 Task: Use indoor maps to help me locate the LEGO Store within Rockefeller Center.
Action: Mouse moved to (94, 69)
Screenshot: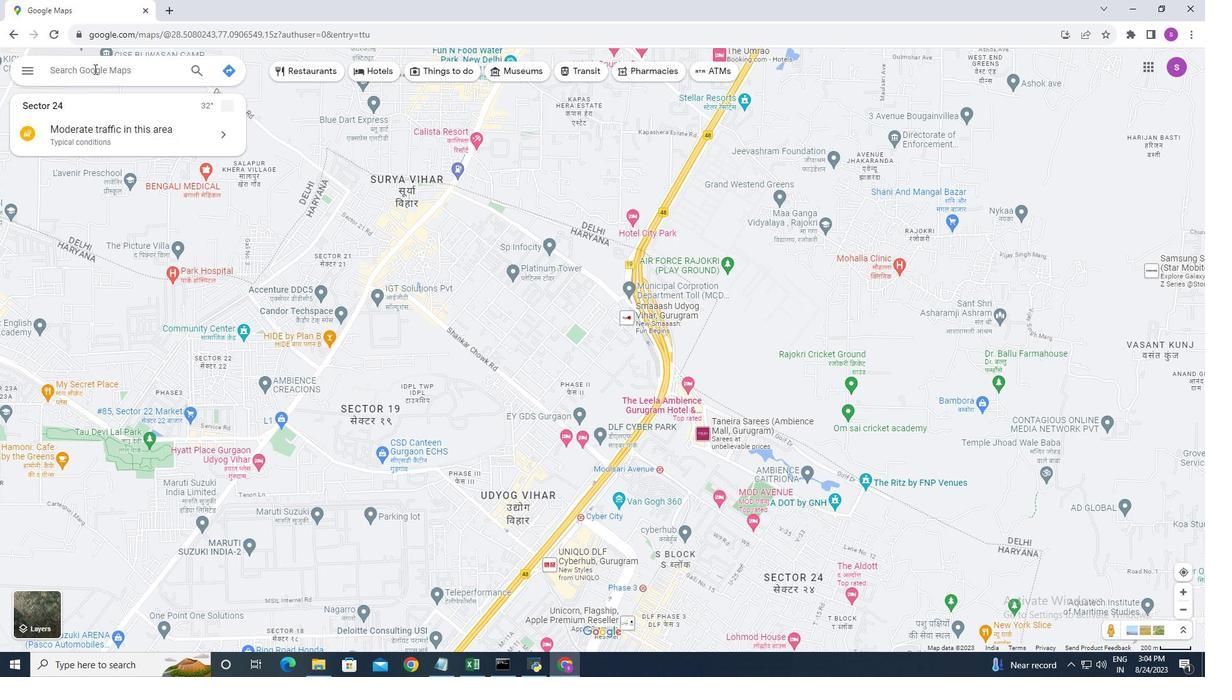 
Action: Mouse pressed left at (94, 69)
Screenshot: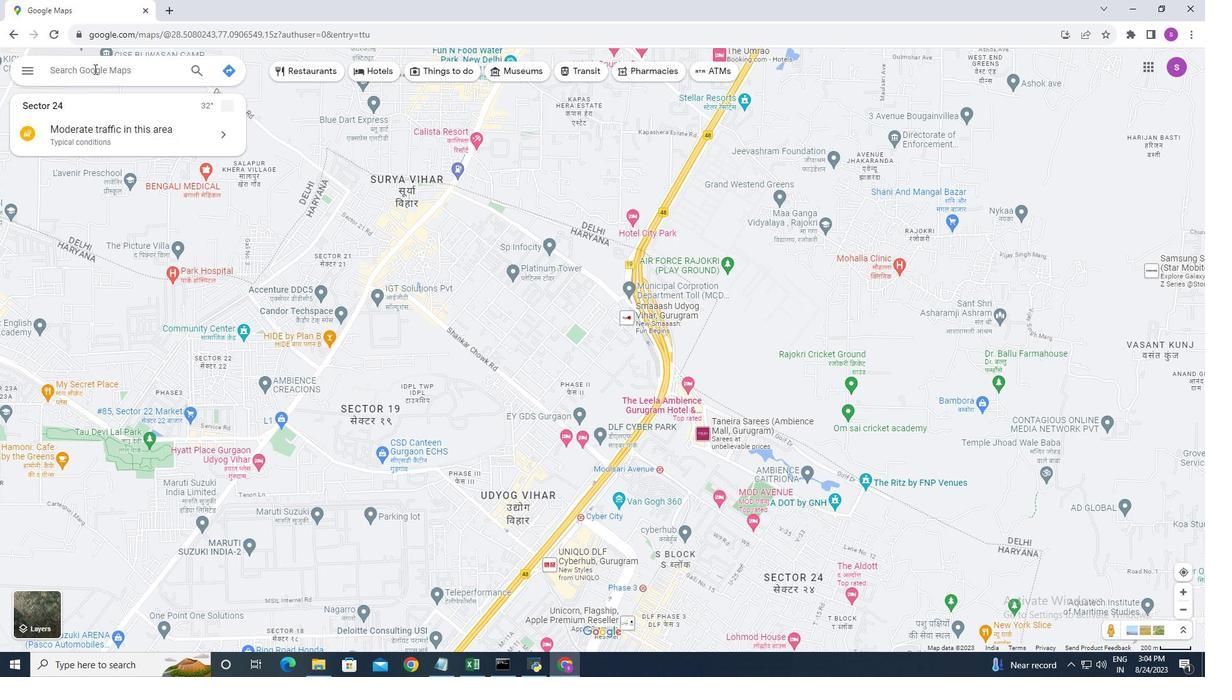 
Action: Key pressed <Key.shift>Rockefeller<Key.space><Key.shift>Center
Screenshot: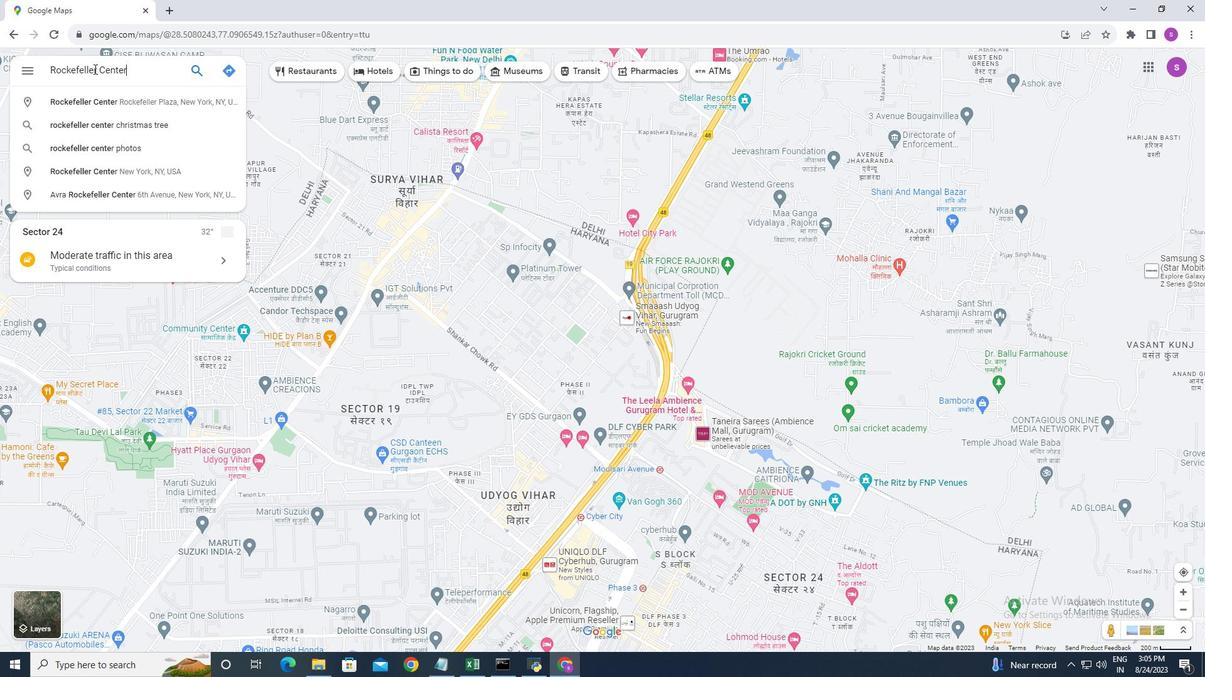 
Action: Mouse moved to (82, 153)
Screenshot: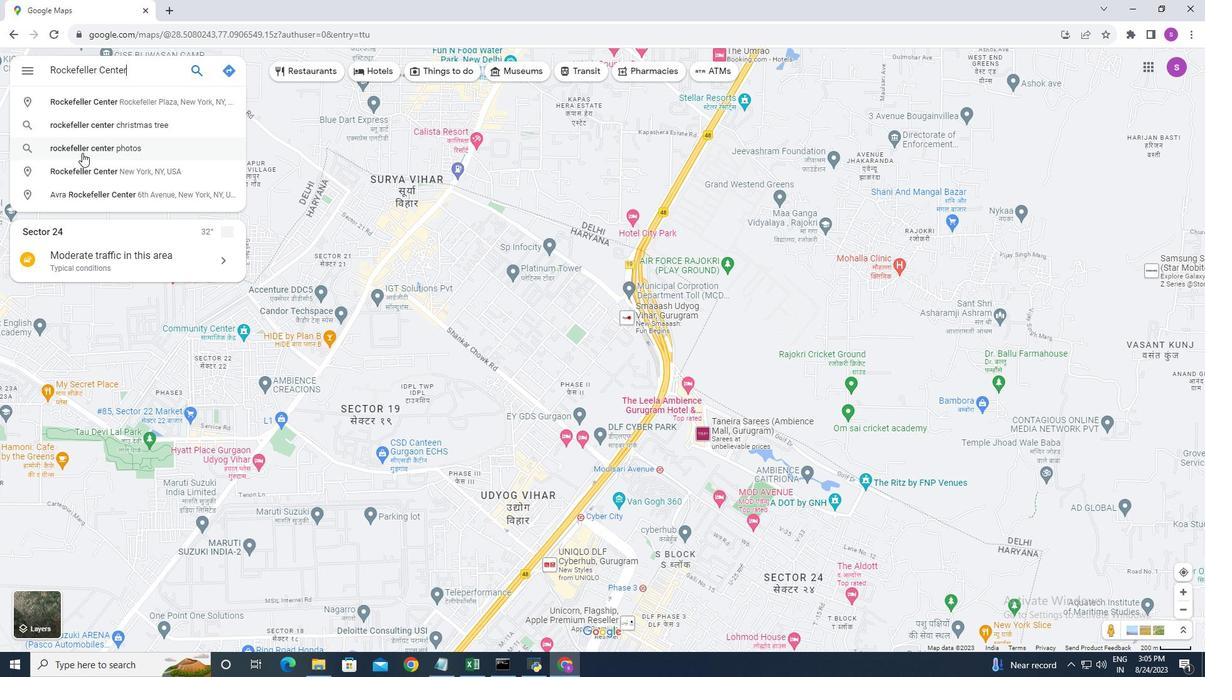 
Action: Key pressed <Key.space>
Screenshot: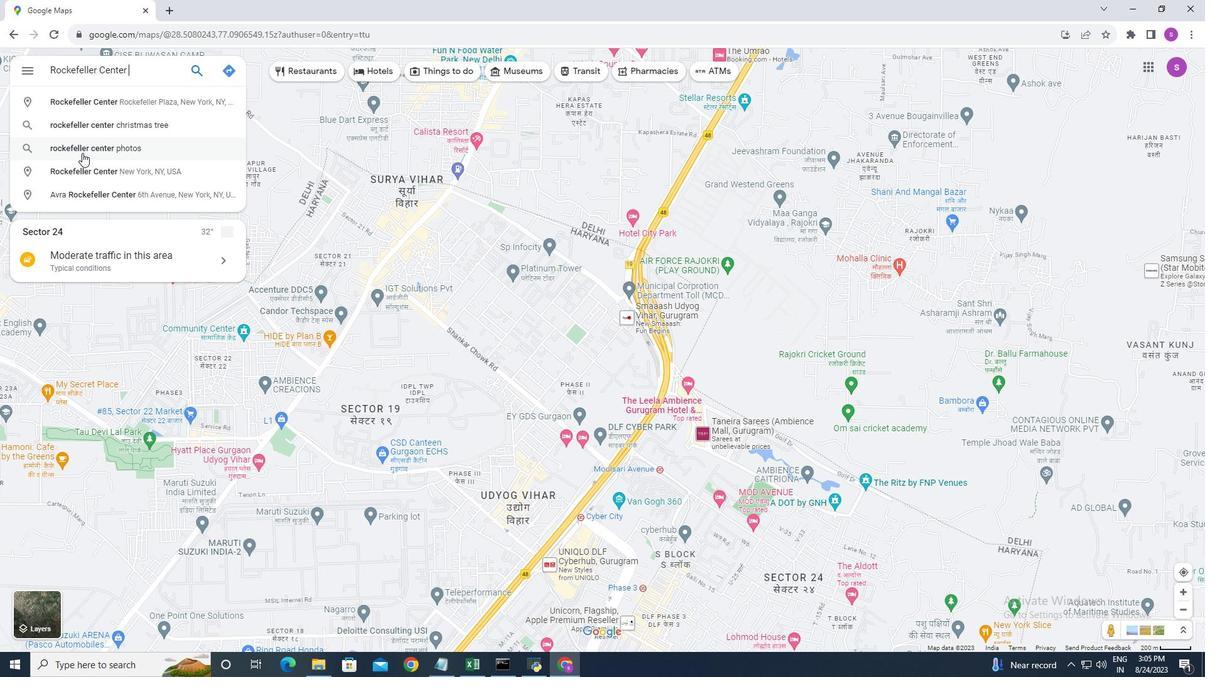 
Action: Mouse moved to (138, 173)
Screenshot: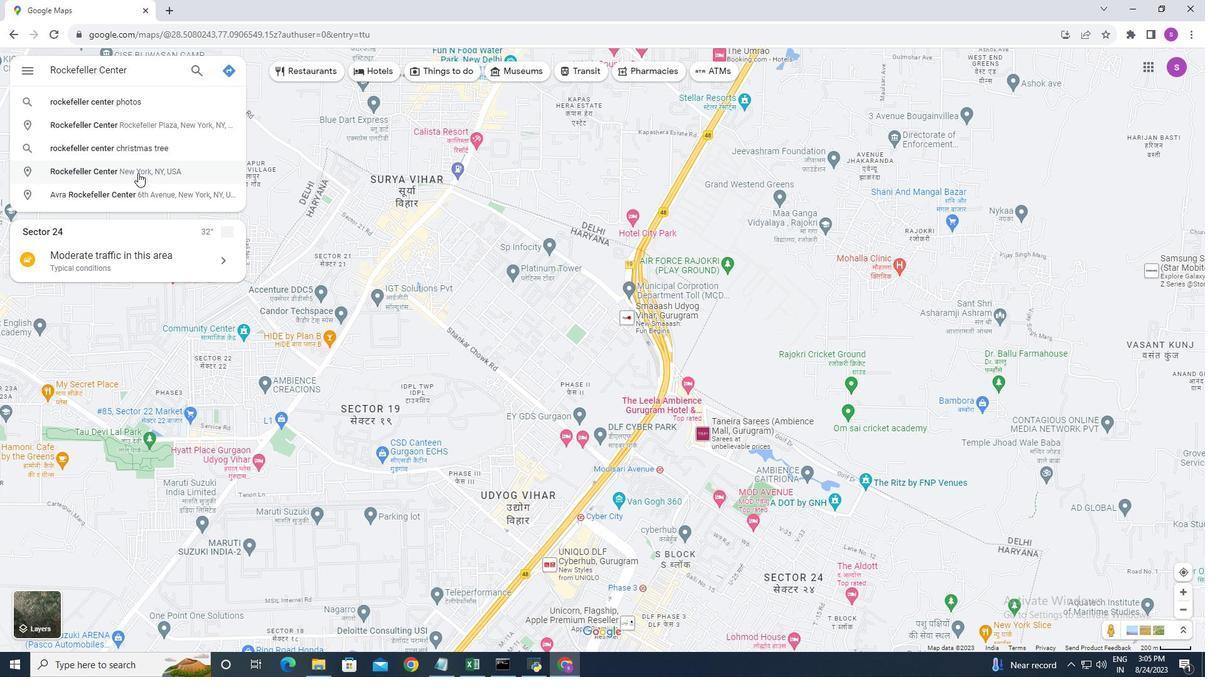 
Action: Mouse pressed left at (138, 173)
Screenshot: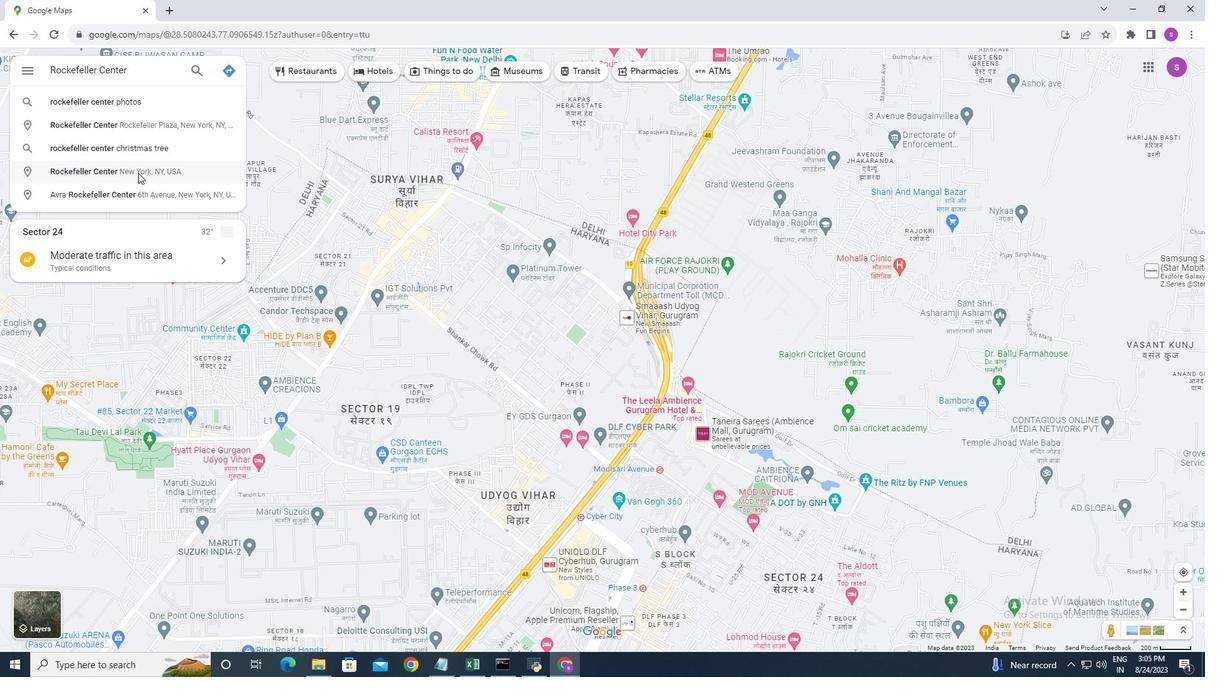 
Action: Mouse moved to (179, 70)
Screenshot: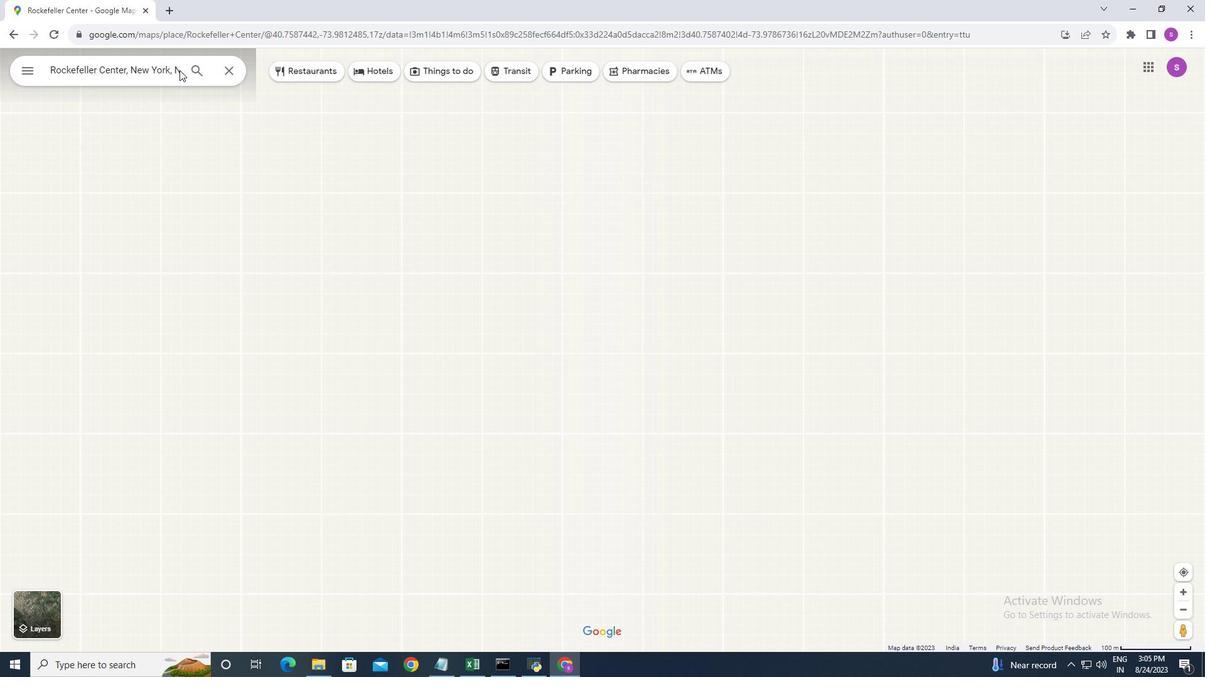 
Action: Mouse pressed left at (179, 70)
Screenshot: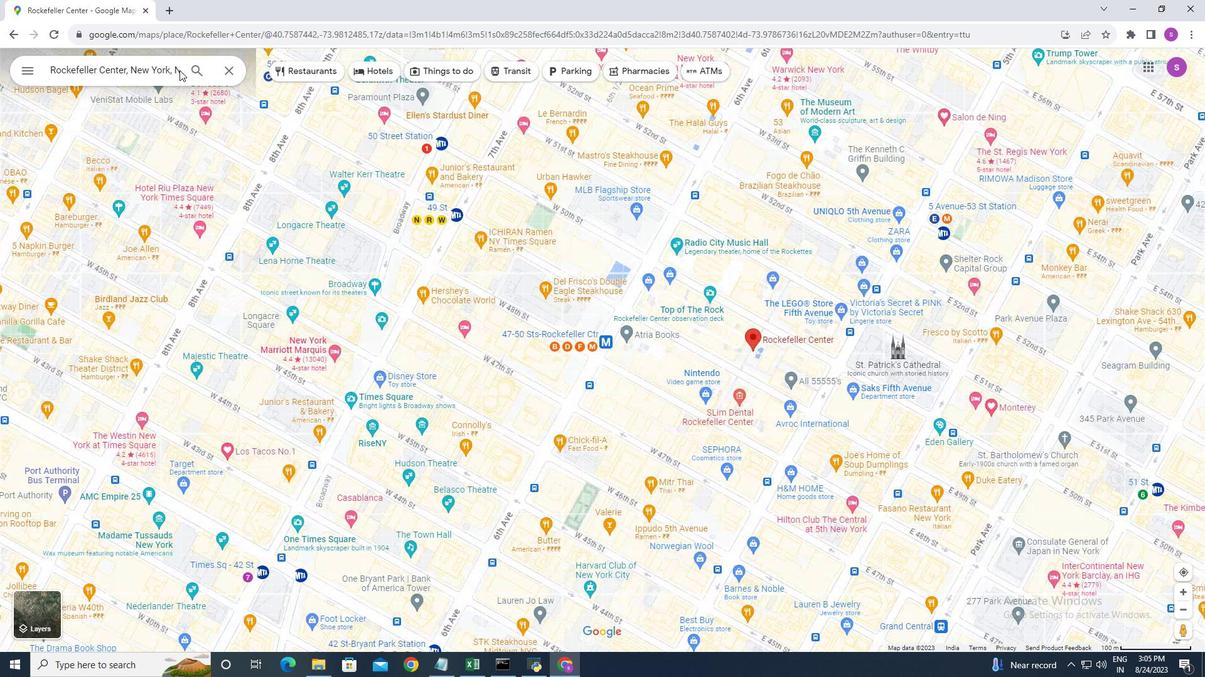 
Action: Mouse moved to (167, 67)
Screenshot: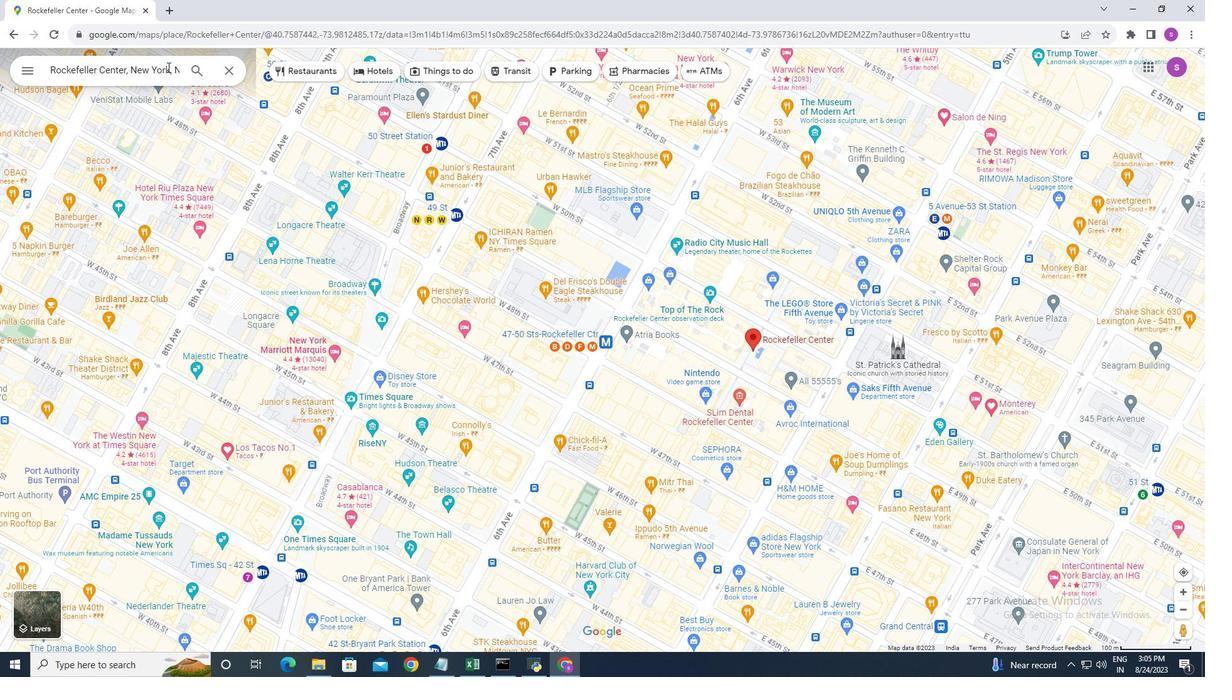 
Action: Mouse pressed left at (167, 67)
Screenshot: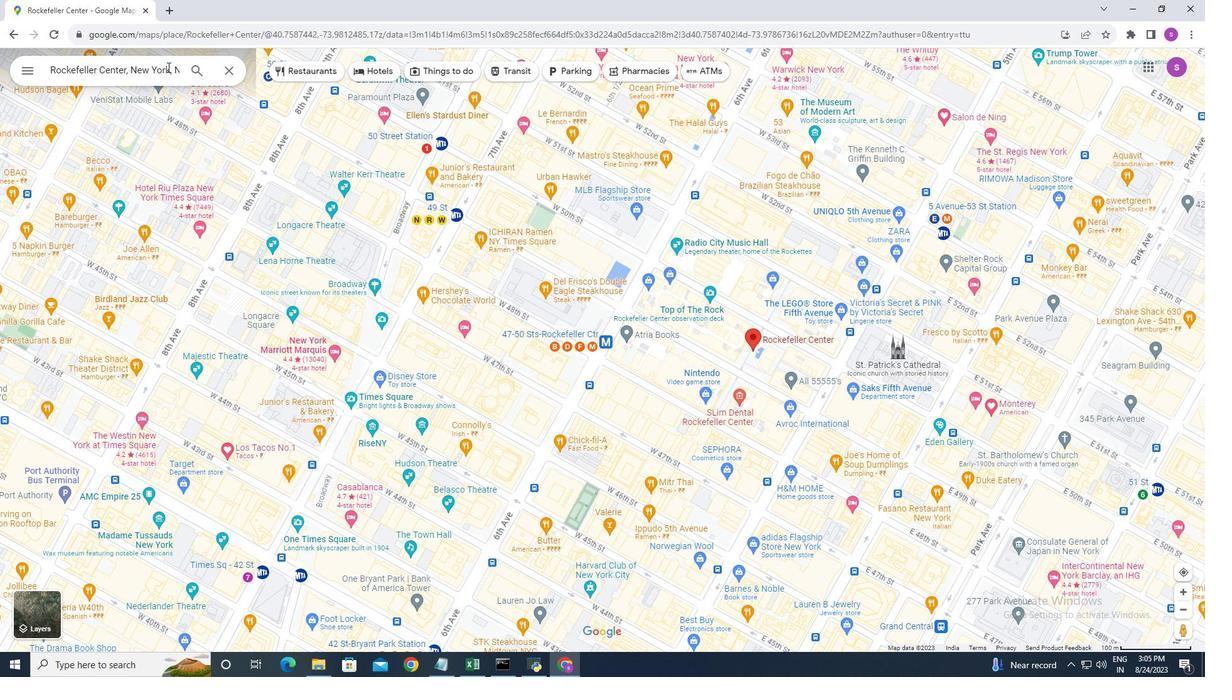 
Action: Mouse moved to (178, 70)
Screenshot: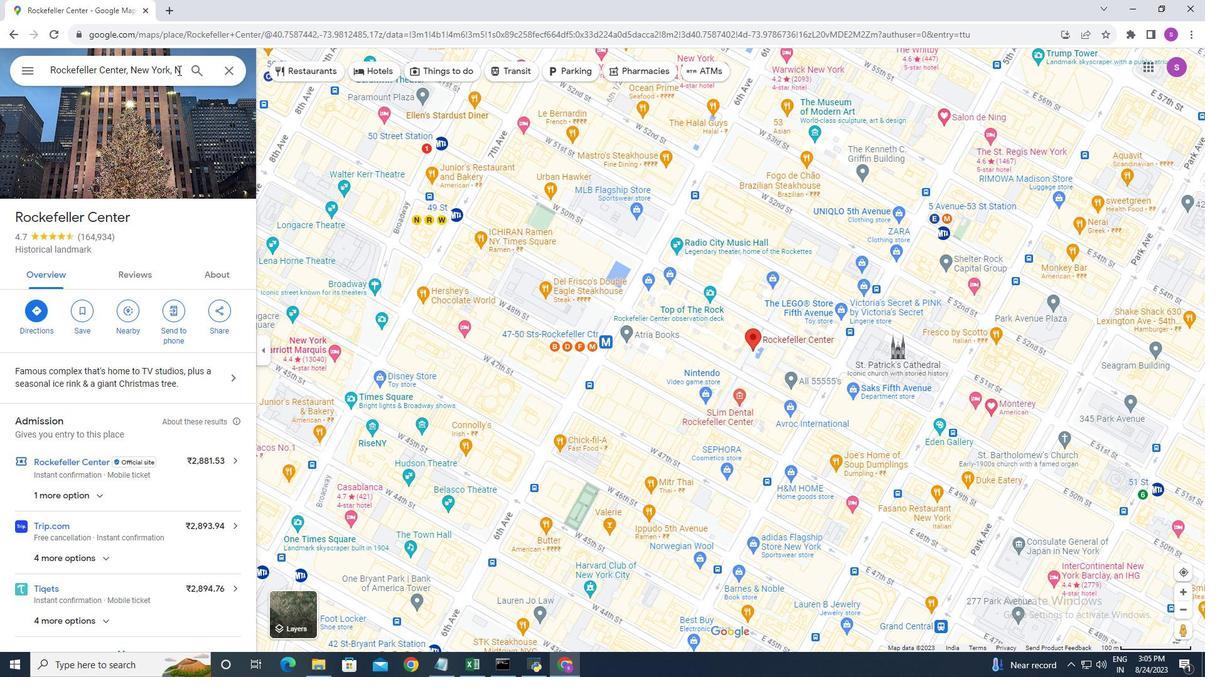 
Action: Mouse pressed left at (178, 70)
Screenshot: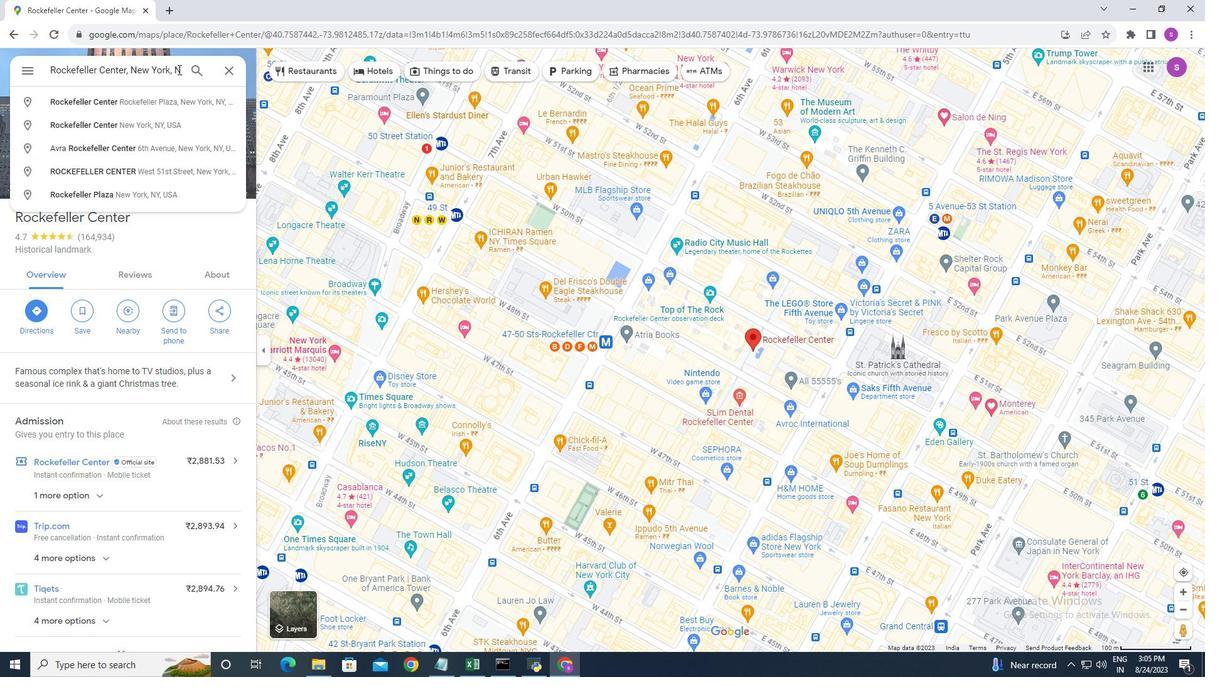 
Action: Mouse moved to (169, 69)
Screenshot: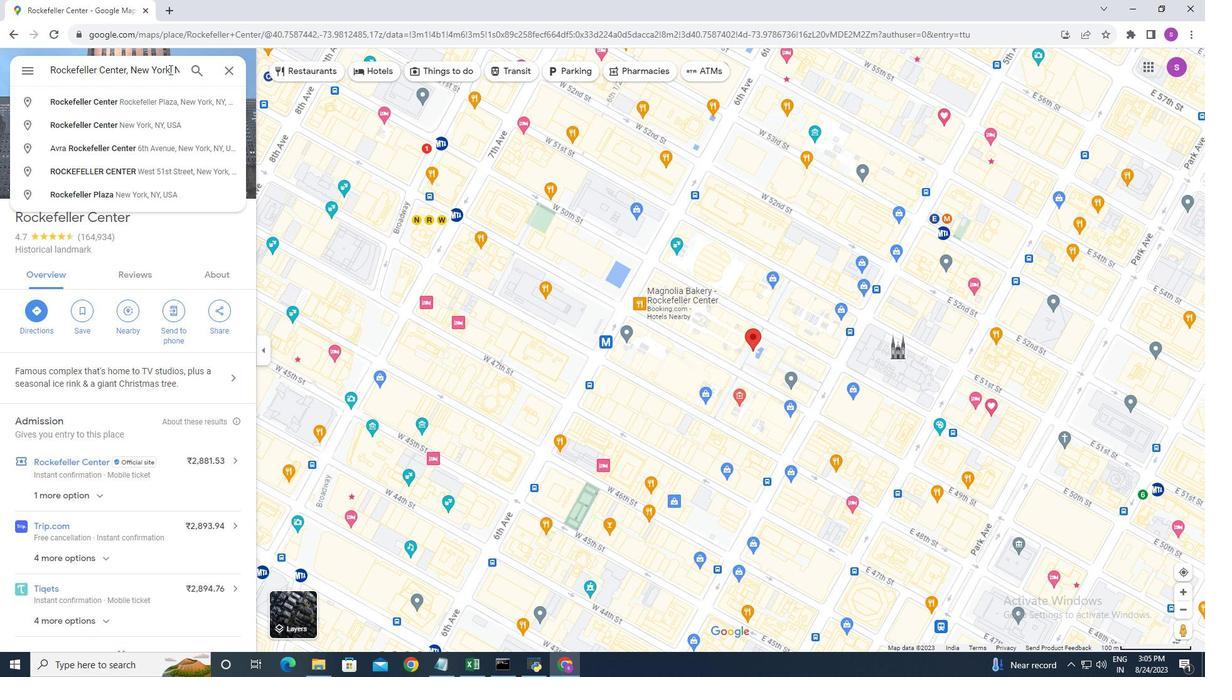 
Action: Mouse pressed left at (169, 69)
Screenshot: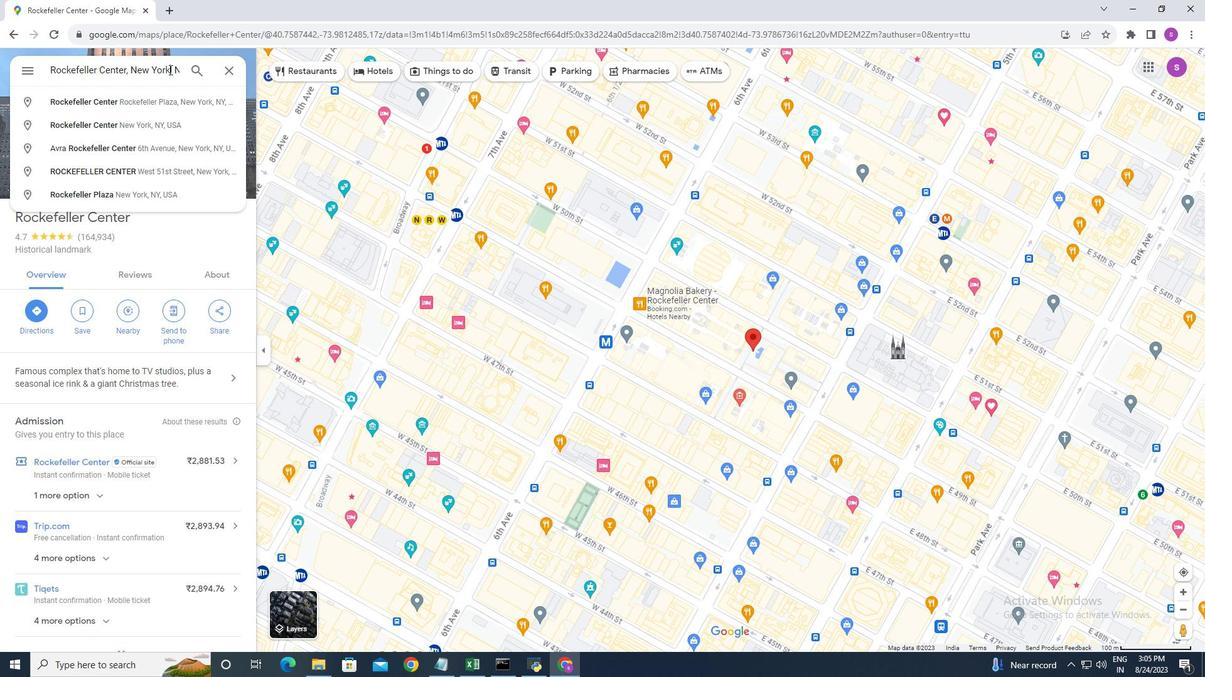 
Action: Mouse moved to (184, 69)
Screenshot: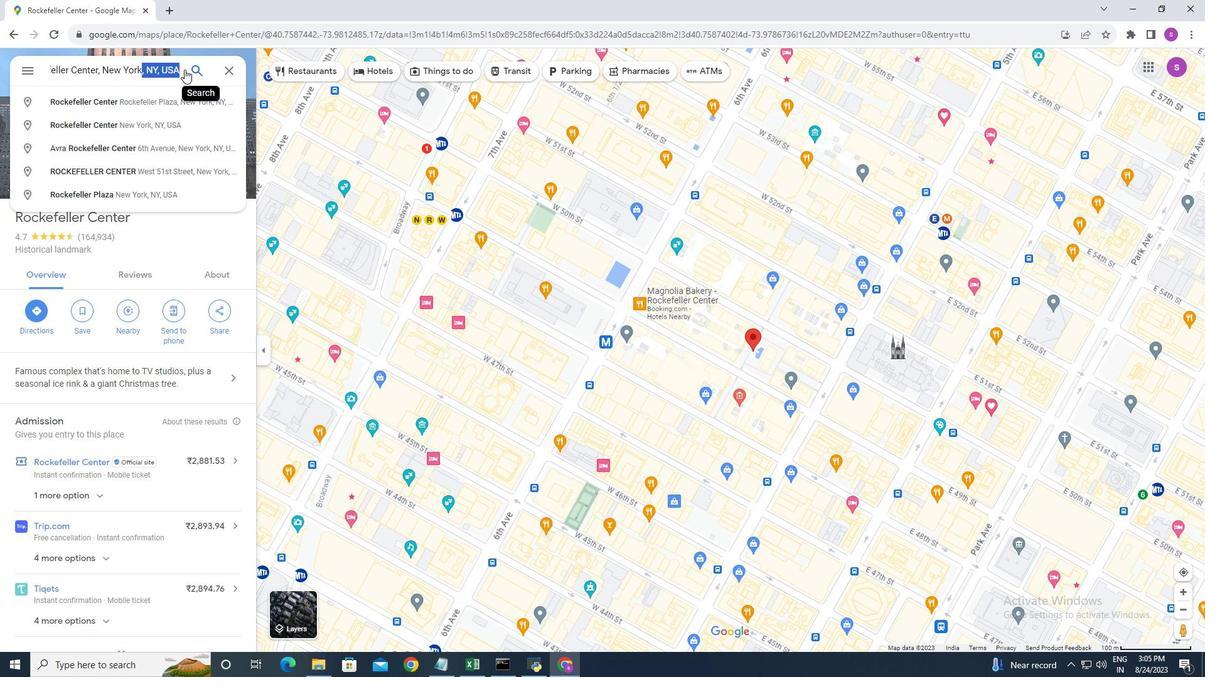 
Action: Mouse pressed left at (184, 69)
Screenshot: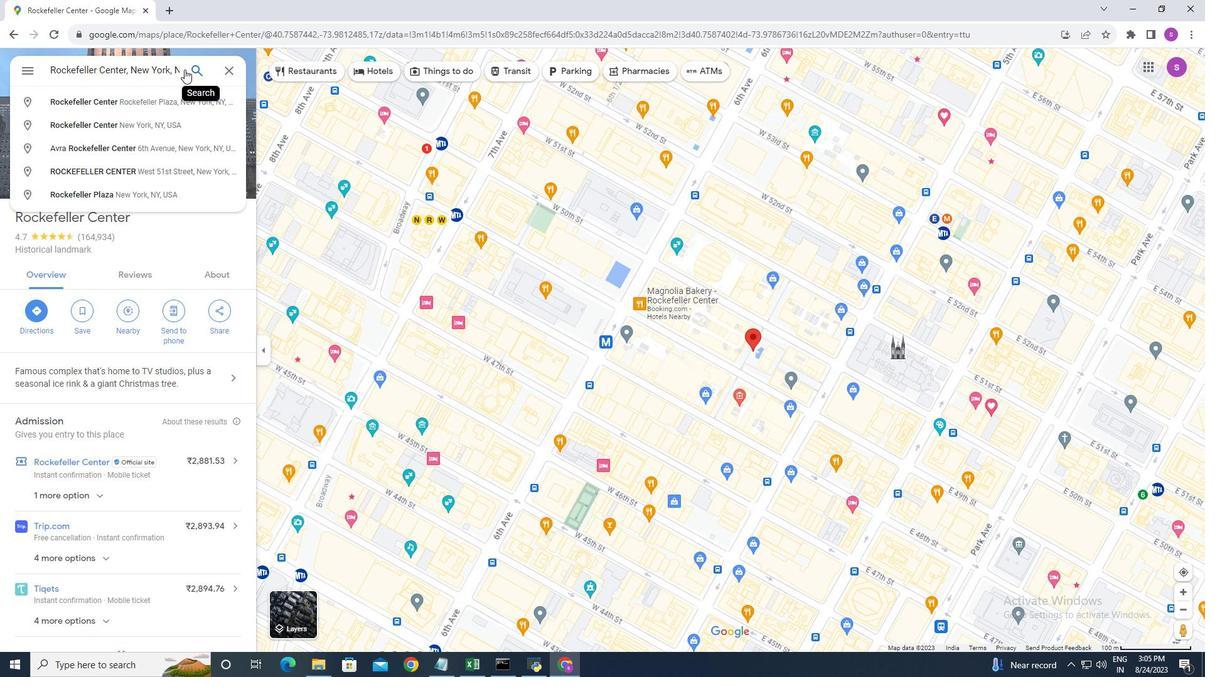 
Action: Mouse moved to (128, 70)
Screenshot: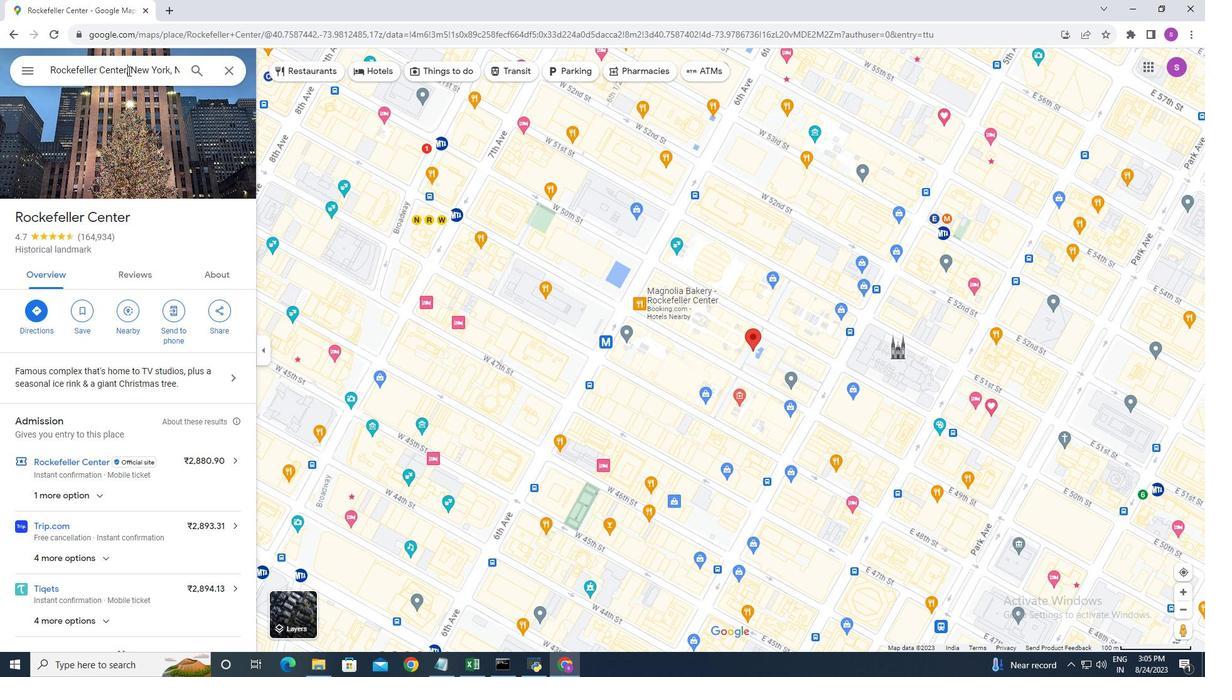 
Action: Mouse pressed left at (128, 70)
Screenshot: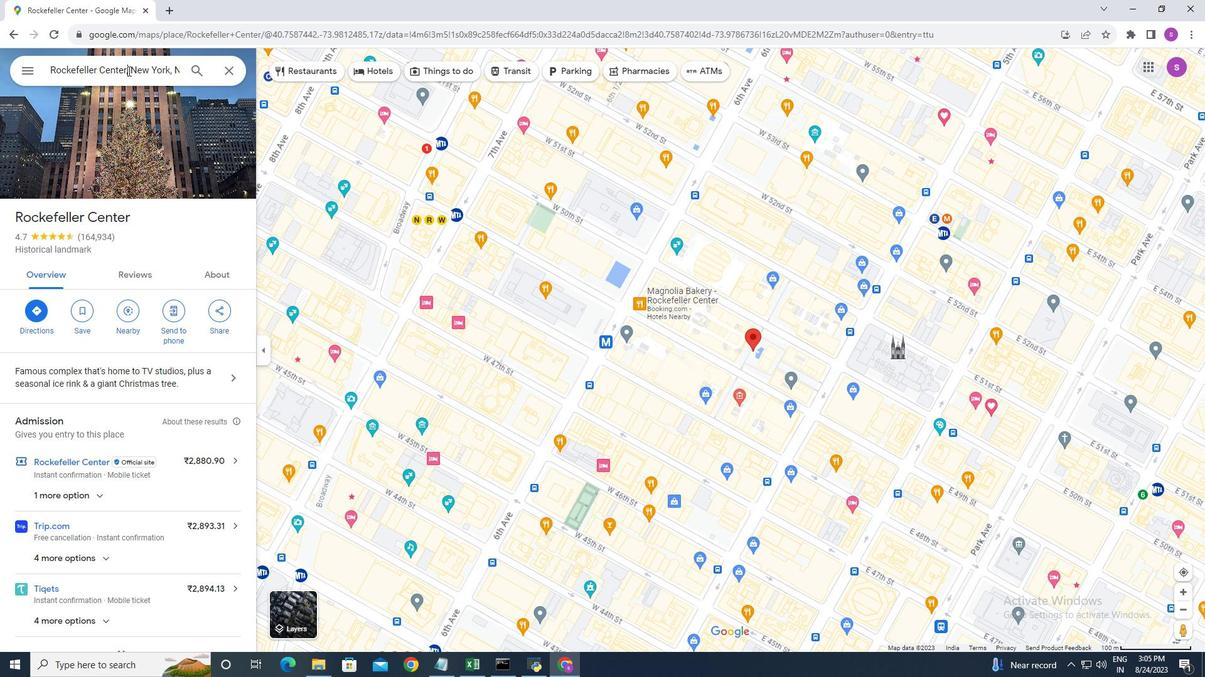 
Action: Mouse moved to (118, 300)
Screenshot: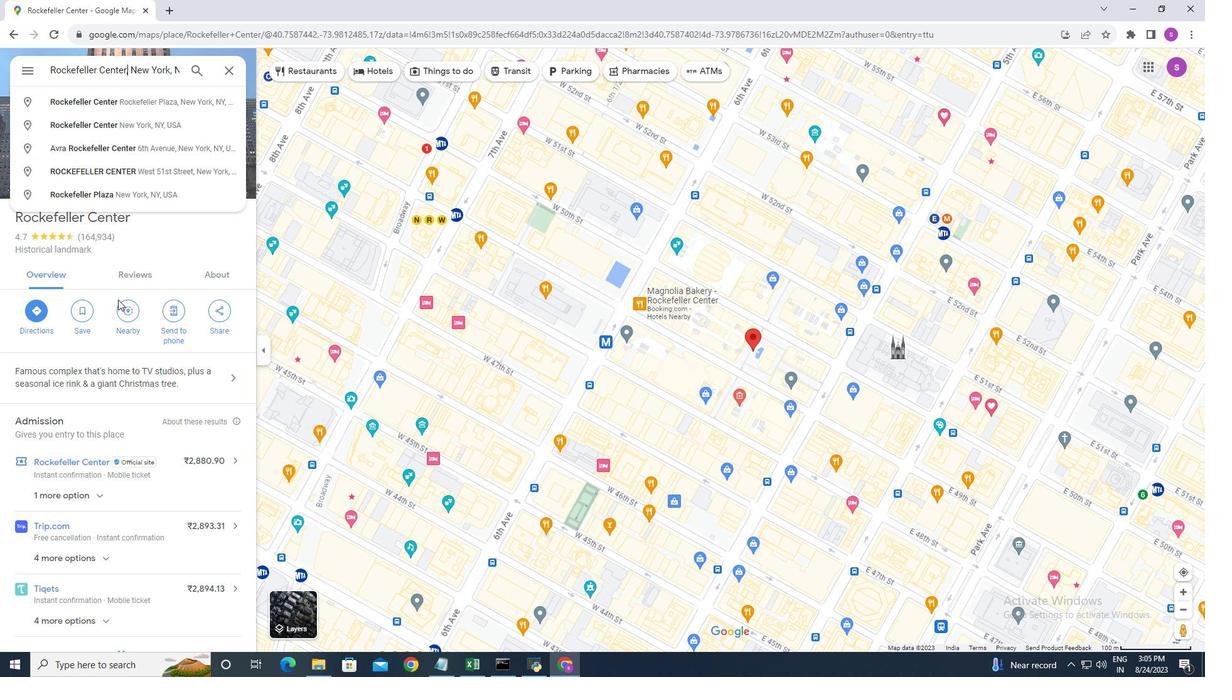 
Action: Key pressed <Key.space><Key.shift><Key.shift><Key.shift><Key.shift><Key.shift><Key.shift><Key.shift><Key.shift><Key.shift><Key.shift><Key.shift><Key.shift><Key.shift><Key.shift><Key.shift><Key.shift><Key.shift>L<Key.shift><Key.shift><Key.shift><Key.shift>EGO<Key.space><Key.shift><Key.shift><Key.shift><Key.shift><Key.shift><Key.shift>Store<Key.enter>
Screenshot: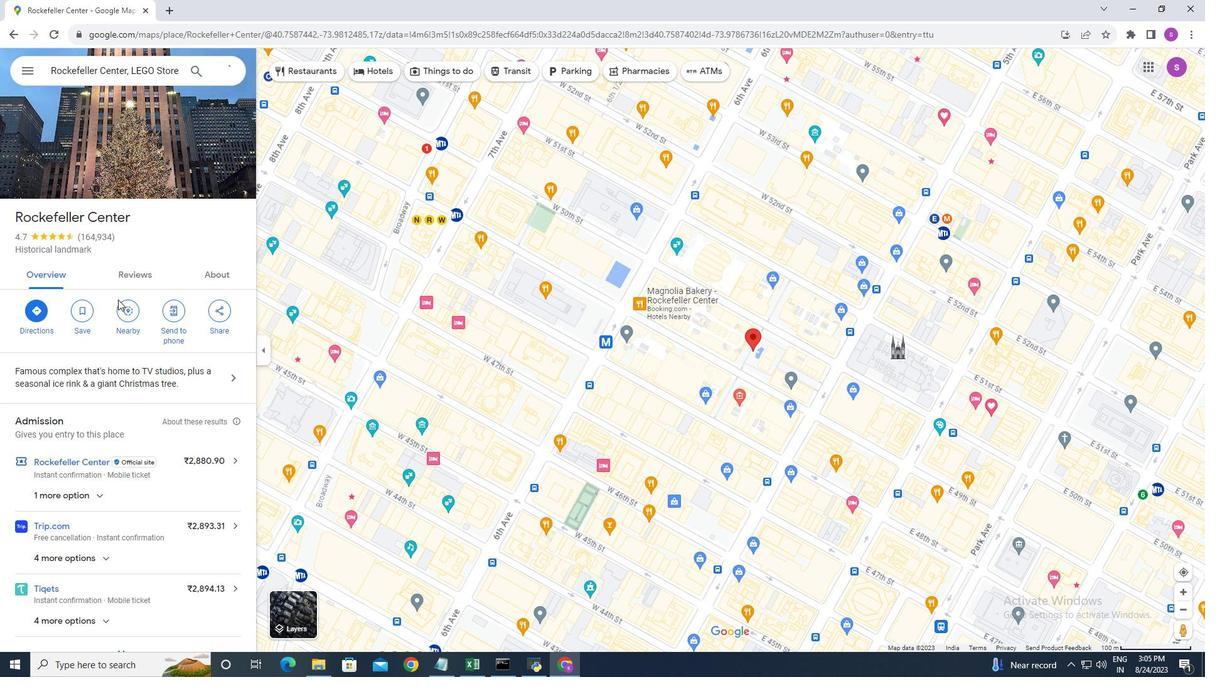 
Action: Mouse moved to (846, 177)
Screenshot: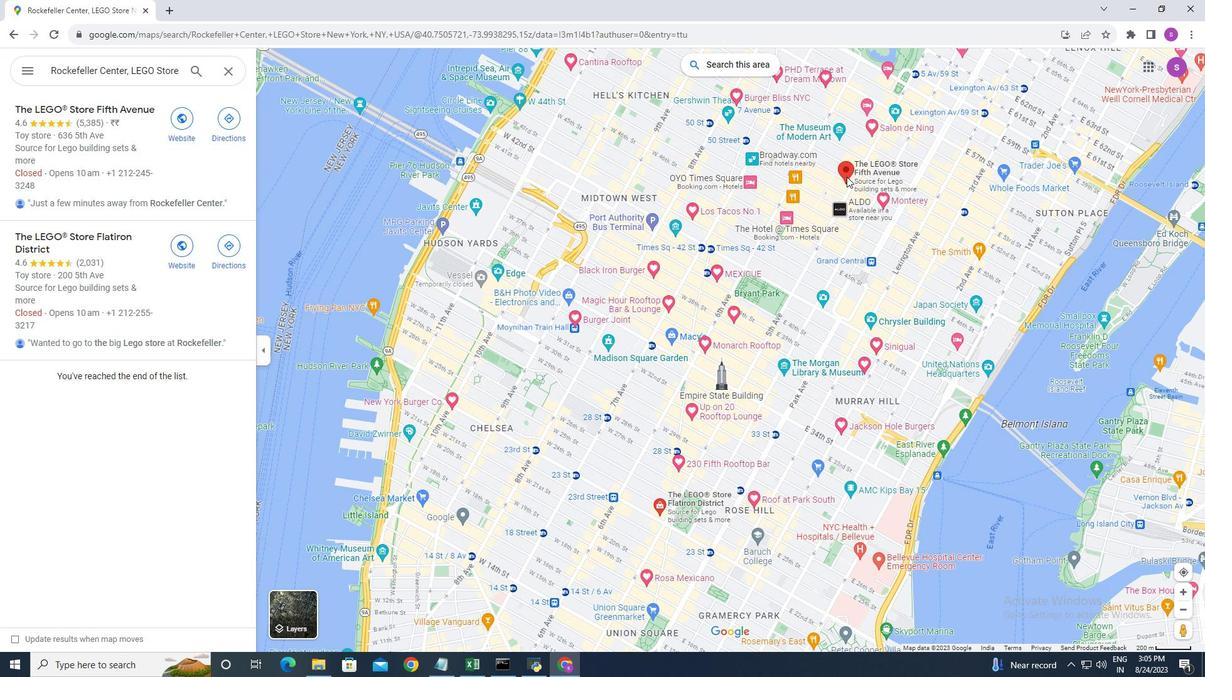 
Action: Mouse pressed left at (846, 177)
Screenshot: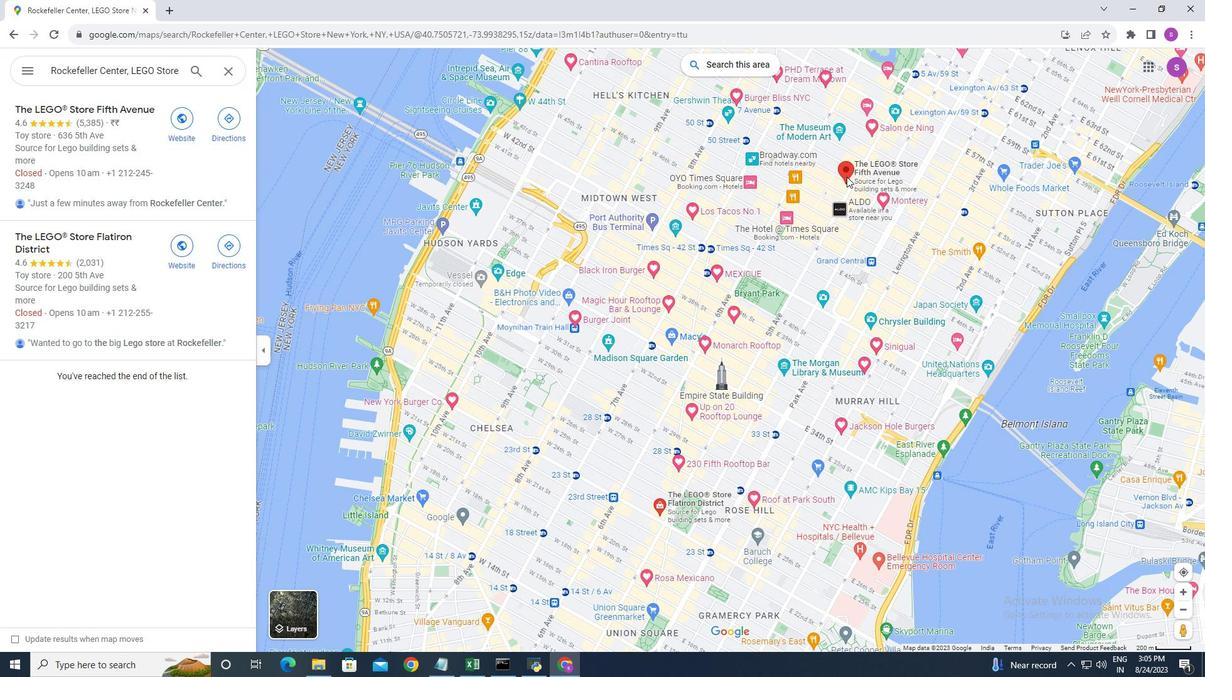 
Action: Mouse moved to (846, 177)
Screenshot: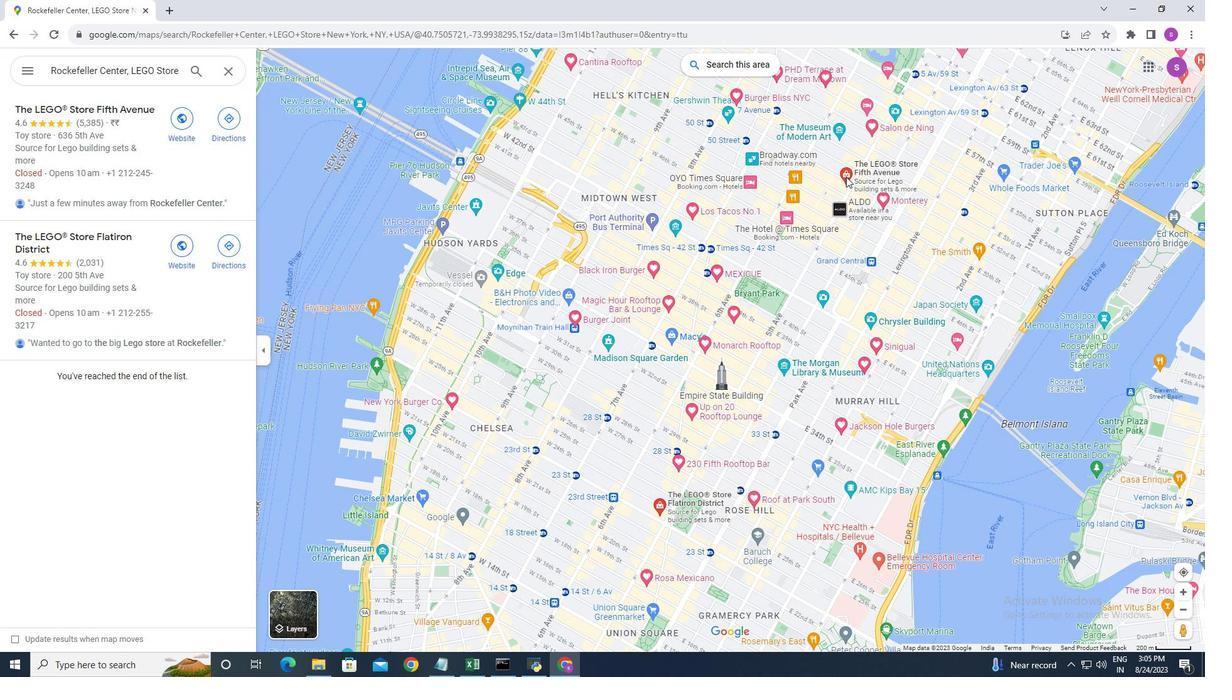 
Action: Mouse pressed left at (846, 177)
Screenshot: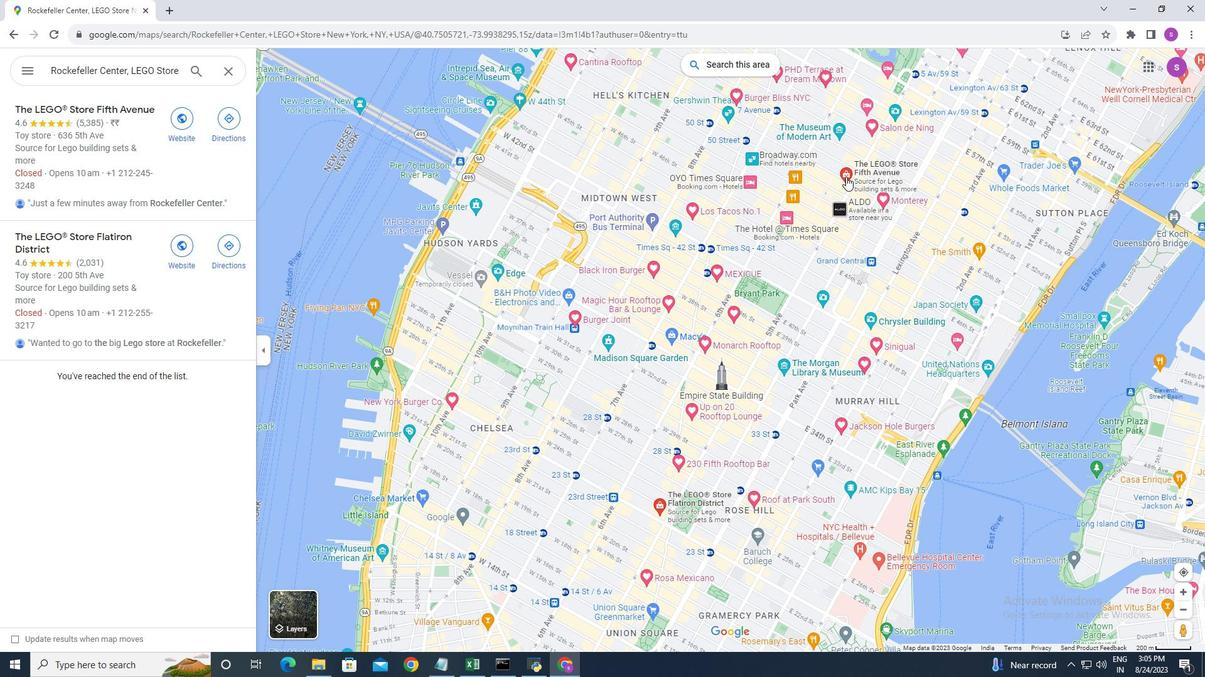 
Action: Mouse moved to (1180, 635)
Screenshot: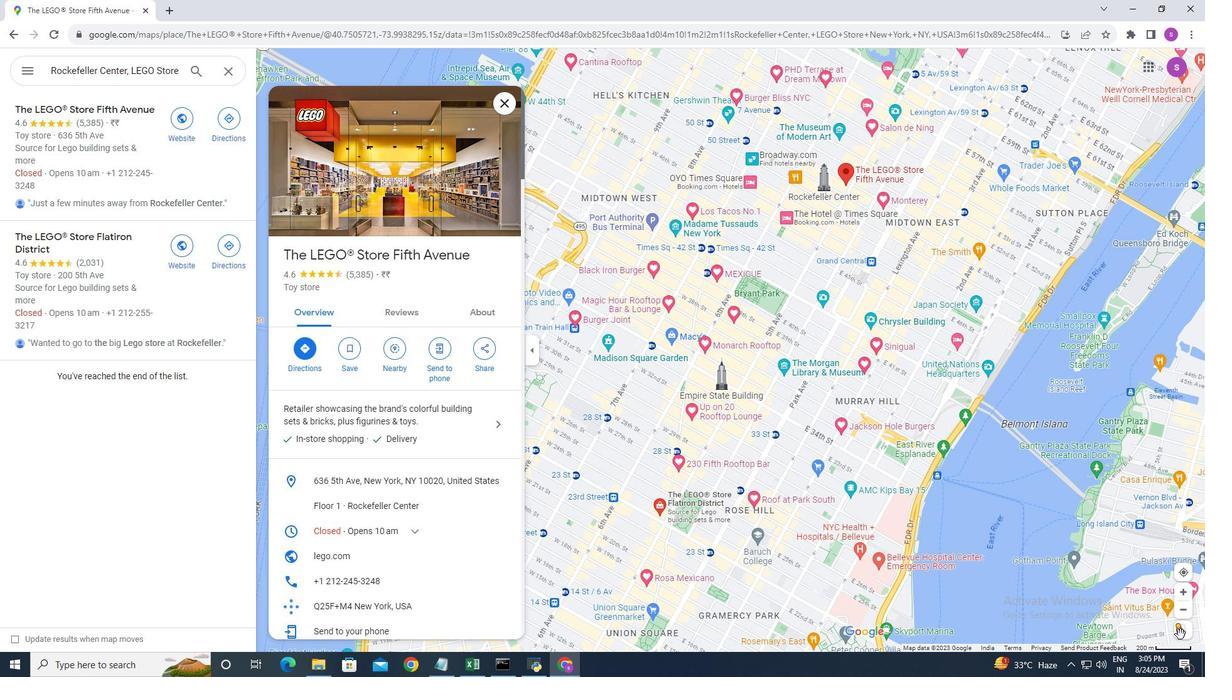 
Action: Mouse pressed left at (1180, 635)
Screenshot: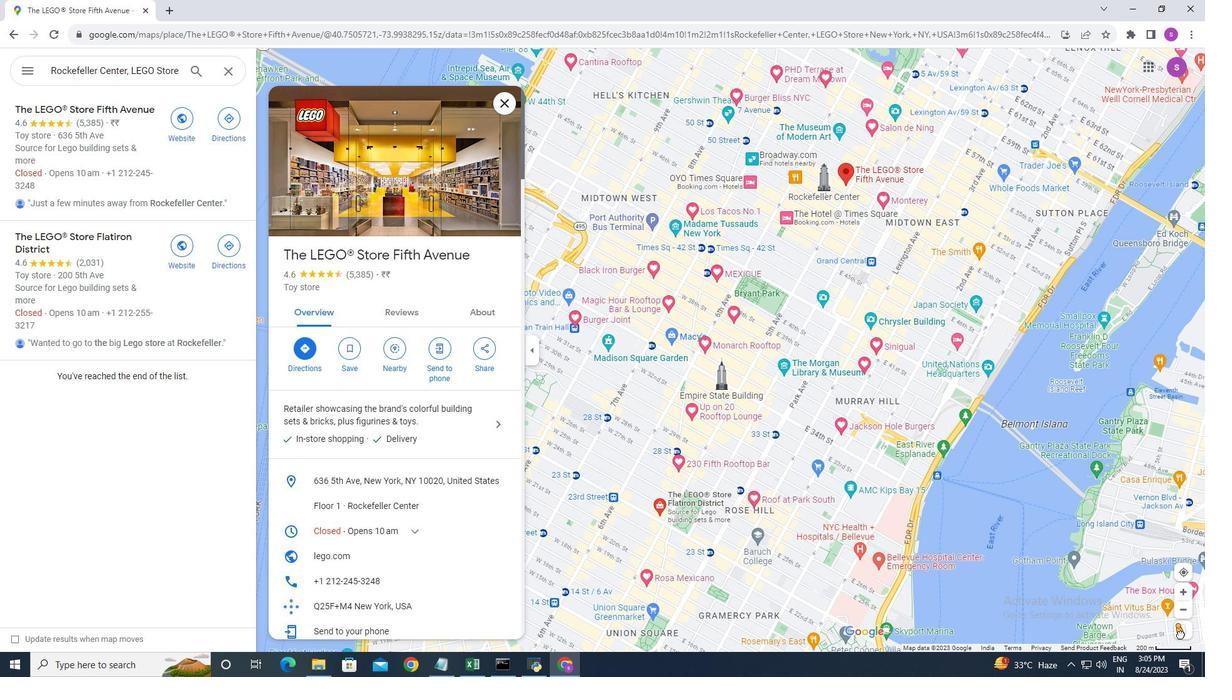
Action: Mouse moved to (848, 173)
Screenshot: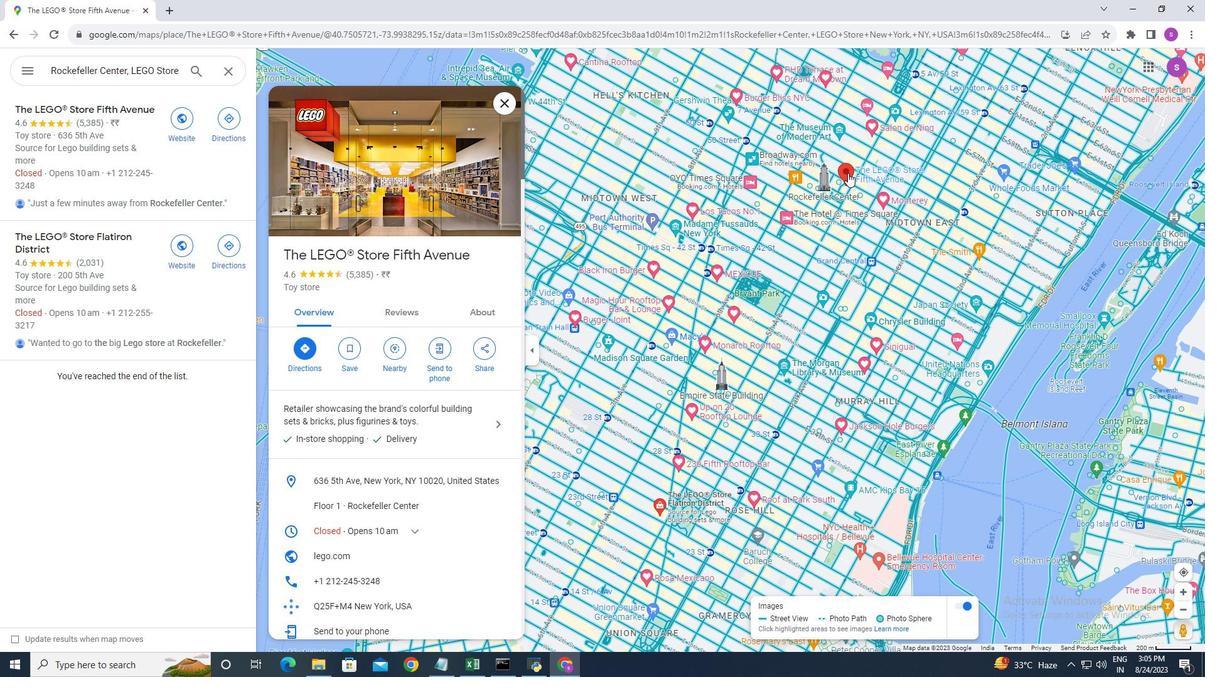 
Action: Mouse pressed left at (848, 173)
Screenshot: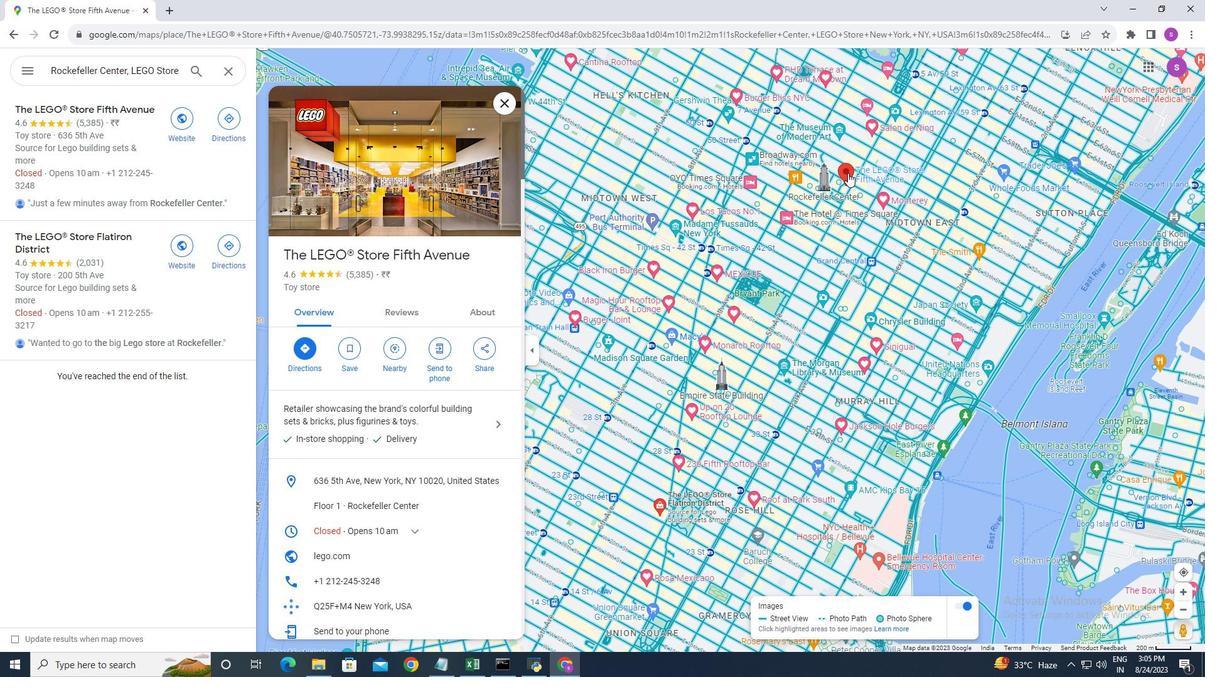 
Action: Mouse moved to (847, 185)
Screenshot: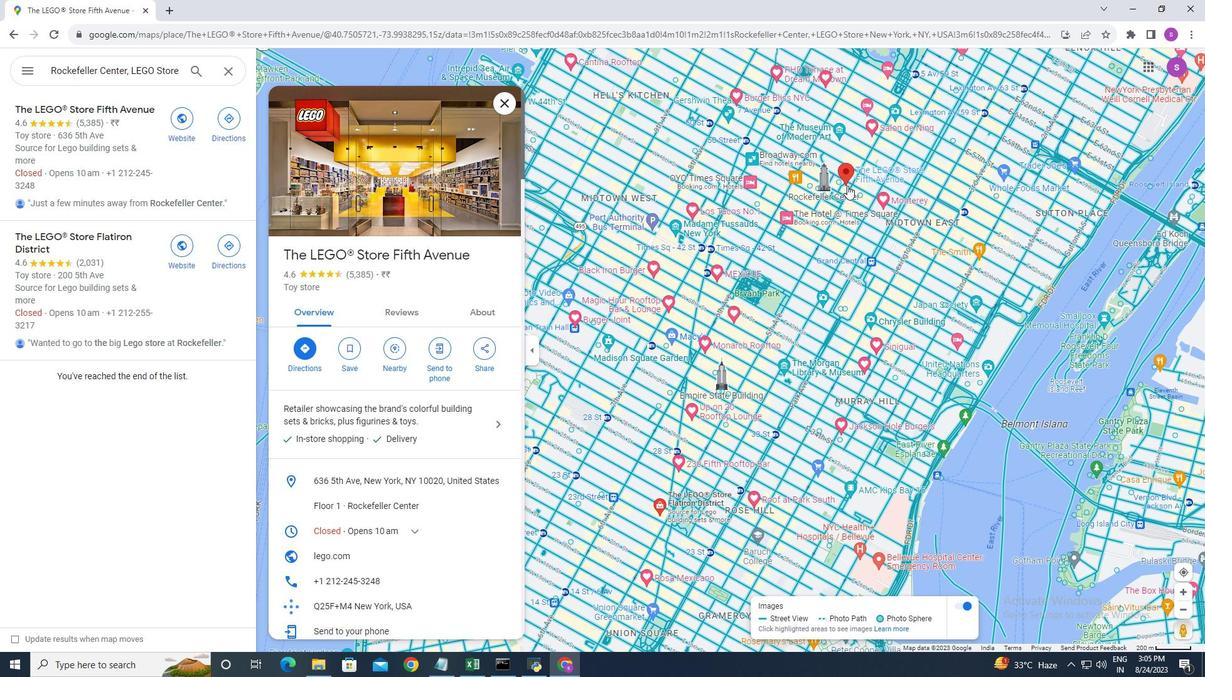 
Action: Mouse pressed left at (847, 185)
Screenshot: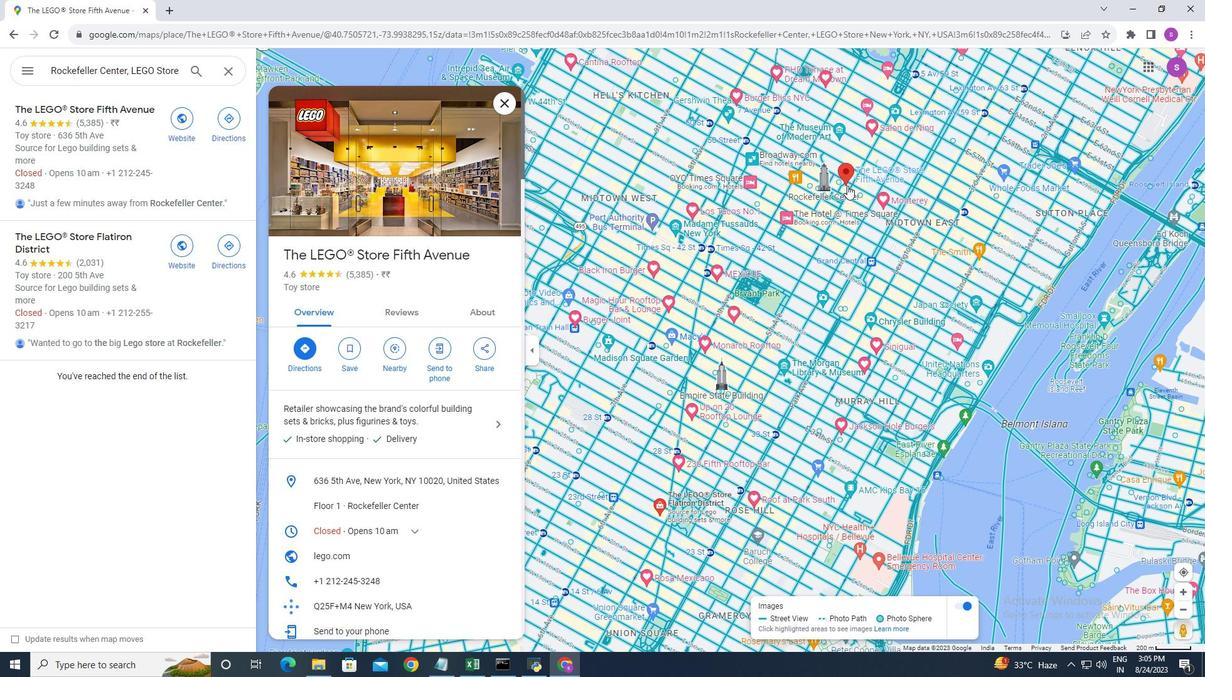 
Action: Mouse pressed left at (847, 185)
Screenshot: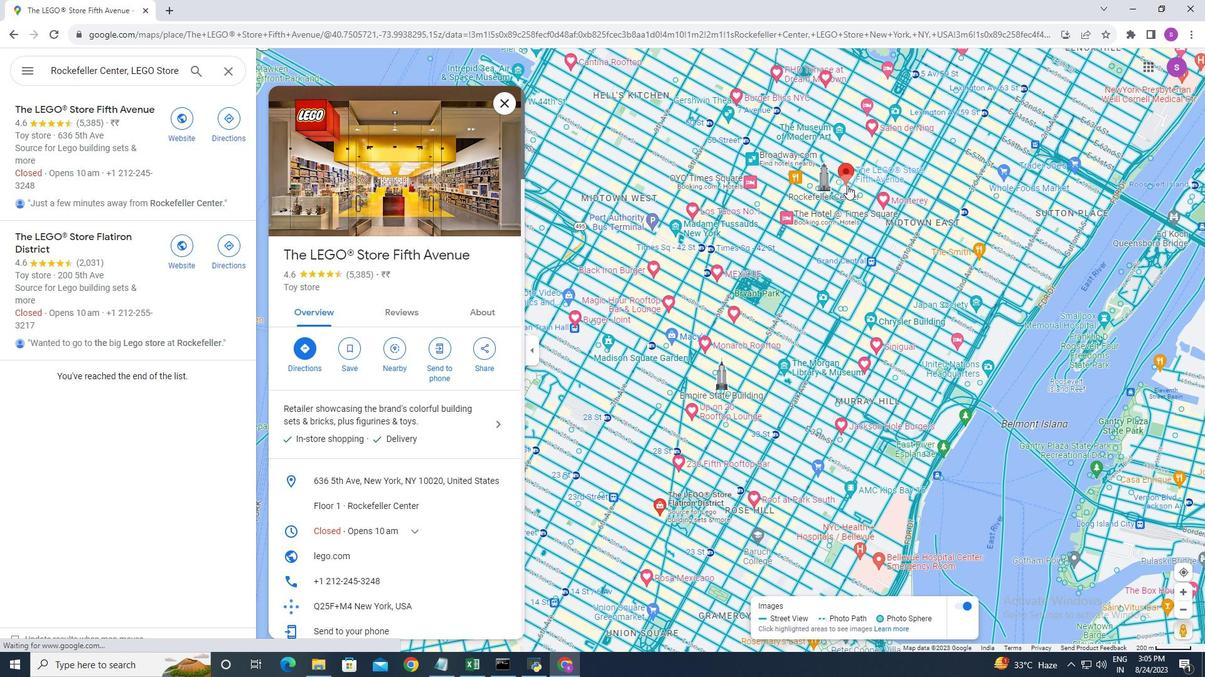 
Action: Mouse moved to (843, 184)
Screenshot: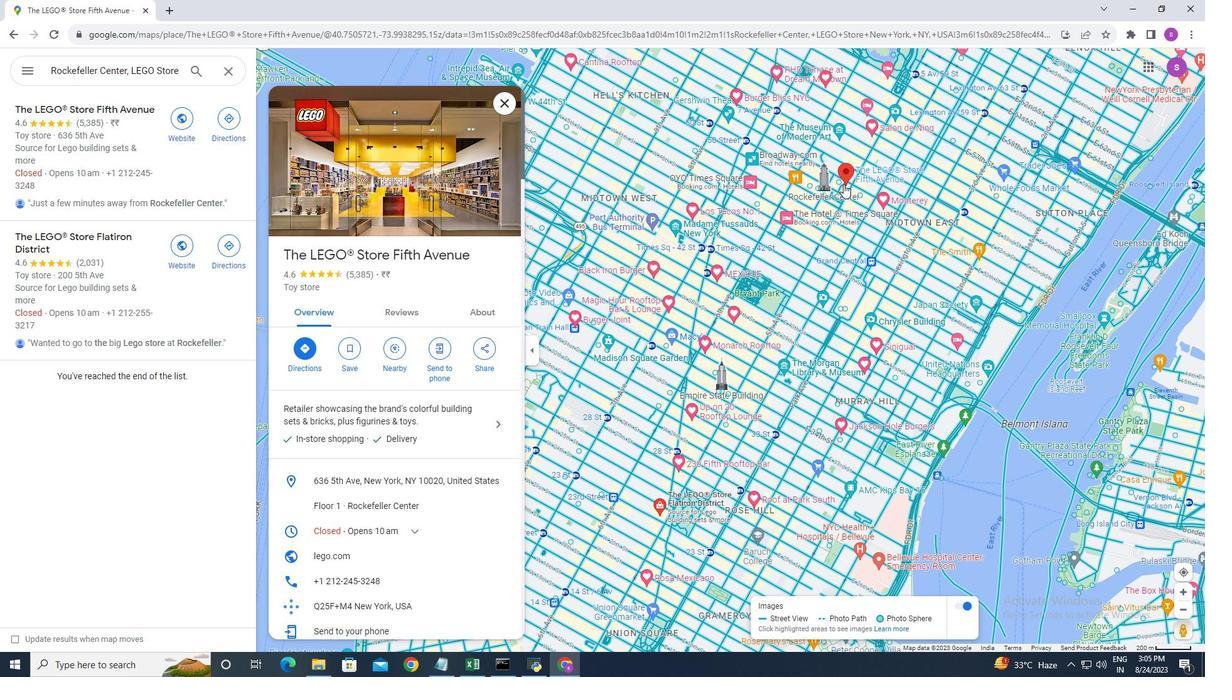 
Action: Mouse scrolled (843, 185) with delta (0, 0)
Screenshot: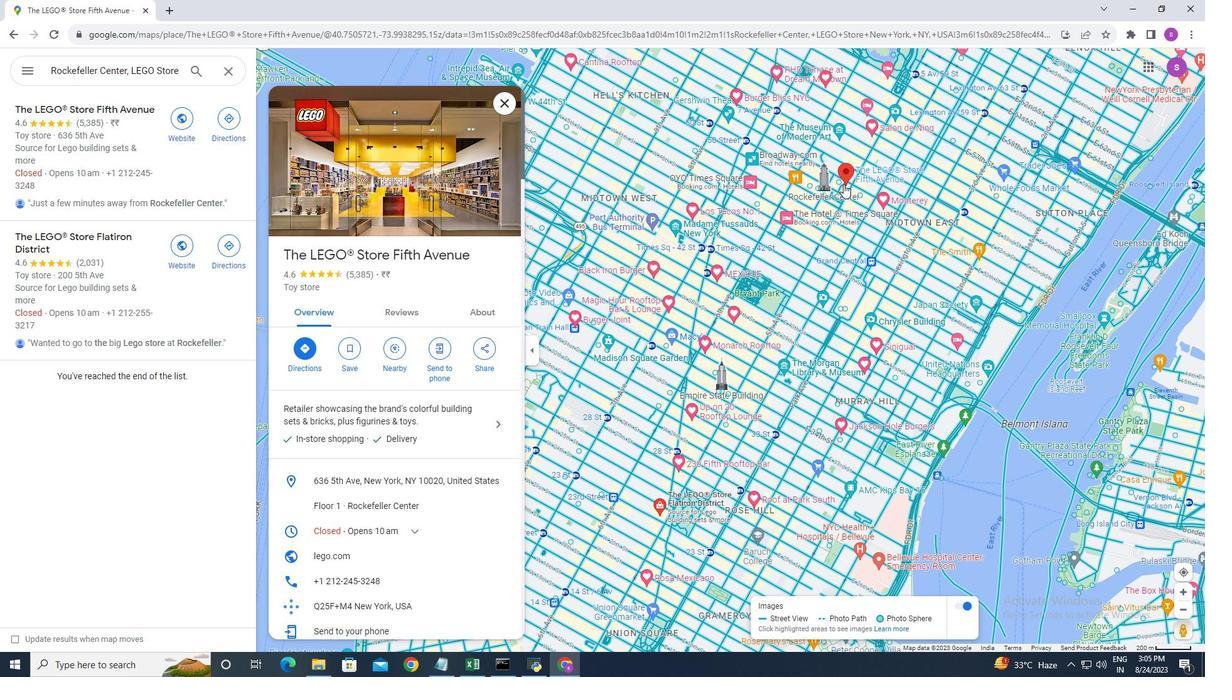 
Action: Mouse scrolled (843, 185) with delta (0, 0)
Screenshot: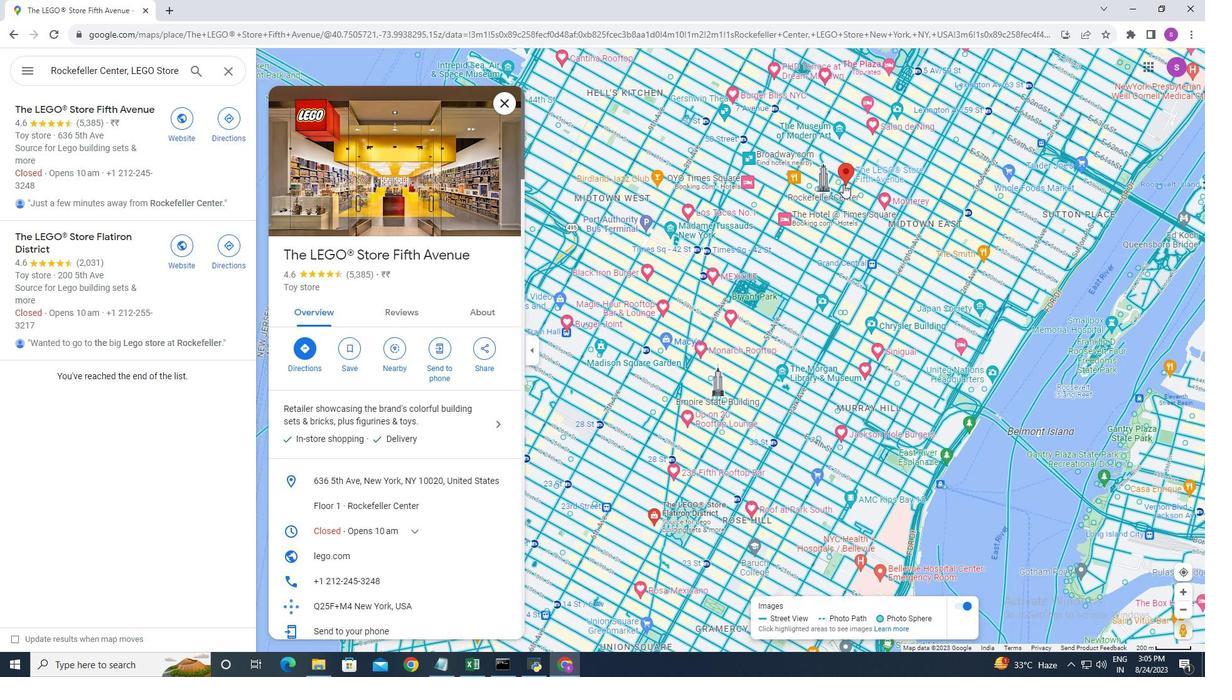 
Action: Mouse scrolled (843, 185) with delta (0, 0)
Screenshot: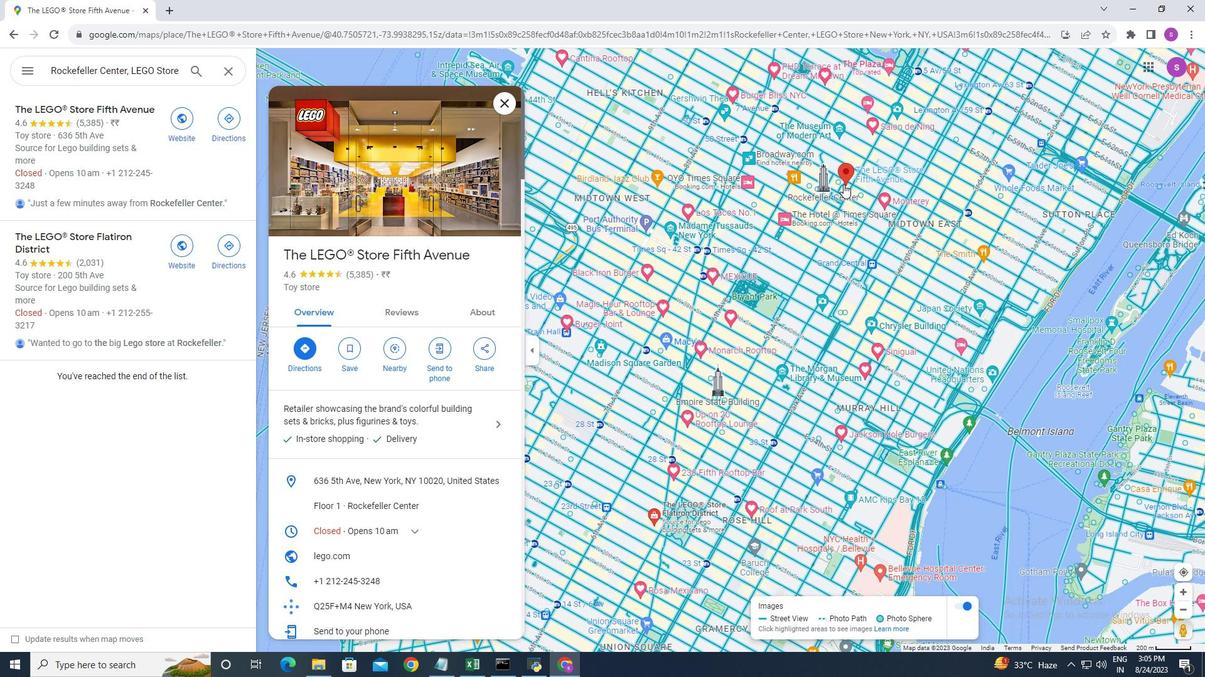 
Action: Mouse scrolled (843, 185) with delta (0, 0)
Screenshot: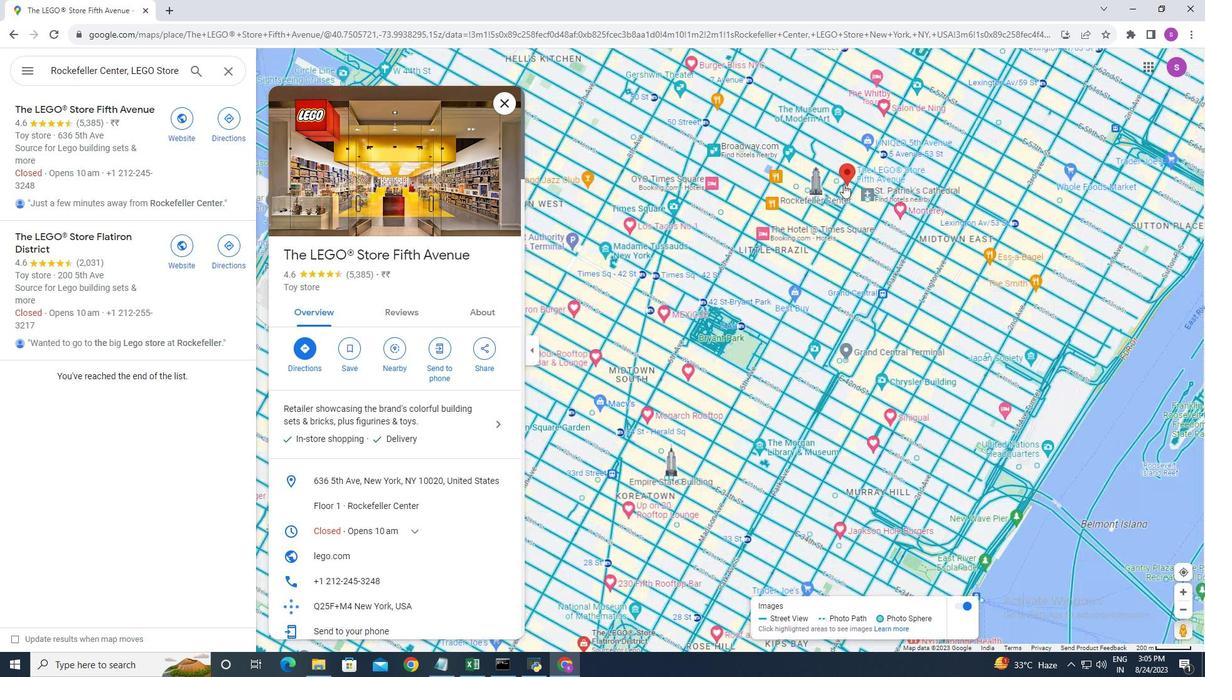 
Action: Mouse scrolled (843, 185) with delta (0, 0)
Screenshot: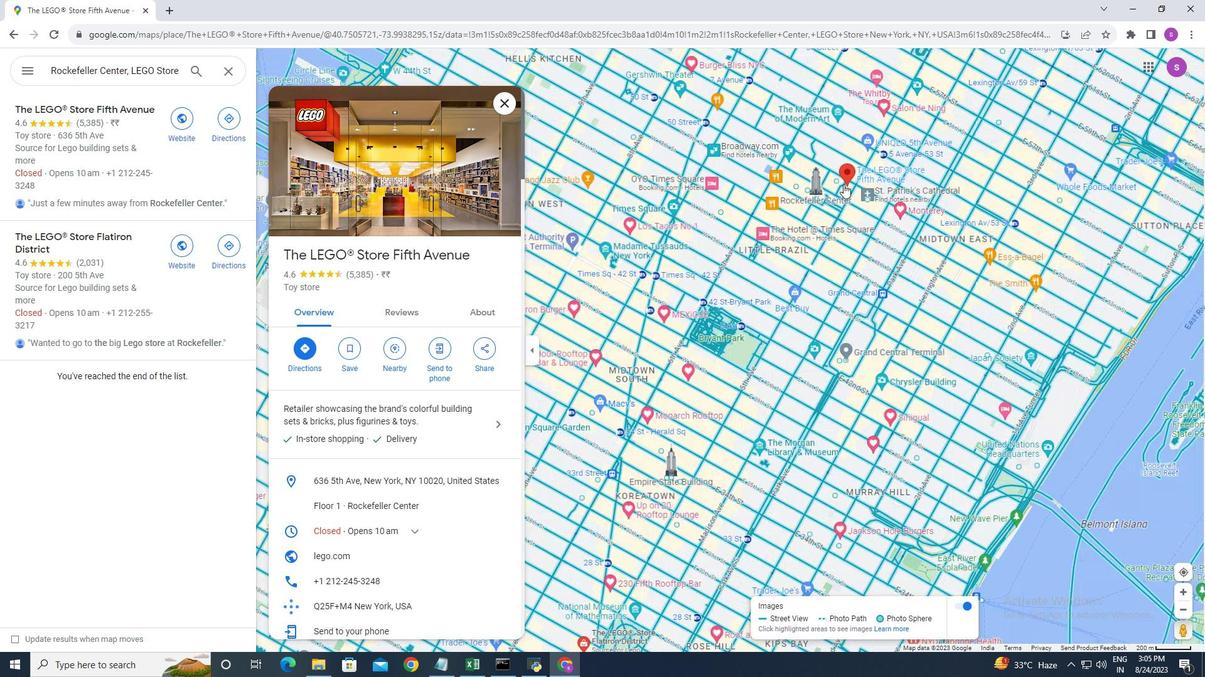 
Action: Mouse scrolled (843, 185) with delta (0, 0)
Screenshot: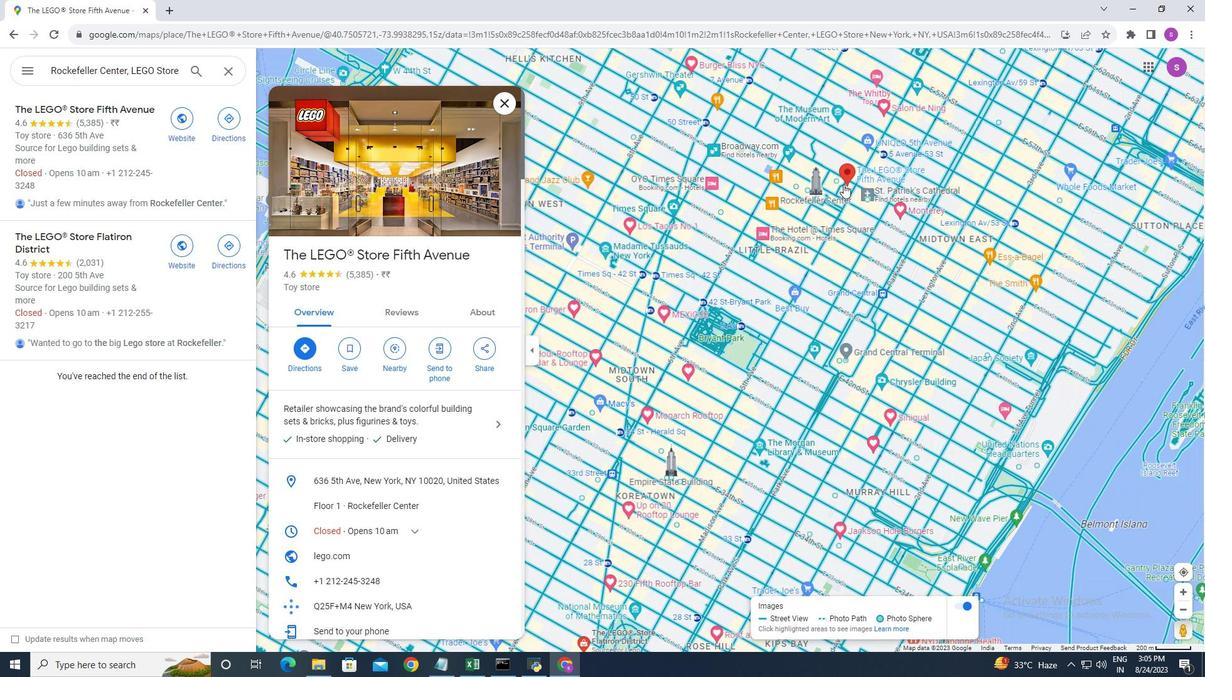 
Action: Mouse scrolled (843, 185) with delta (0, 0)
Screenshot: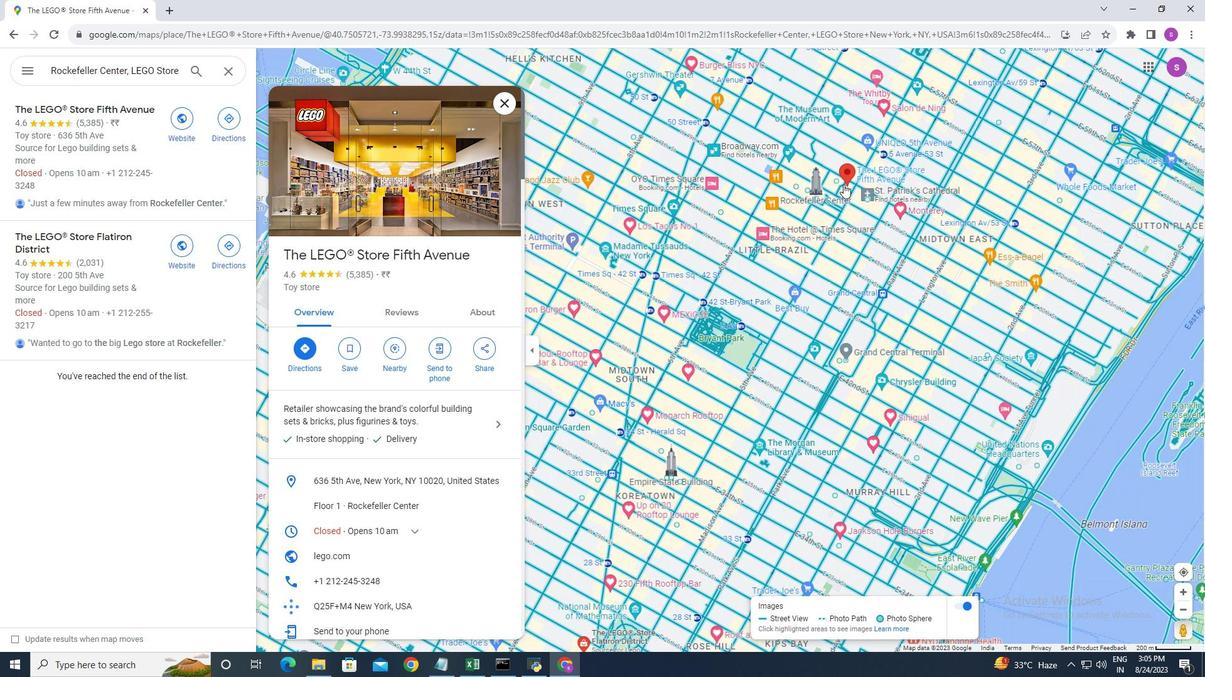 
Action: Mouse moved to (850, 187)
Screenshot: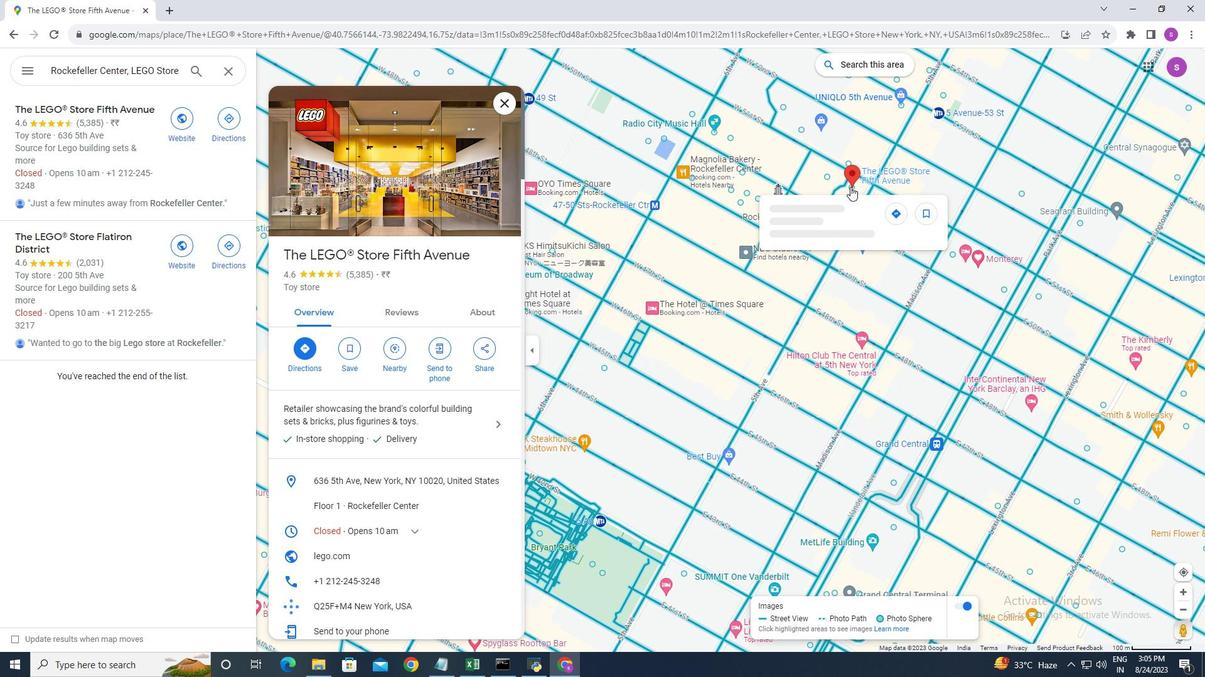 
Action: Mouse pressed left at (850, 187)
Screenshot: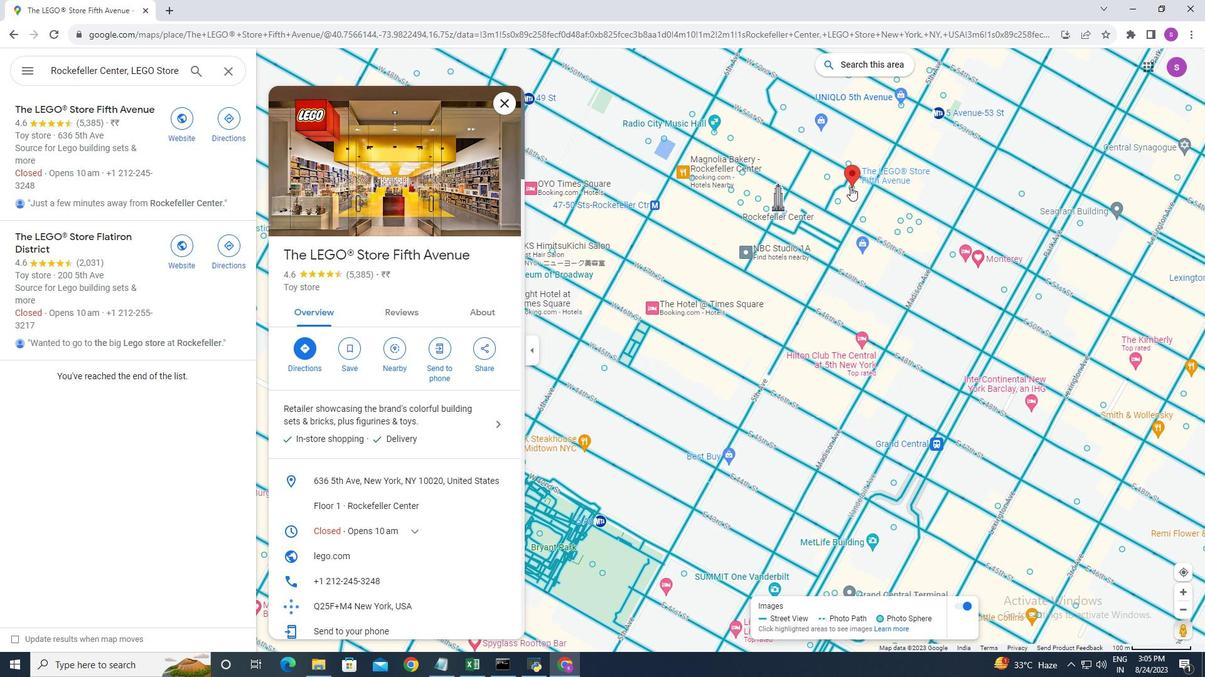 
Action: Mouse moved to (852, 187)
Screenshot: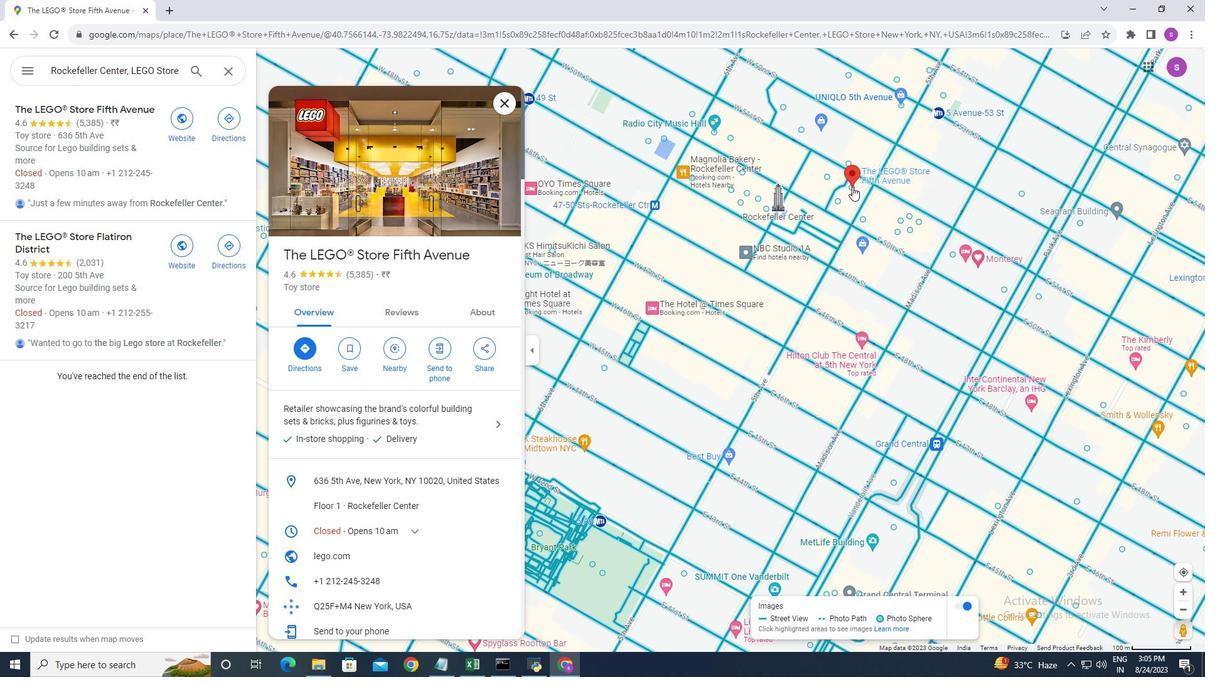 
Action: Mouse pressed left at (852, 187)
Screenshot: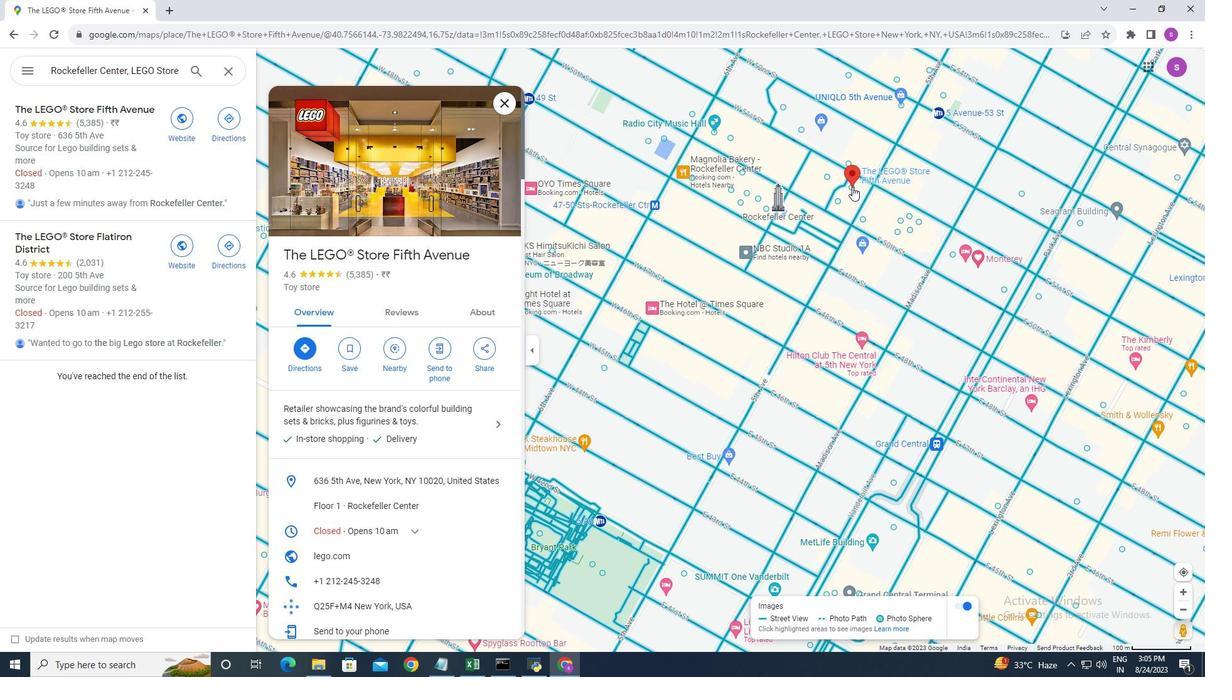 
Action: Mouse pressed left at (852, 187)
Screenshot: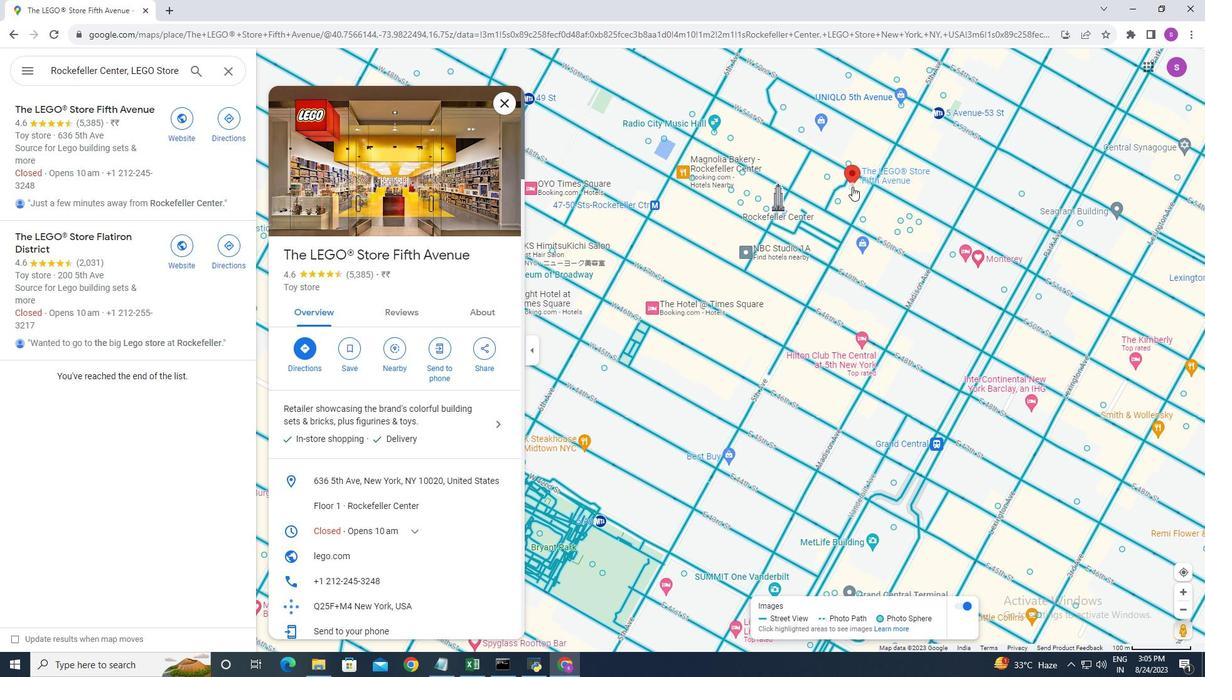 
Action: Mouse moved to (850, 189)
Screenshot: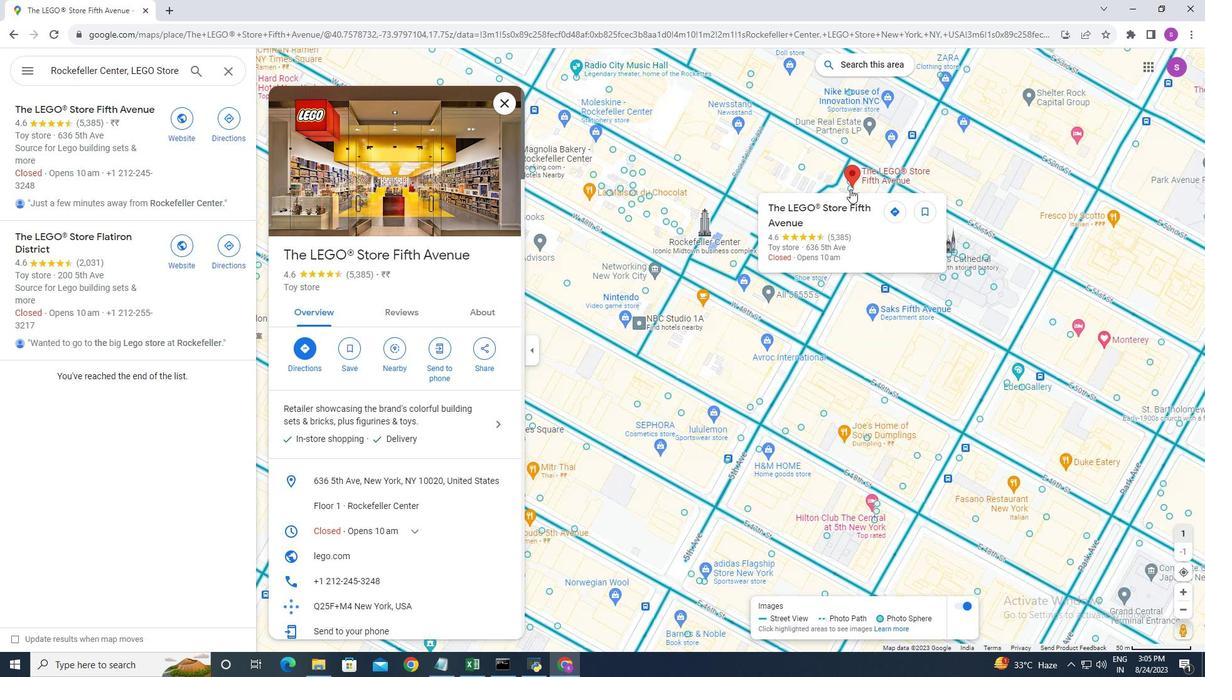 
Action: Mouse pressed left at (850, 189)
Screenshot: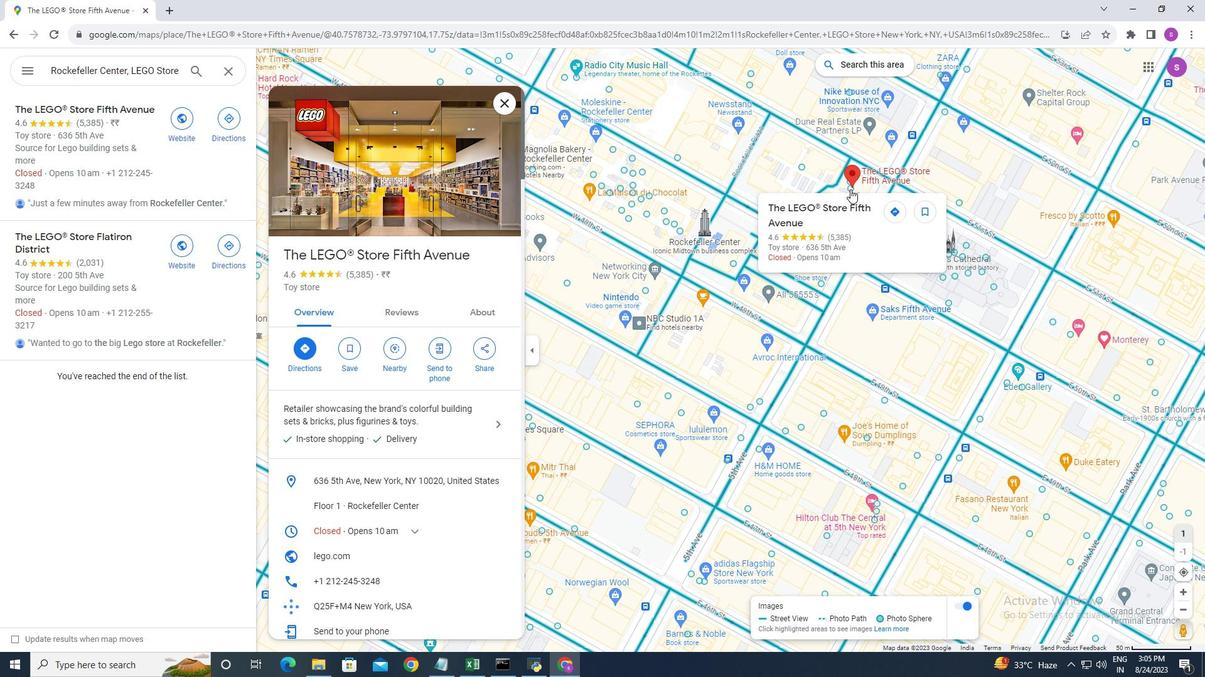 
Action: Mouse pressed left at (850, 189)
Screenshot: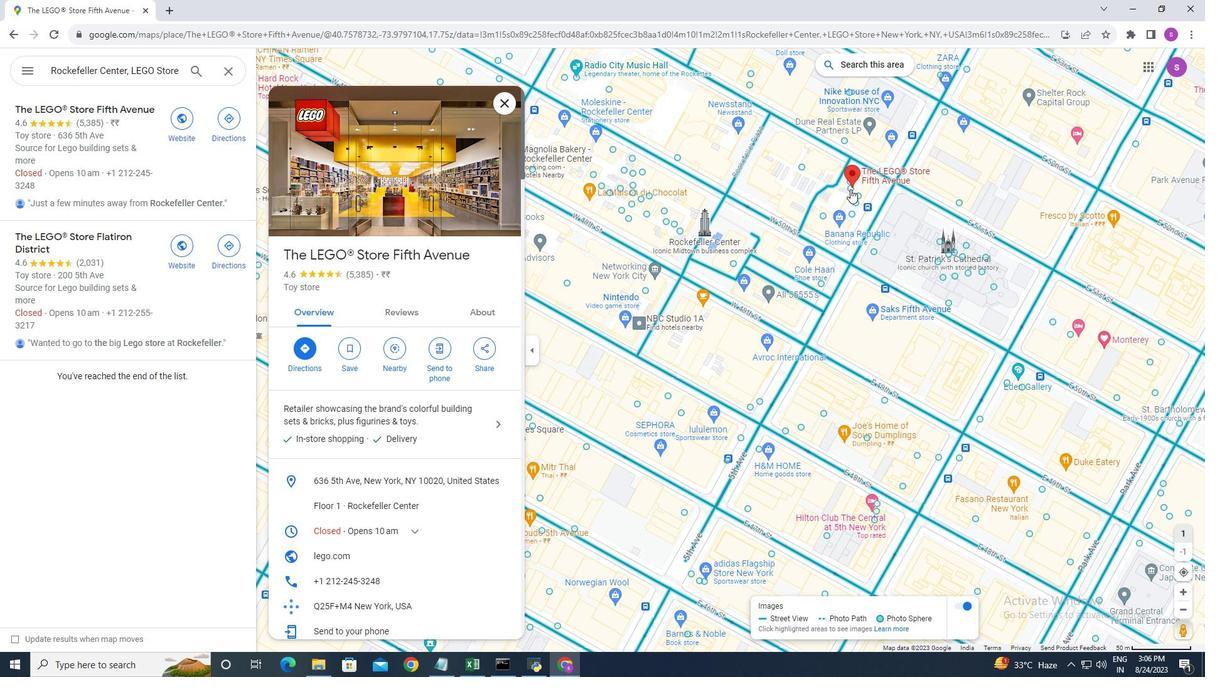 
Action: Mouse pressed left at (850, 189)
Screenshot: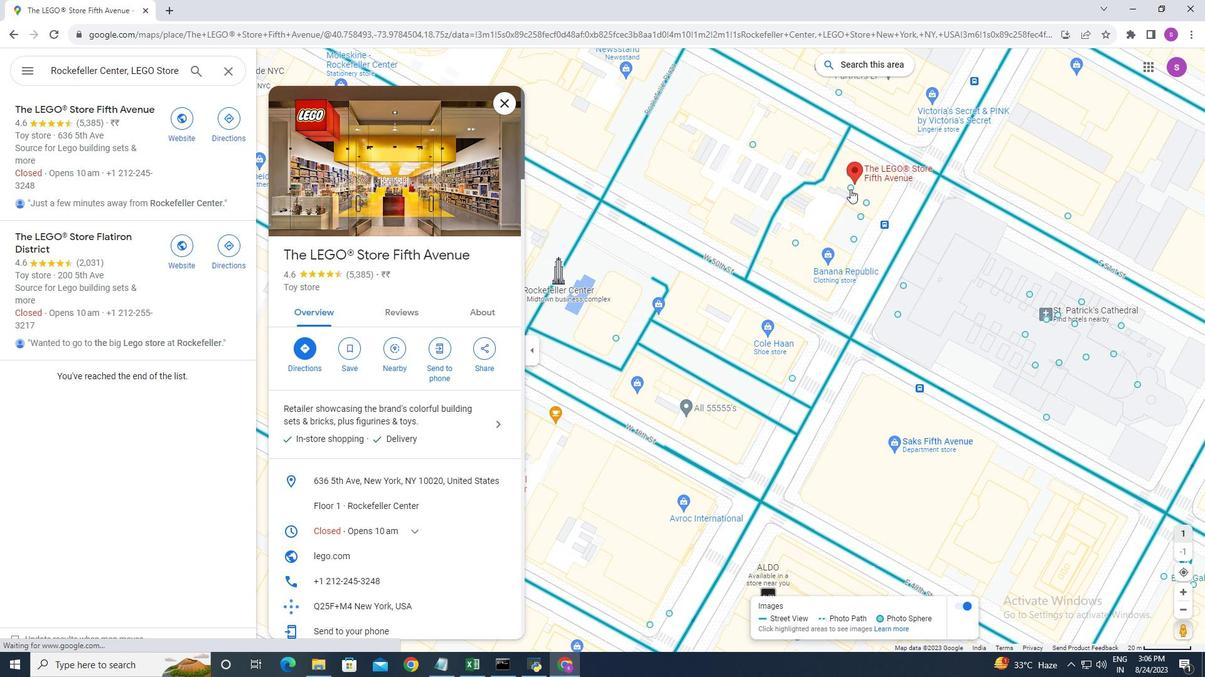 
Action: Mouse pressed left at (850, 189)
Screenshot: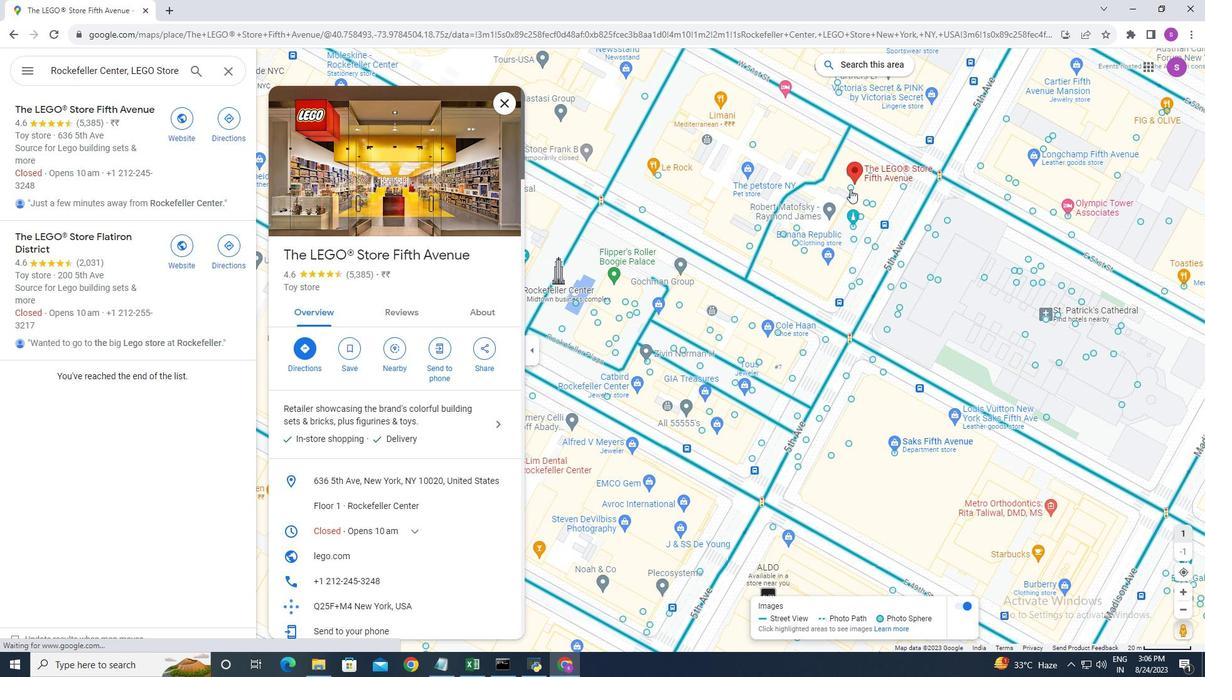 
Action: Mouse pressed left at (850, 189)
Screenshot: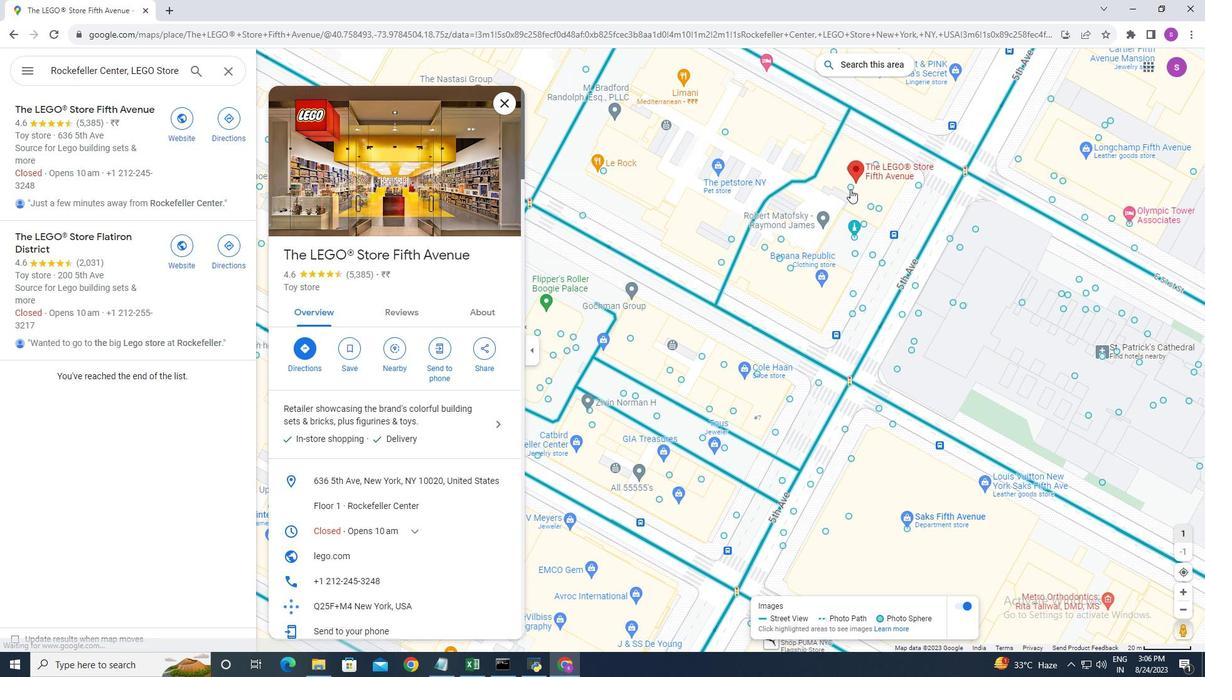 
Action: Mouse moved to (456, 353)
Screenshot: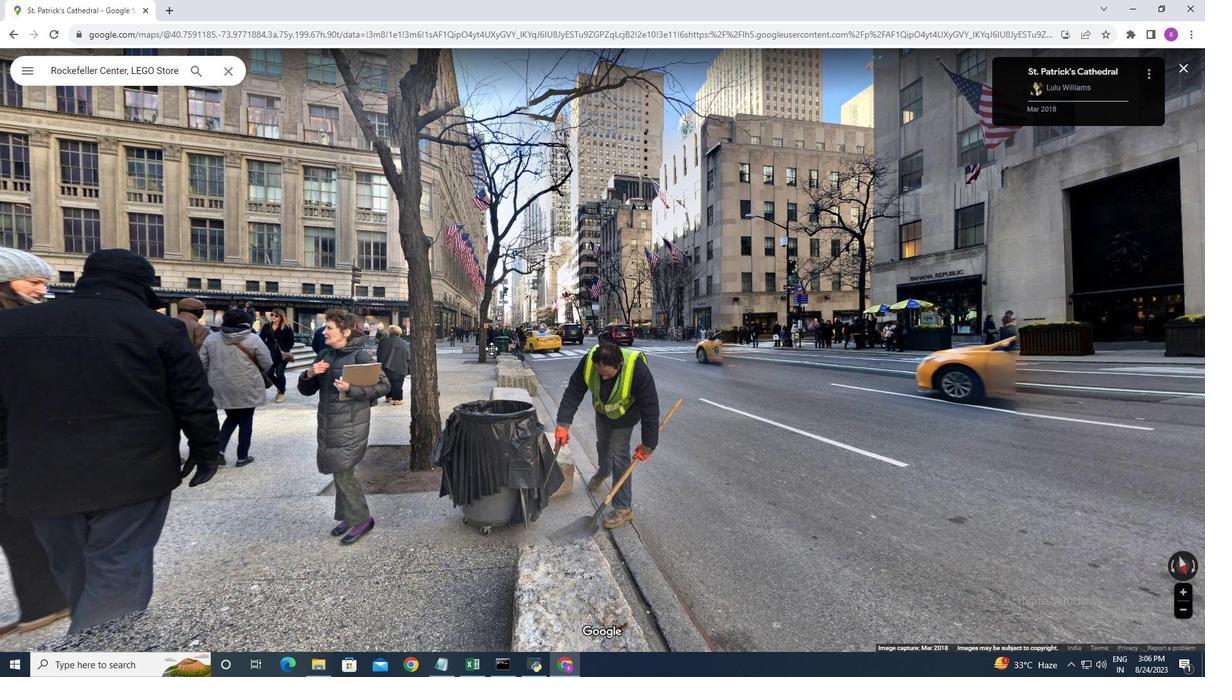 
Action: Mouse pressed left at (456, 353)
Screenshot: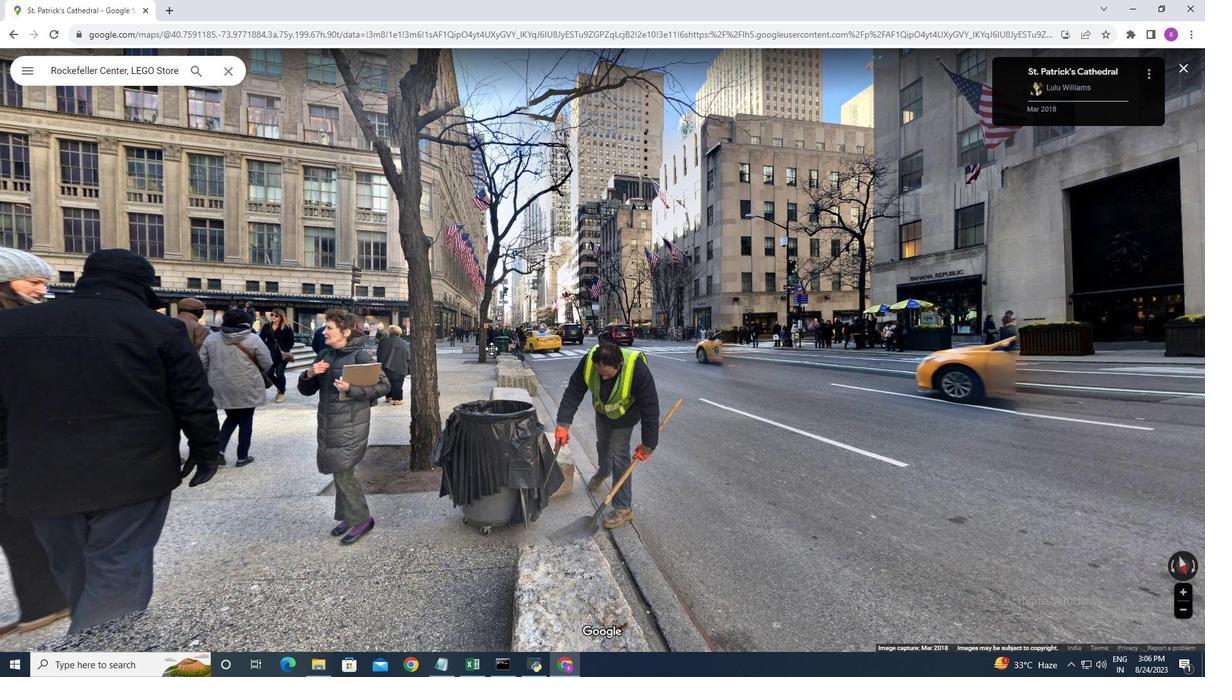 
Action: Mouse moved to (296, 360)
Screenshot: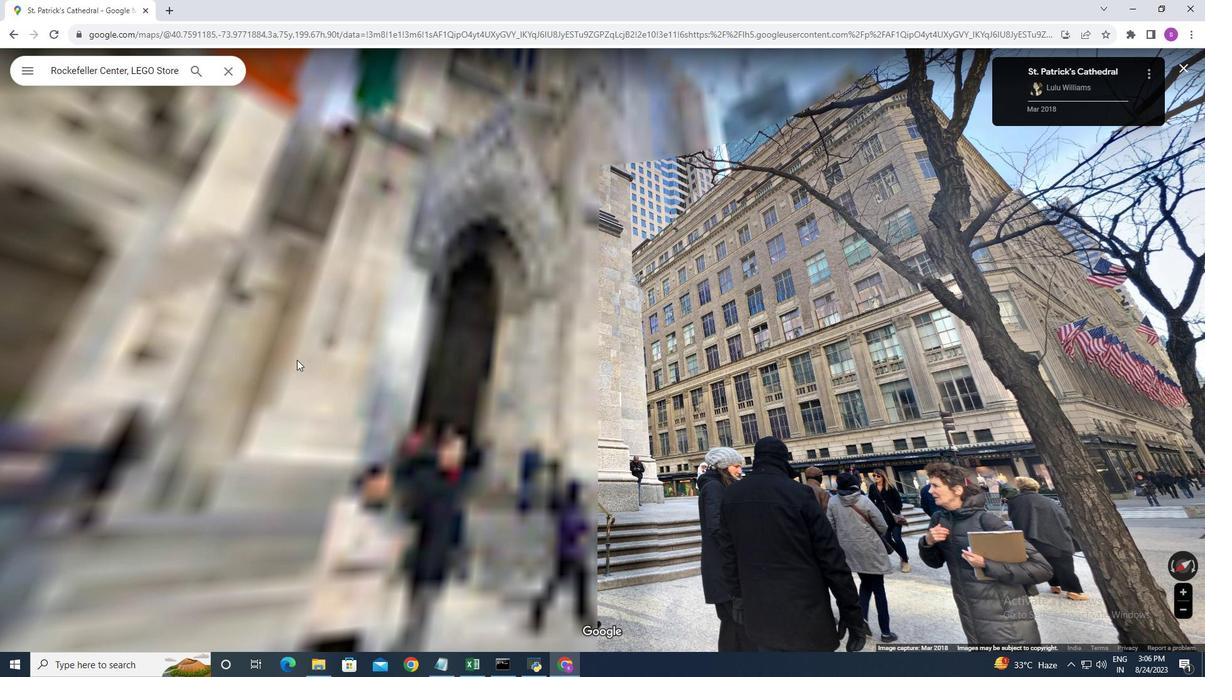 
Action: Mouse pressed left at (296, 360)
Screenshot: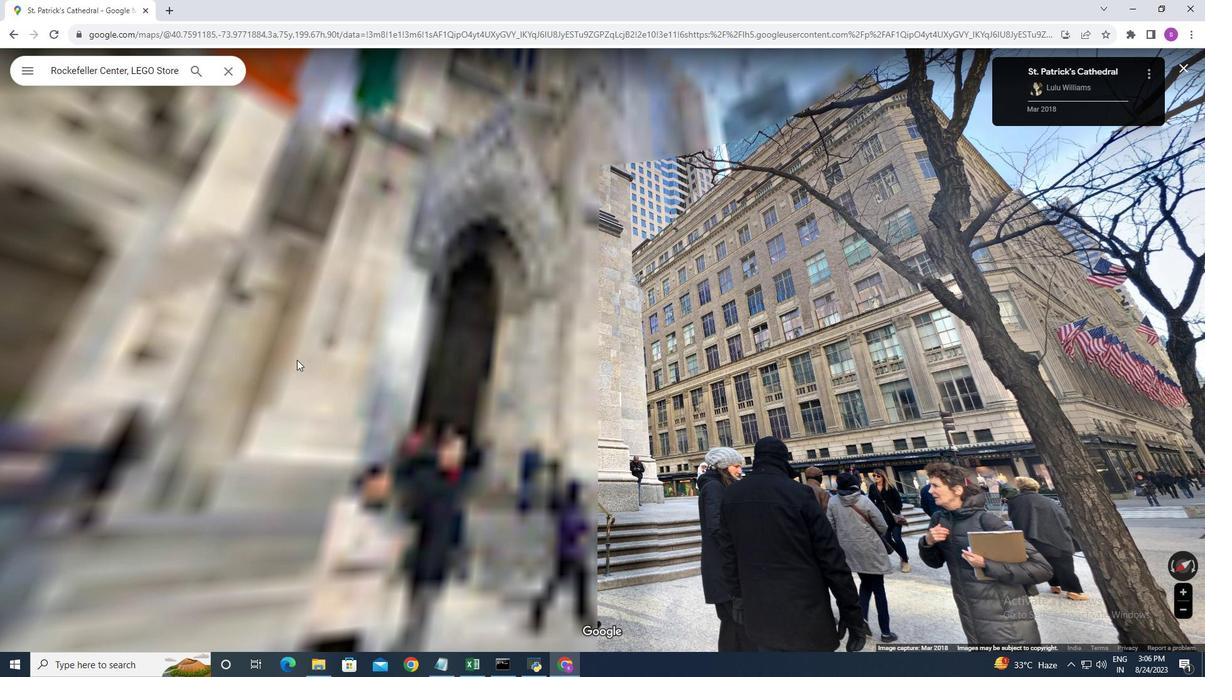 
Action: Mouse moved to (366, 330)
Screenshot: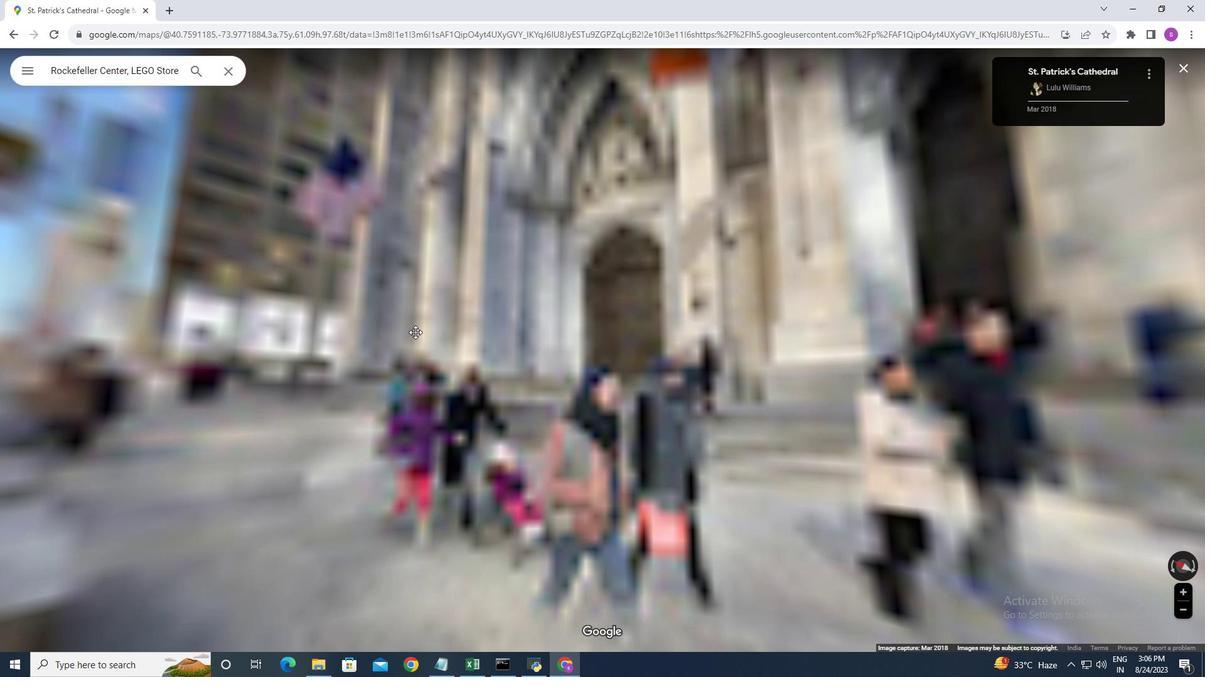 
Action: Mouse pressed left at (366, 330)
Screenshot: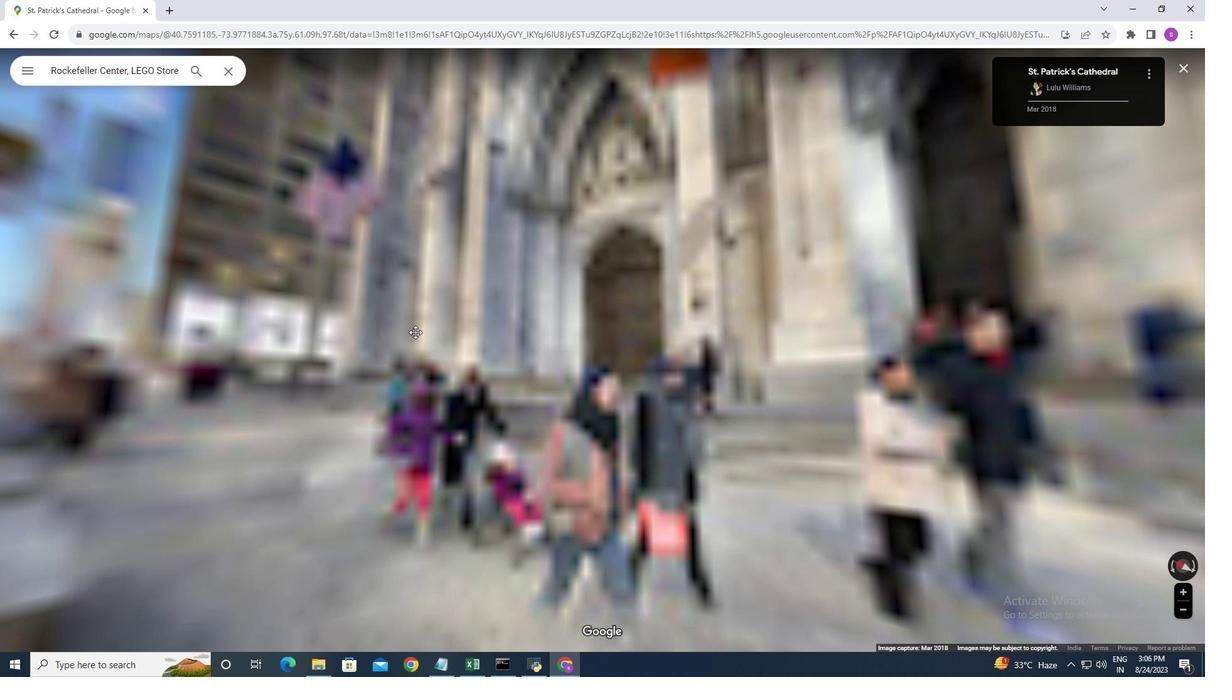 
Action: Mouse moved to (443, 384)
Screenshot: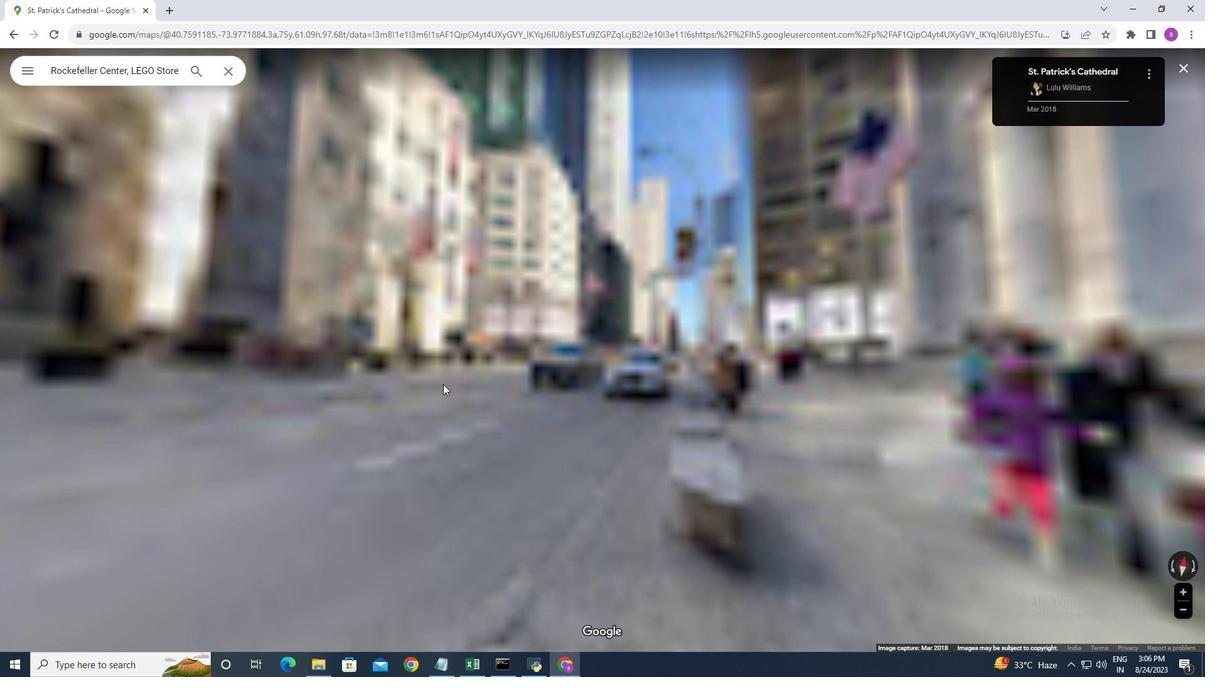 
Action: Mouse pressed left at (443, 384)
Screenshot: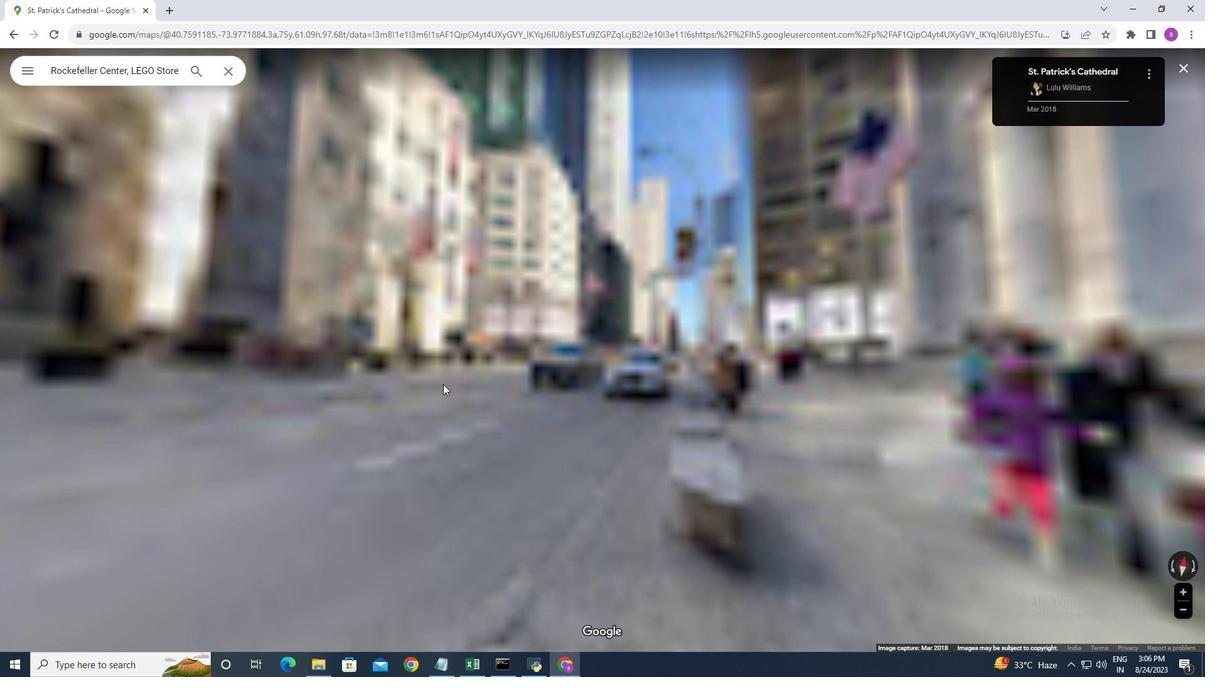
Action: Mouse moved to (15, 32)
Screenshot: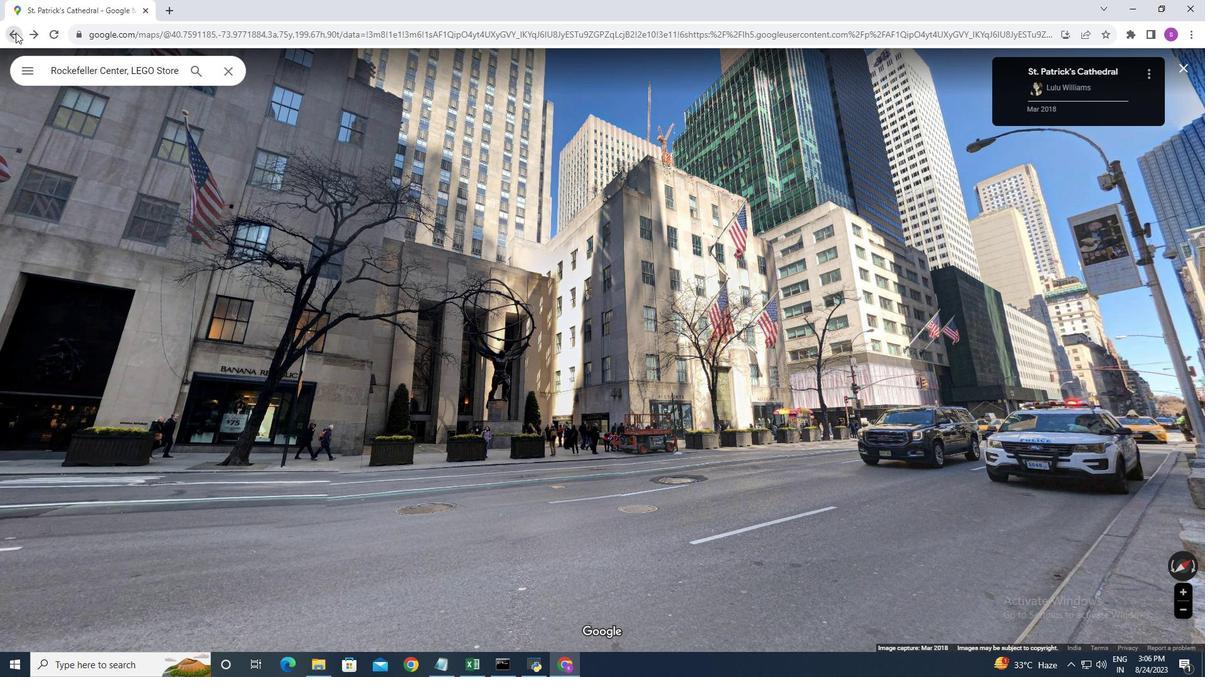 
Action: Mouse pressed left at (15, 32)
Screenshot: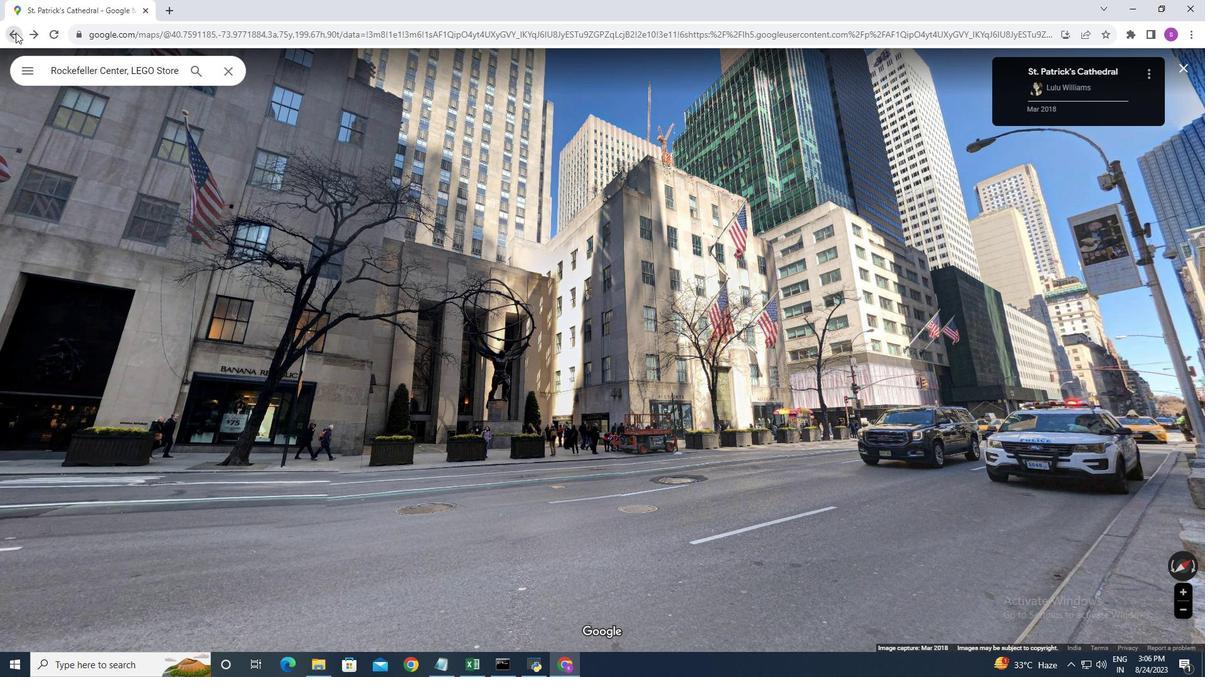 
Action: Mouse moved to (13, 35)
Screenshot: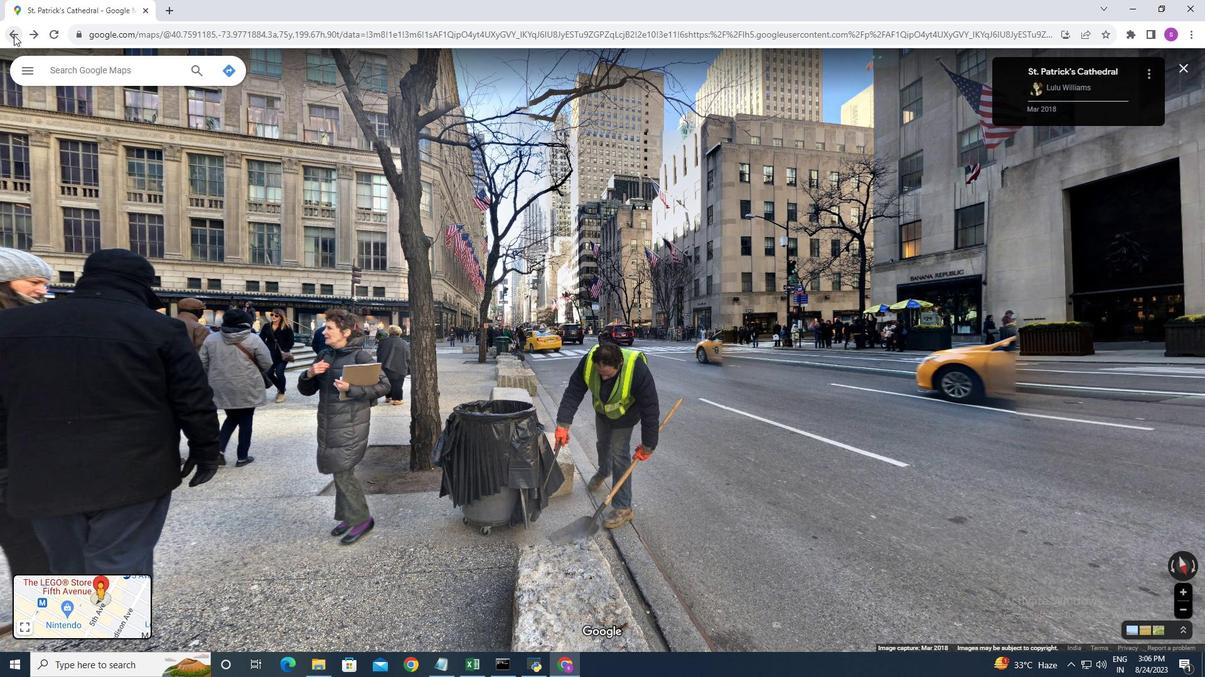 
Action: Mouse pressed left at (13, 35)
Screenshot: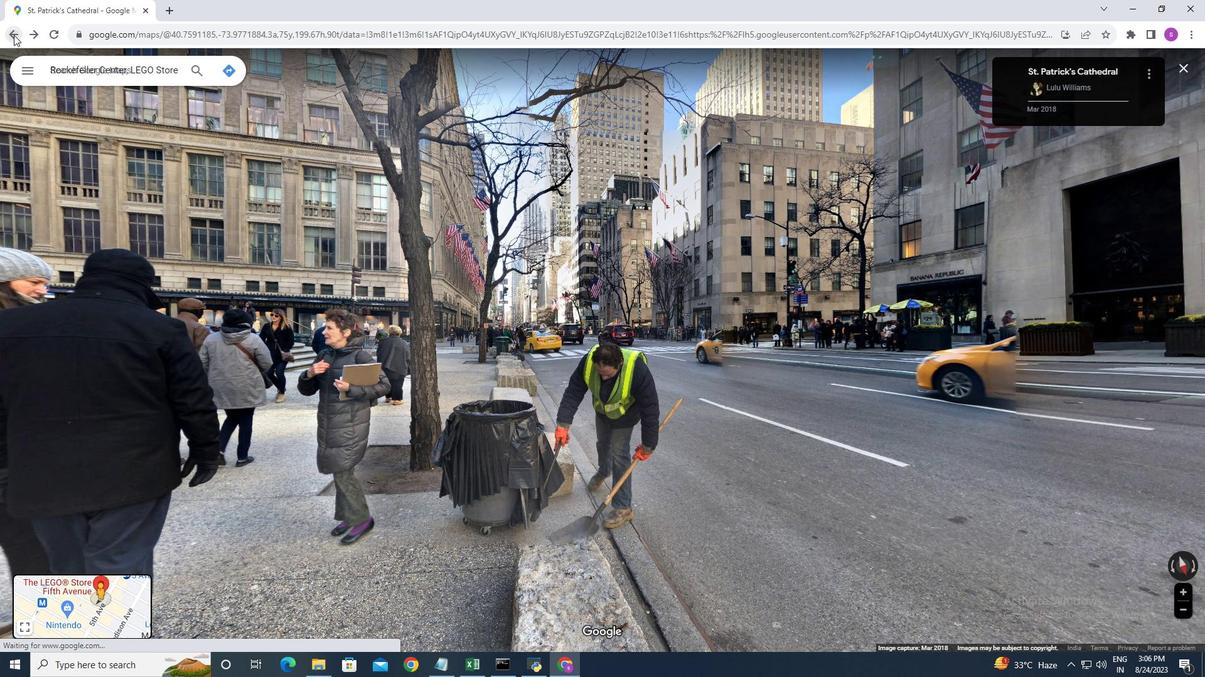 
Action: Mouse moved to (330, 210)
Screenshot: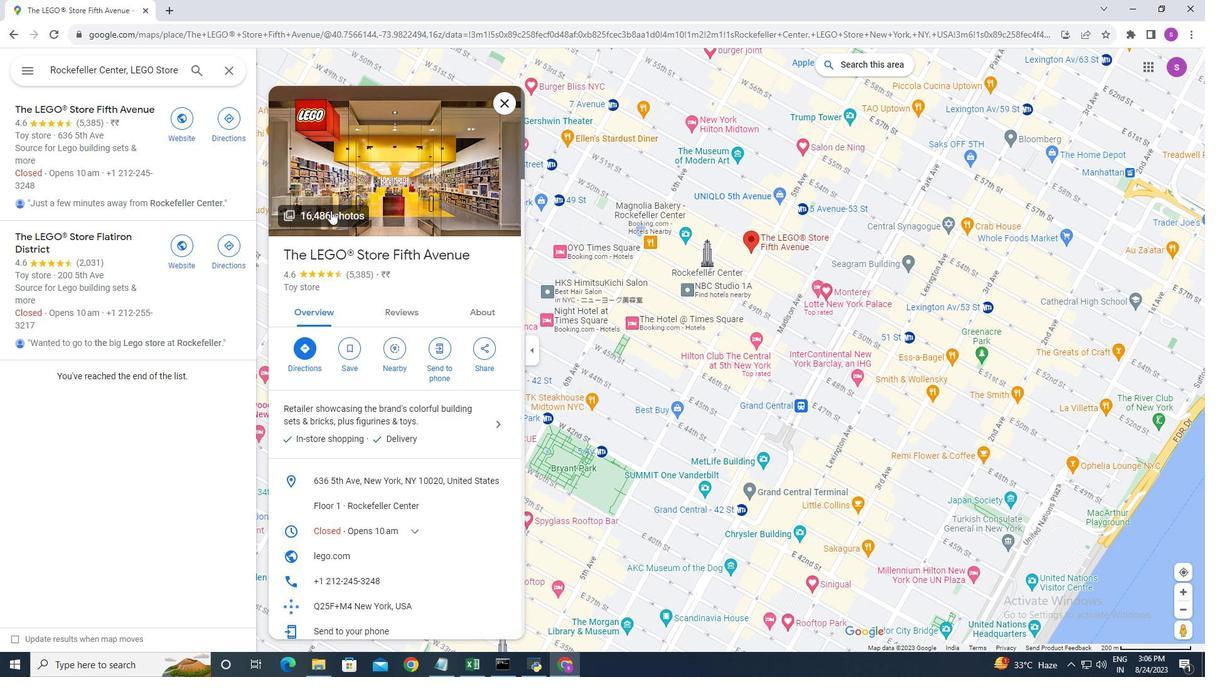 
Action: Mouse pressed left at (330, 210)
Screenshot: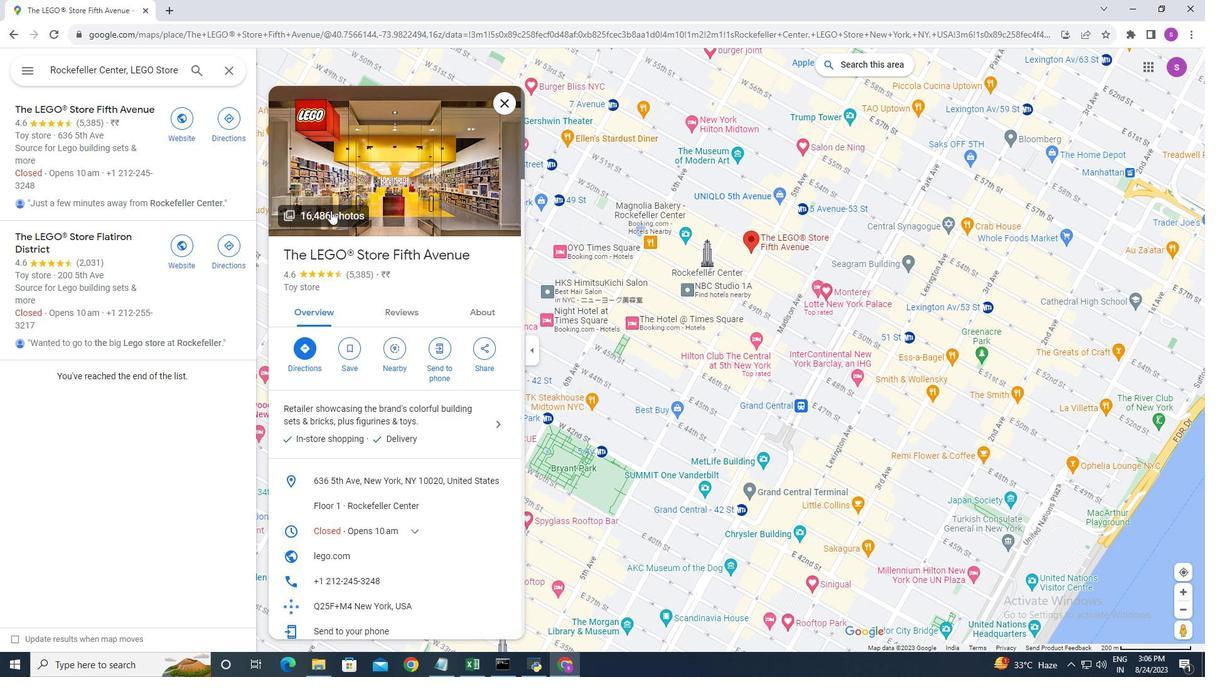 
Action: Mouse moved to (224, 101)
Screenshot: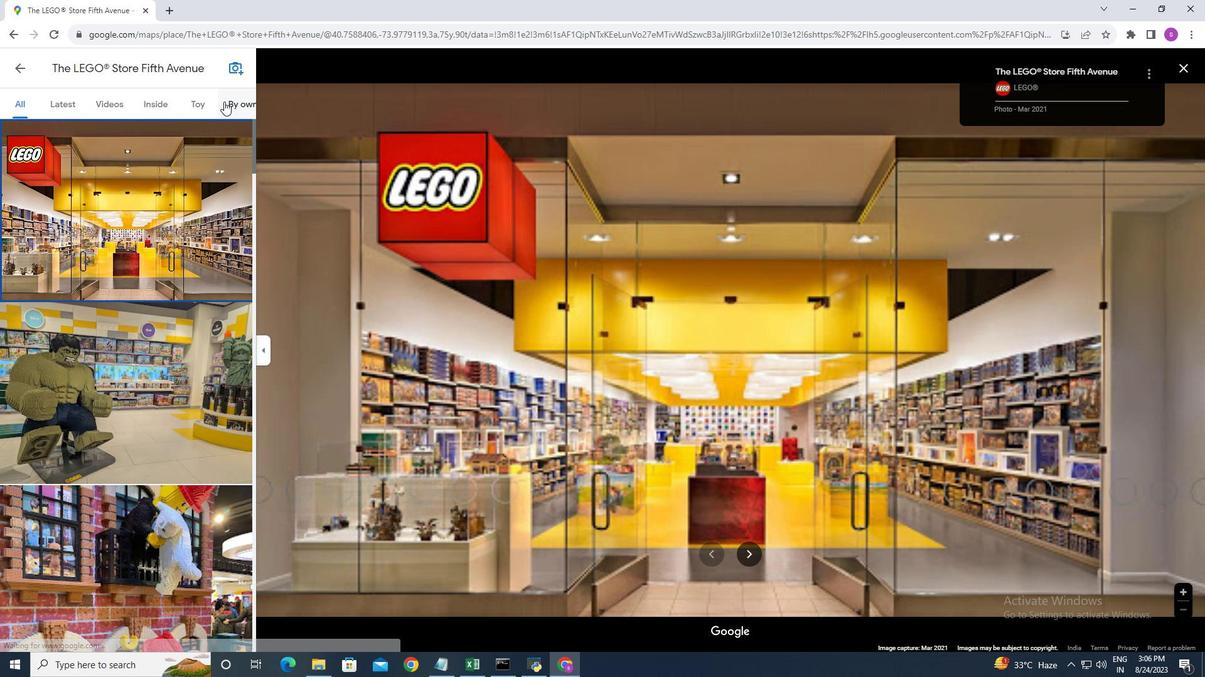 
Action: Mouse pressed left at (224, 101)
Screenshot: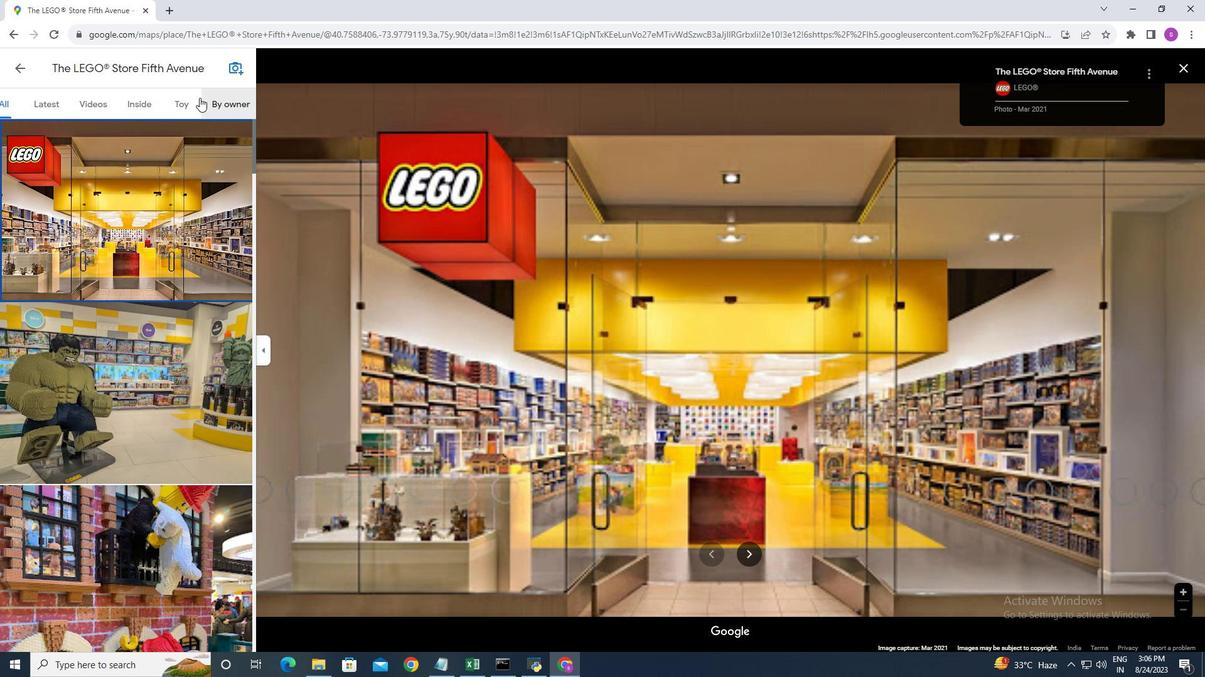 
Action: Mouse moved to (207, 106)
Screenshot: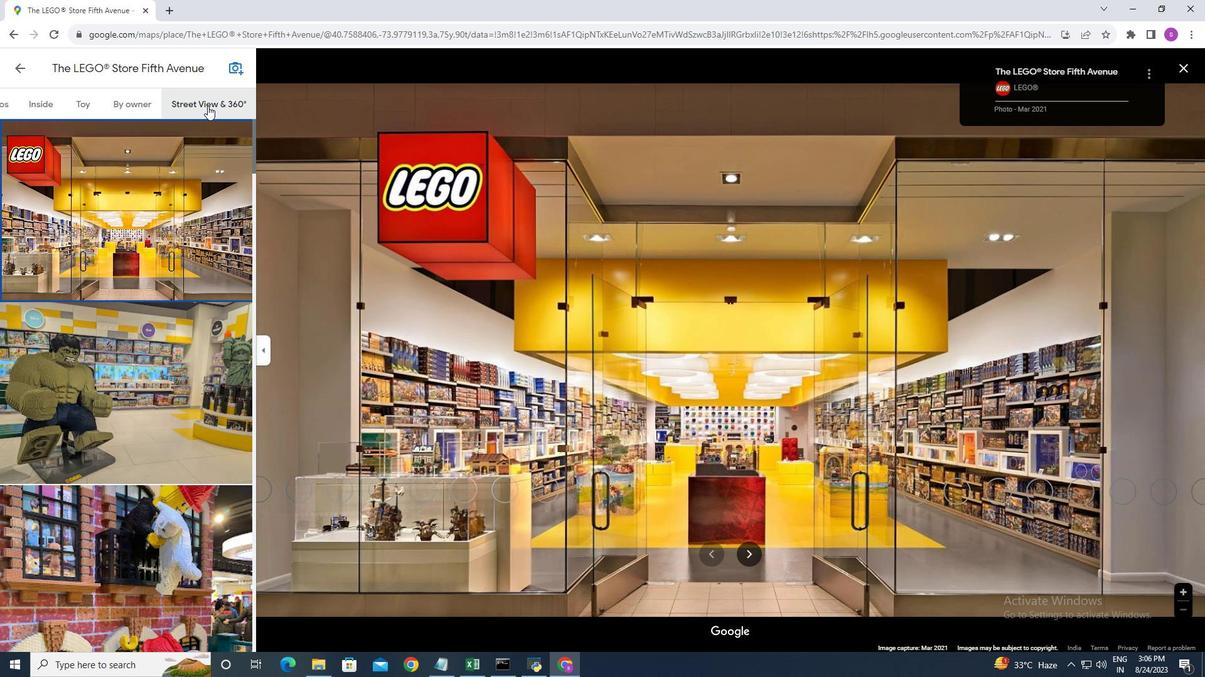 
Action: Mouse pressed left at (207, 106)
Screenshot: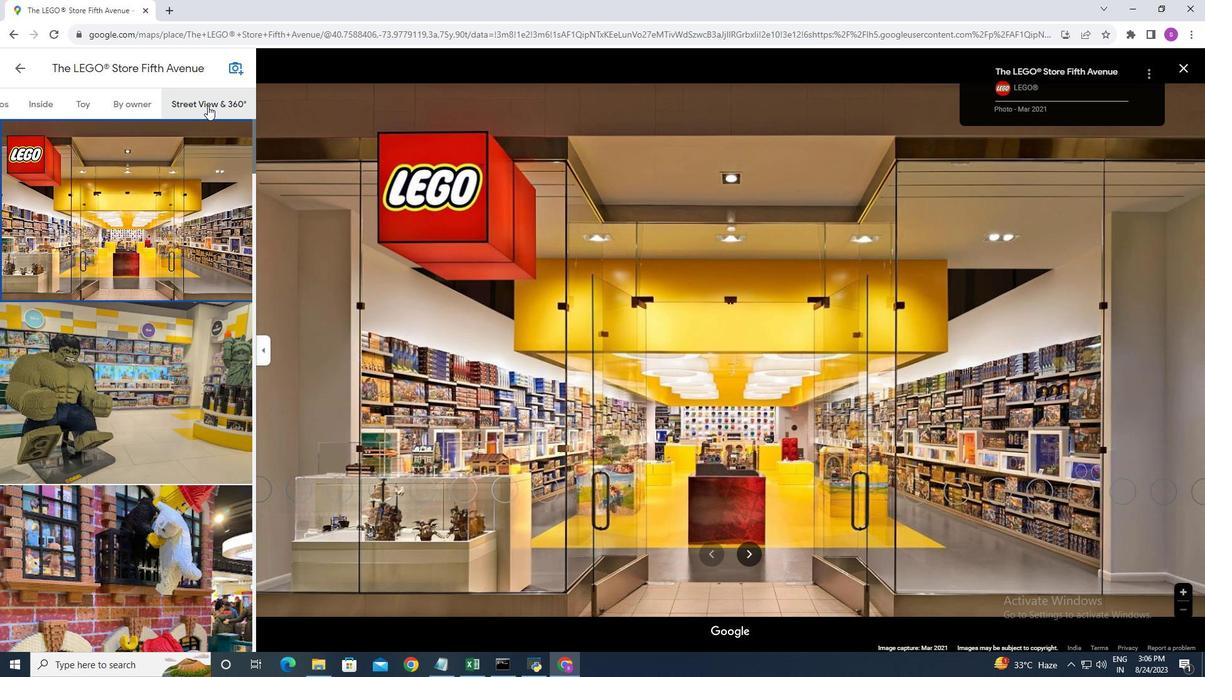 
Action: Mouse moved to (176, 242)
Screenshot: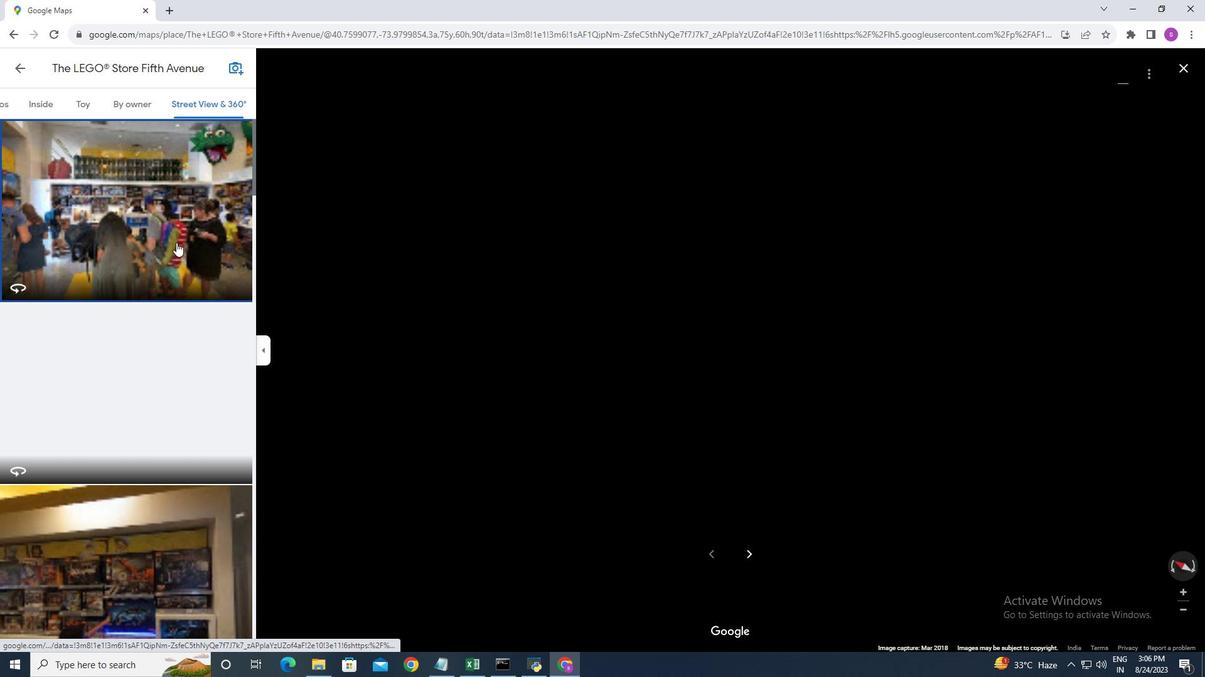 
Action: Mouse pressed left at (176, 242)
Screenshot: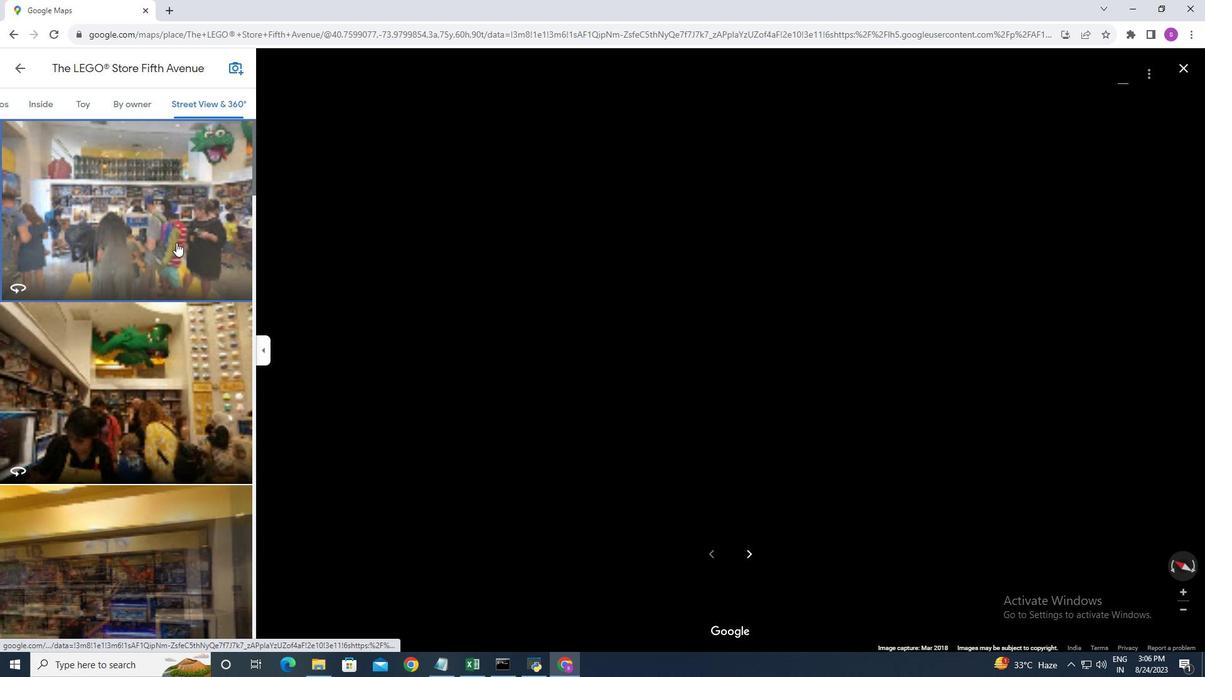 
Action: Mouse moved to (907, 431)
Screenshot: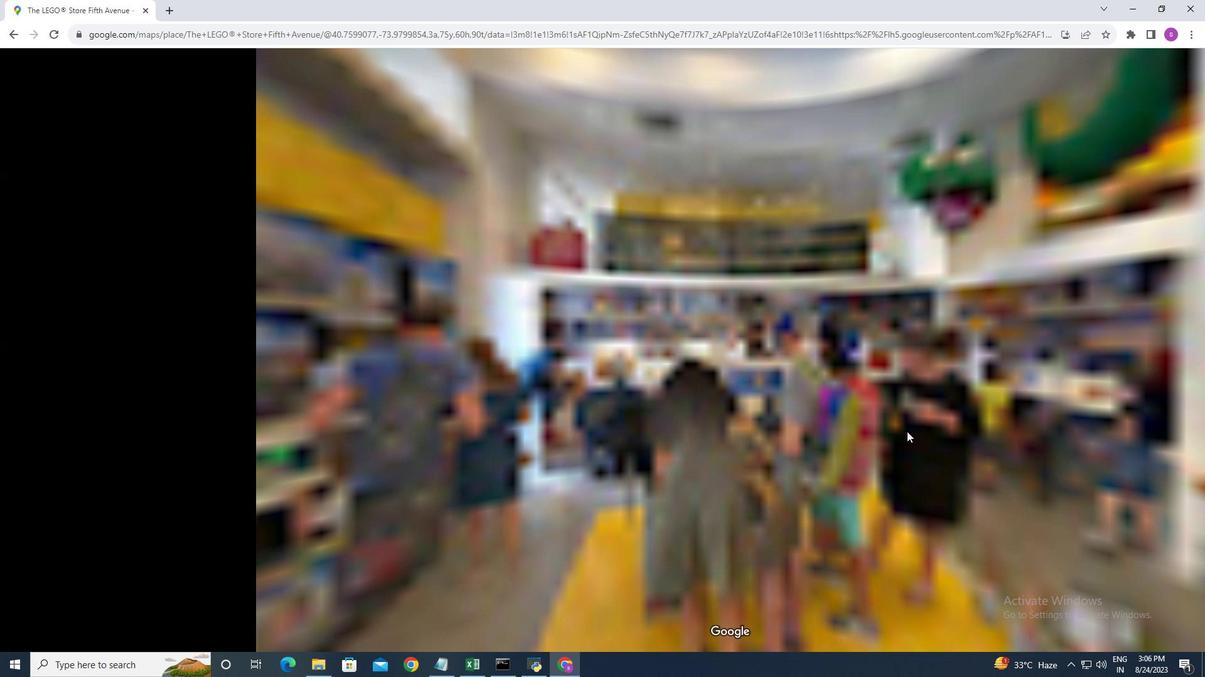 
Action: Mouse pressed left at (907, 431)
Screenshot: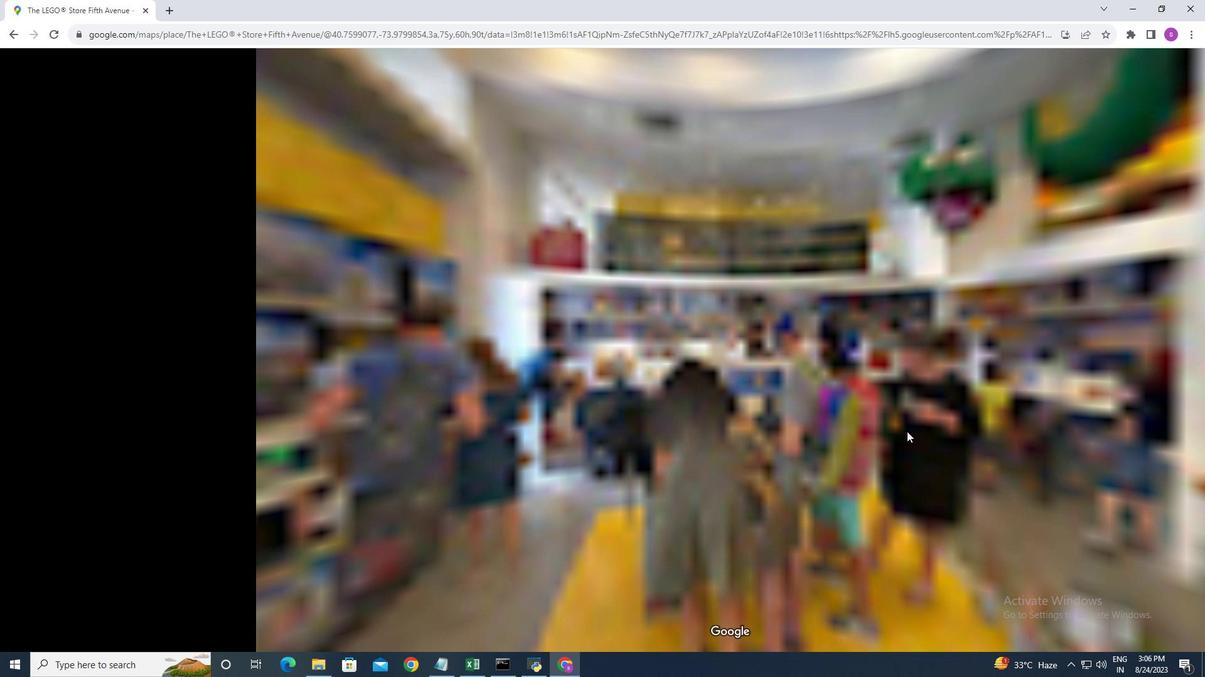 
Action: Mouse moved to (1070, 75)
Screenshot: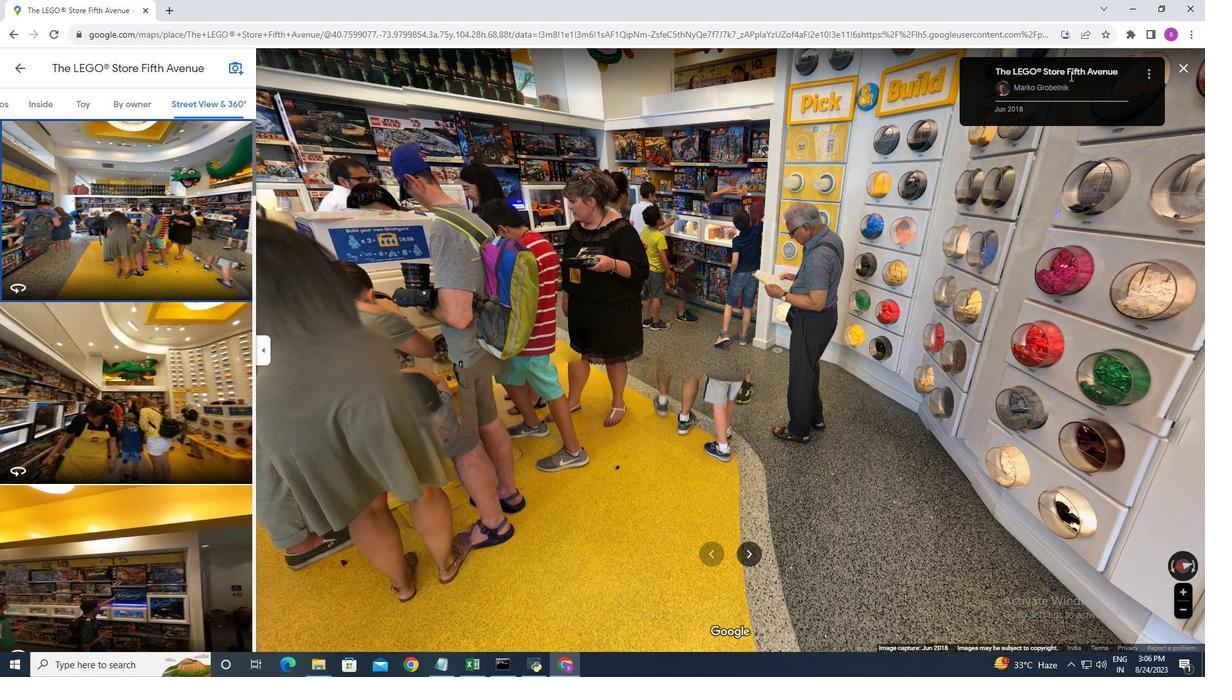 
Action: Mouse pressed left at (1070, 75)
Screenshot: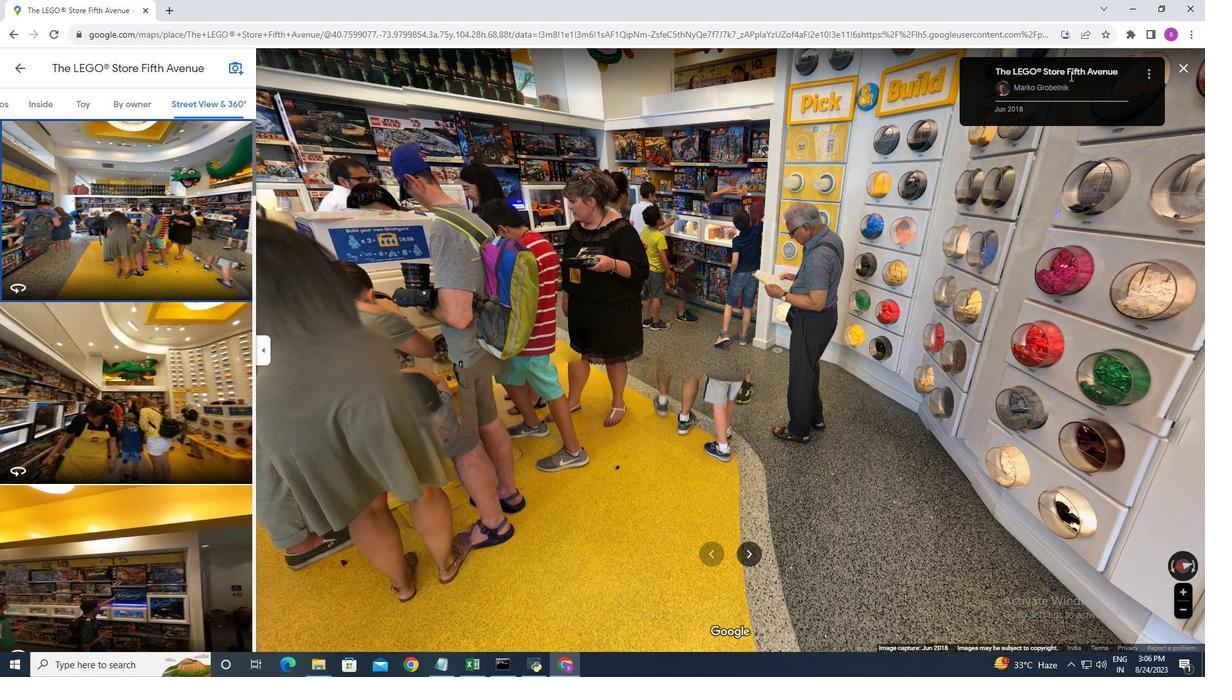 
Action: Mouse moved to (1070, 74)
Screenshot: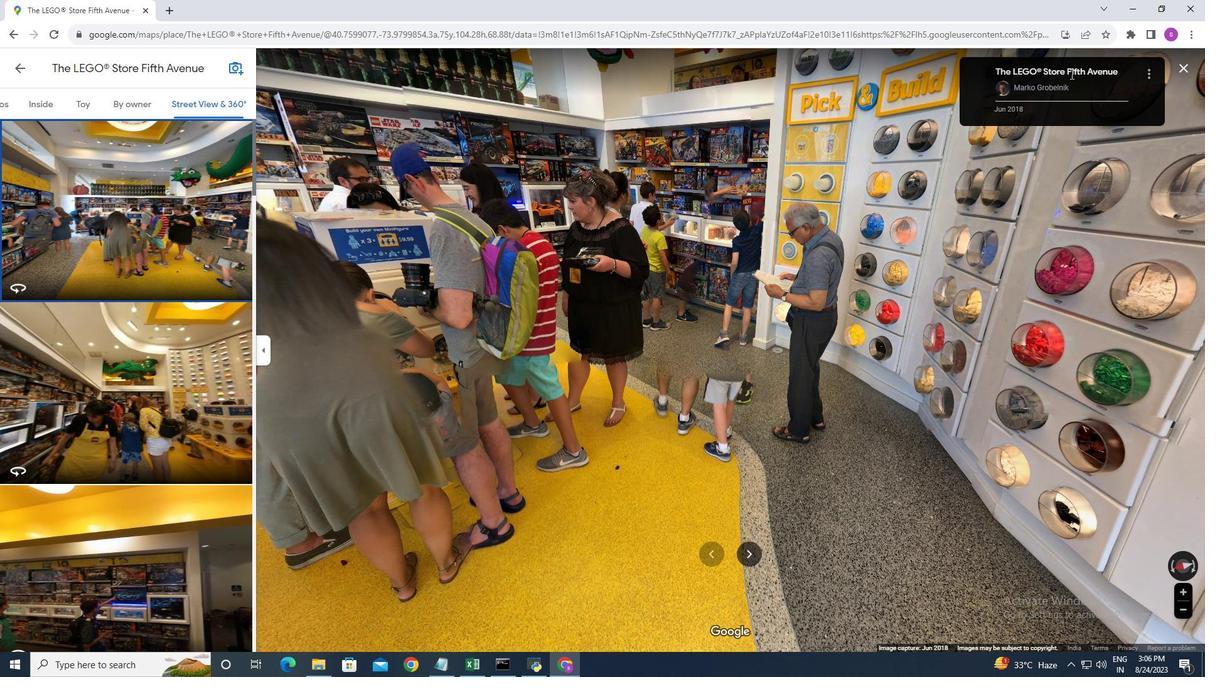 
Action: Mouse pressed left at (1070, 74)
Screenshot: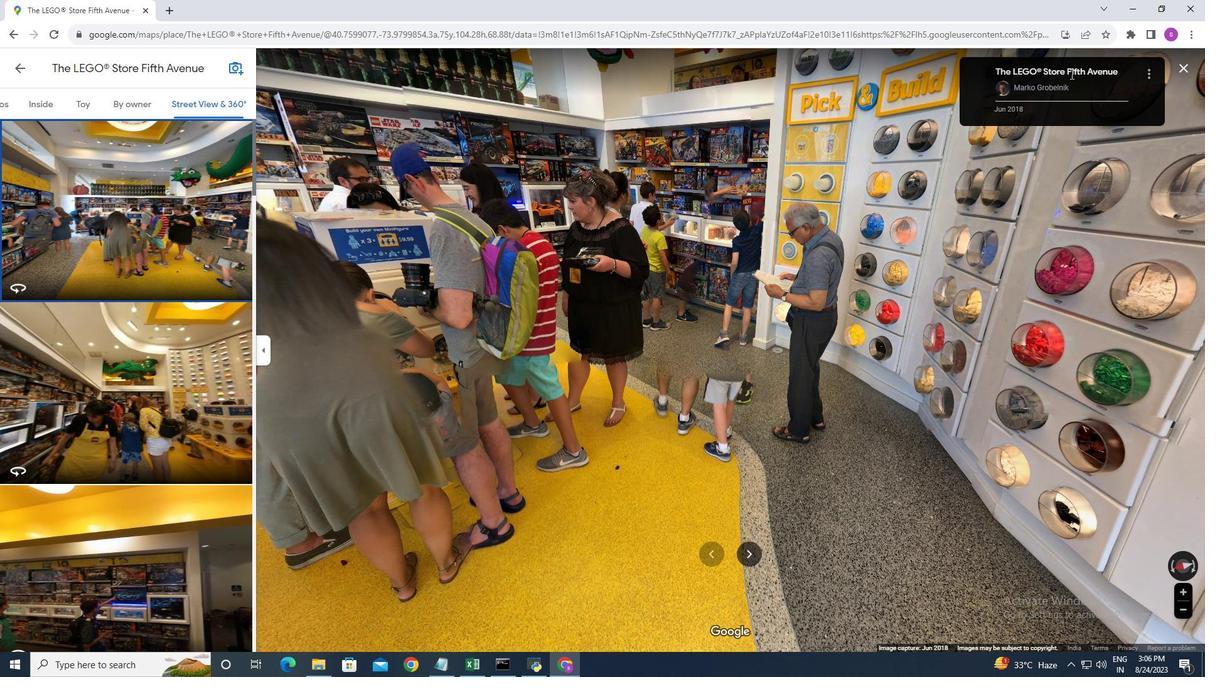 
Action: Mouse moved to (543, 325)
Screenshot: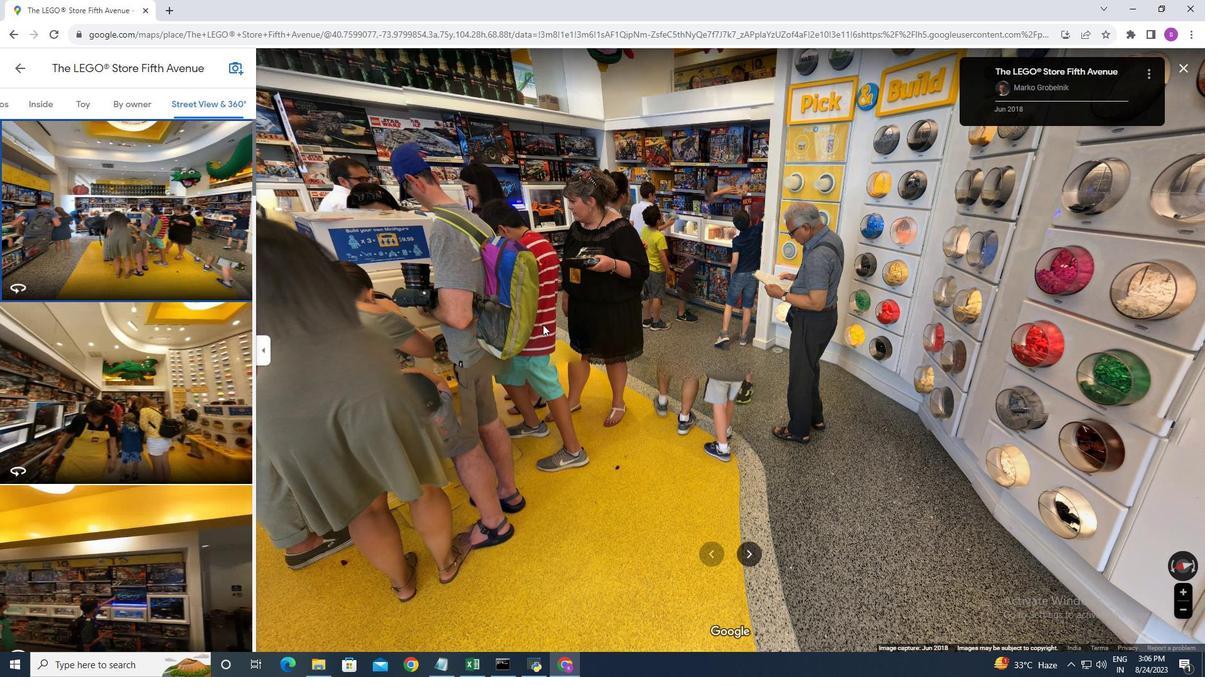 
Action: Mouse pressed left at (543, 325)
Screenshot: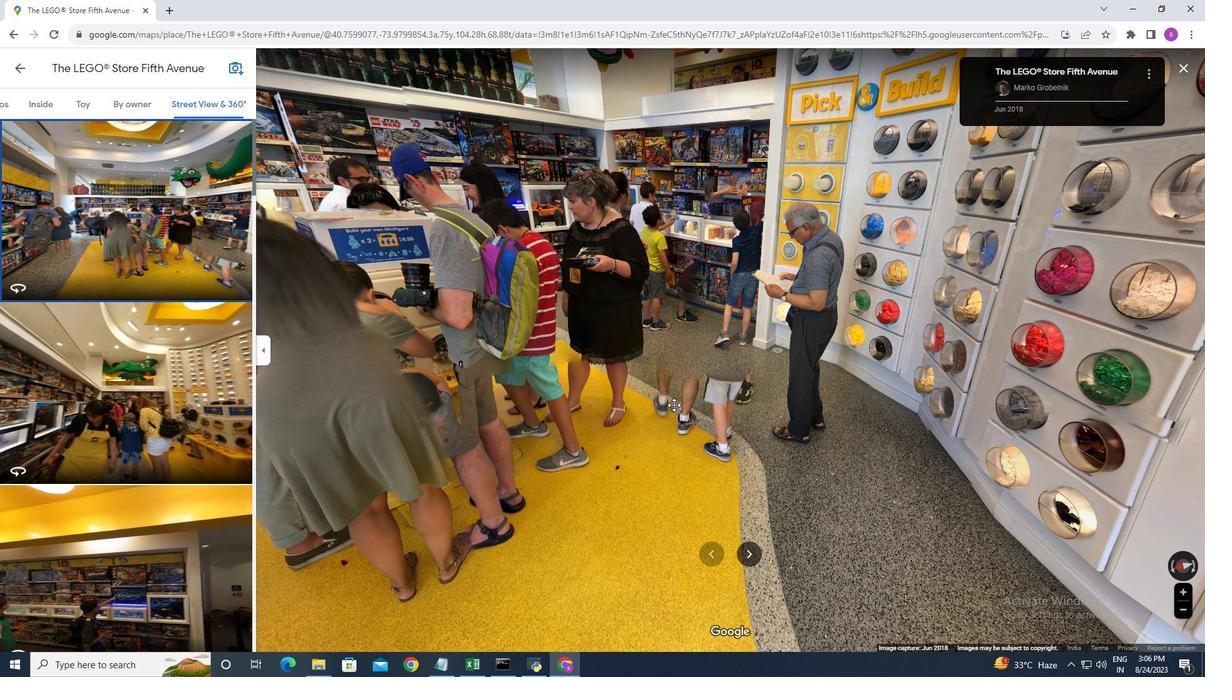 
Action: Mouse moved to (490, 494)
Screenshot: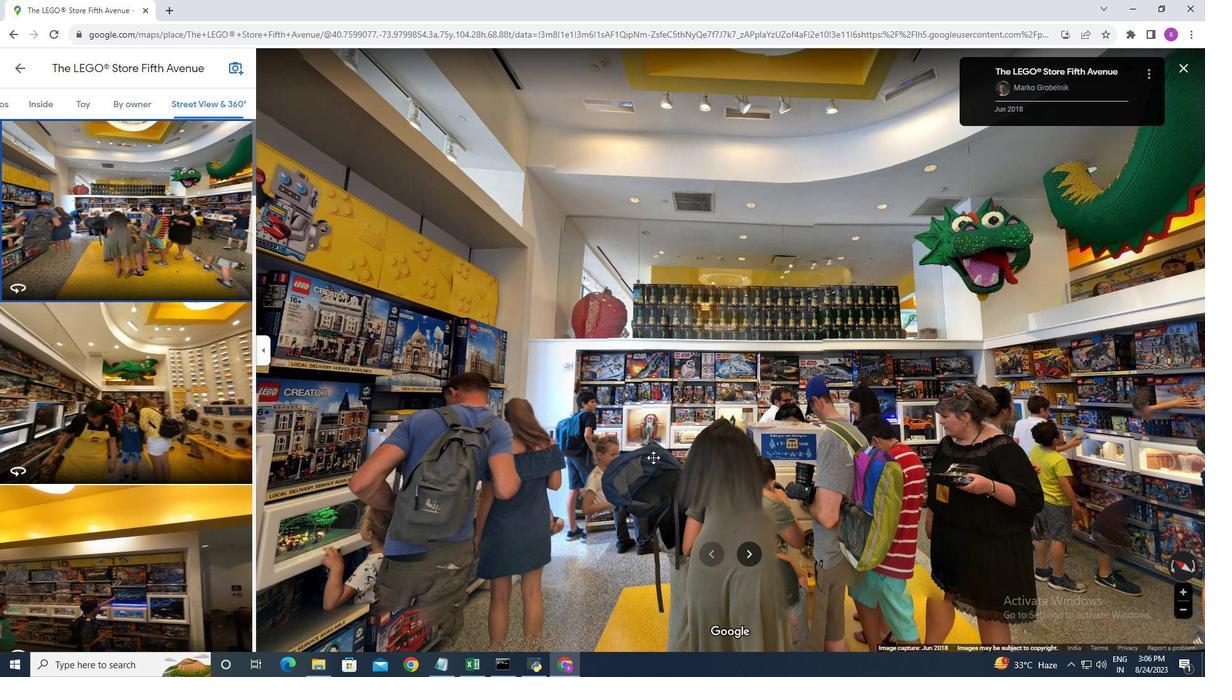 
Action: Mouse pressed left at (490, 494)
Screenshot: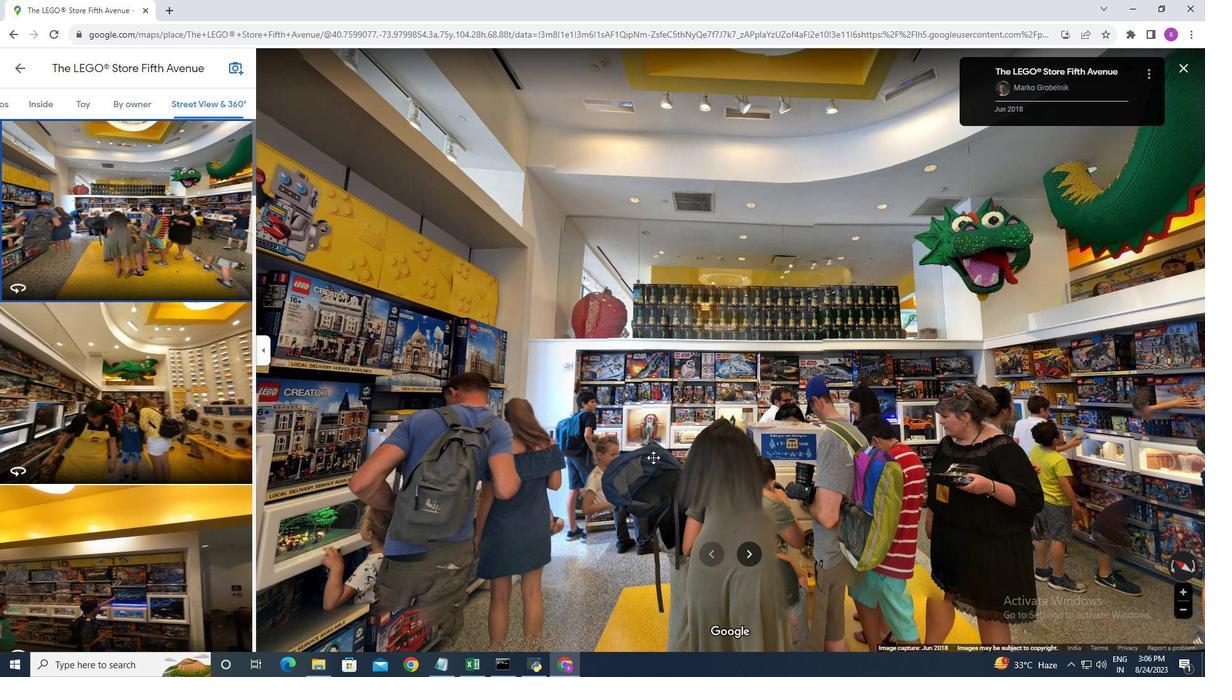 
Action: Mouse moved to (634, 400)
Screenshot: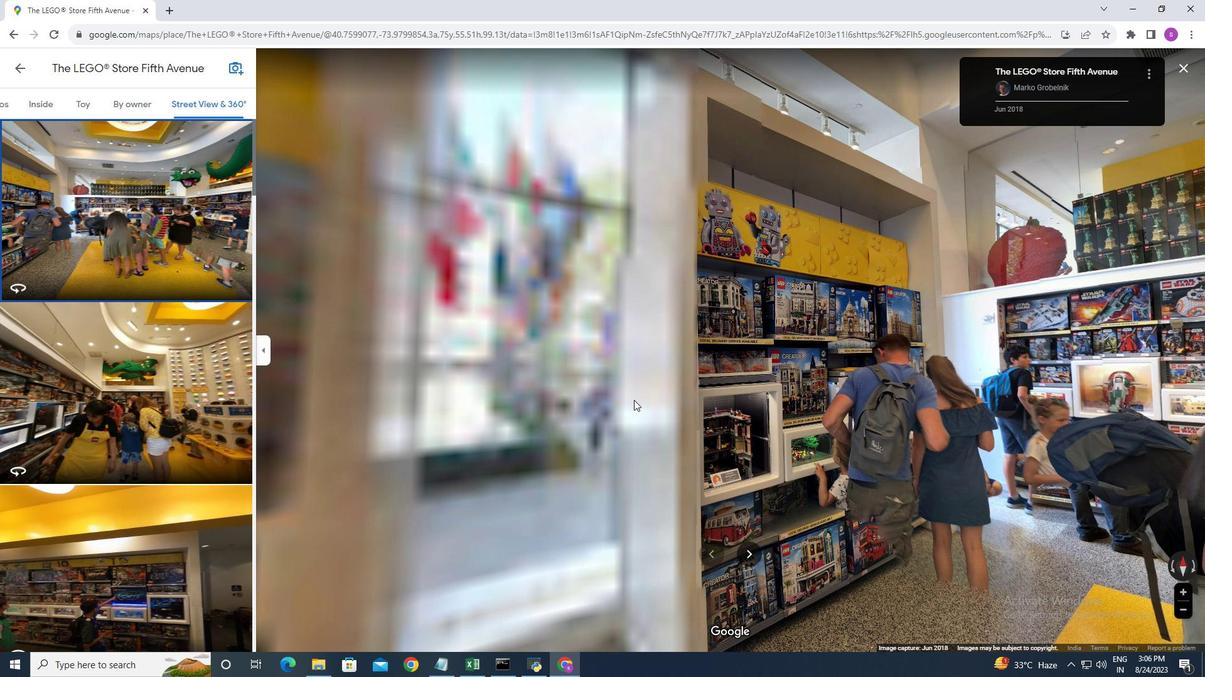 
Action: Mouse pressed left at (634, 400)
Screenshot: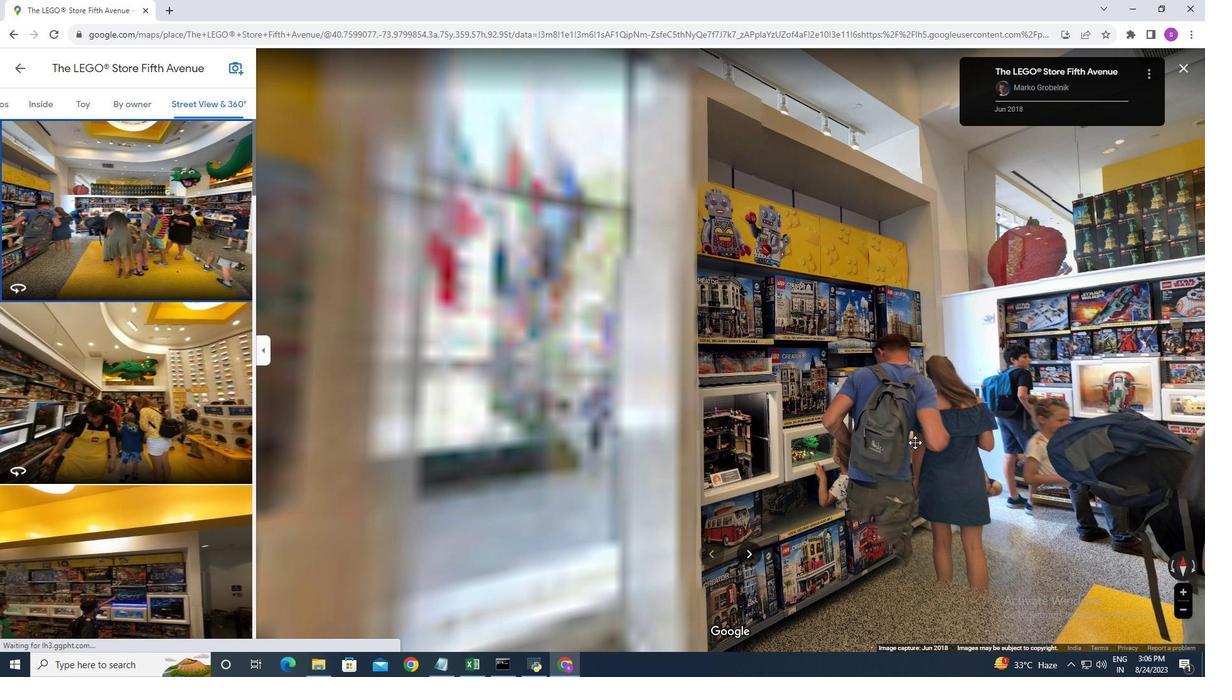 
Action: Mouse moved to (633, 402)
Screenshot: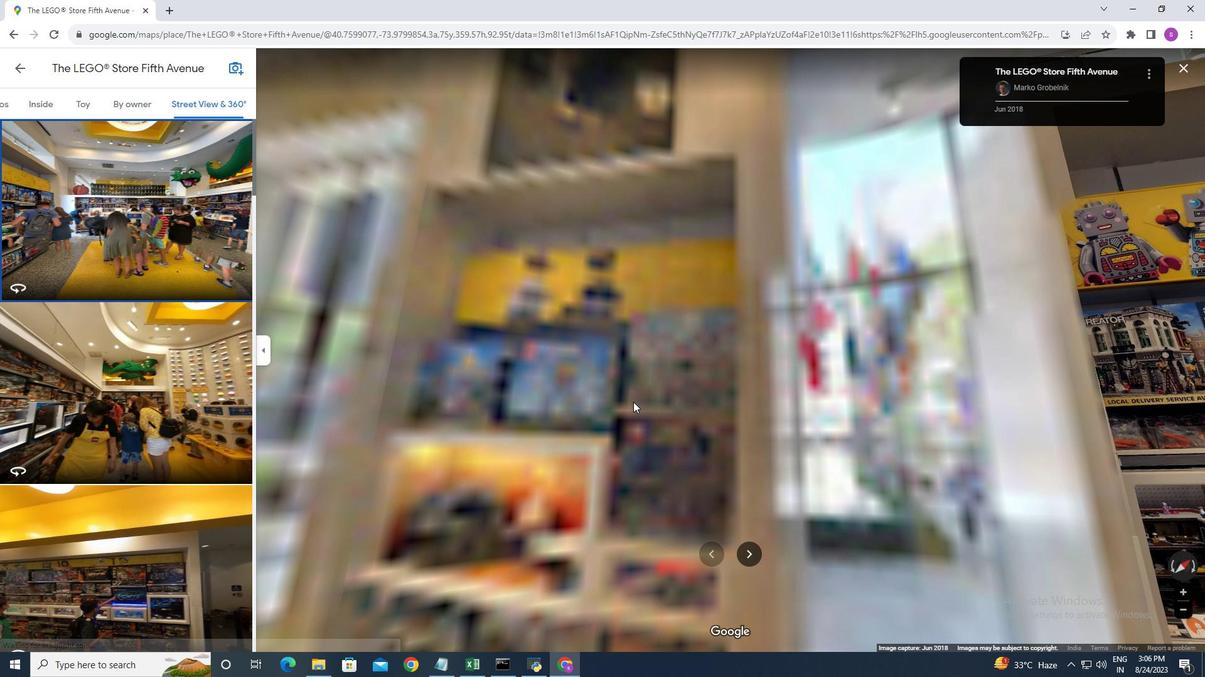 
Action: Mouse pressed left at (633, 402)
Screenshot: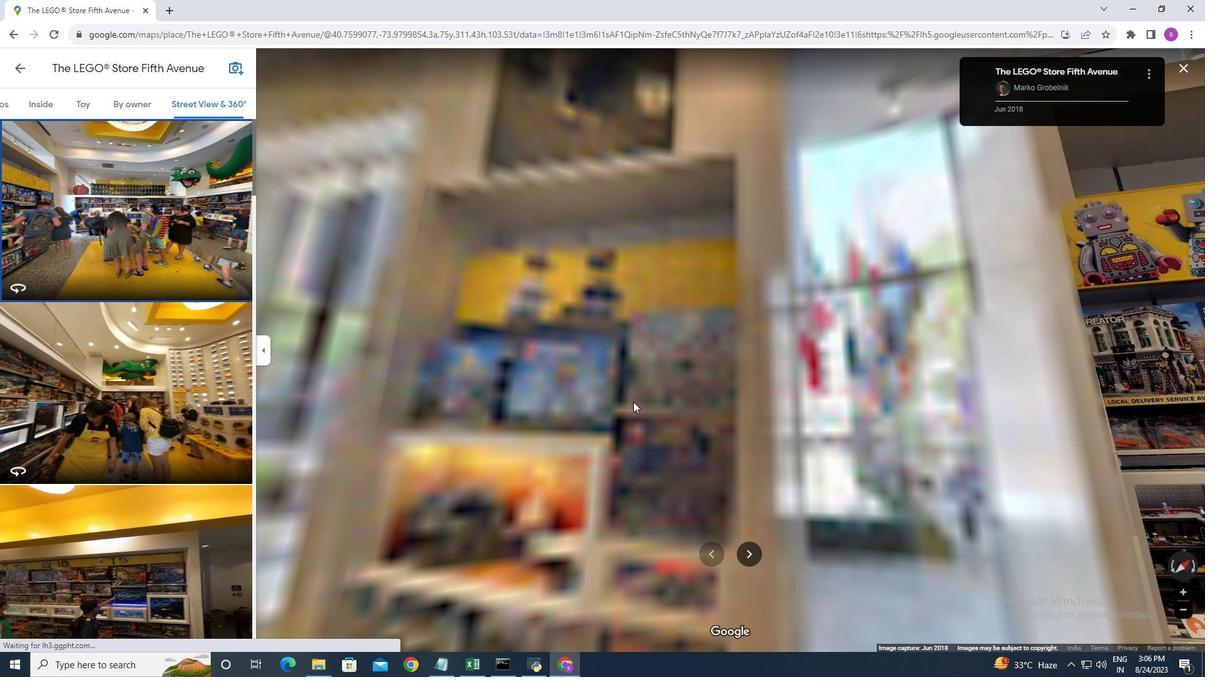 
Action: Mouse moved to (568, 381)
Screenshot: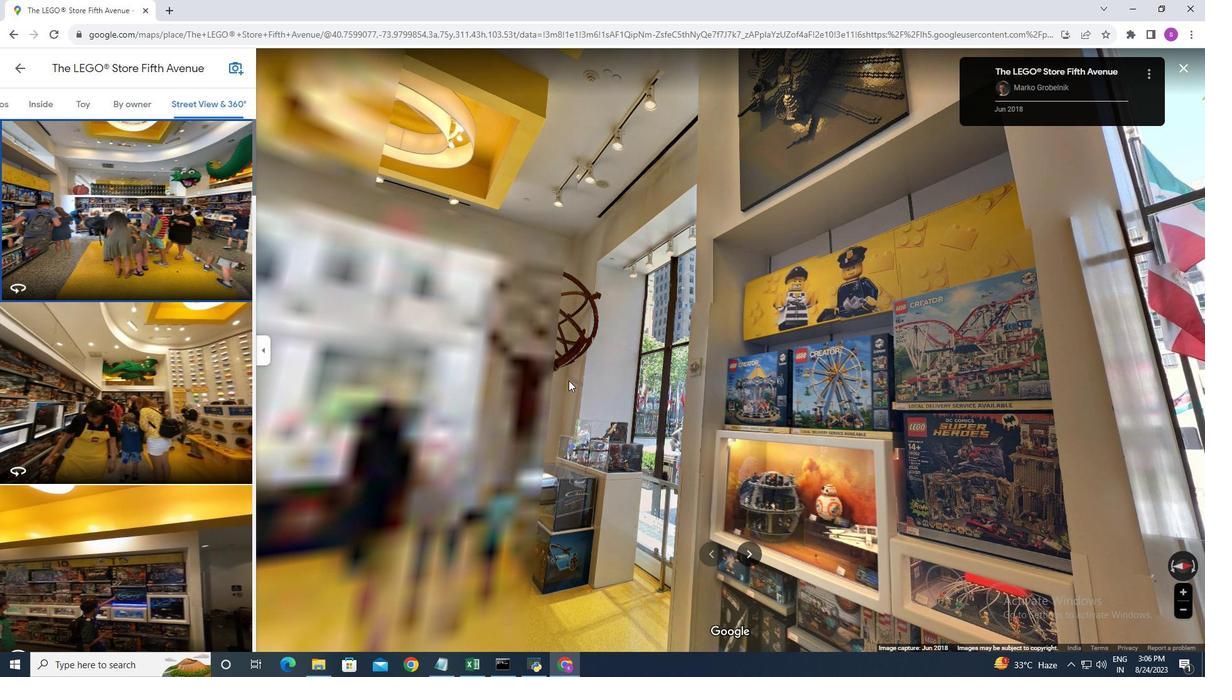
Action: Mouse pressed left at (568, 381)
Screenshot: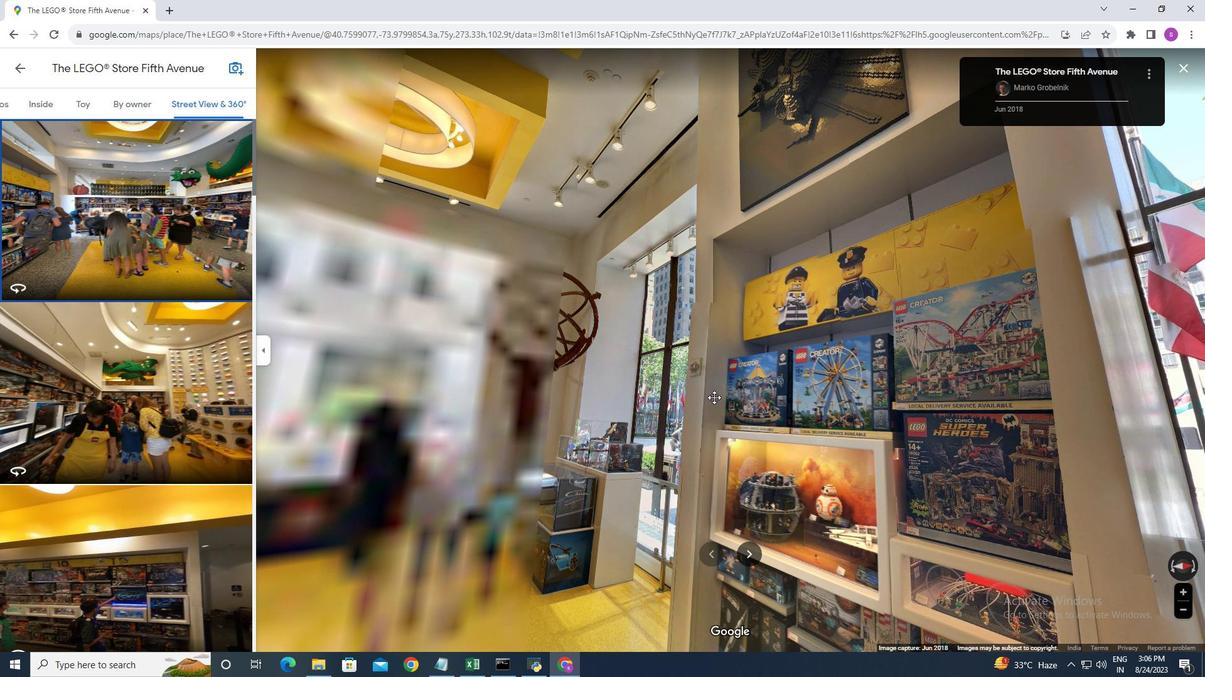 
Action: Mouse moved to (617, 432)
Screenshot: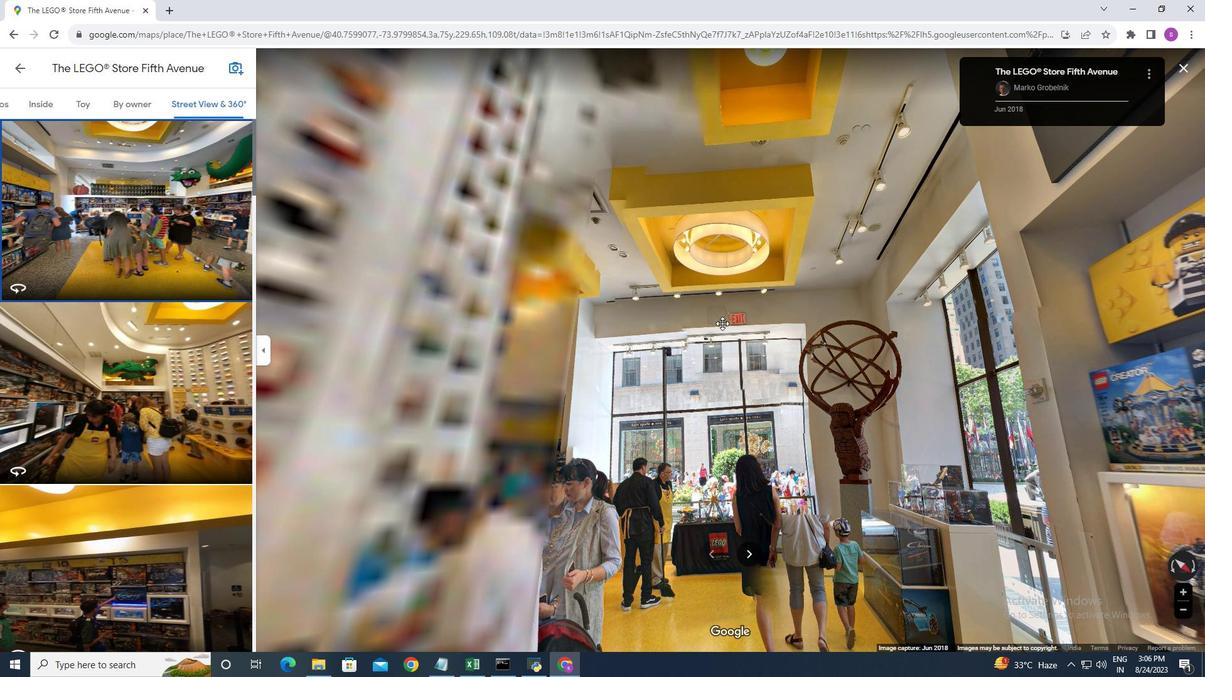 
Action: Mouse pressed left at (617, 432)
Screenshot: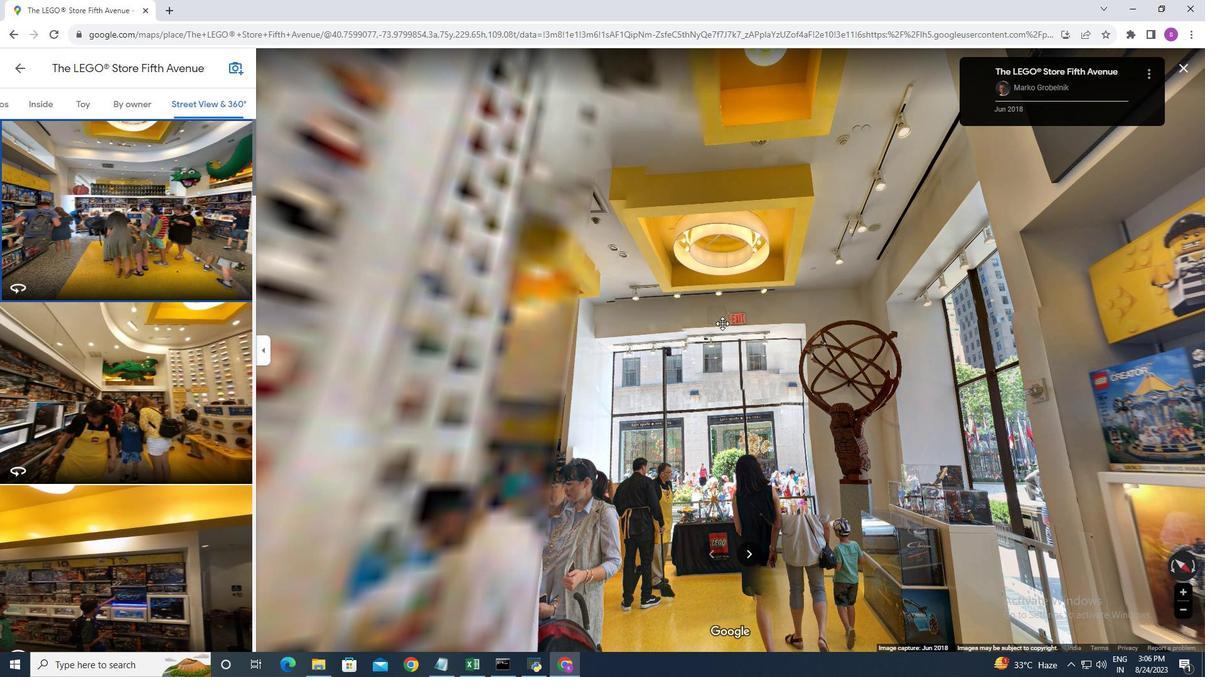 
Action: Mouse moved to (712, 372)
Screenshot: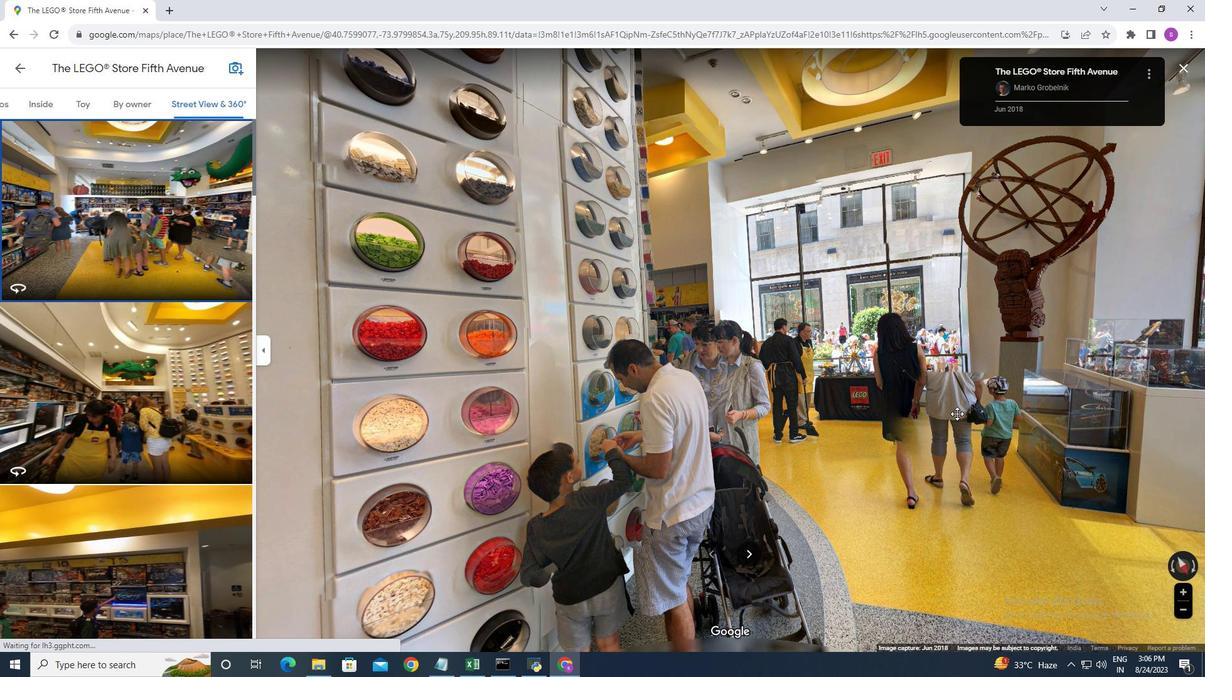 
Action: Mouse pressed left at (548, 356)
Screenshot: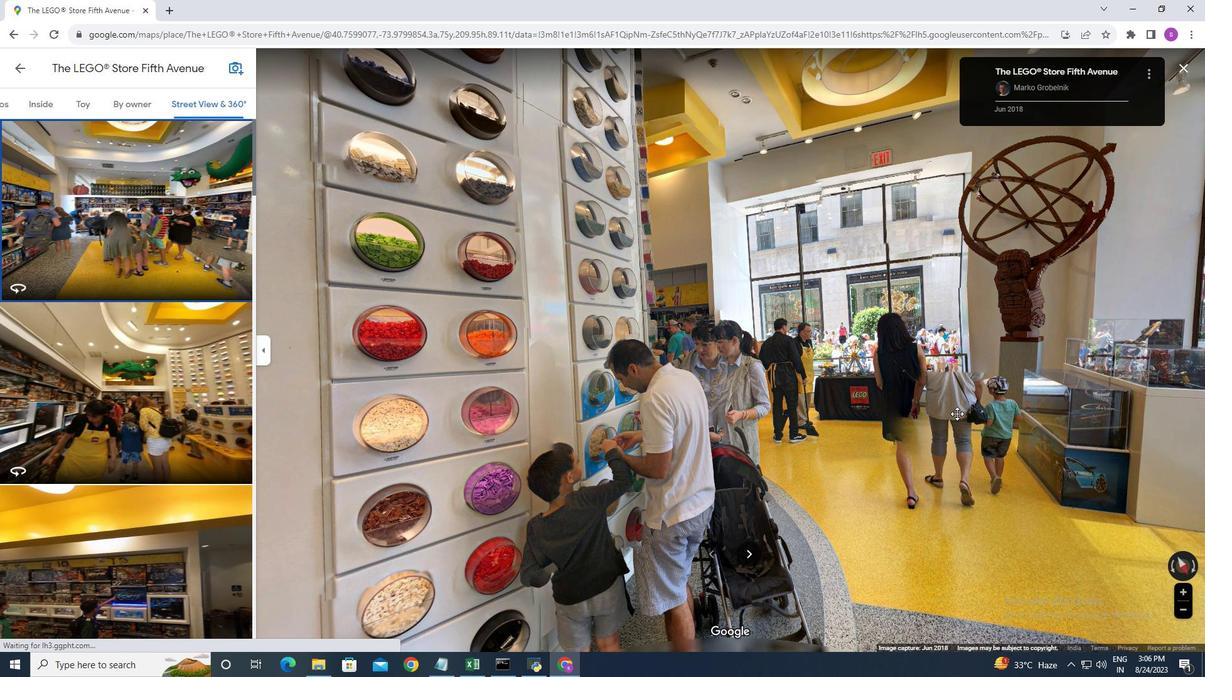 
Action: Mouse moved to (721, 201)
Screenshot: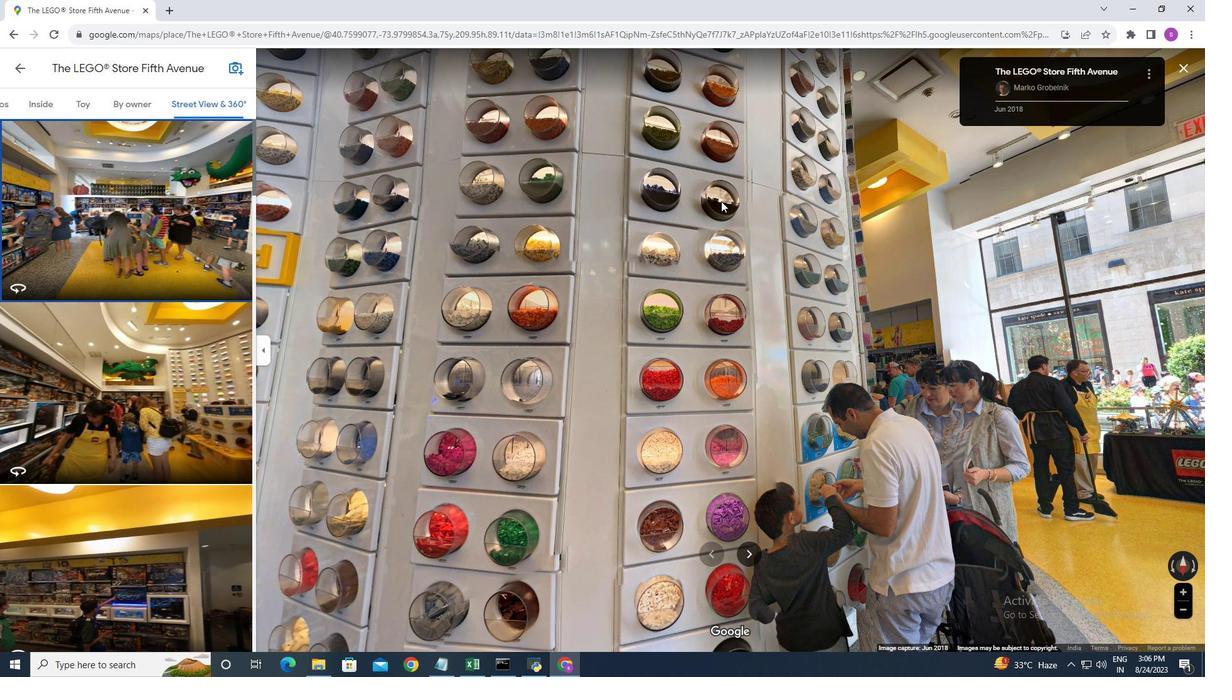 
Action: Mouse pressed left at (721, 201)
Screenshot: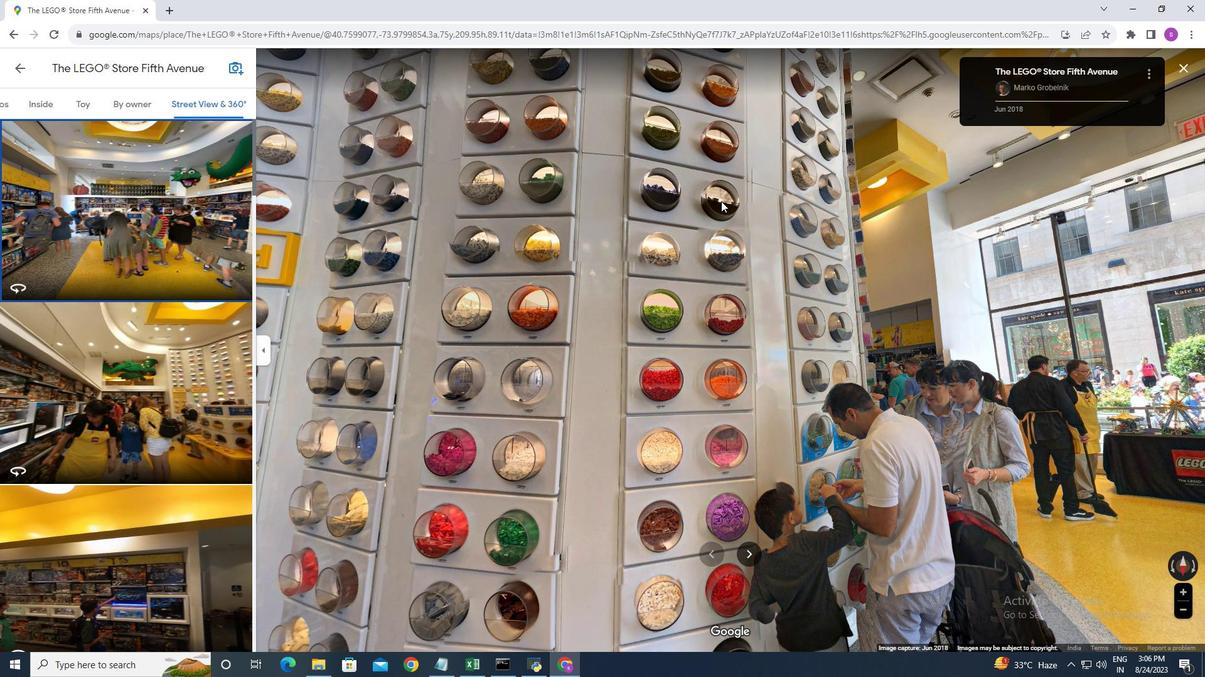 
Action: Mouse moved to (511, 234)
Screenshot: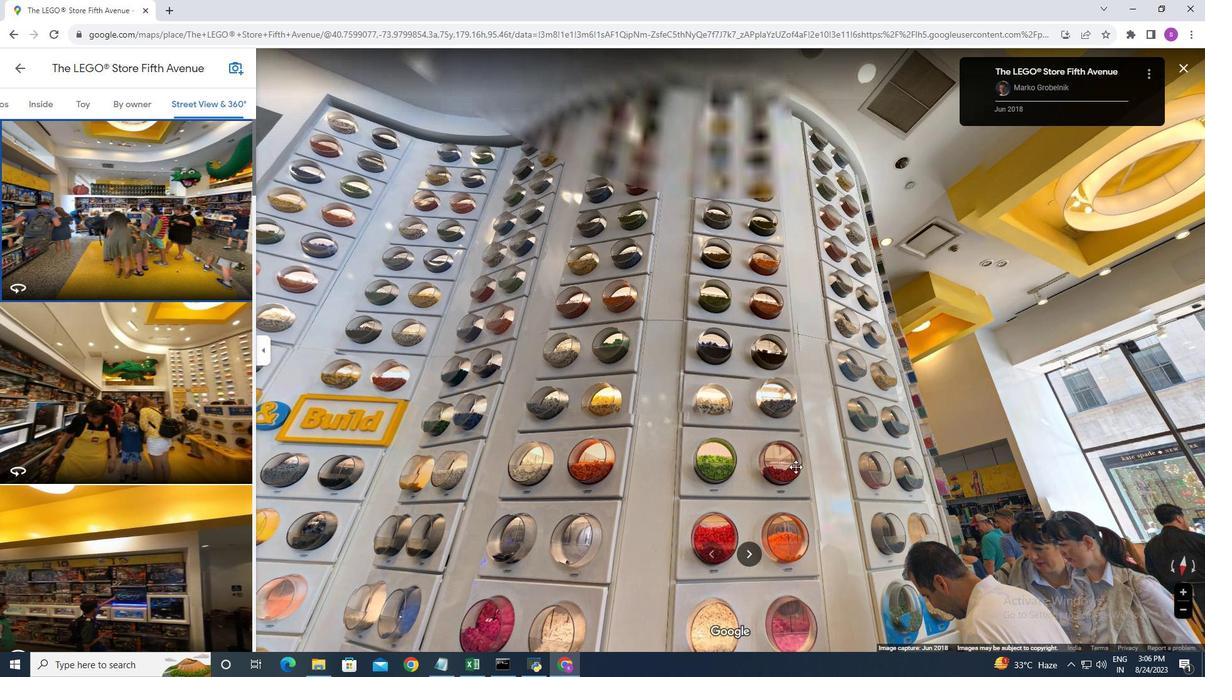 
Action: Mouse pressed left at (511, 234)
Screenshot: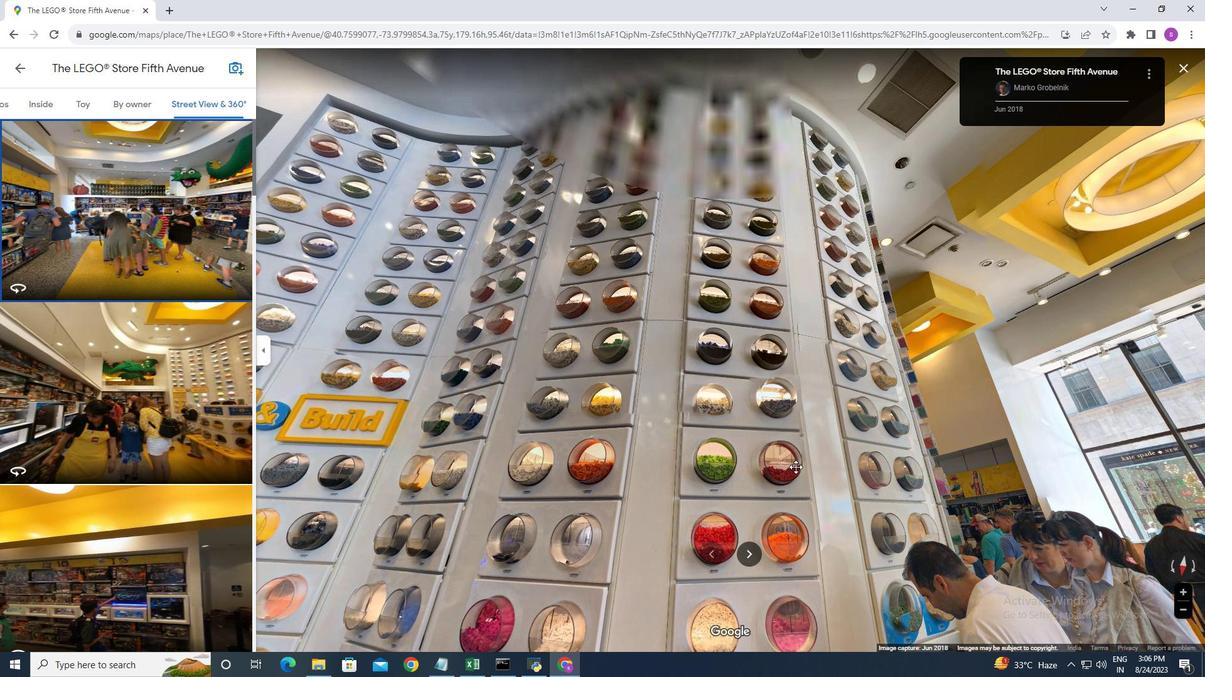 
Action: Mouse moved to (585, 396)
Screenshot: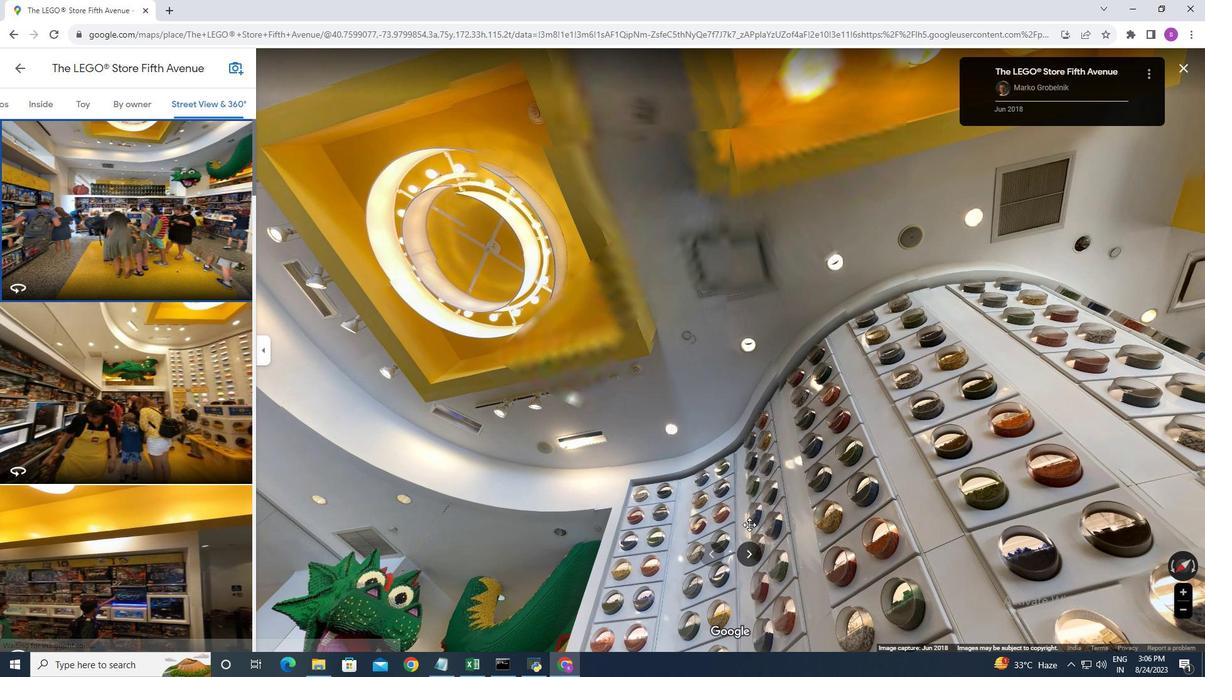 
Action: Mouse pressed left at (585, 396)
Screenshot: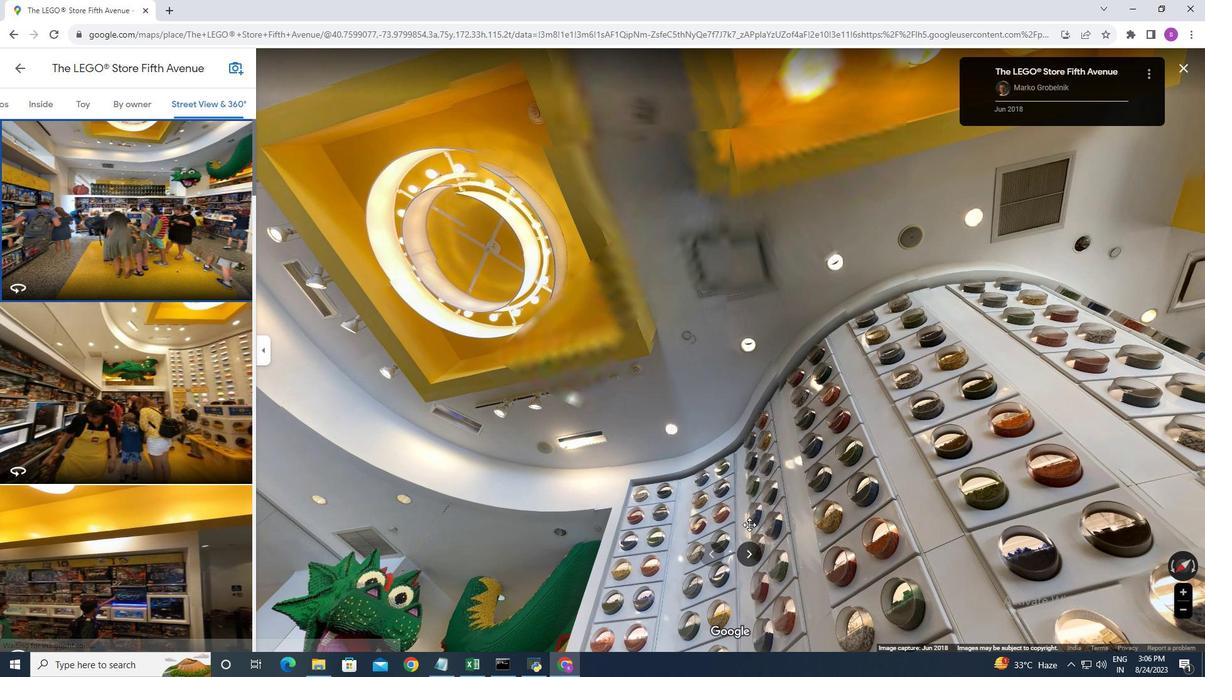 
Action: Mouse moved to (615, 489)
Screenshot: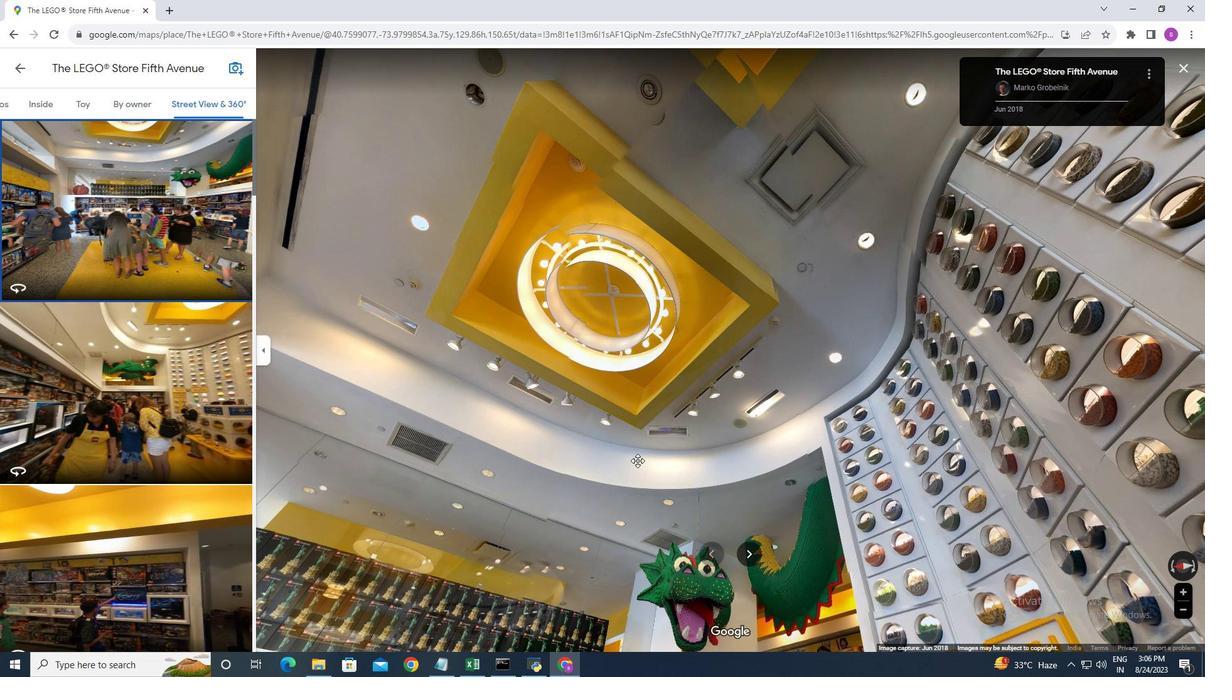 
Action: Mouse pressed left at (615, 489)
Screenshot: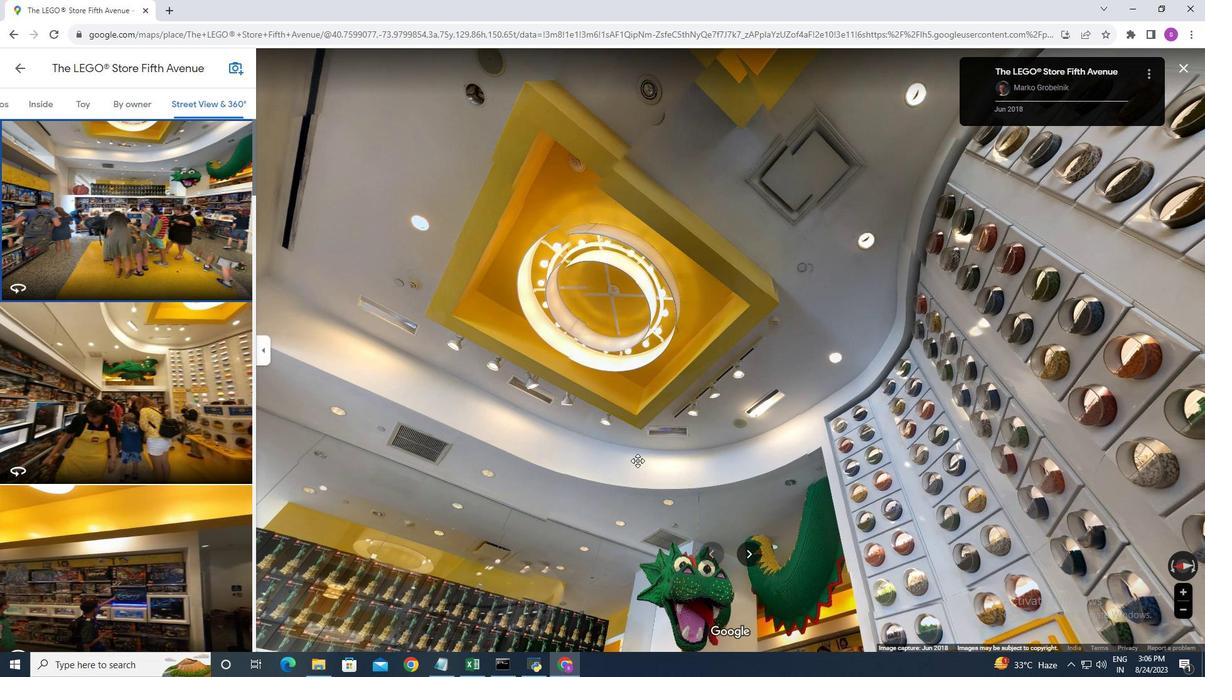 
Action: Mouse moved to (489, 542)
Screenshot: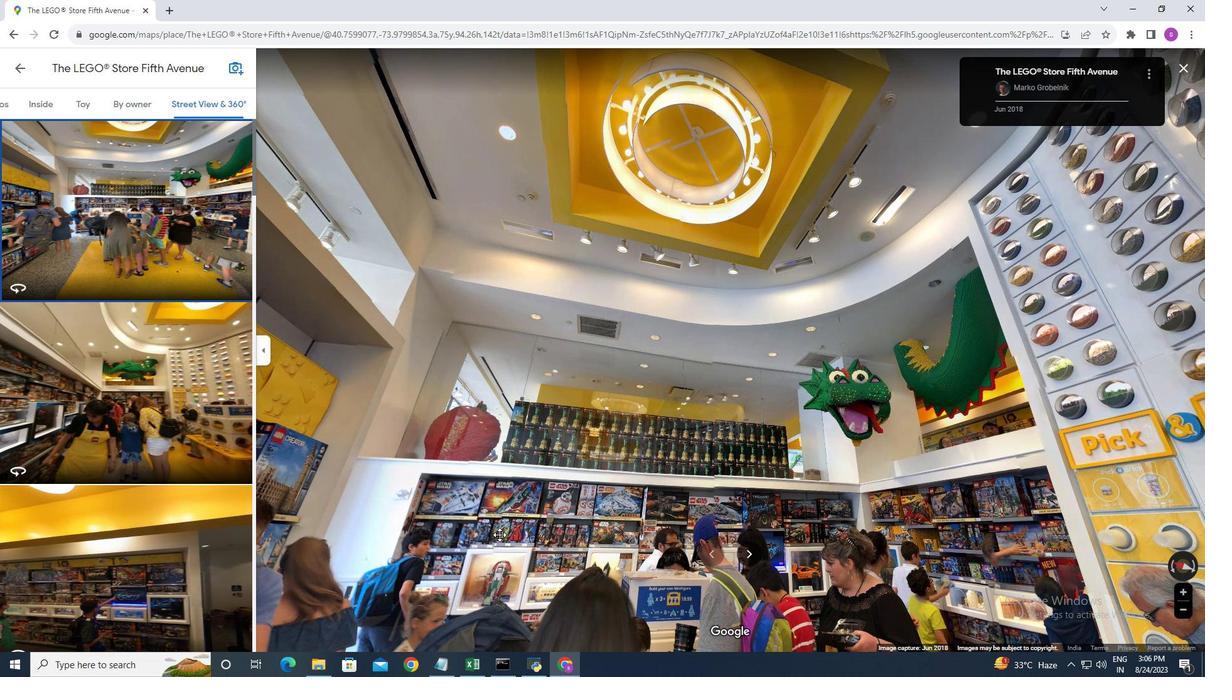 
Action: Mouse pressed left at (489, 542)
Screenshot: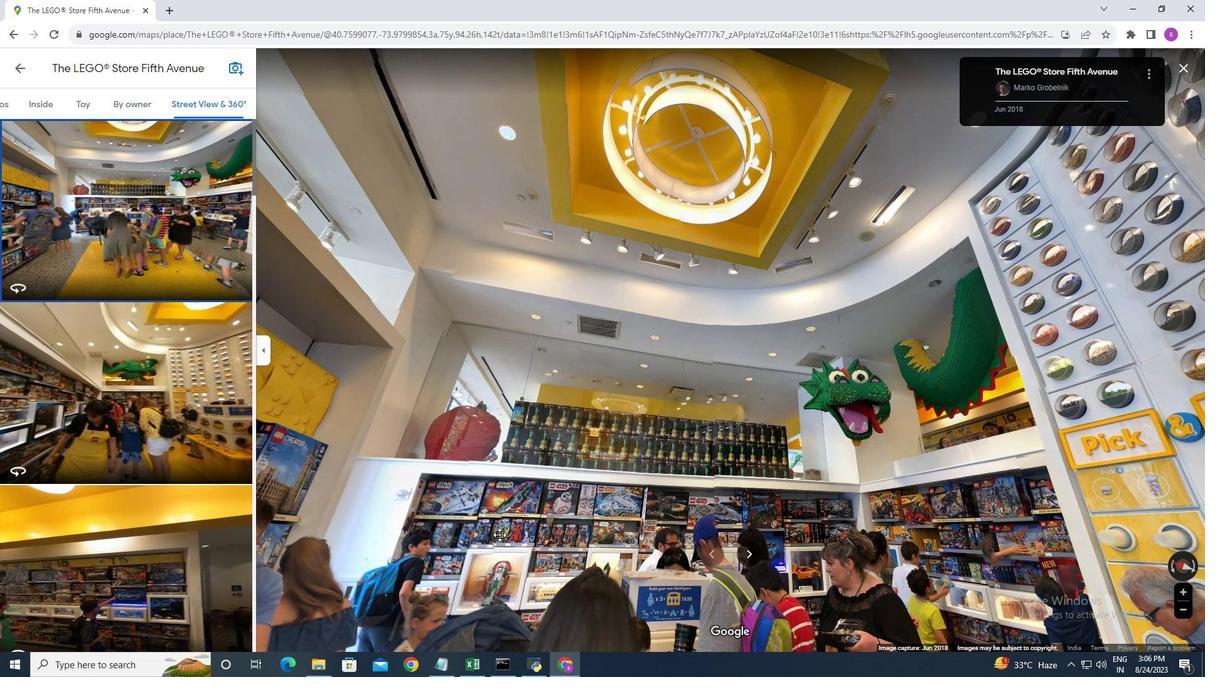 
Action: Mouse moved to (108, 451)
Screenshot: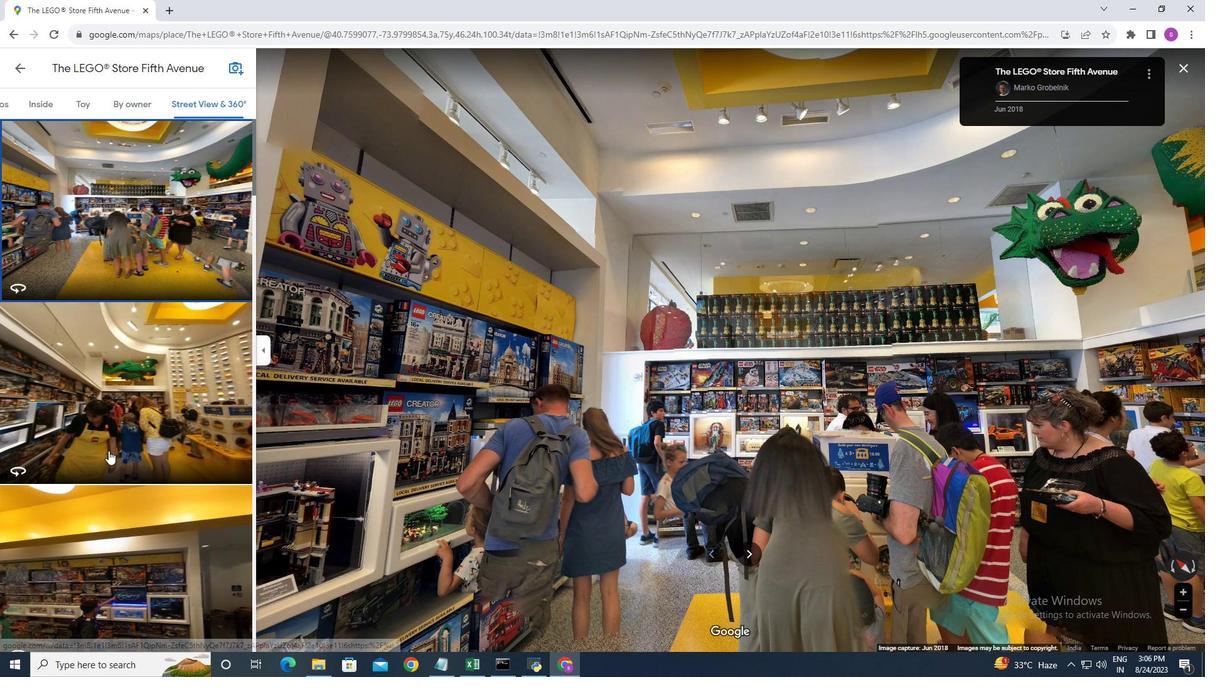 
Action: Mouse pressed left at (108, 451)
Screenshot: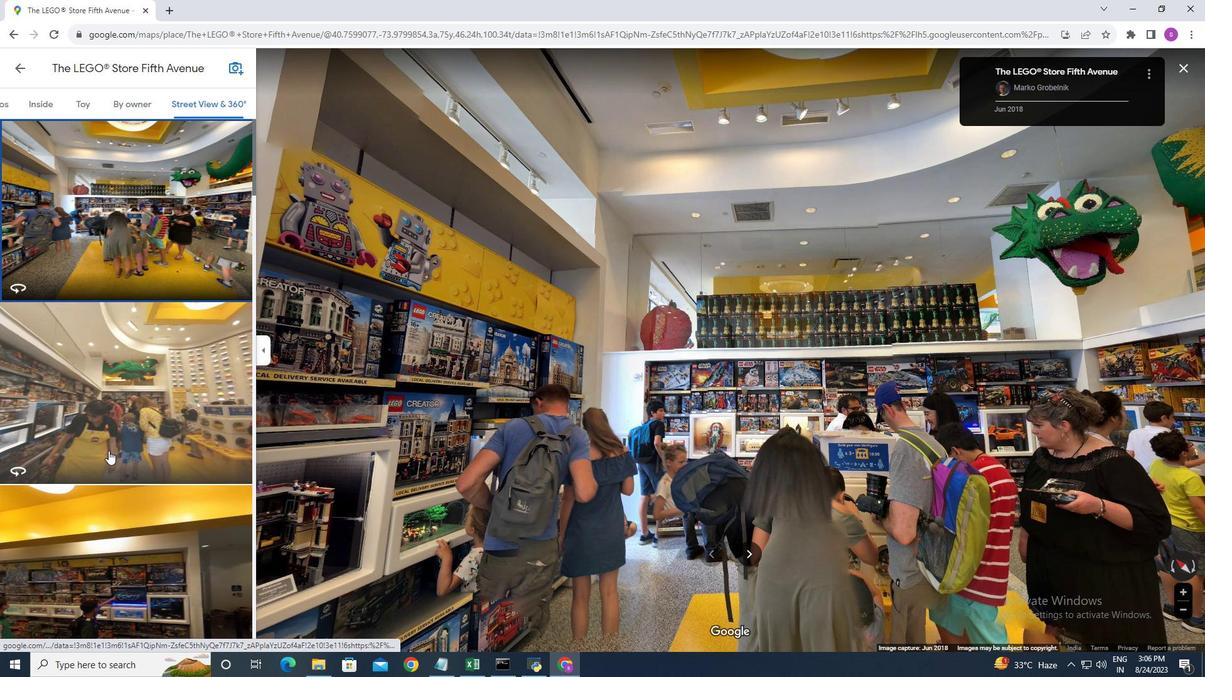
Action: Mouse moved to (708, 473)
Screenshot: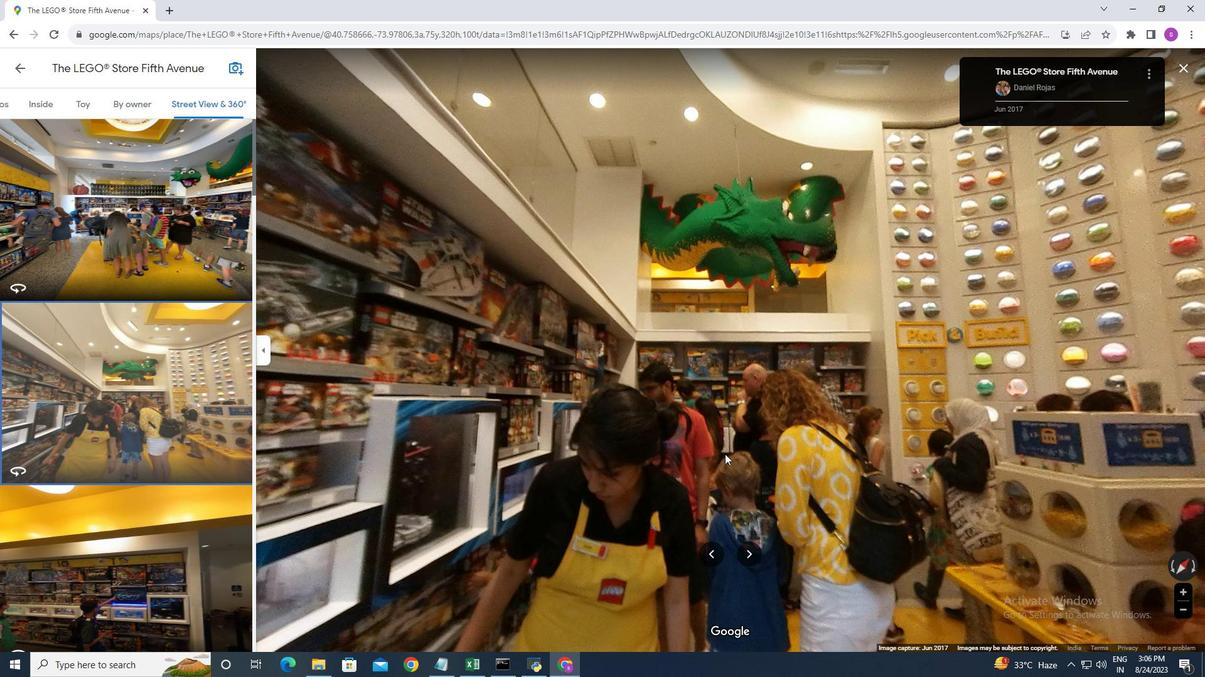 
Action: Mouse pressed left at (708, 473)
Screenshot: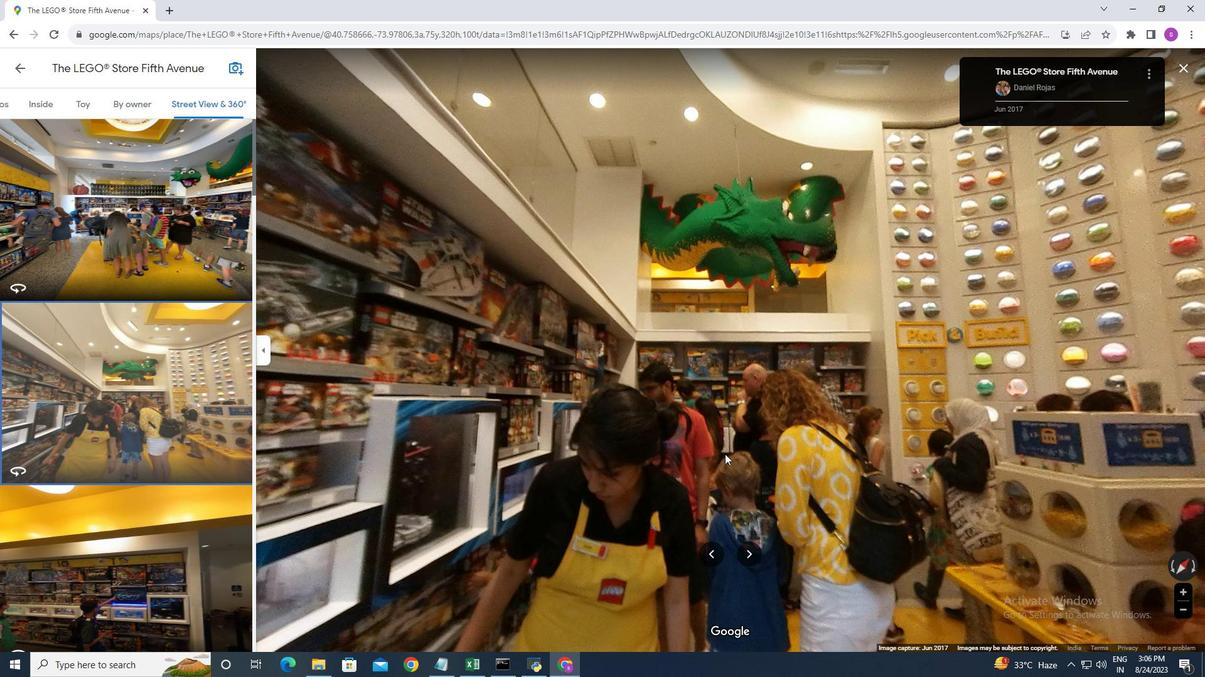 
Action: Mouse moved to (524, 414)
Screenshot: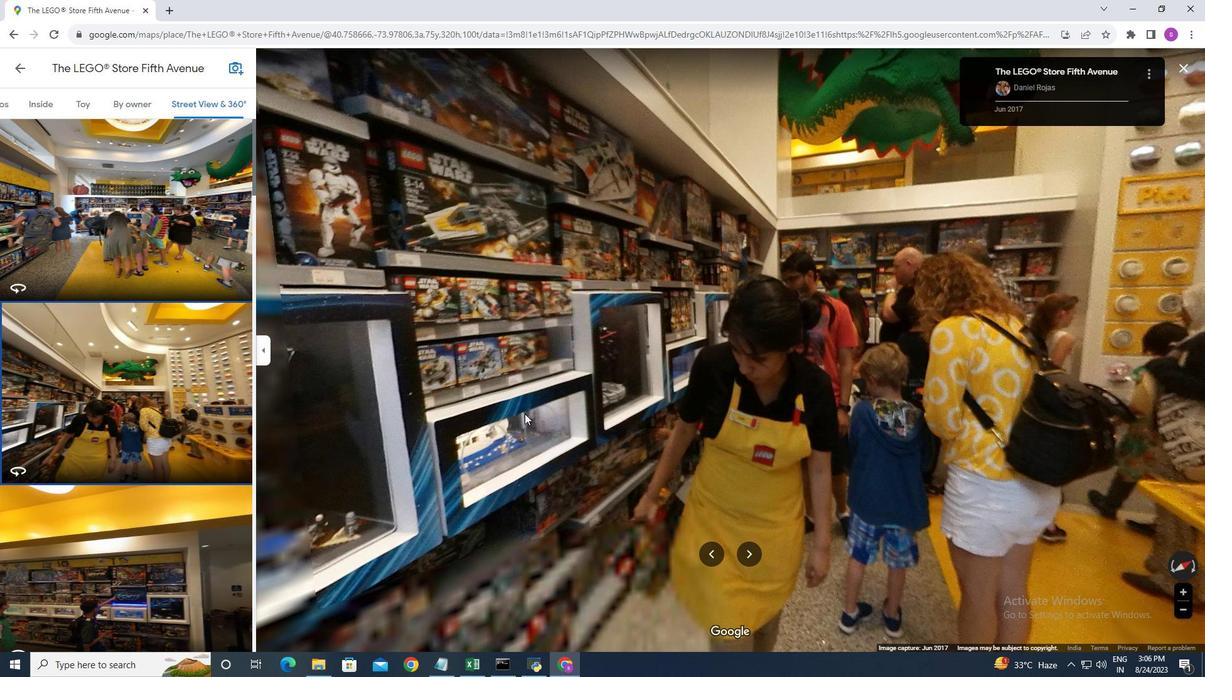 
Action: Mouse pressed left at (524, 414)
Screenshot: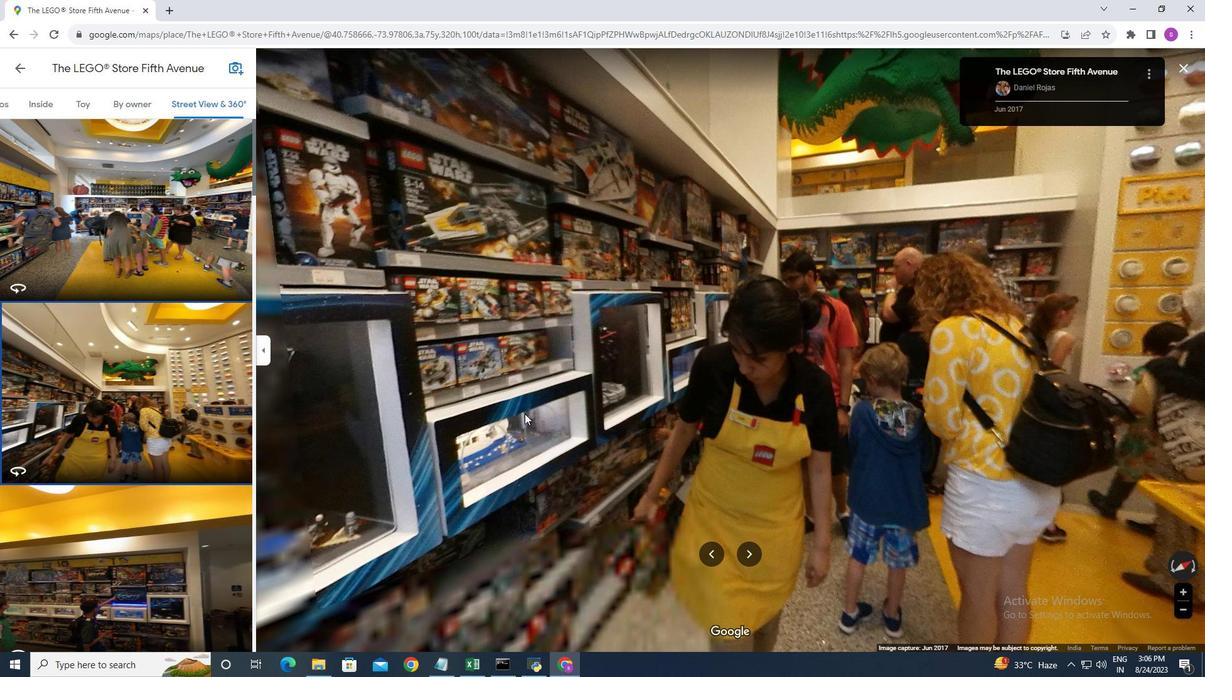 
Action: Mouse moved to (537, 419)
Screenshot: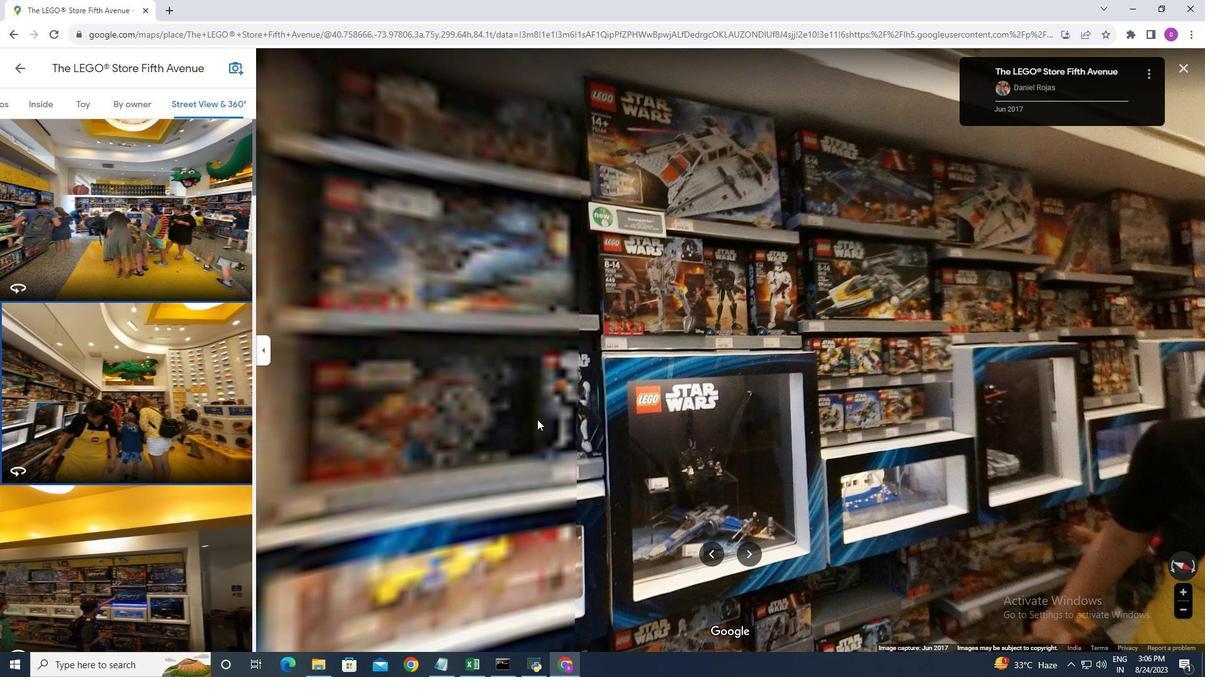 
Action: Mouse pressed left at (491, 422)
Screenshot: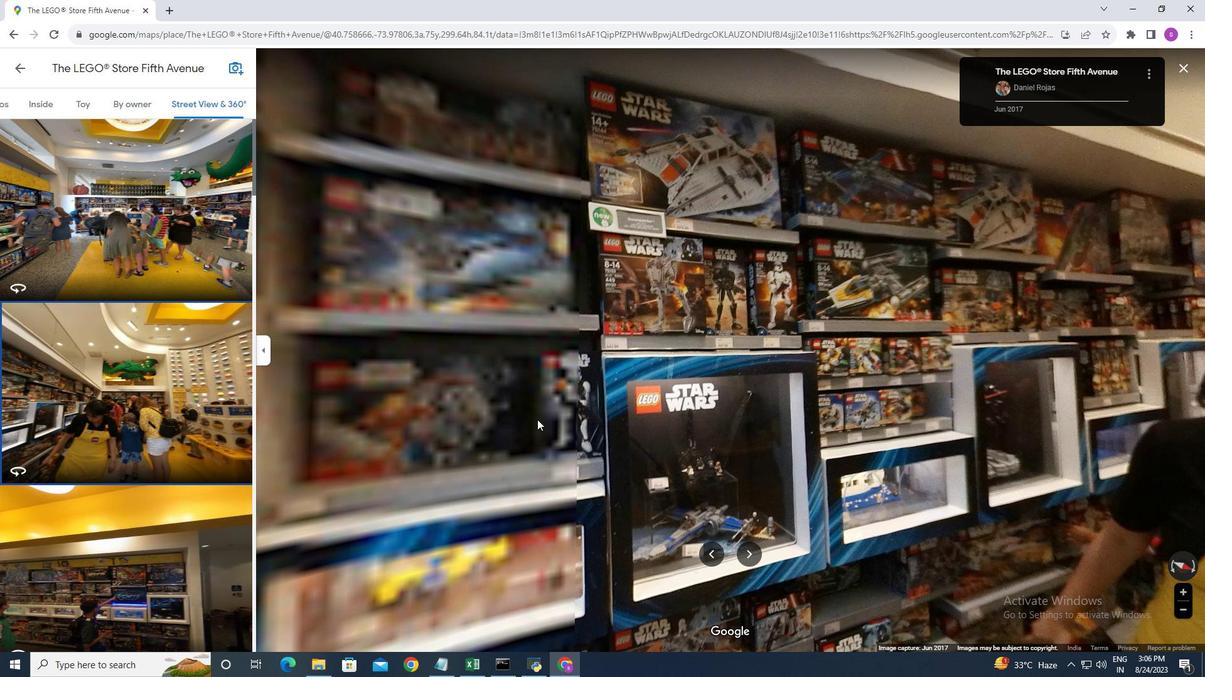 
Action: Mouse moved to (461, 405)
Screenshot: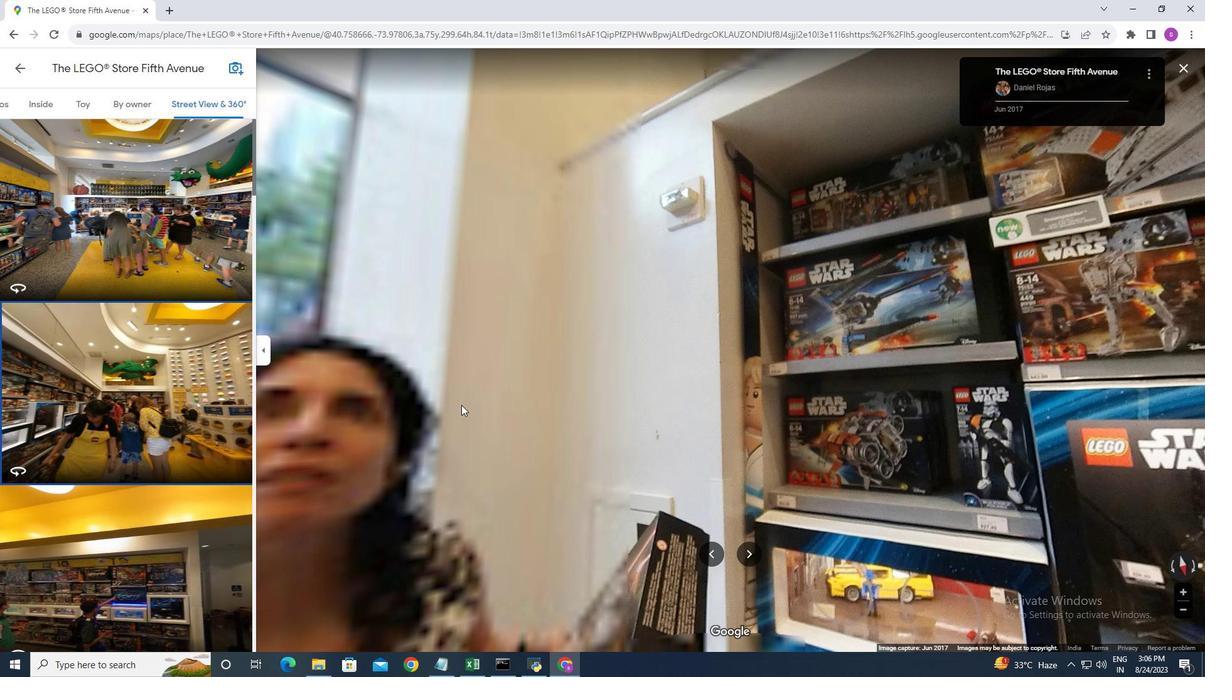 
Action: Mouse pressed left at (461, 405)
Screenshot: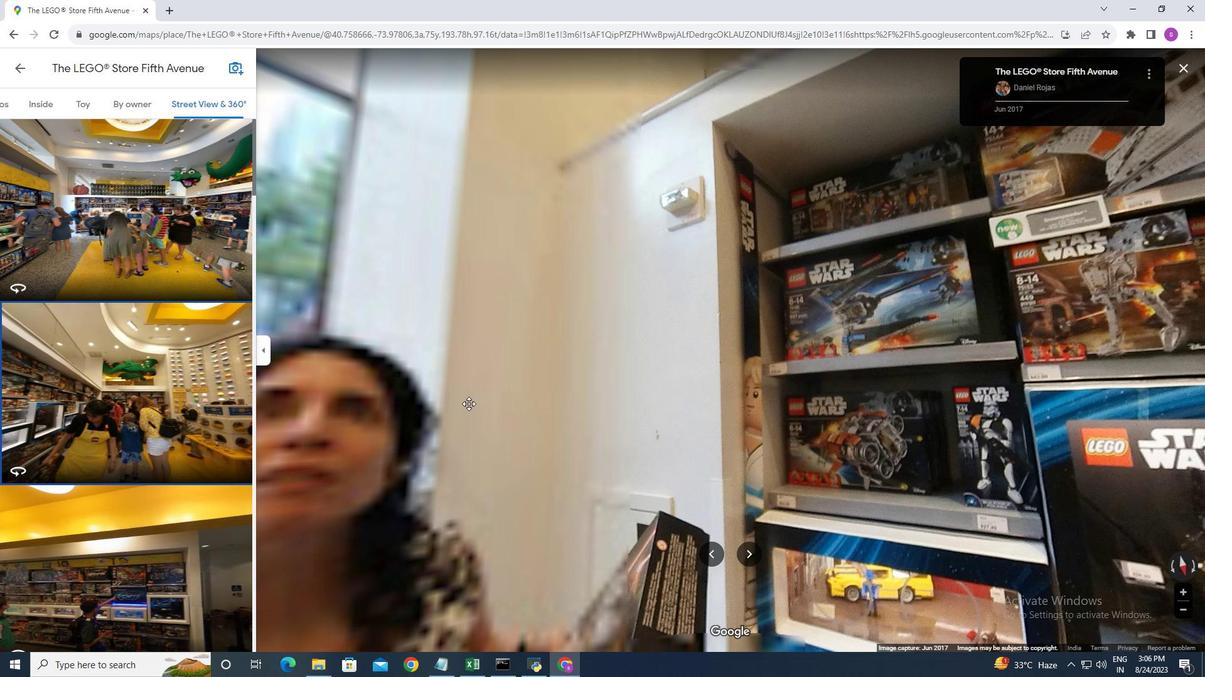 
Action: Mouse moved to (495, 406)
Screenshot: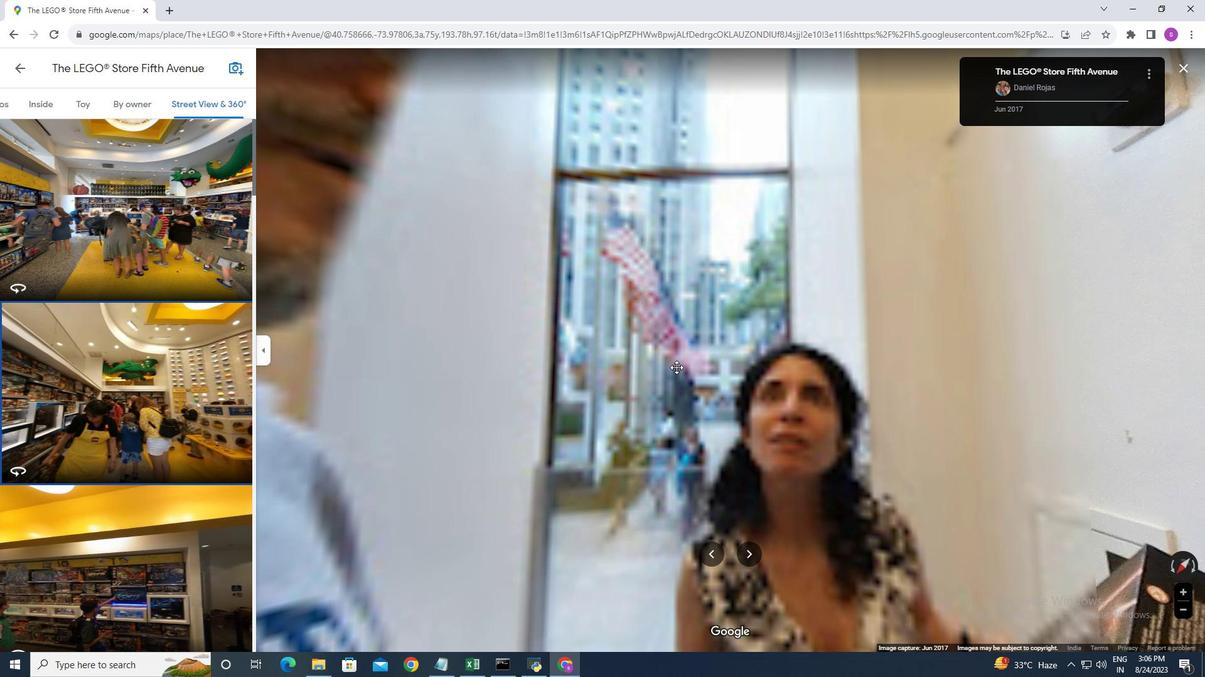 
Action: Mouse pressed left at (493, 408)
Screenshot: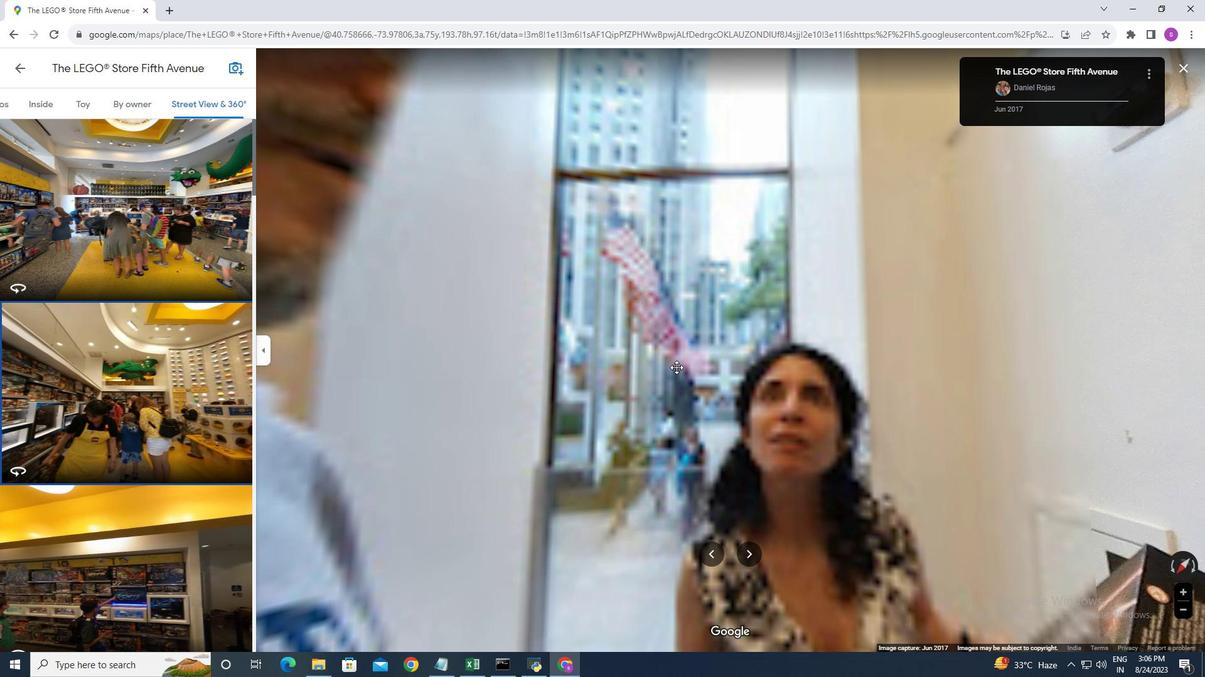
Action: Mouse moved to (623, 409)
Screenshot: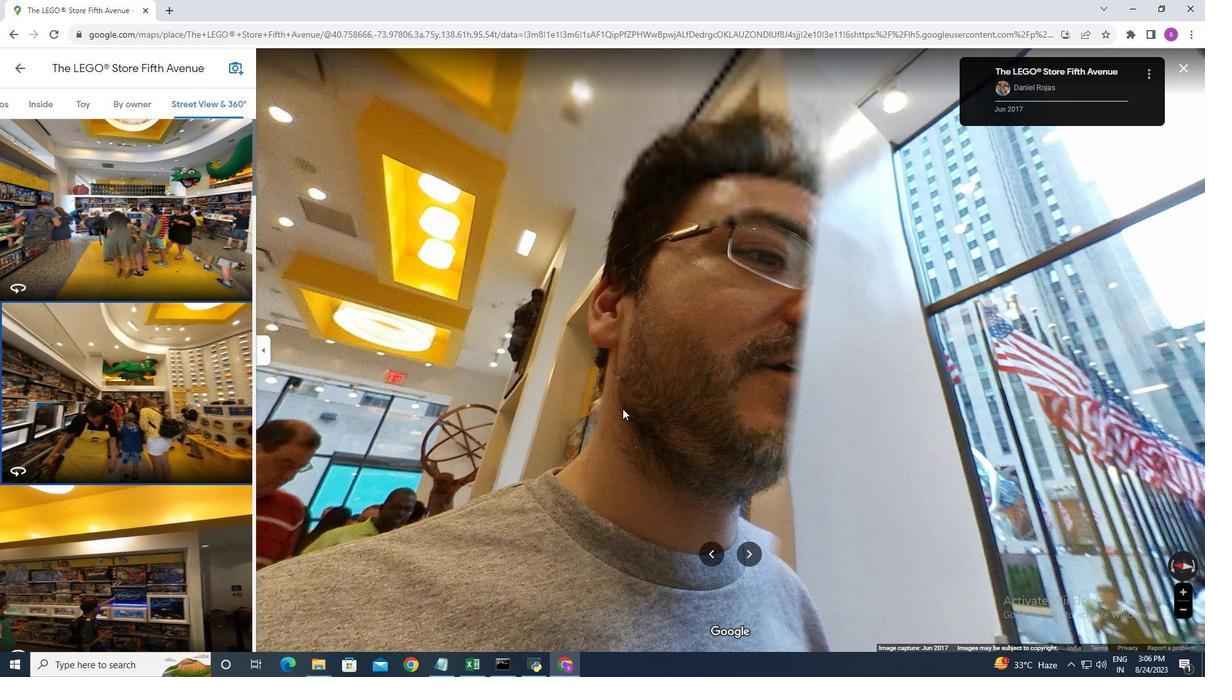 
Action: Mouse pressed left at (623, 409)
Screenshot: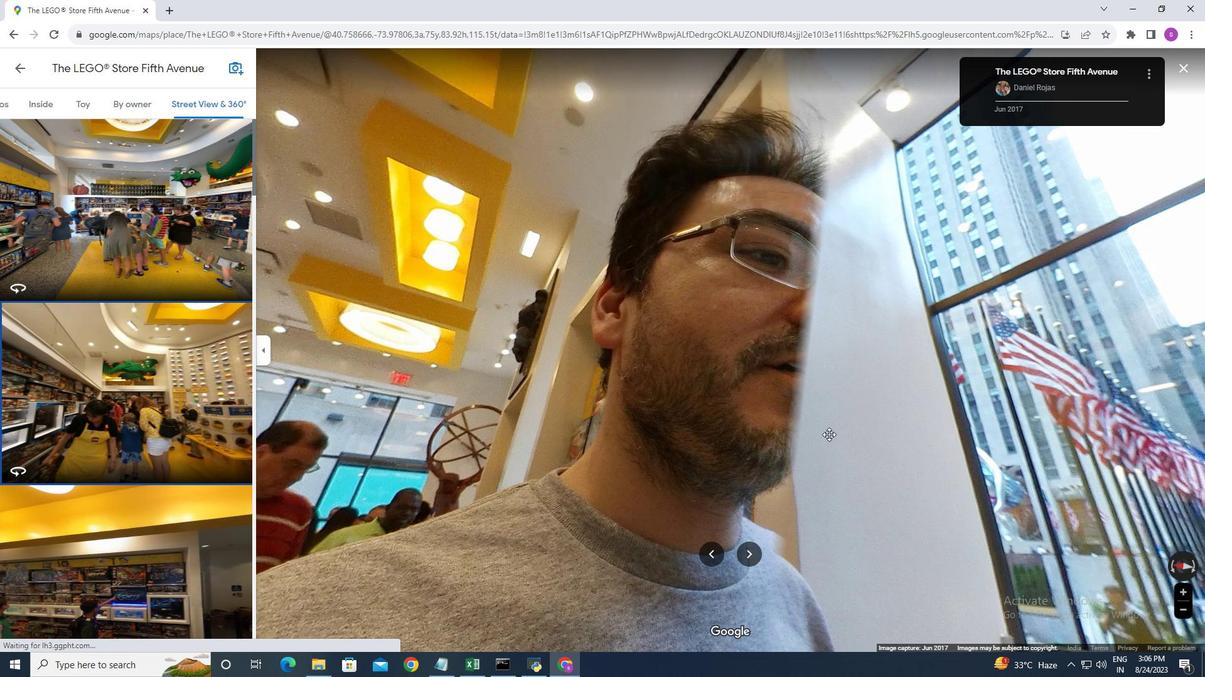 
Action: Mouse moved to (561, 382)
Screenshot: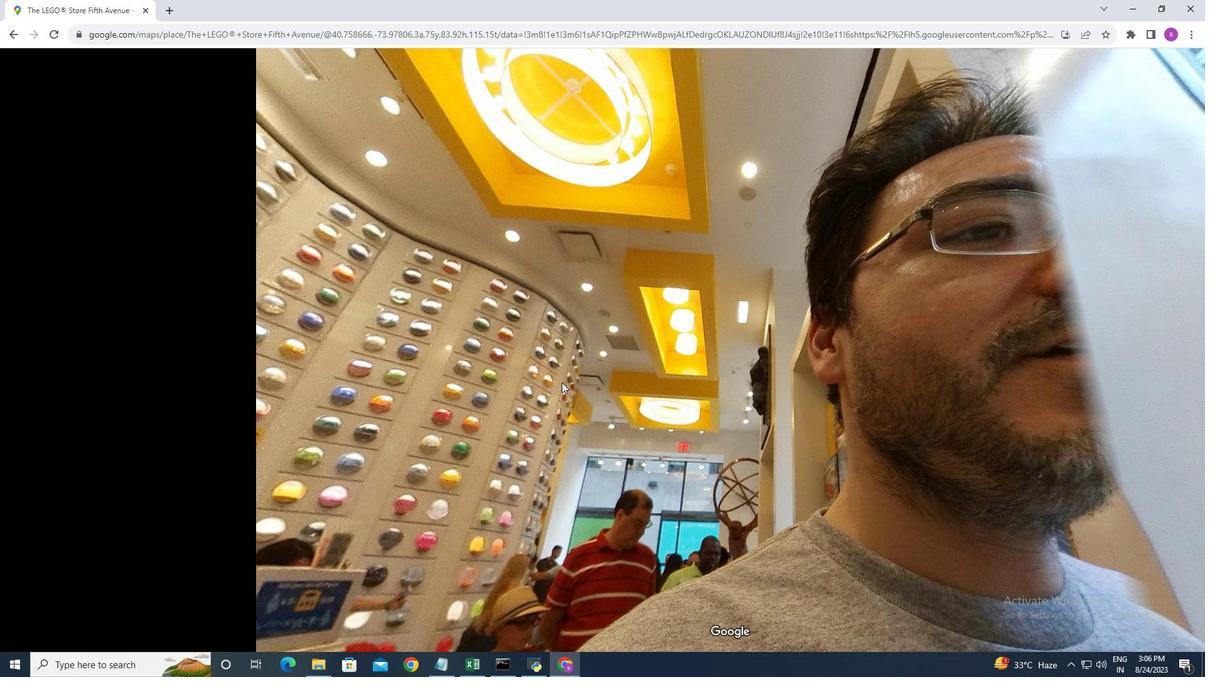 
Action: Mouse pressed left at (561, 382)
Screenshot: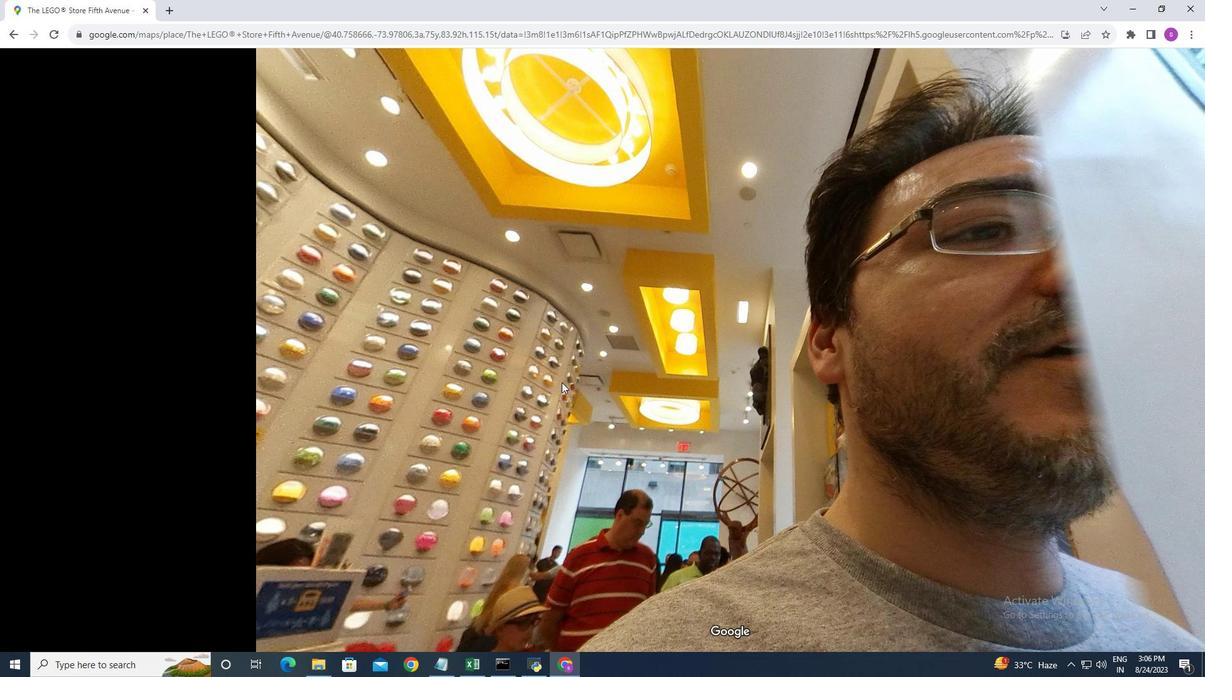 
Action: Mouse moved to (541, 375)
Screenshot: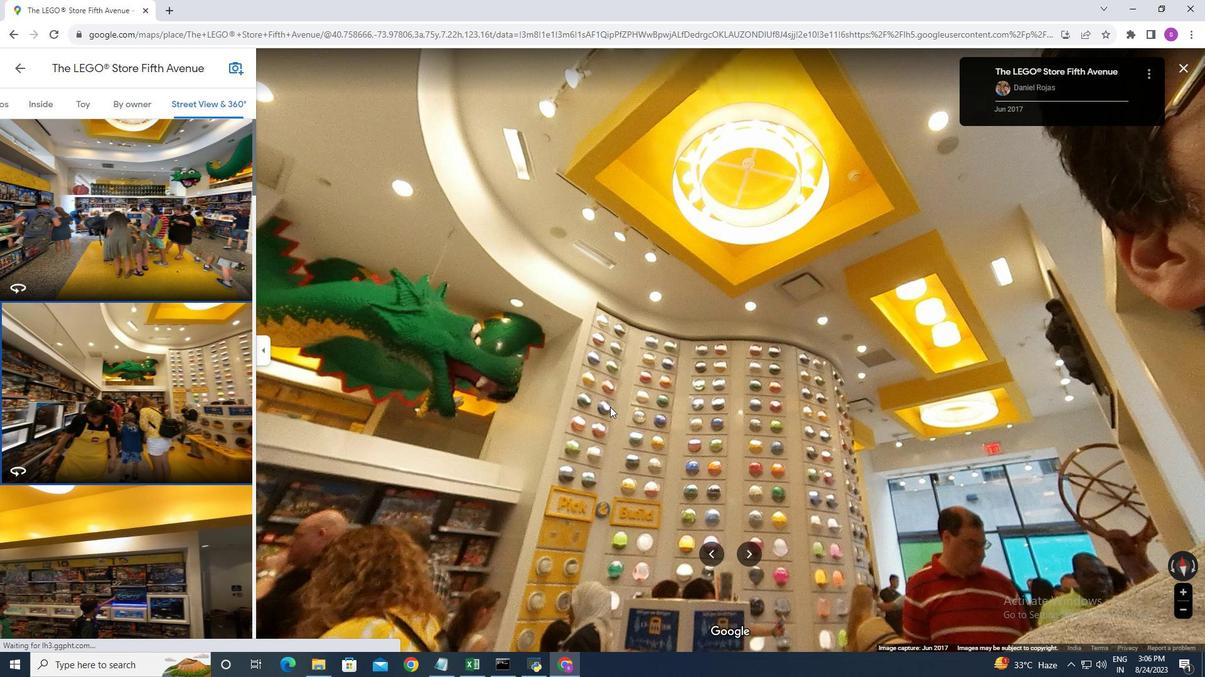 
Action: Mouse pressed left at (437, 316)
Screenshot: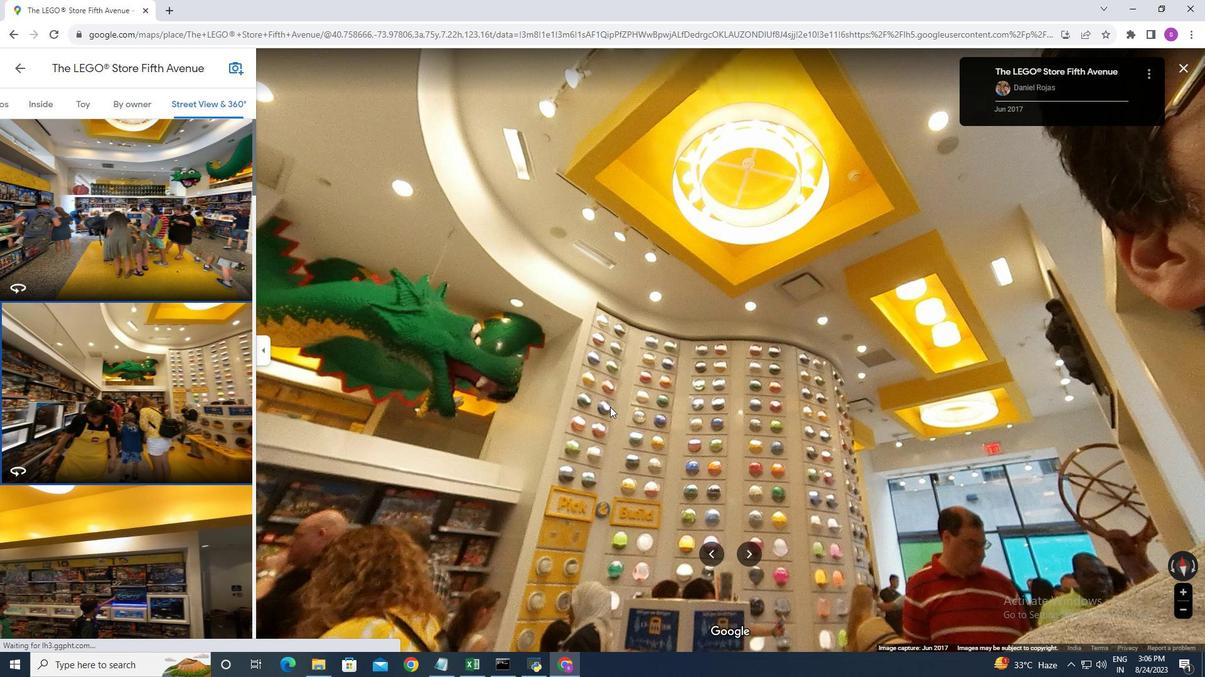 
Action: Mouse moved to (499, 462)
Screenshot: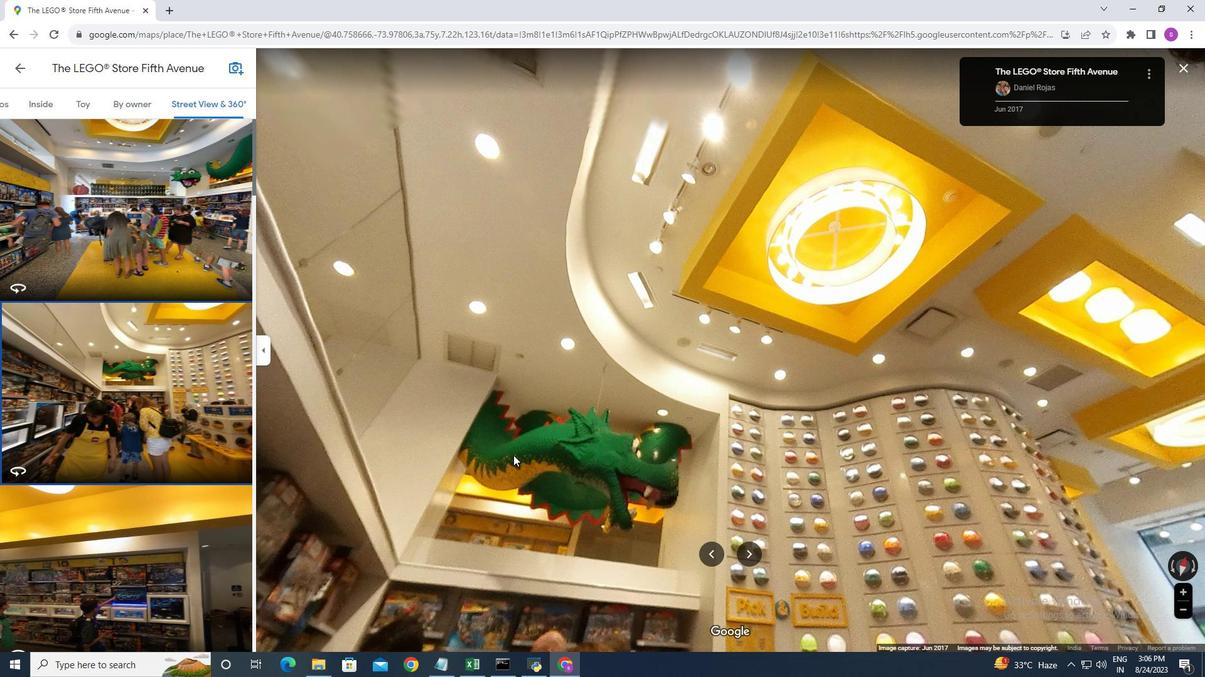 
Action: Mouse pressed left at (498, 463)
Screenshot: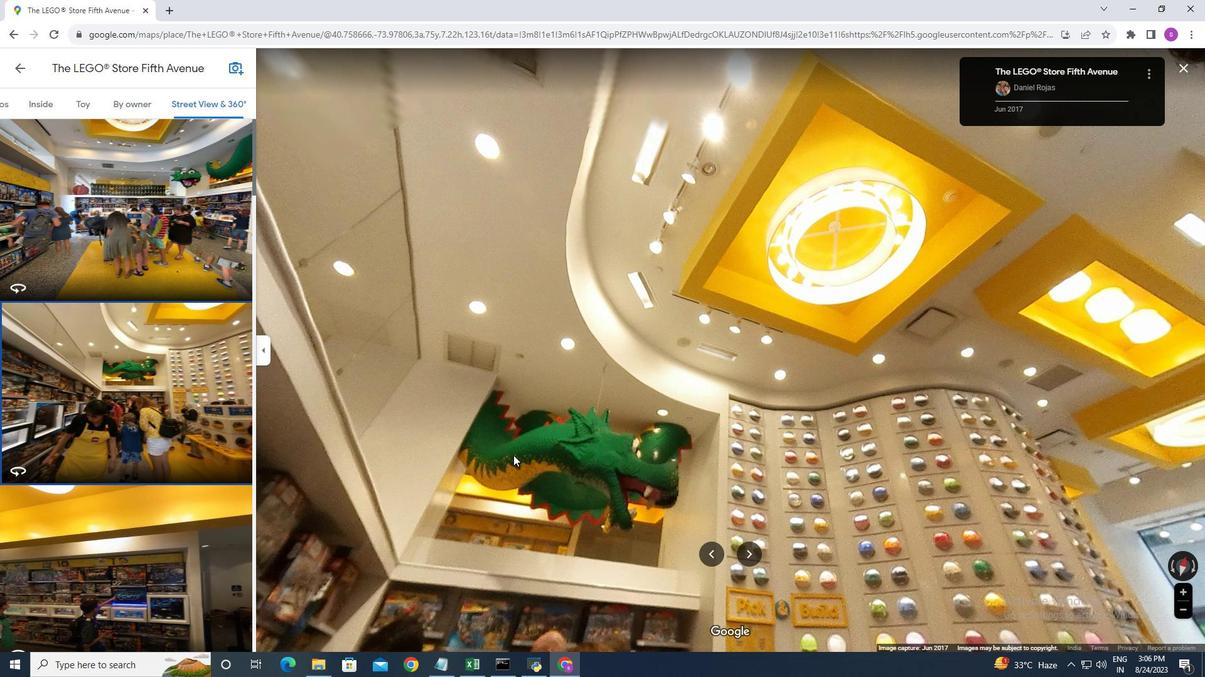 
Action: Mouse moved to (551, 380)
Screenshot: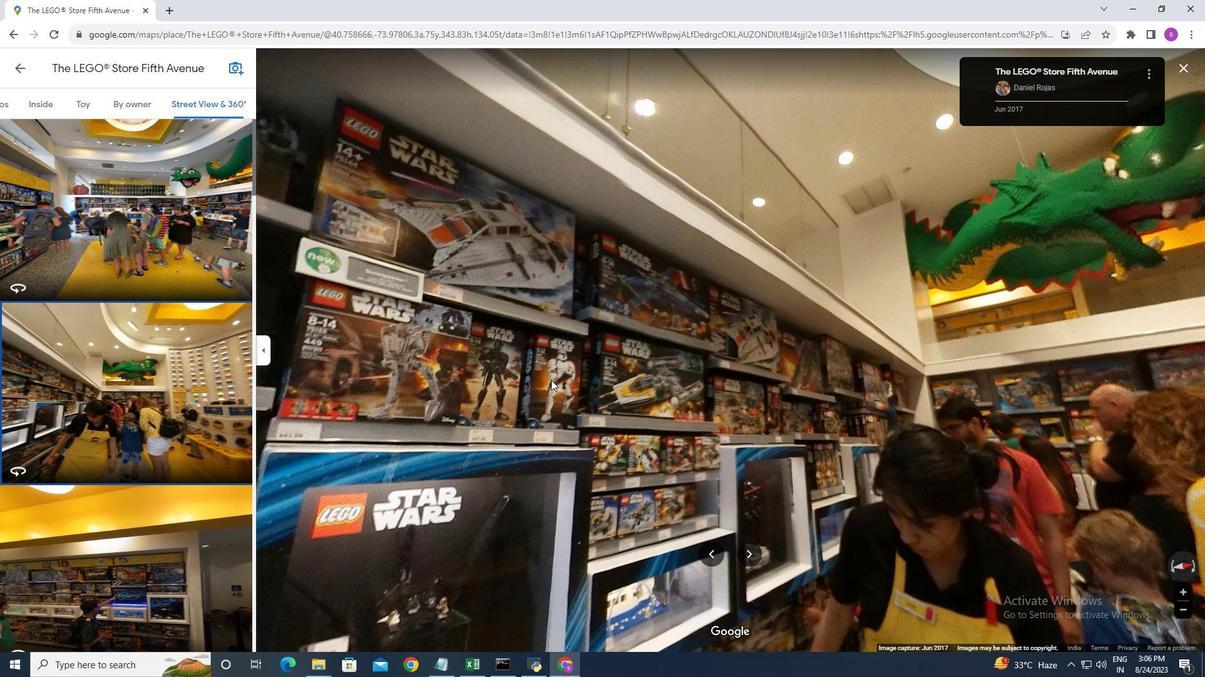
Action: Mouse pressed left at (551, 380)
Screenshot: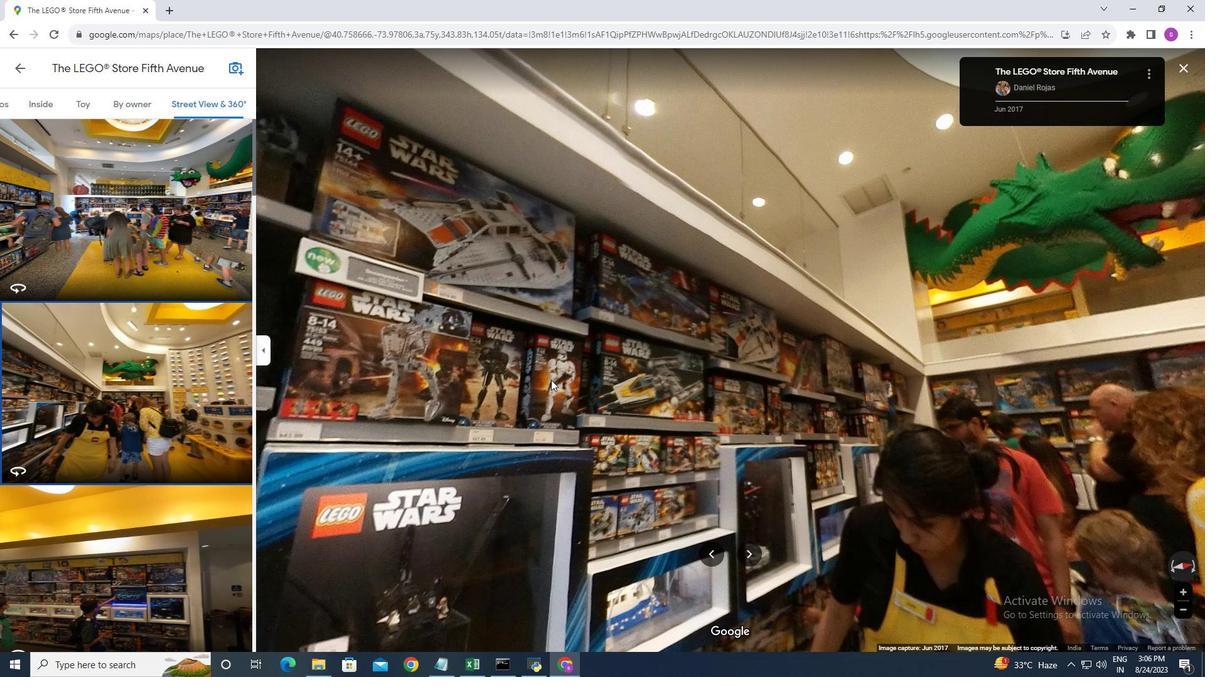
Action: Mouse moved to (641, 438)
Screenshot: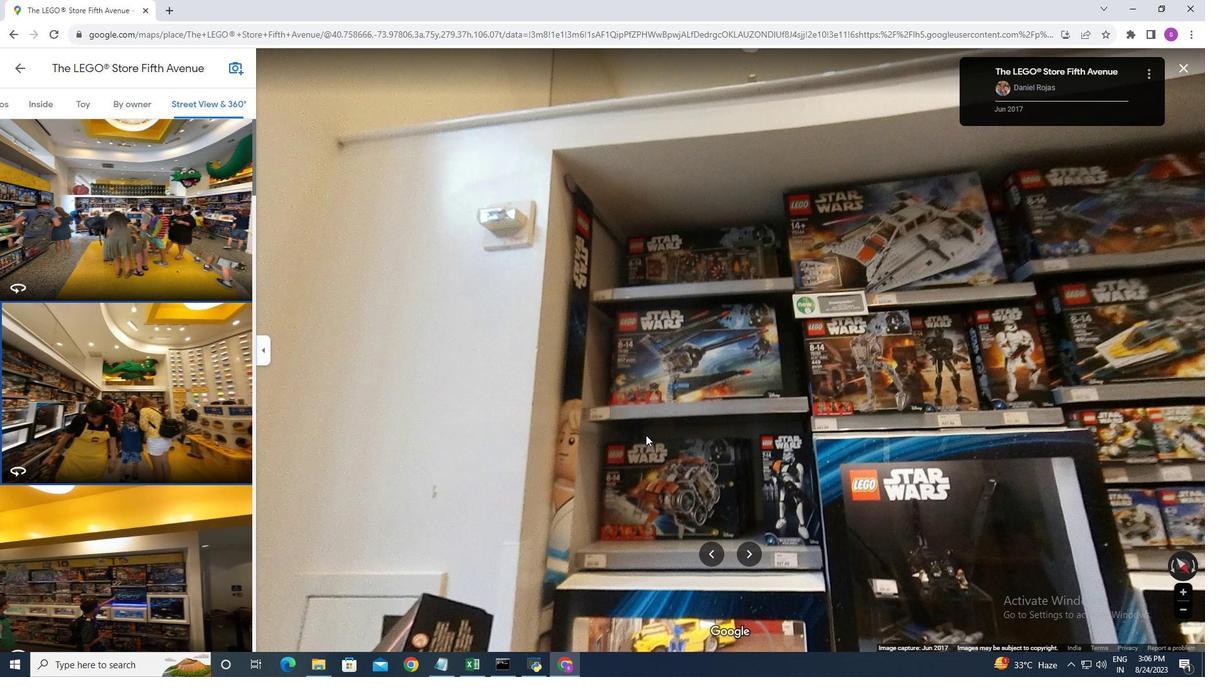 
Action: Mouse pressed left at (641, 438)
Screenshot: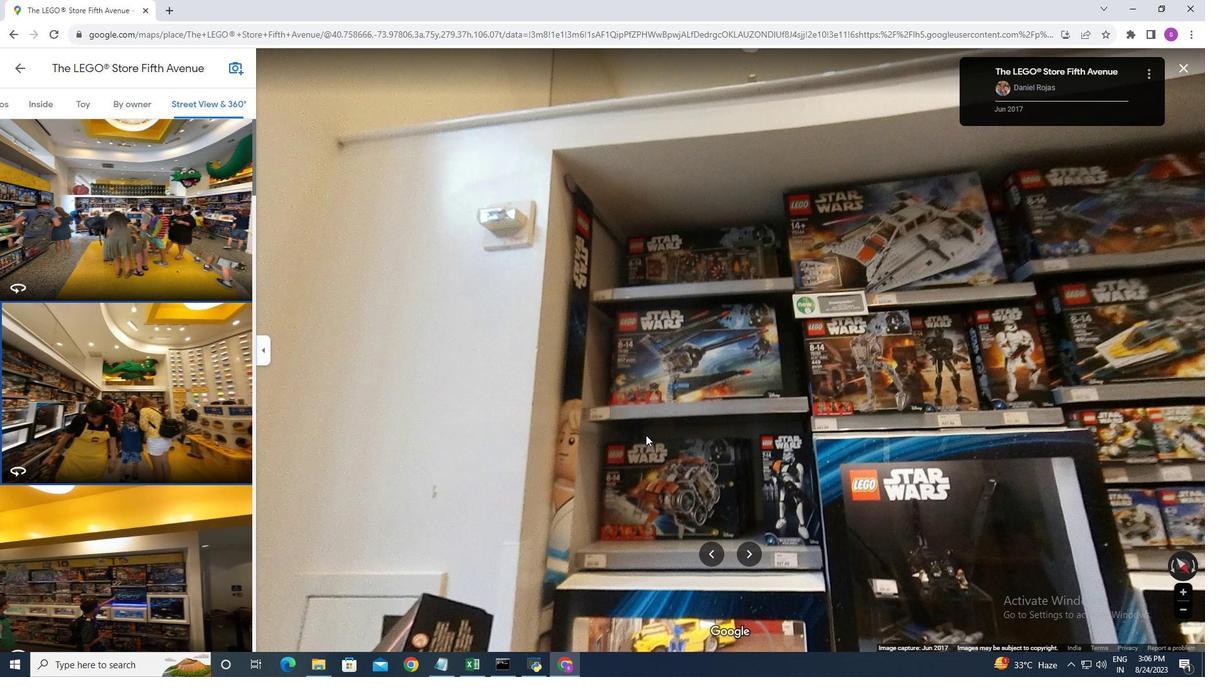 
Action: Mouse moved to (576, 417)
Screenshot: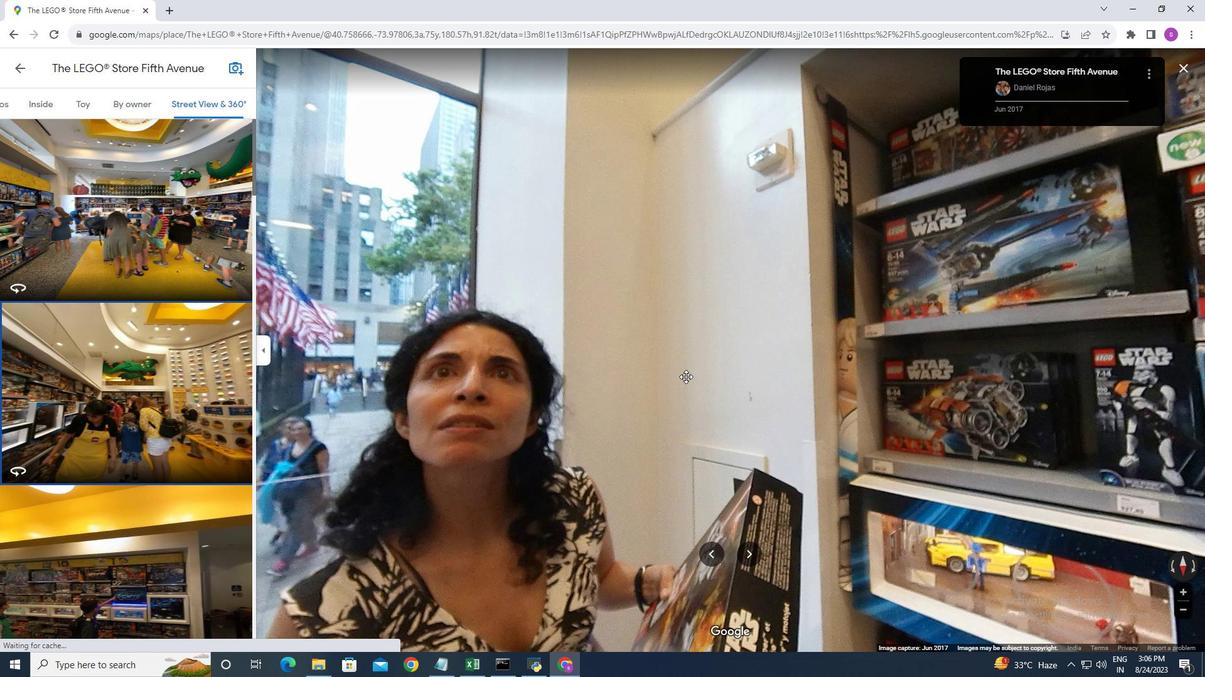
Action: Mouse pressed left at (575, 417)
Screenshot: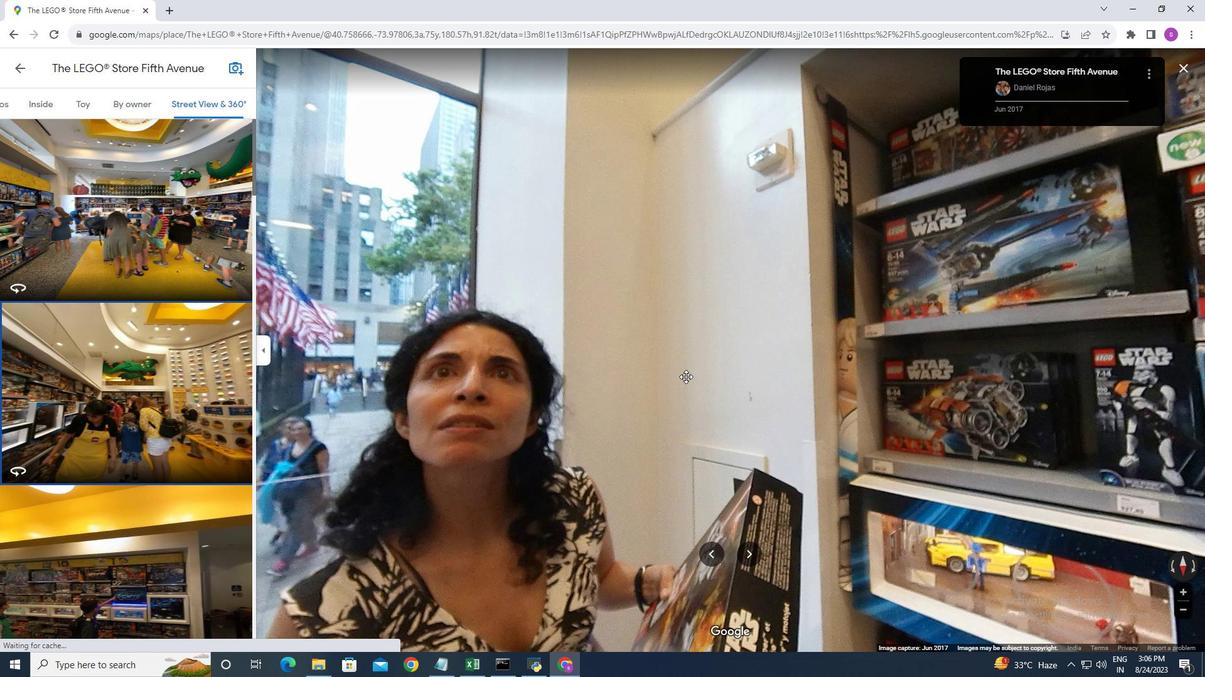 
Action: Mouse moved to (634, 394)
Screenshot: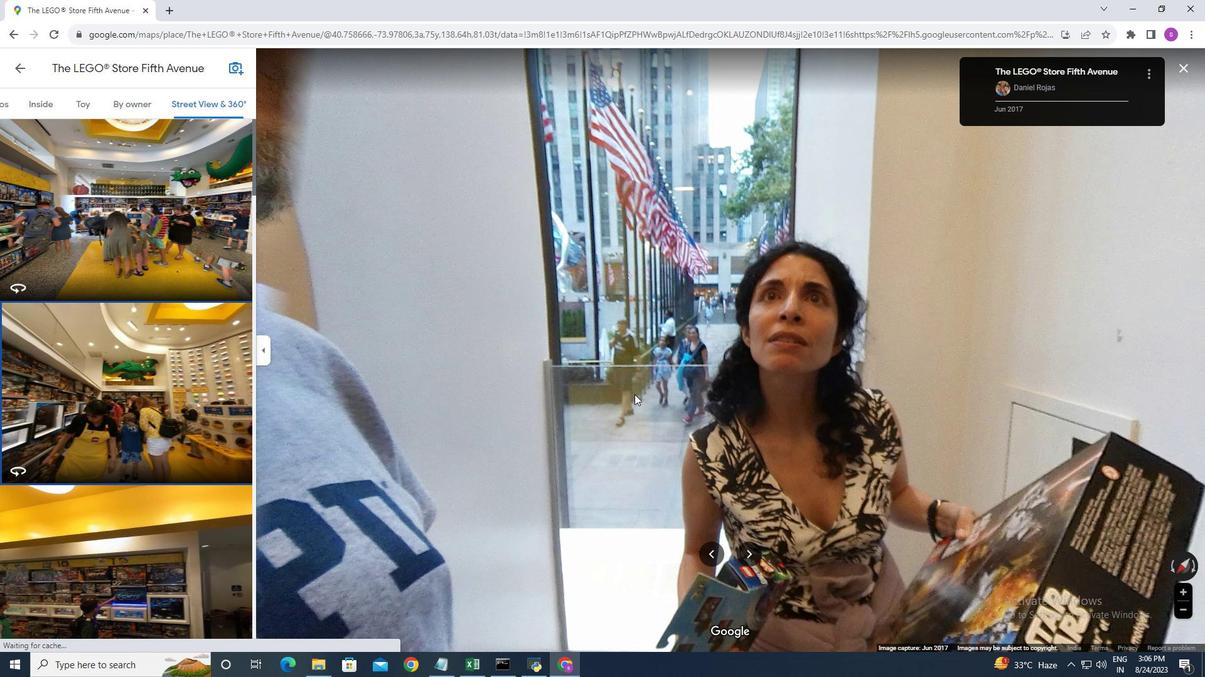 
Action: Mouse pressed left at (634, 394)
Screenshot: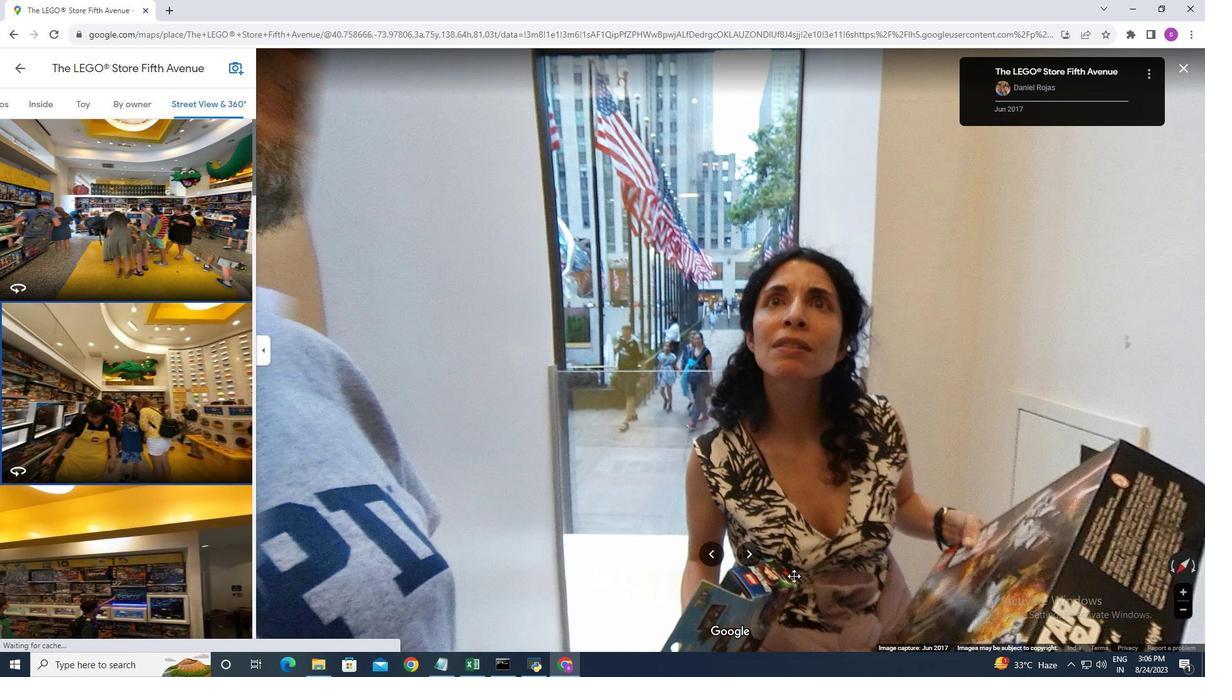 
Action: Mouse moved to (609, 475)
Screenshot: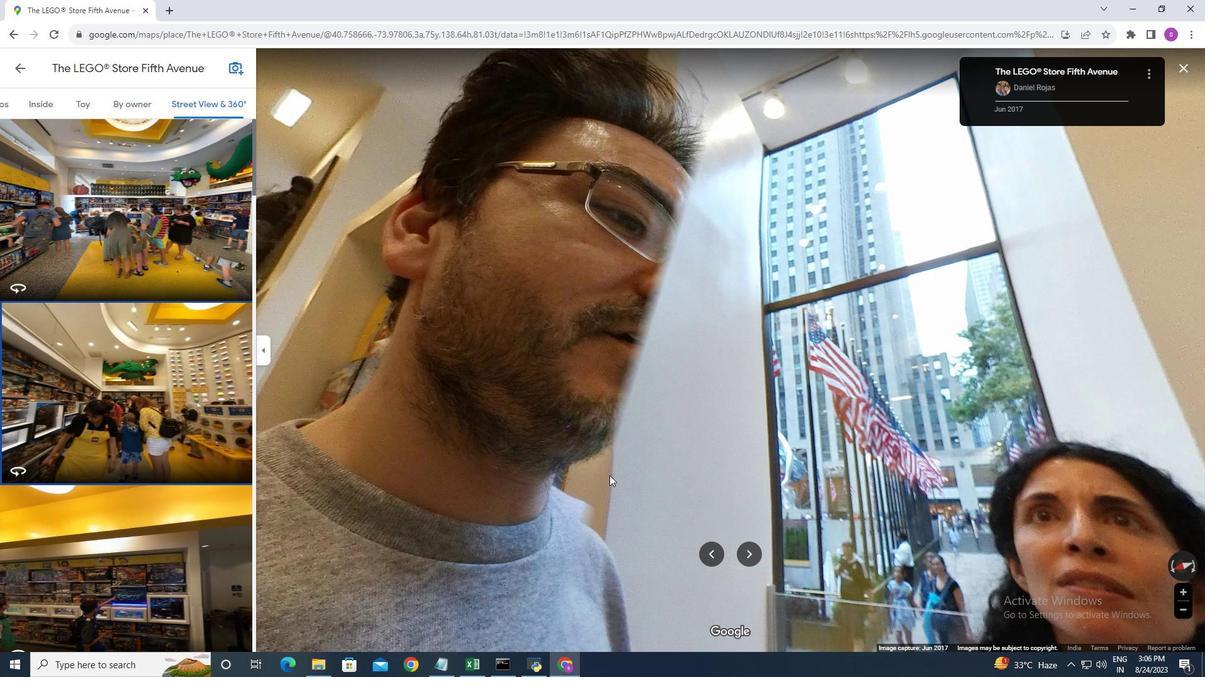 
Action: Mouse pressed left at (609, 475)
Screenshot: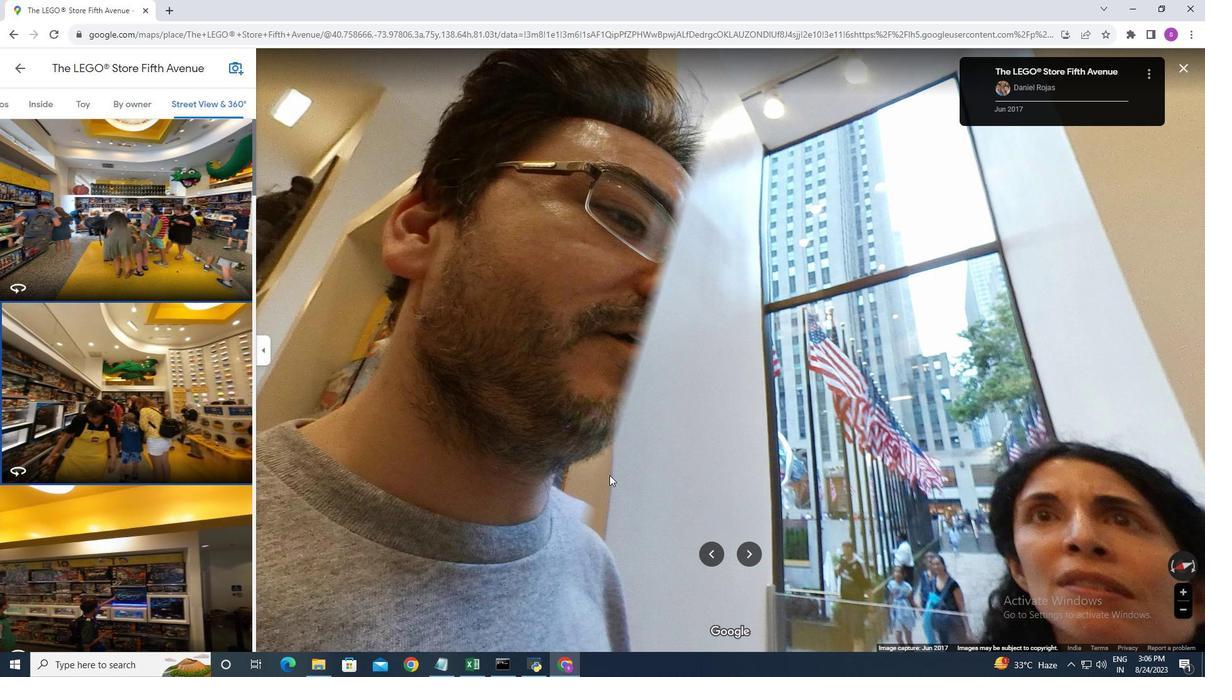 
Action: Mouse moved to (834, 576)
Screenshot: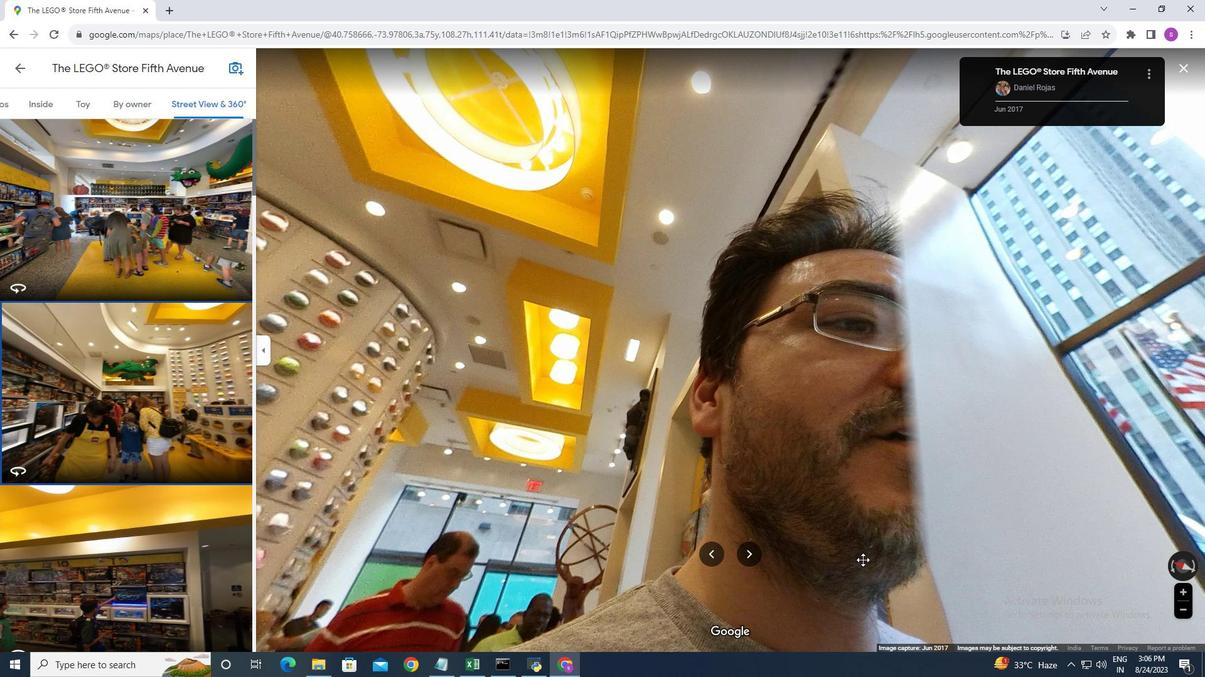 
Action: Mouse pressed left at (834, 576)
Screenshot: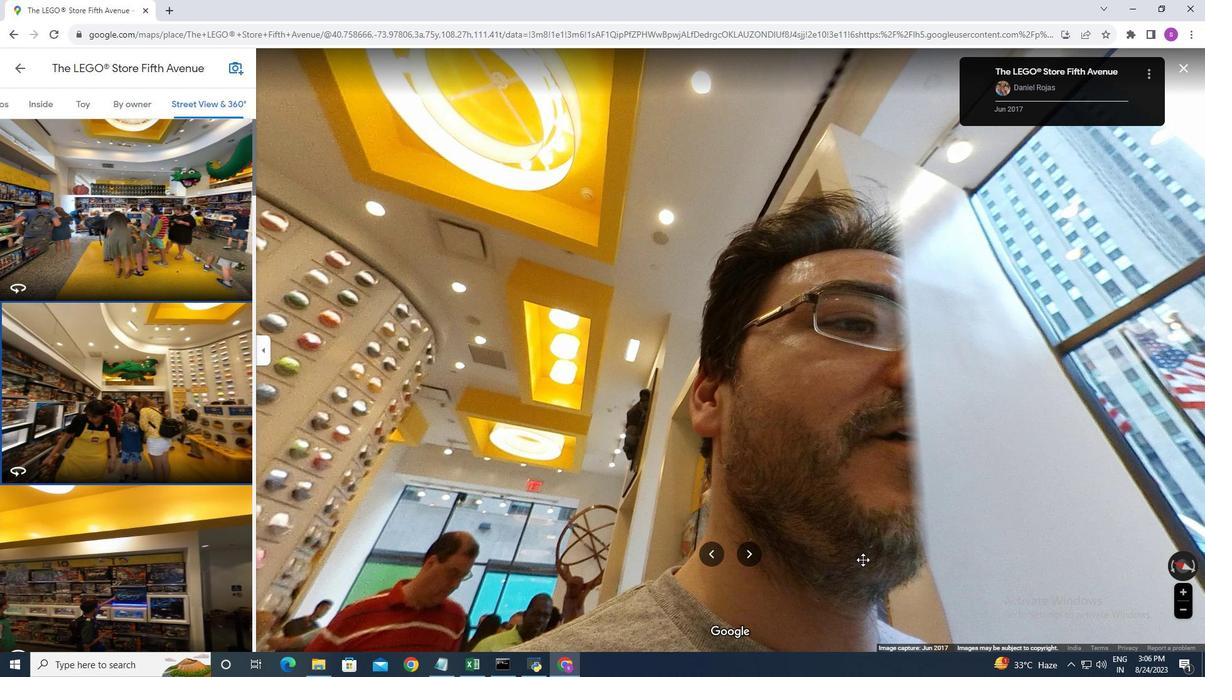 
Action: Mouse moved to (863, 488)
Screenshot: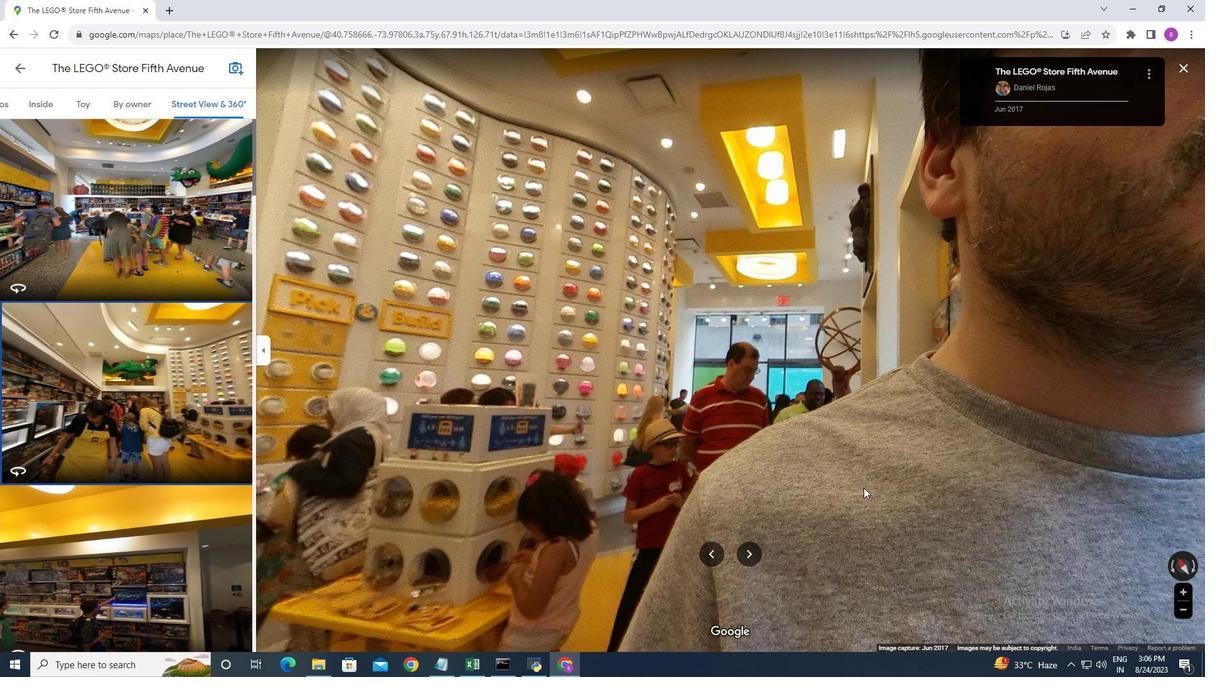 
Action: Mouse pressed left at (863, 488)
Screenshot: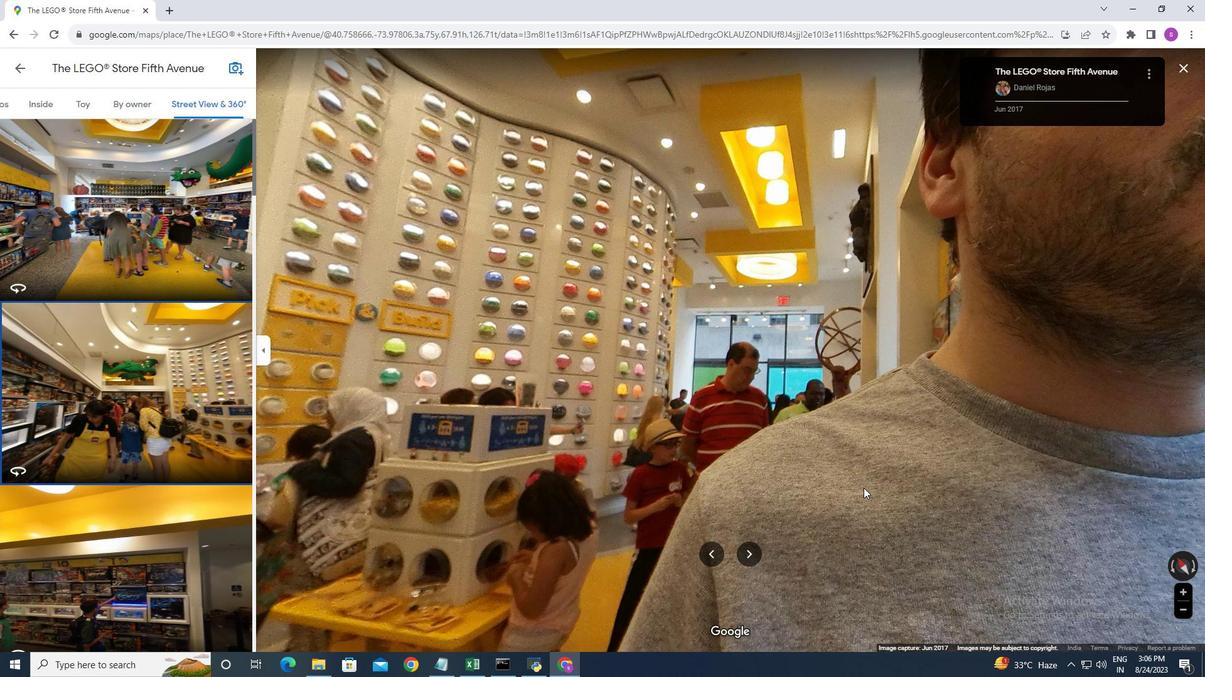 
Action: Mouse moved to (620, 309)
Screenshot: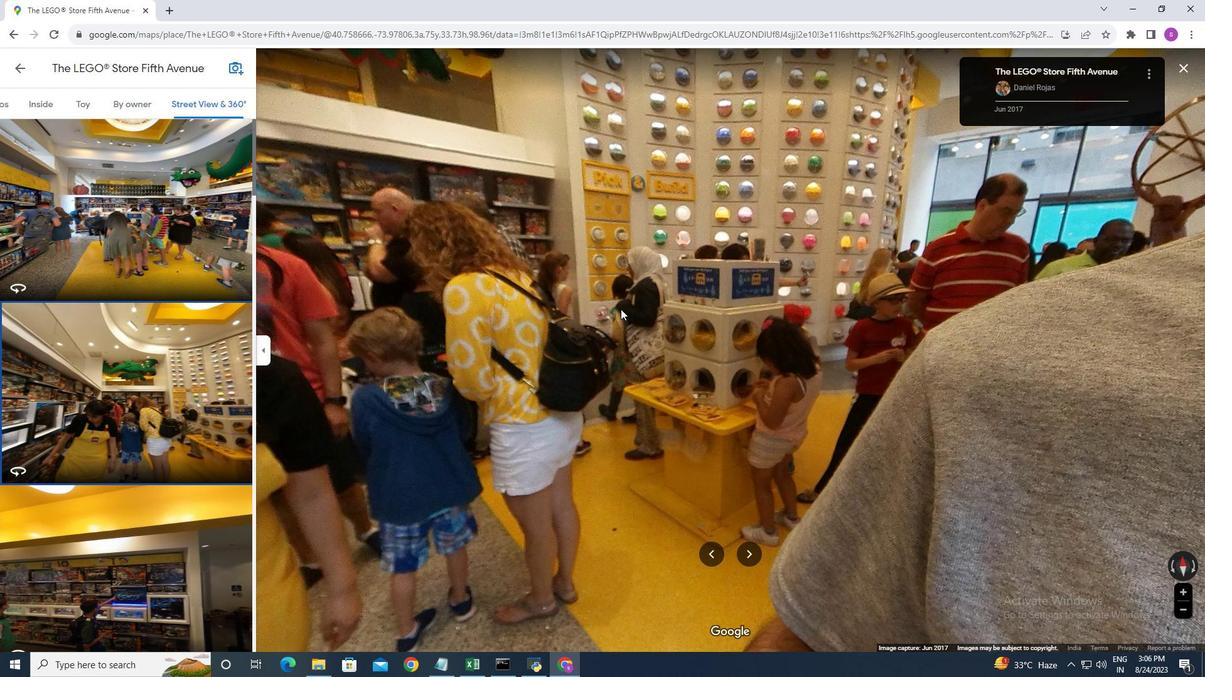 
Action: Mouse pressed left at (620, 309)
Screenshot: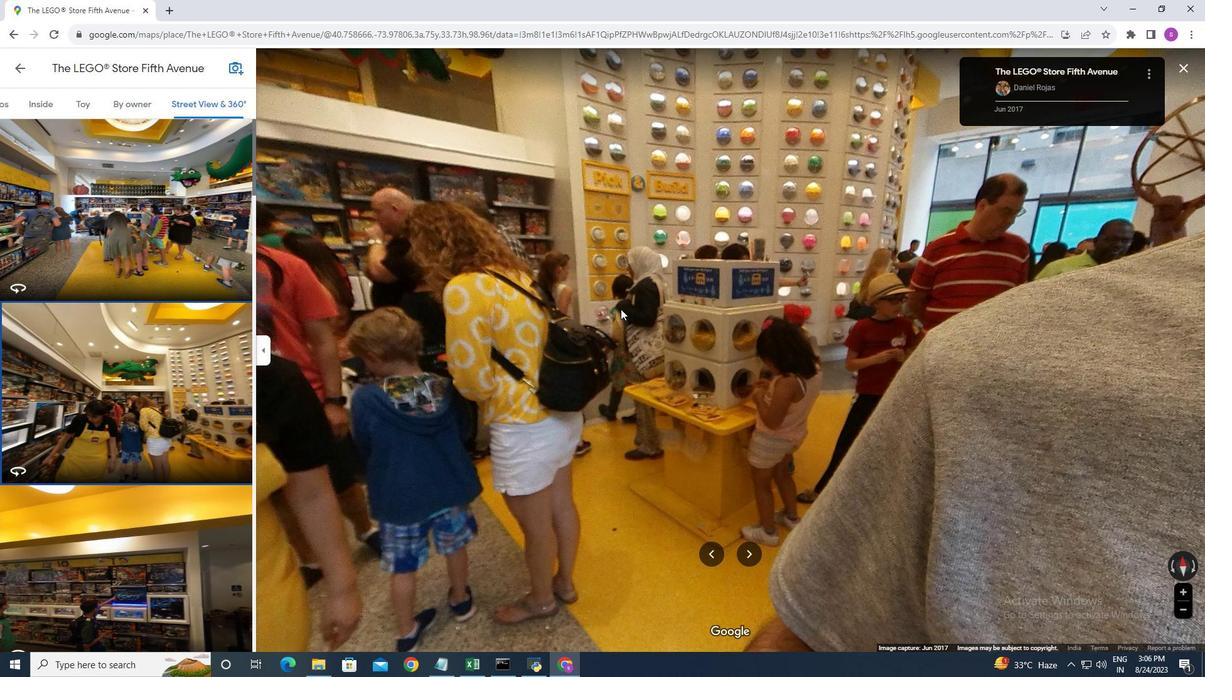 
Action: Mouse moved to (780, 381)
Screenshot: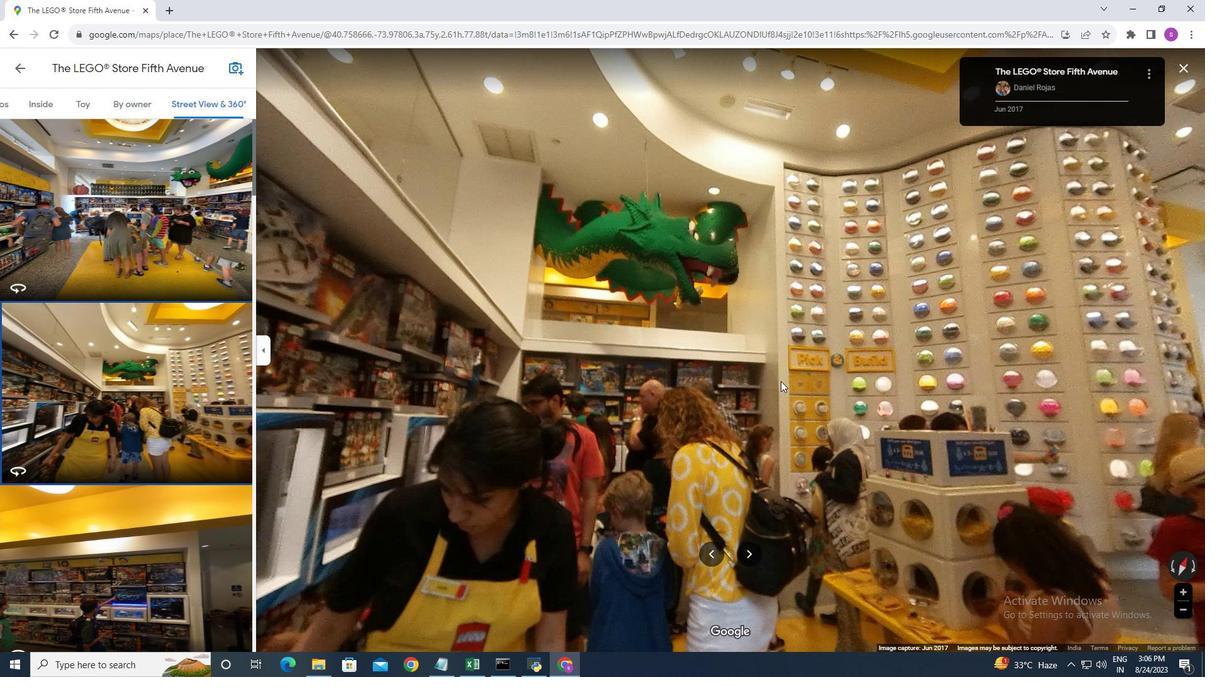 
Action: Mouse scrolled (780, 381) with delta (0, 0)
Screenshot: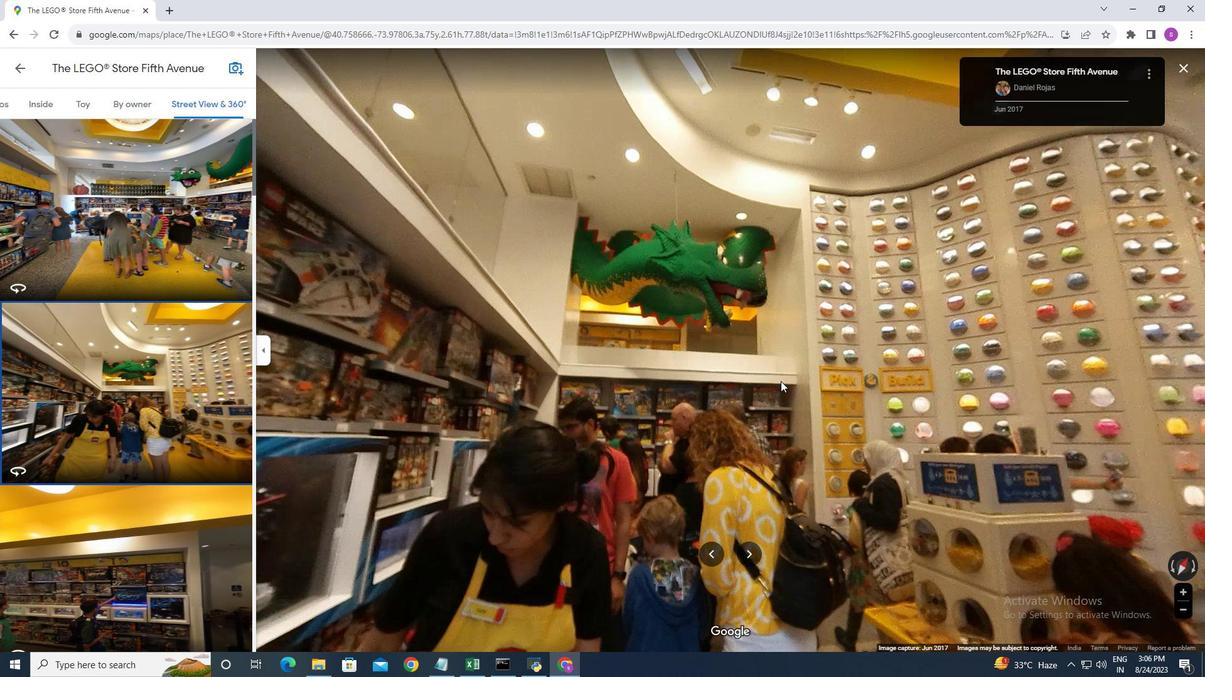 
Action: Mouse scrolled (780, 381) with delta (0, 0)
Screenshot: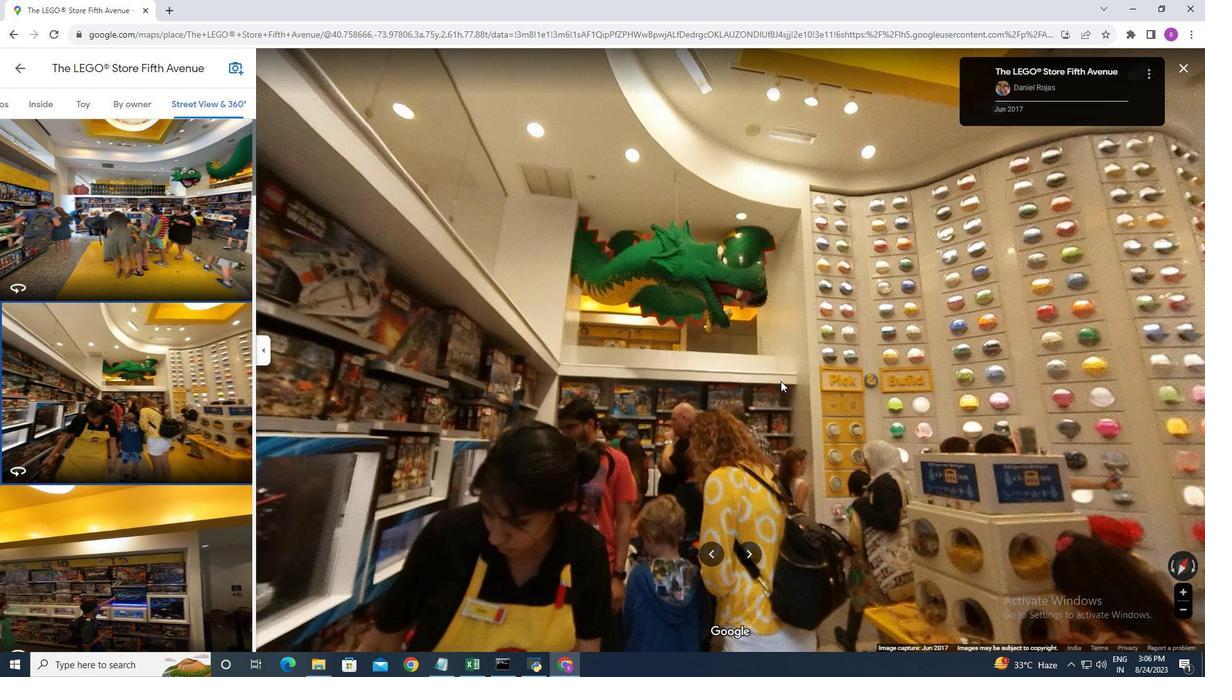 
Action: Mouse scrolled (780, 381) with delta (0, 0)
Screenshot: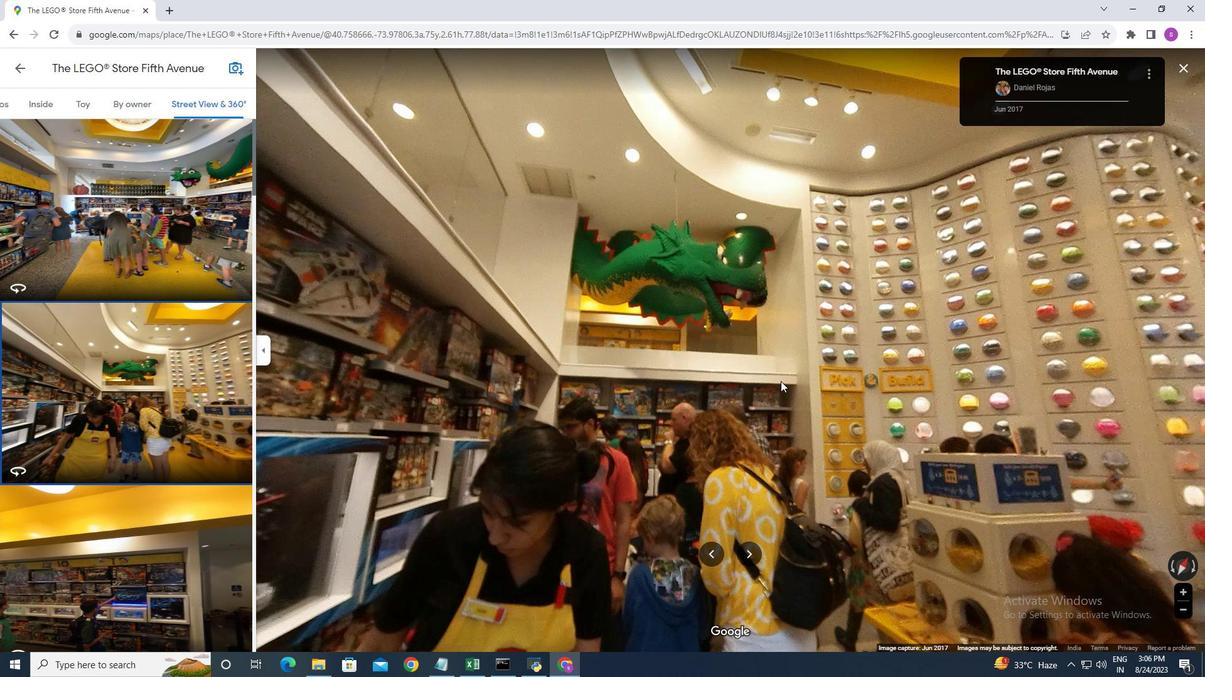 
Action: Mouse scrolled (780, 381) with delta (0, 0)
Screenshot: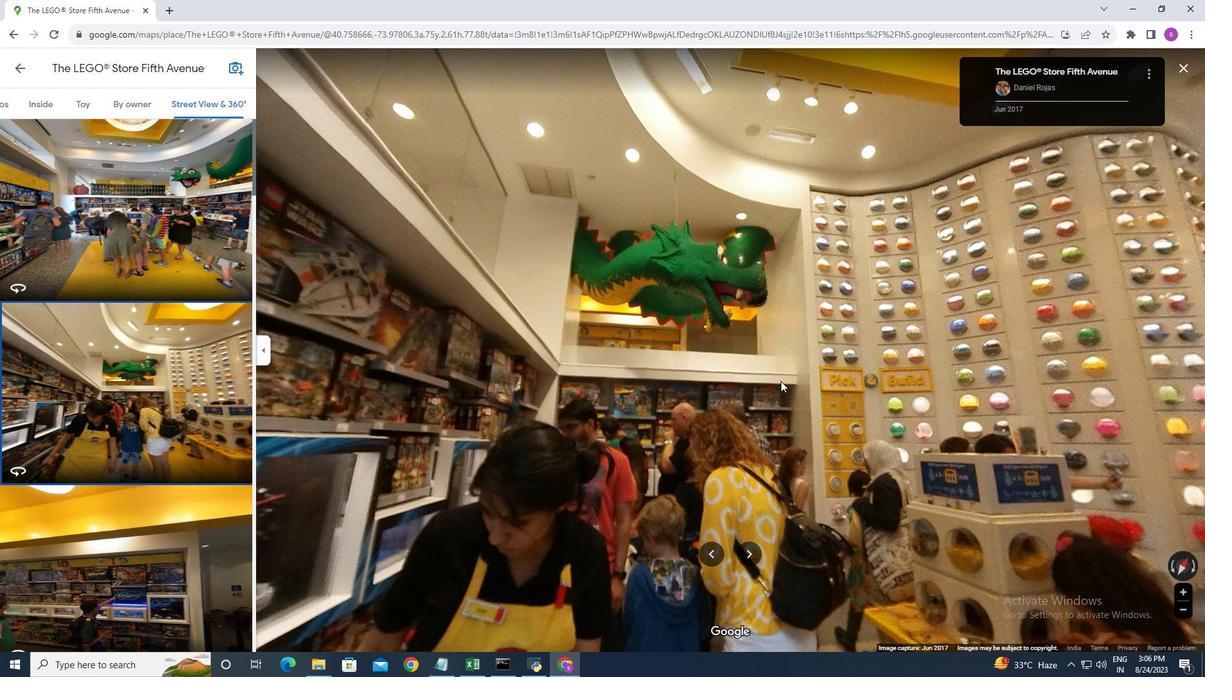 
Action: Mouse moved to (451, 465)
Screenshot: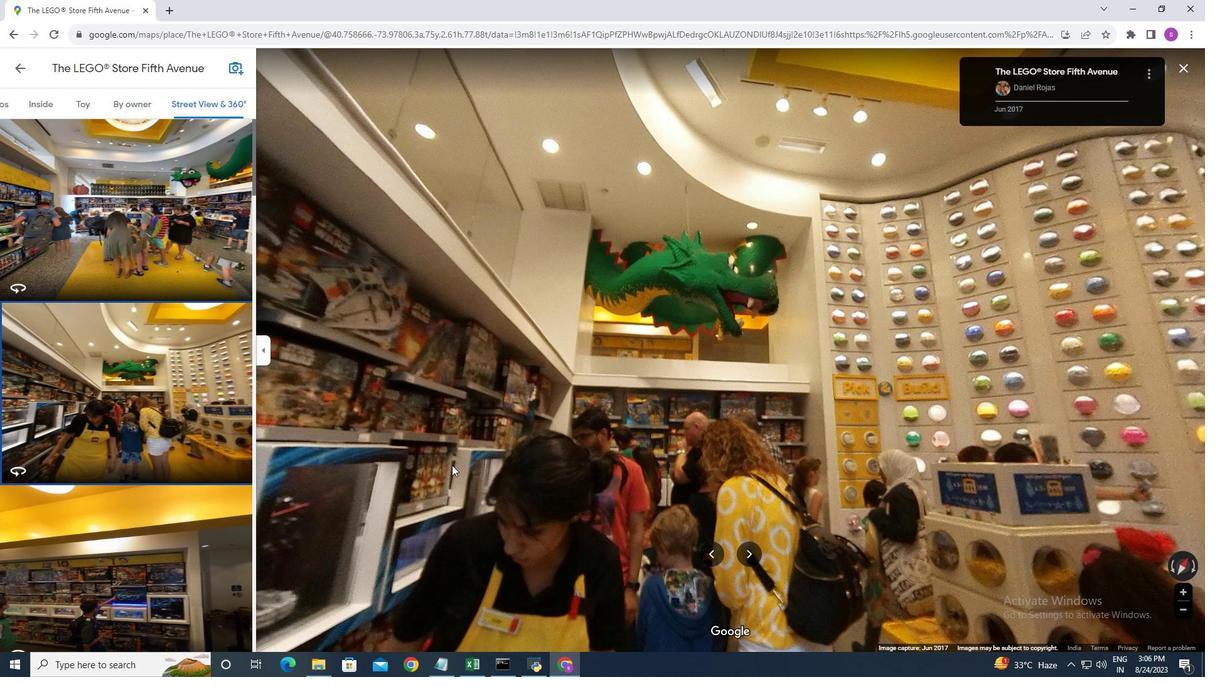 
Action: Mouse pressed left at (451, 465)
Screenshot: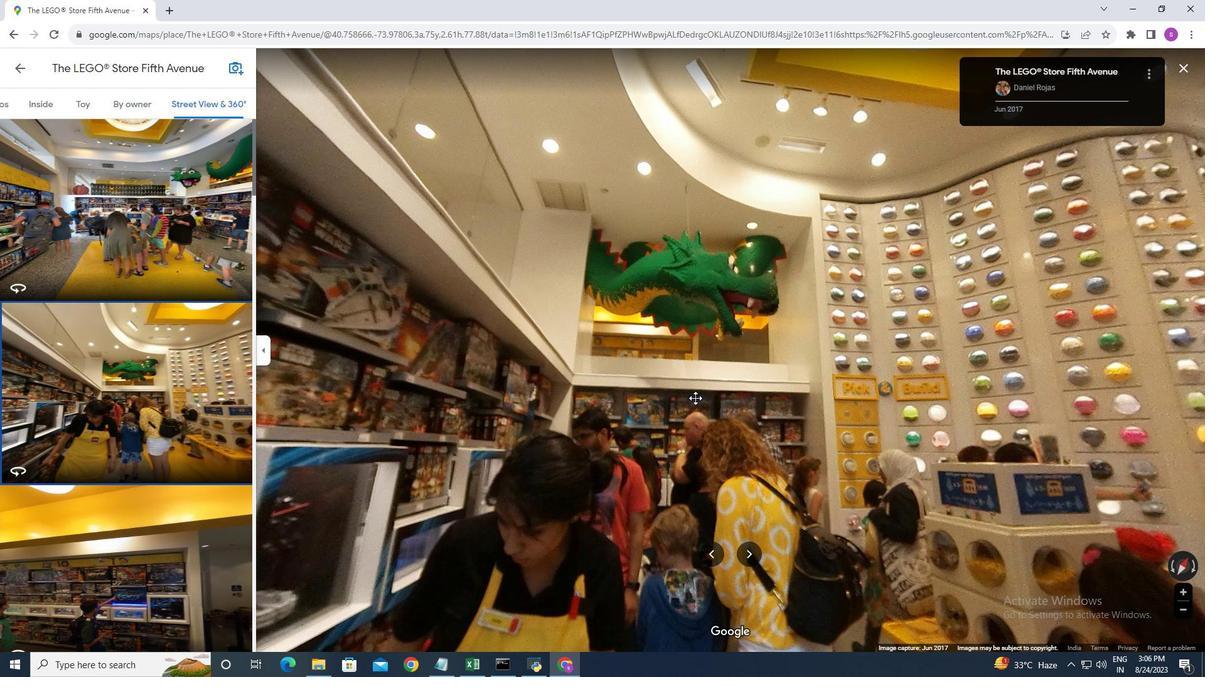 
Action: Mouse moved to (988, 472)
Screenshot: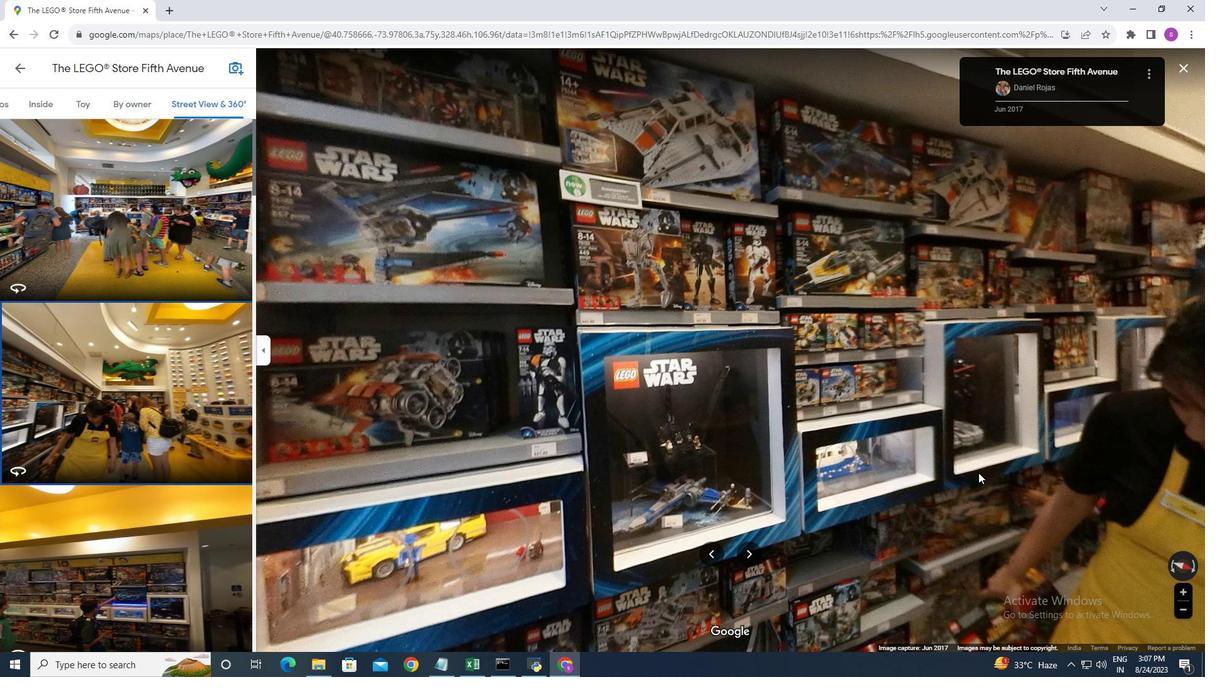 
Action: Mouse pressed left at (988, 472)
Screenshot: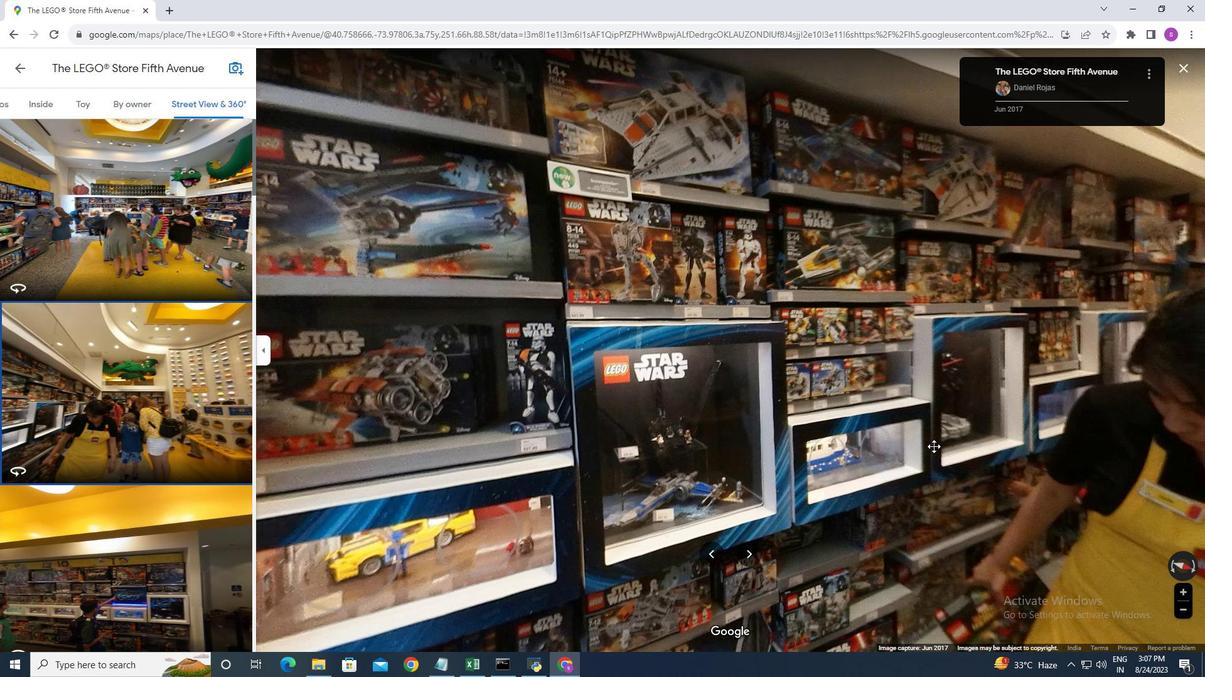 
Action: Mouse moved to (75, 583)
Screenshot: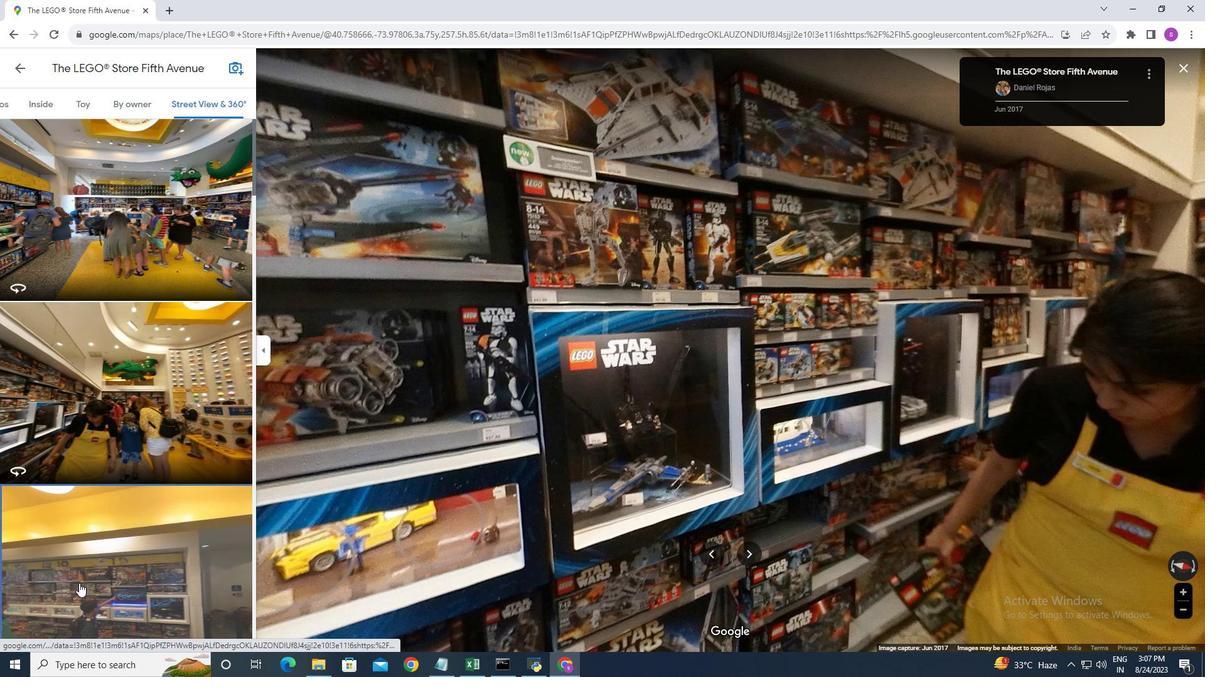 
Action: Mouse pressed left at (75, 583)
Screenshot: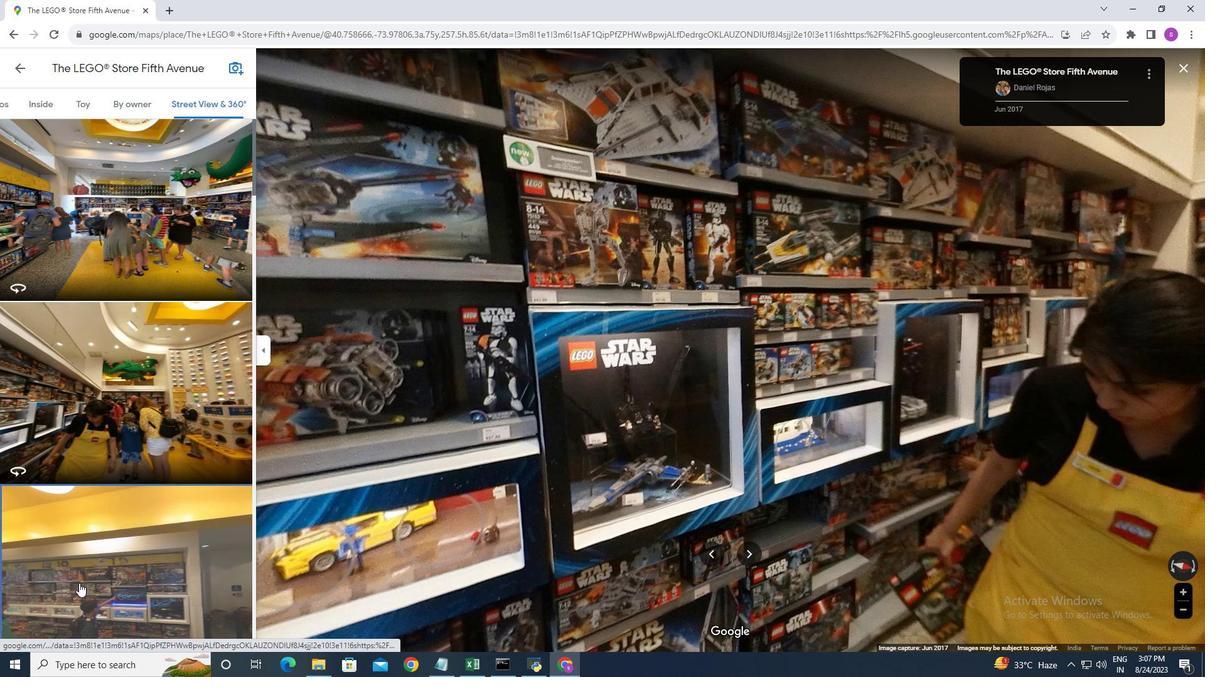 
Action: Mouse moved to (141, 455)
Screenshot: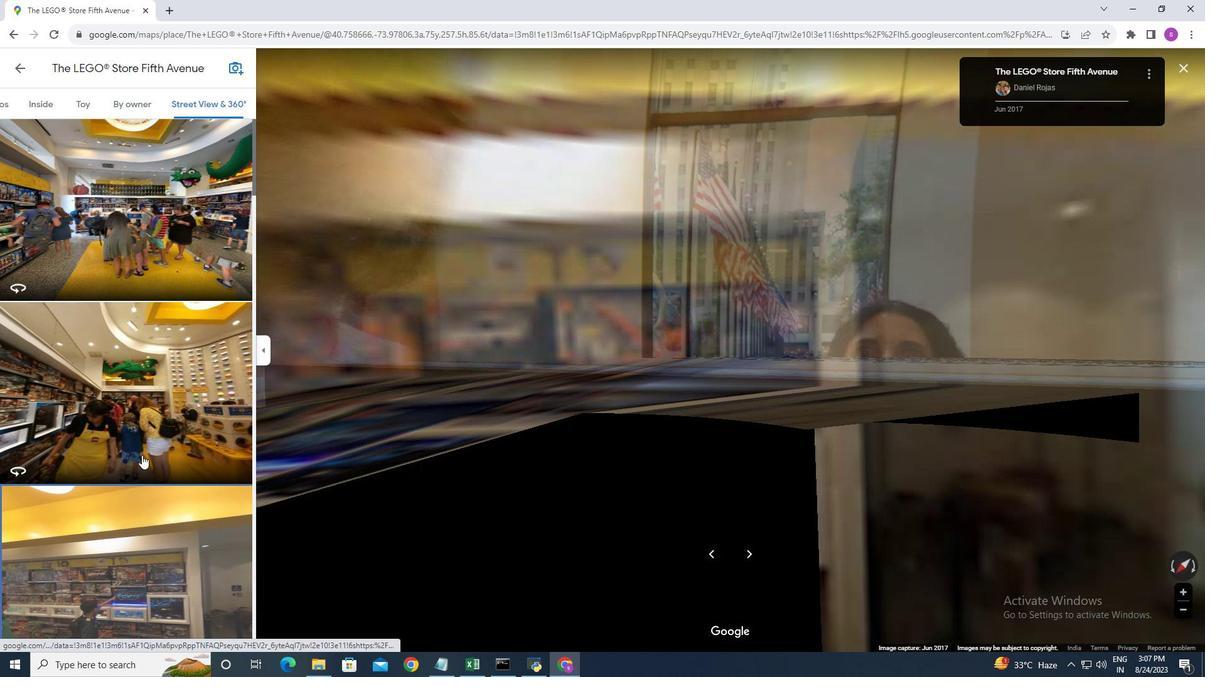 
Action: Mouse scrolled (141, 455) with delta (0, 0)
Screenshot: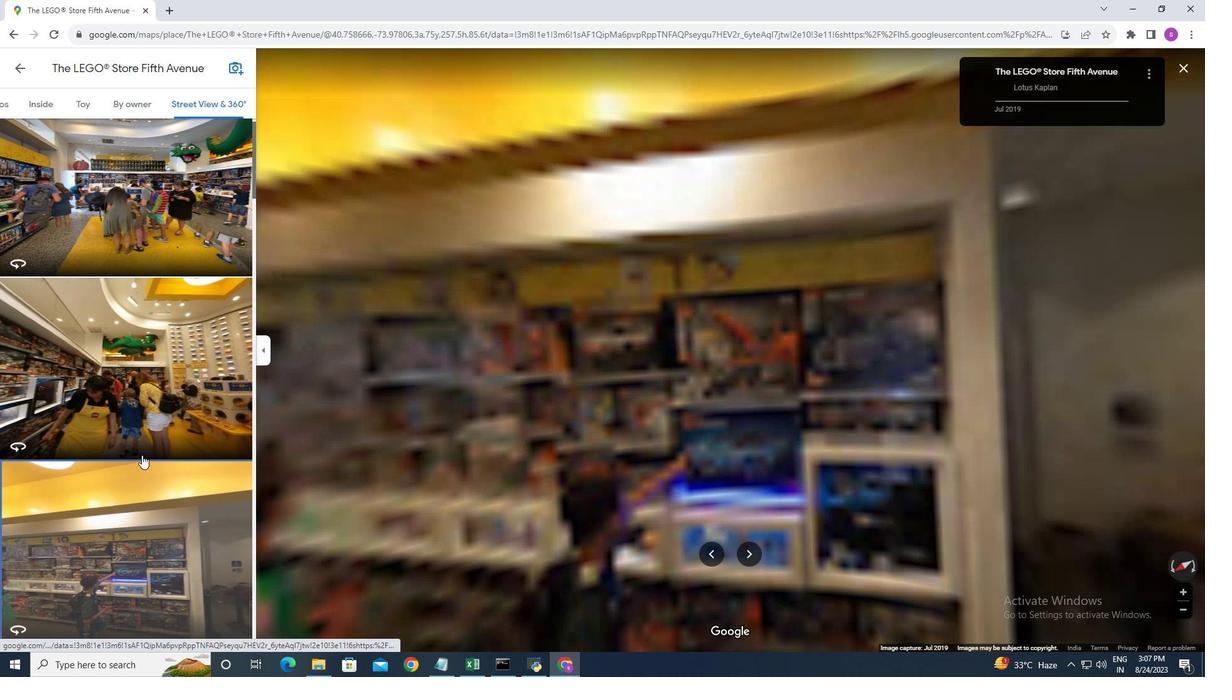
Action: Mouse scrolled (141, 455) with delta (0, 0)
Screenshot: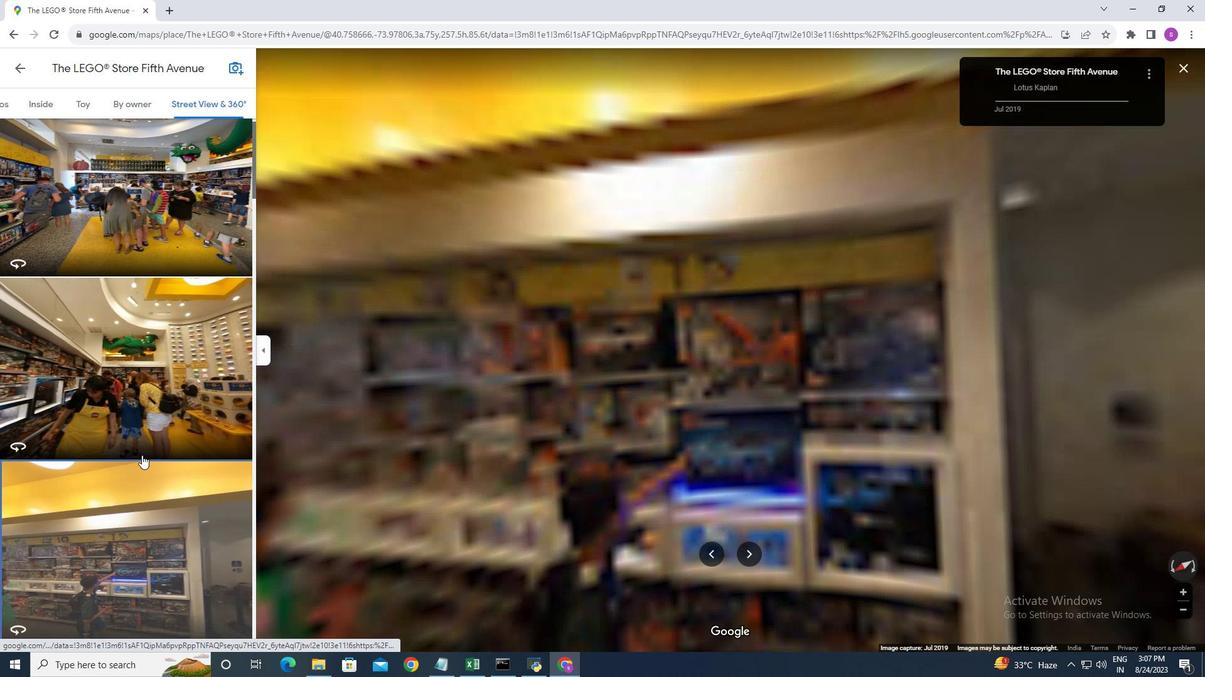 
Action: Mouse scrolled (141, 455) with delta (0, 0)
Screenshot: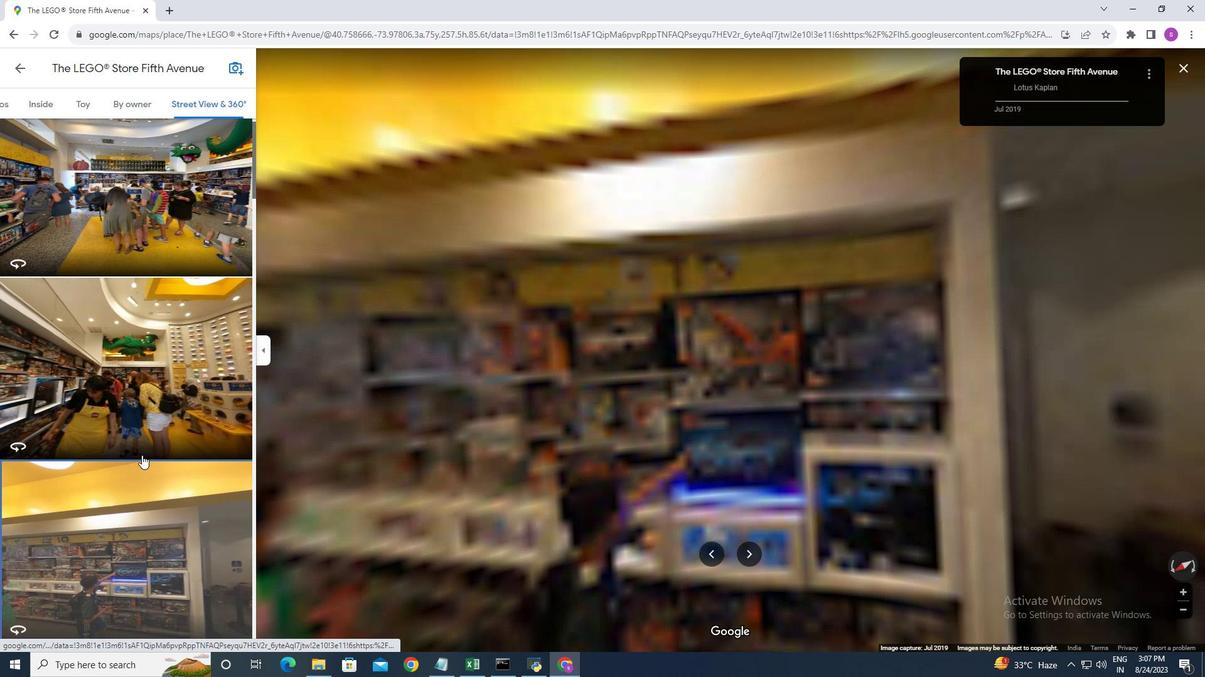 
Action: Mouse scrolled (141, 455) with delta (0, 0)
Screenshot: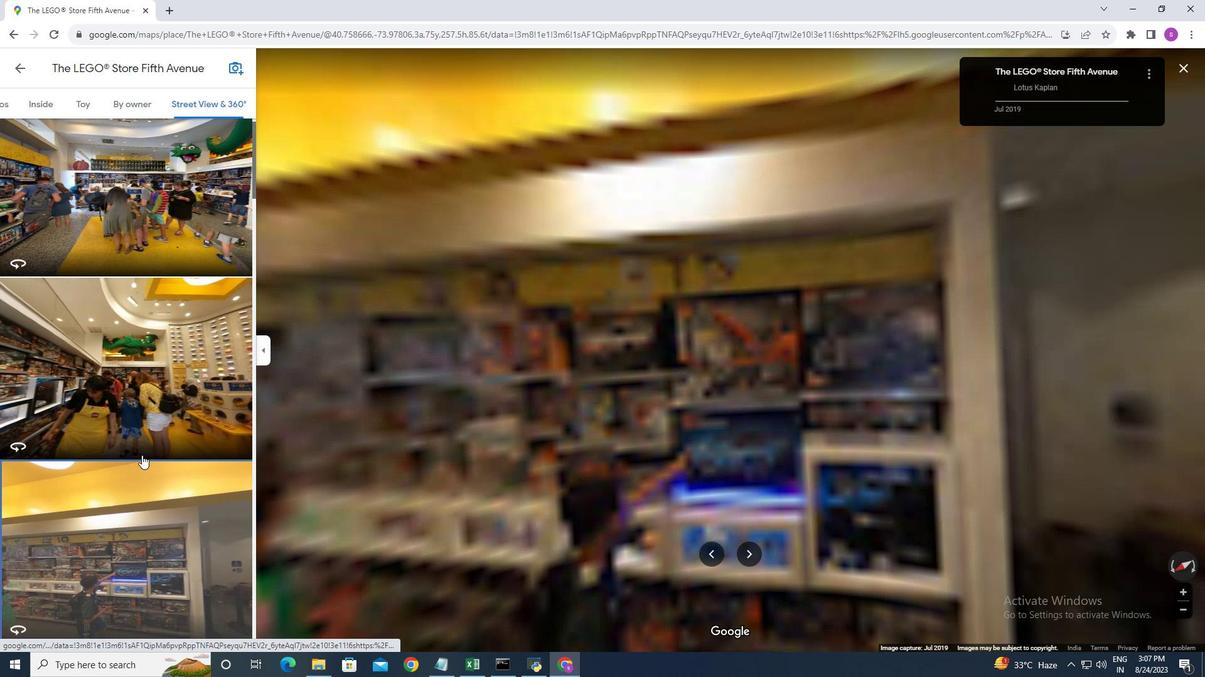
Action: Mouse scrolled (141, 455) with delta (0, 0)
Screenshot: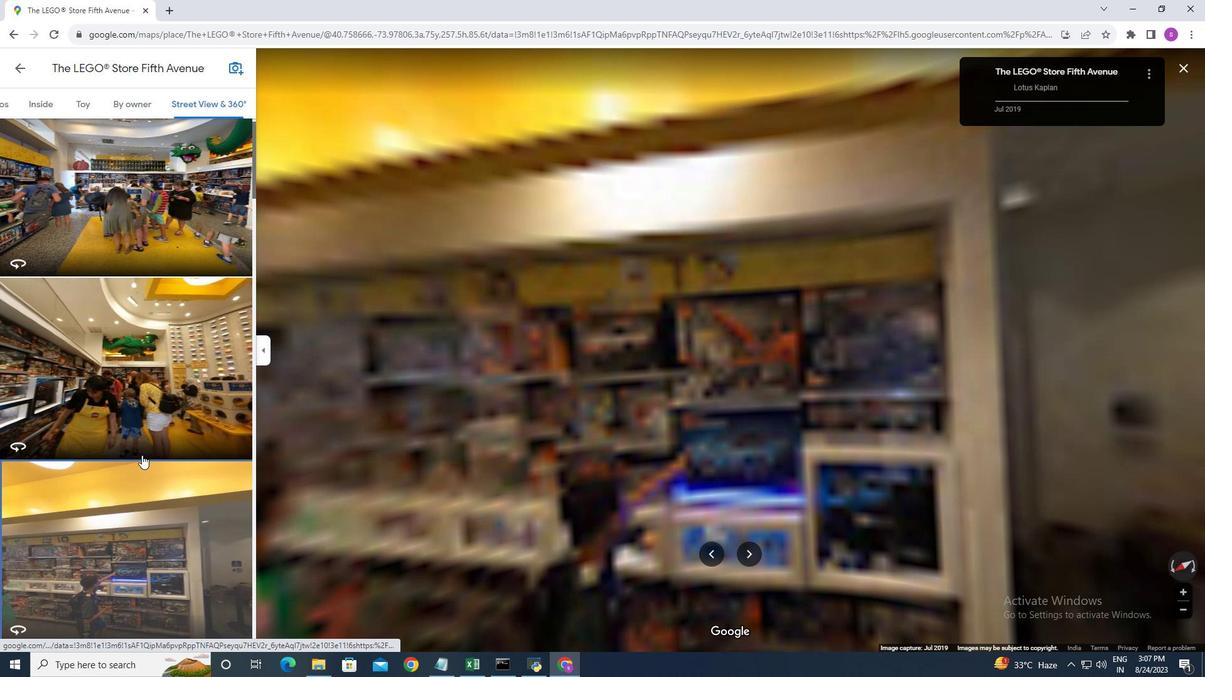 
Action: Mouse scrolled (141, 455) with delta (0, 0)
Screenshot: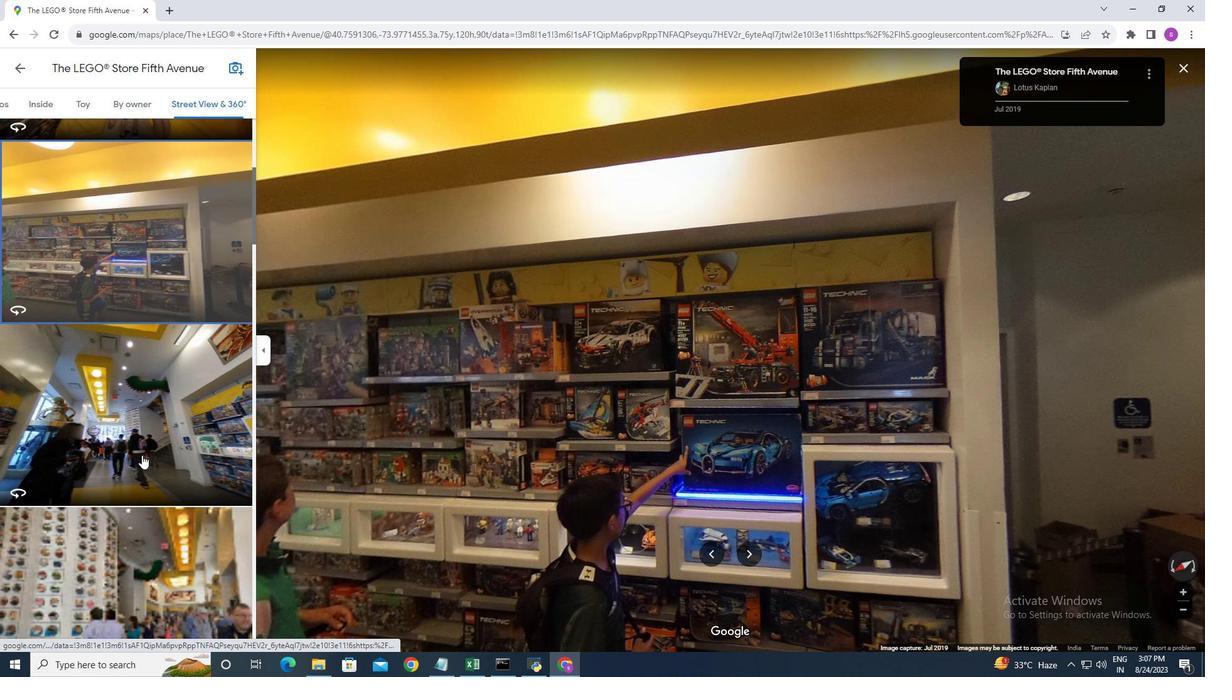 
Action: Mouse scrolled (141, 455) with delta (0, 0)
Screenshot: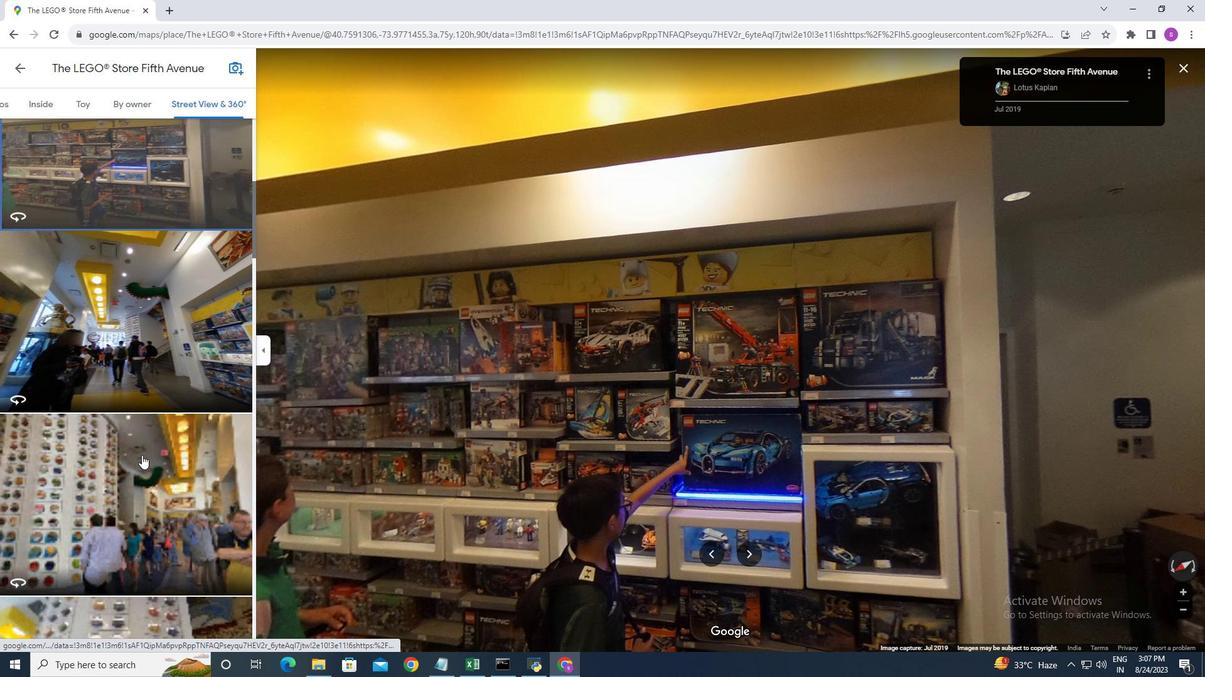 
Action: Mouse scrolled (141, 455) with delta (0, 0)
Screenshot: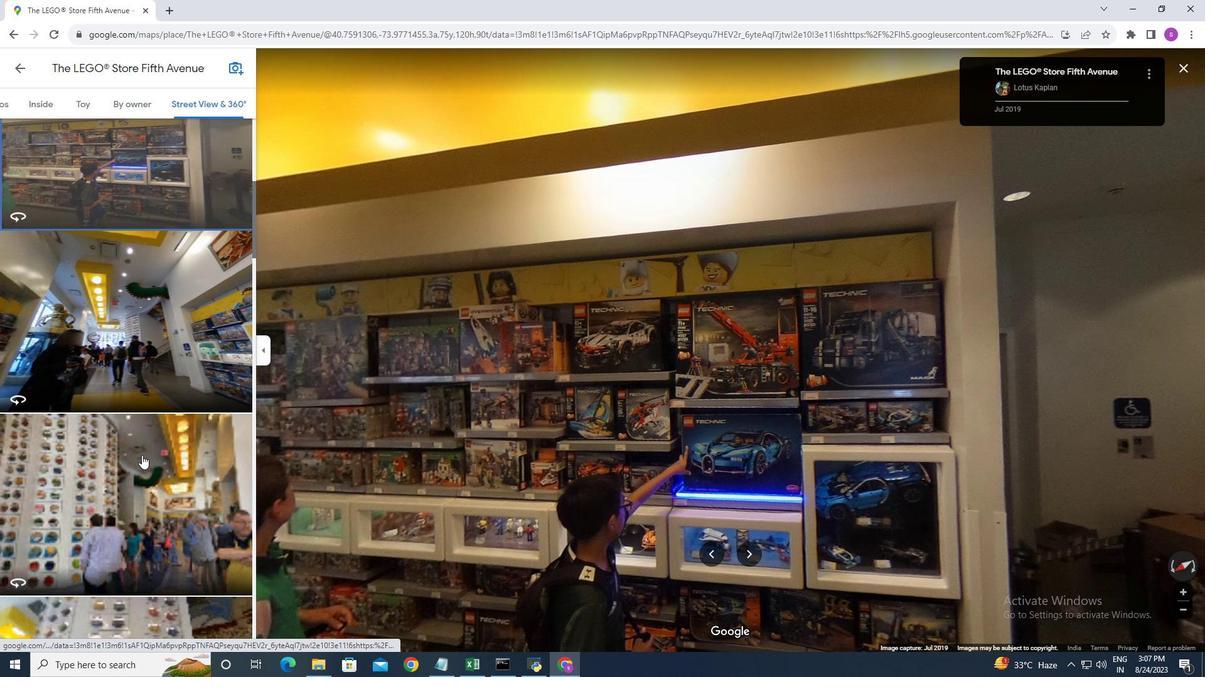 
Action: Mouse moved to (804, 489)
Screenshot: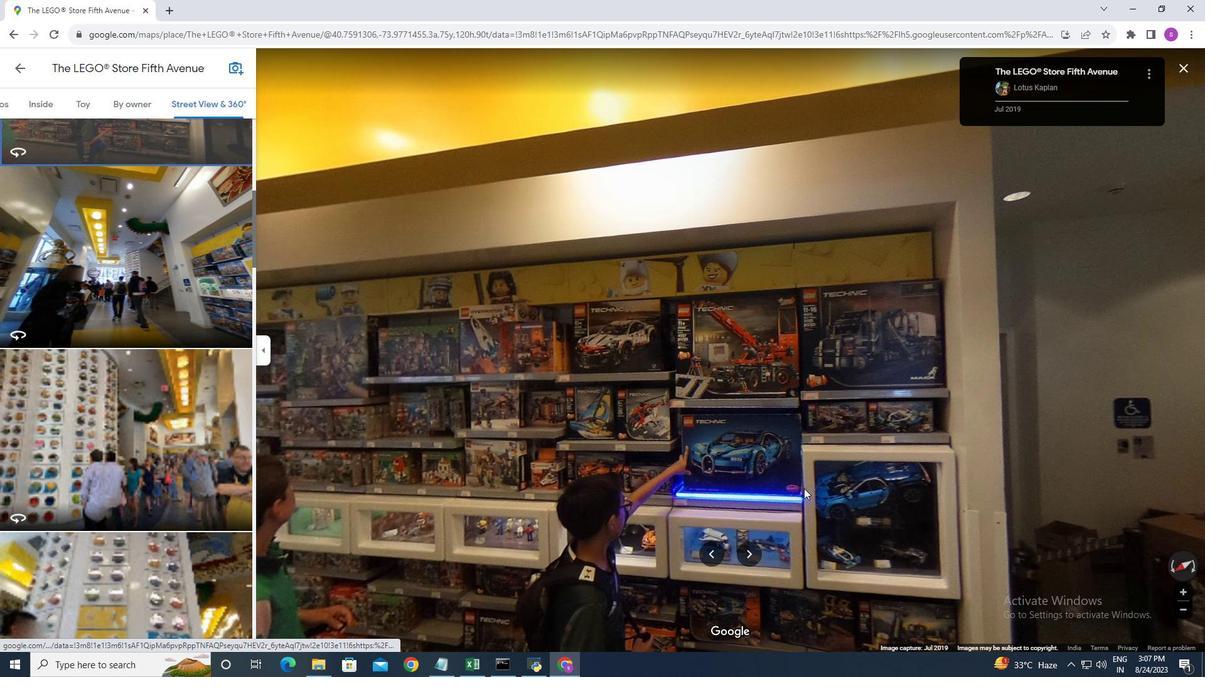
Action: Mouse pressed left at (804, 489)
Screenshot: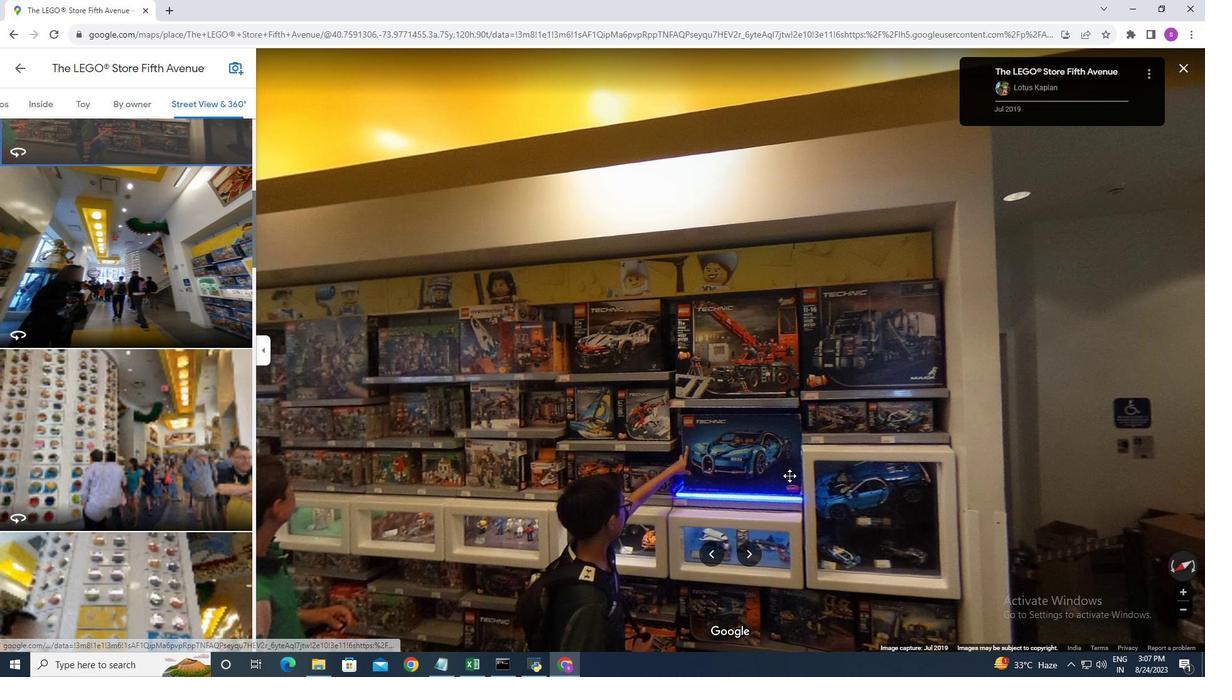 
Action: Mouse moved to (887, 377)
Screenshot: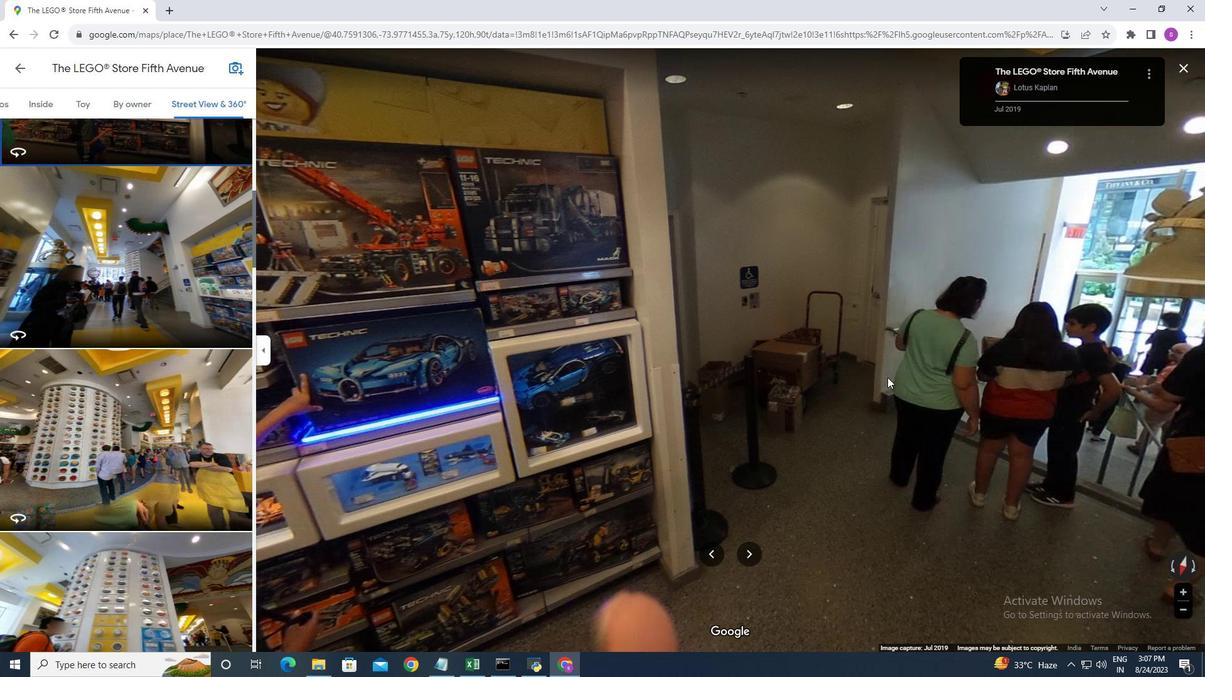 
Action: Mouse pressed left at (887, 377)
Screenshot: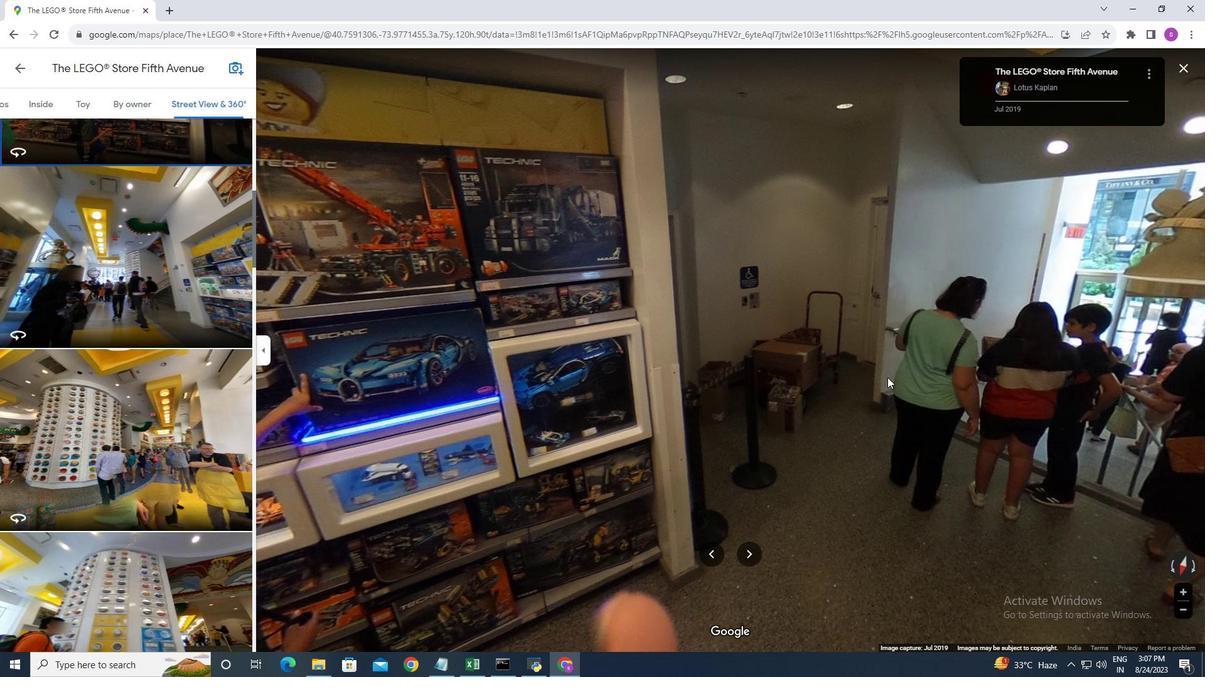 
Action: Mouse moved to (962, 387)
Screenshot: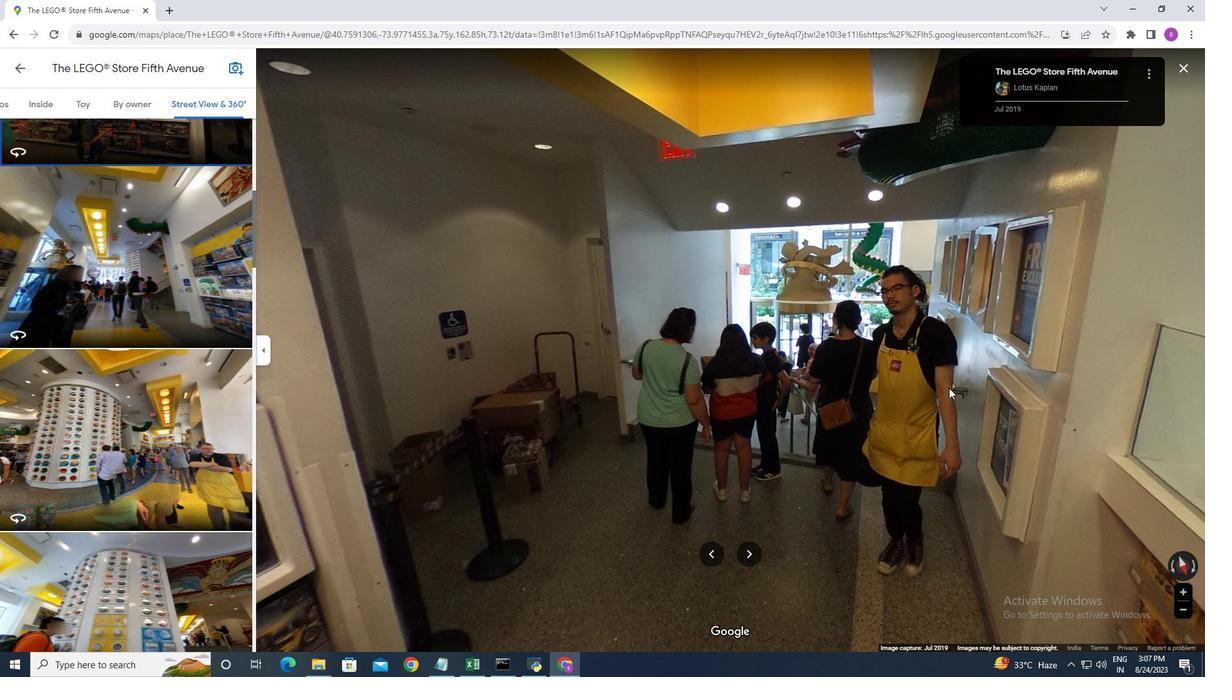 
Action: Mouse pressed left at (962, 387)
Screenshot: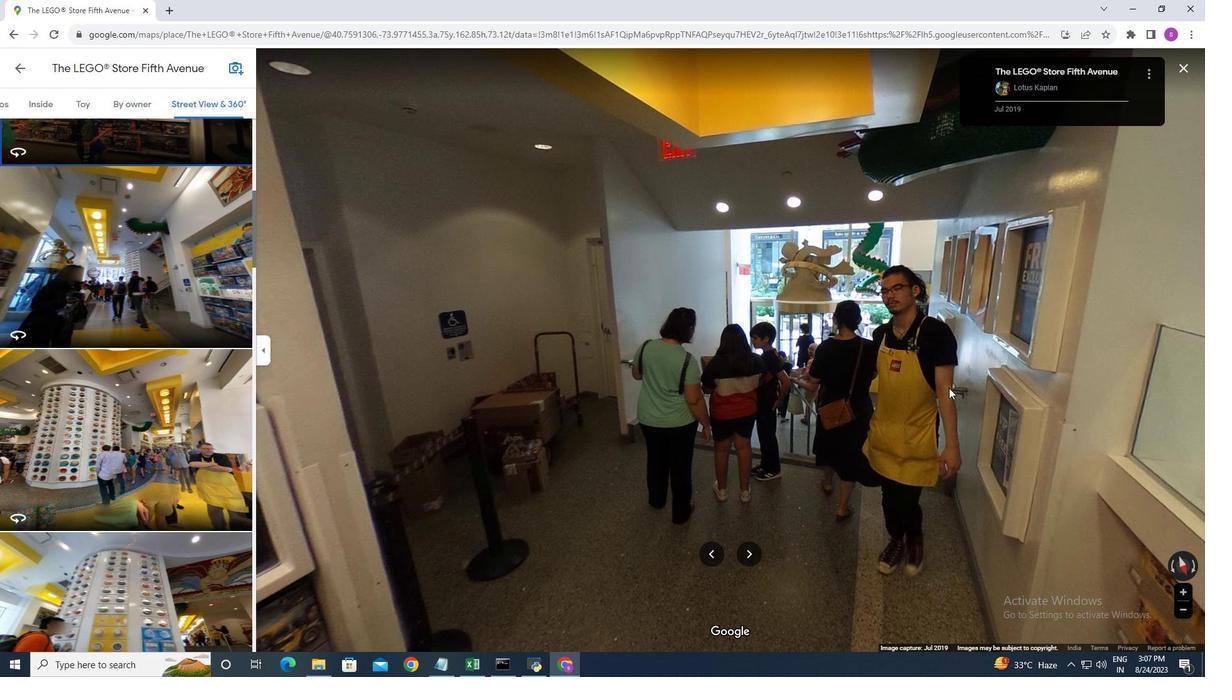 
Action: Mouse moved to (1008, 392)
Screenshot: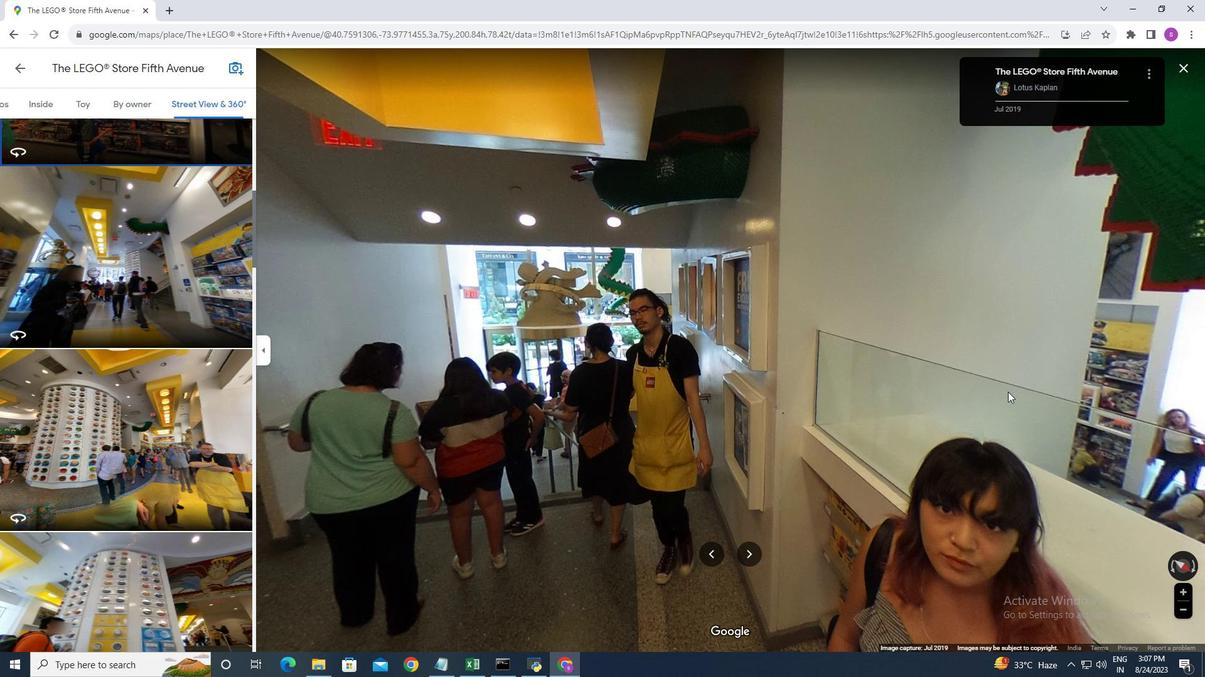 
Action: Mouse pressed left at (1008, 392)
Screenshot: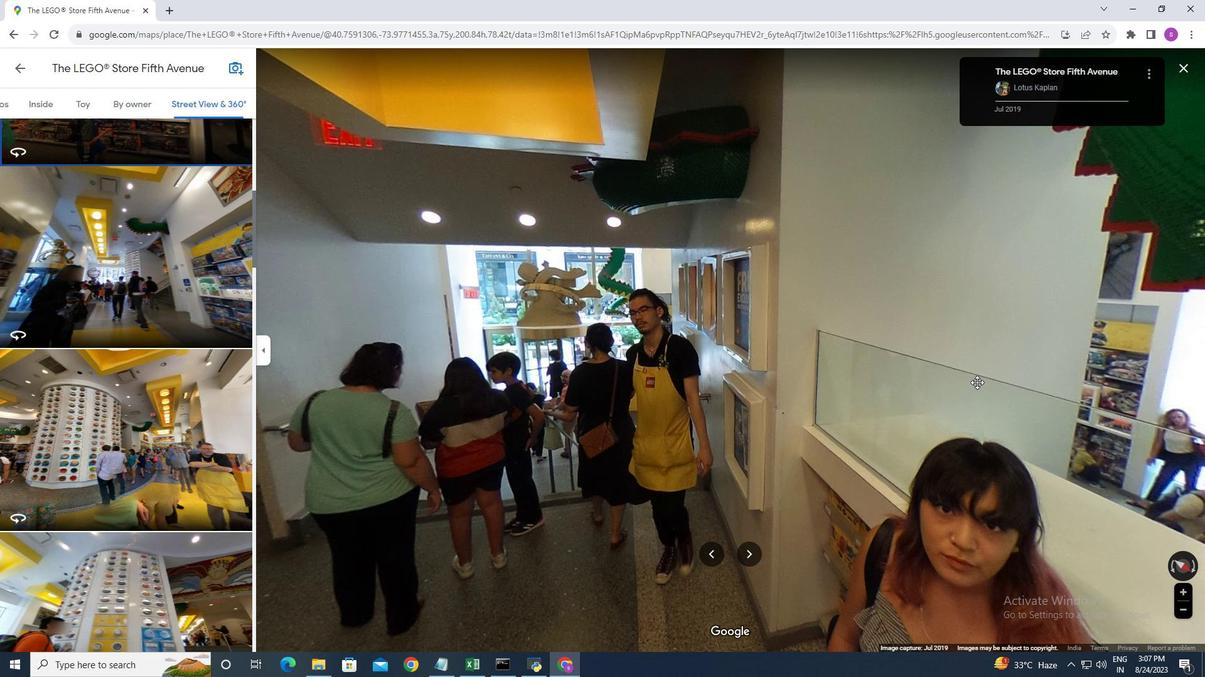 
Action: Mouse moved to (1008, 418)
Screenshot: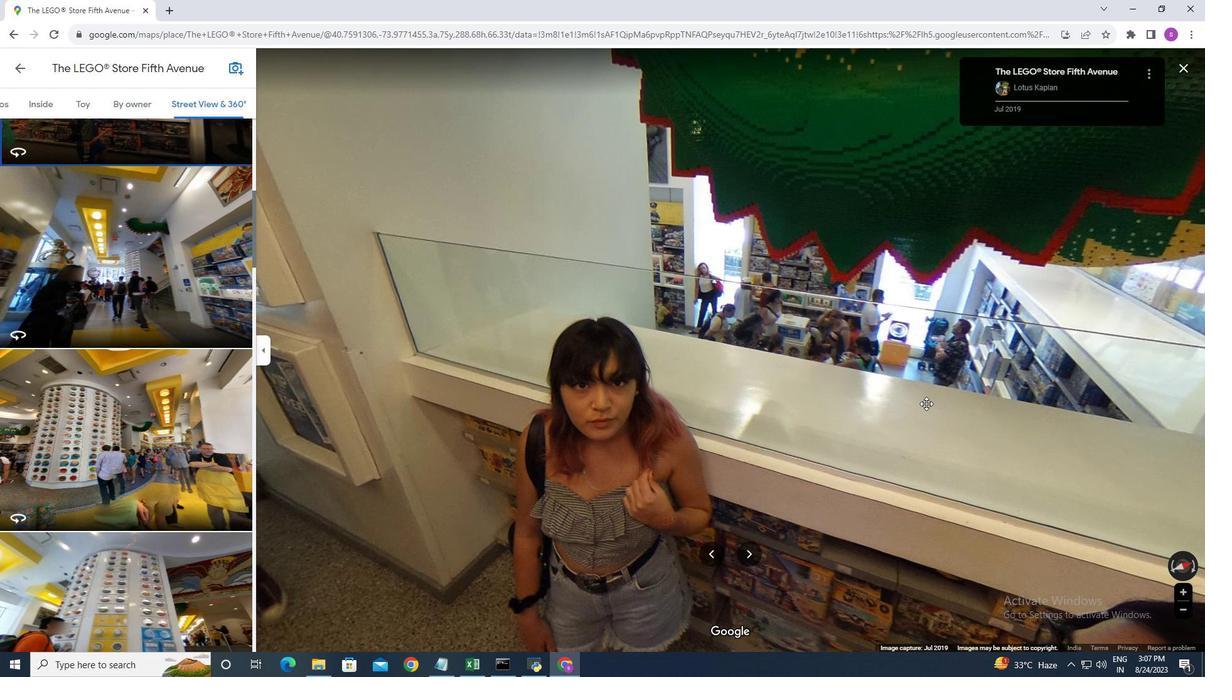 
Action: Mouse pressed left at (1009, 418)
Screenshot: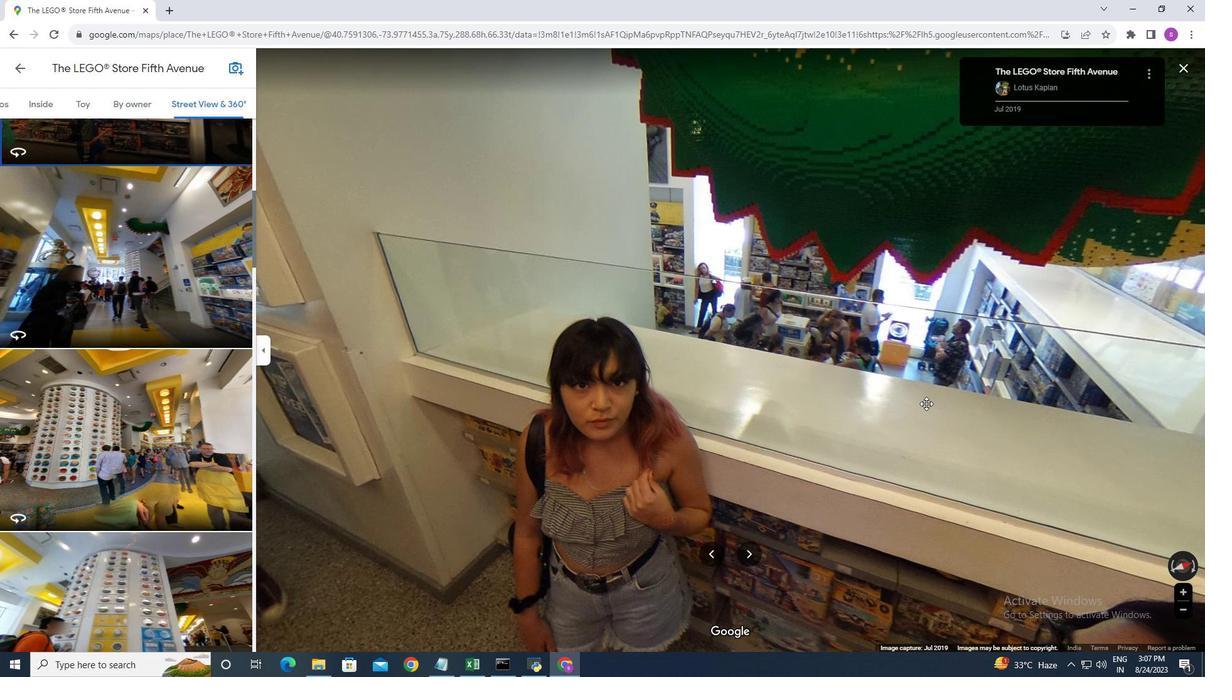 
Action: Mouse moved to (669, 358)
Screenshot: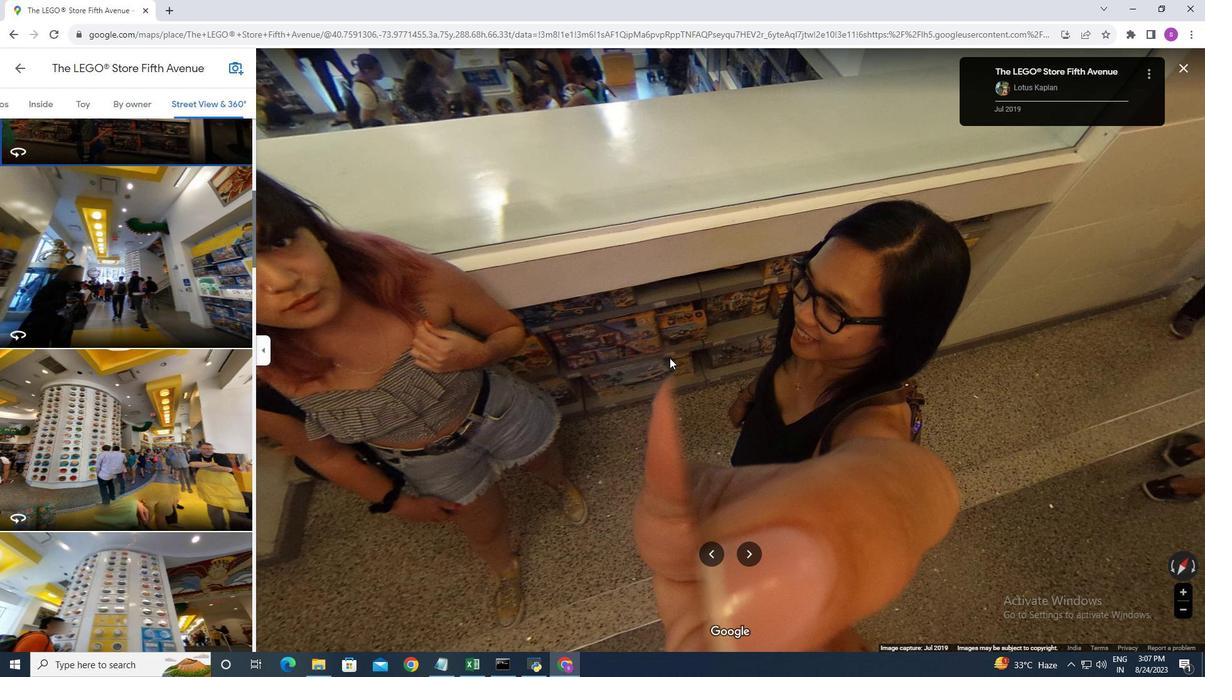 
Action: Mouse pressed left at (669, 358)
Screenshot: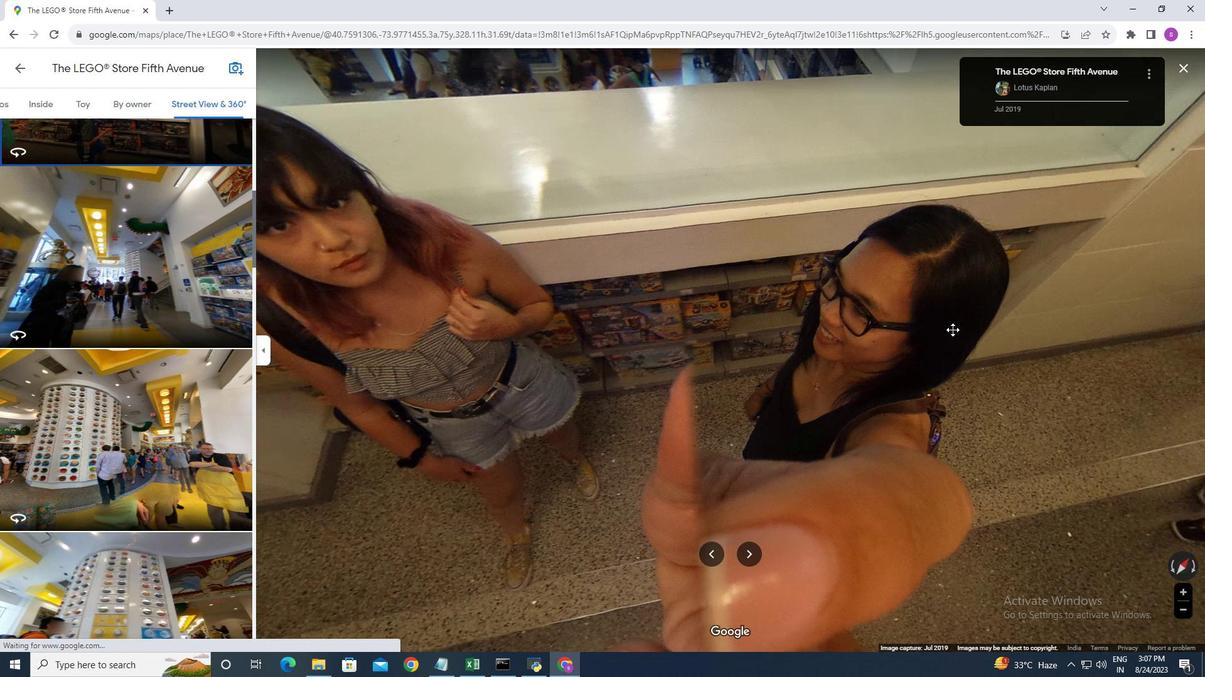 
Action: Mouse moved to (729, 259)
Screenshot: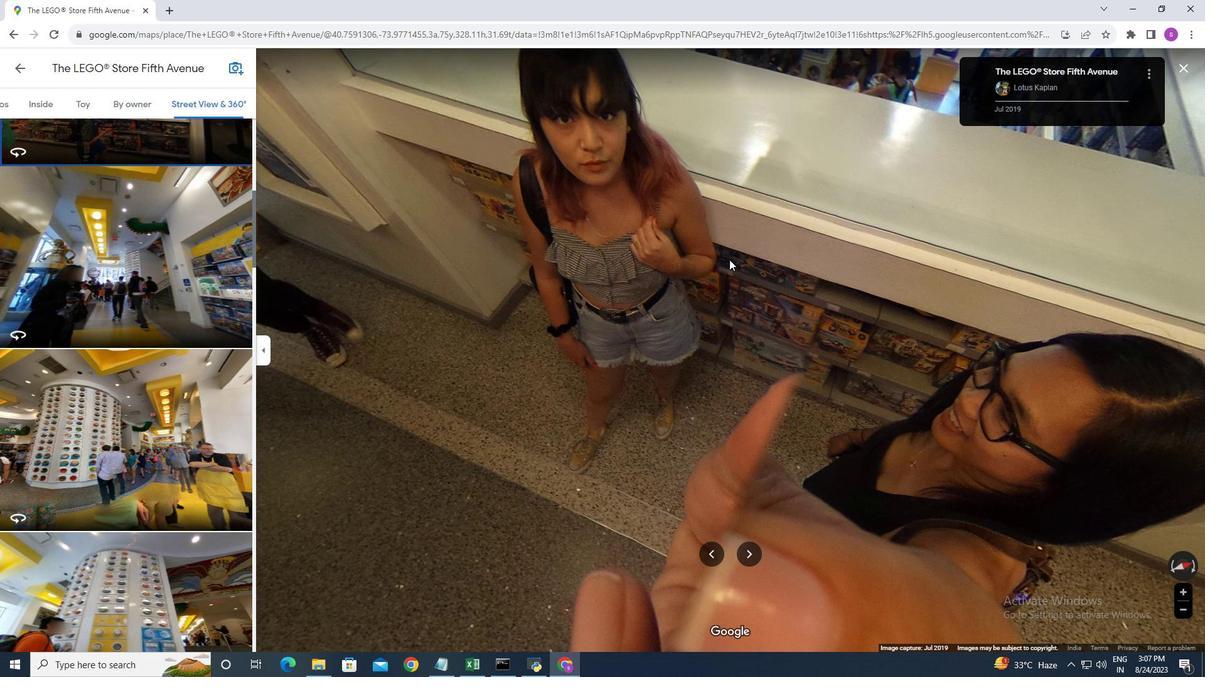 
Action: Mouse pressed left at (729, 259)
Screenshot: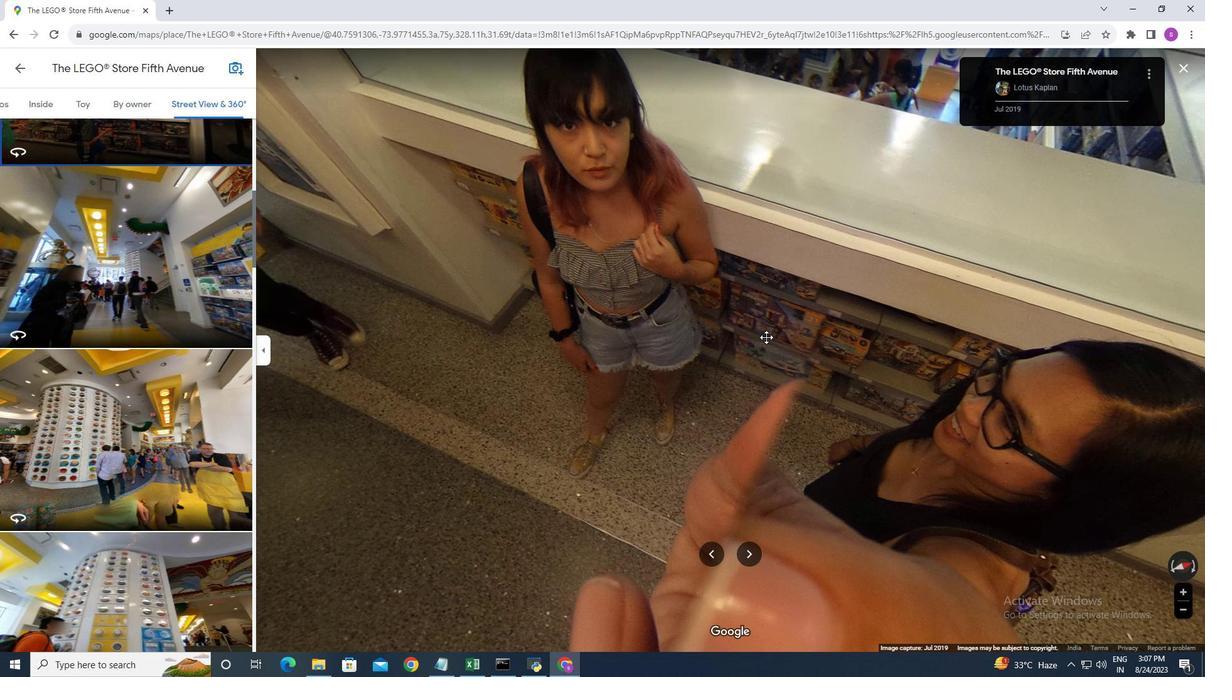 
Action: Mouse moved to (671, 371)
Screenshot: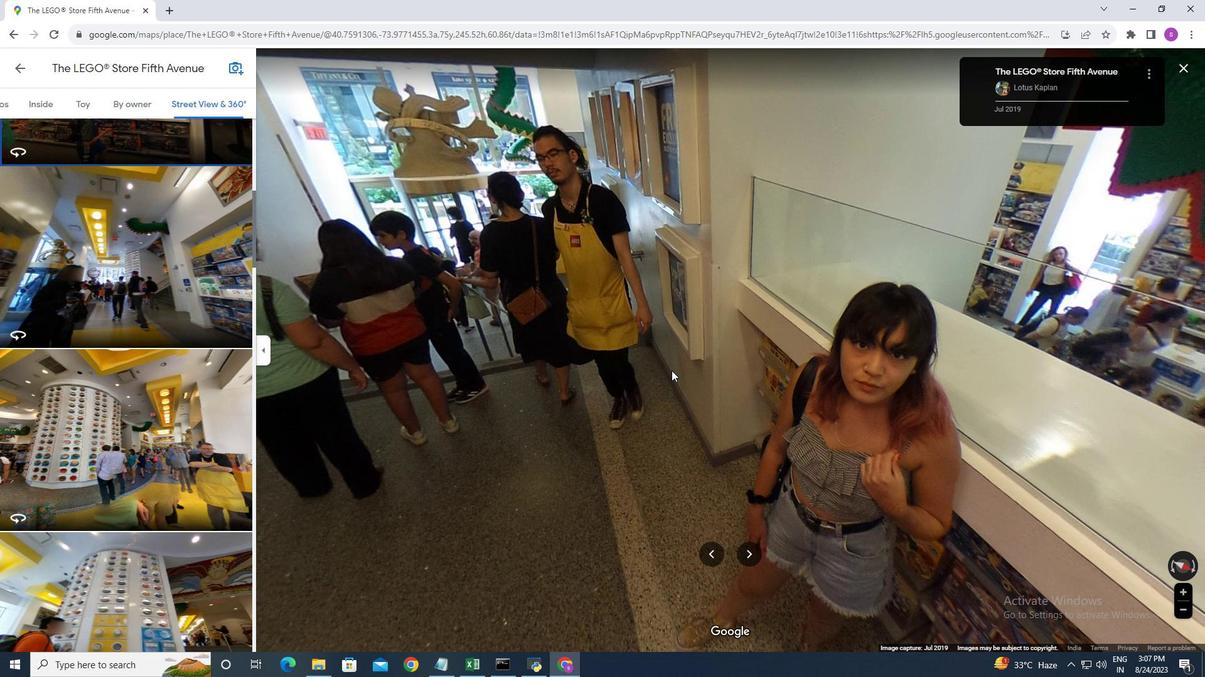 
Action: Mouse pressed left at (671, 371)
Screenshot: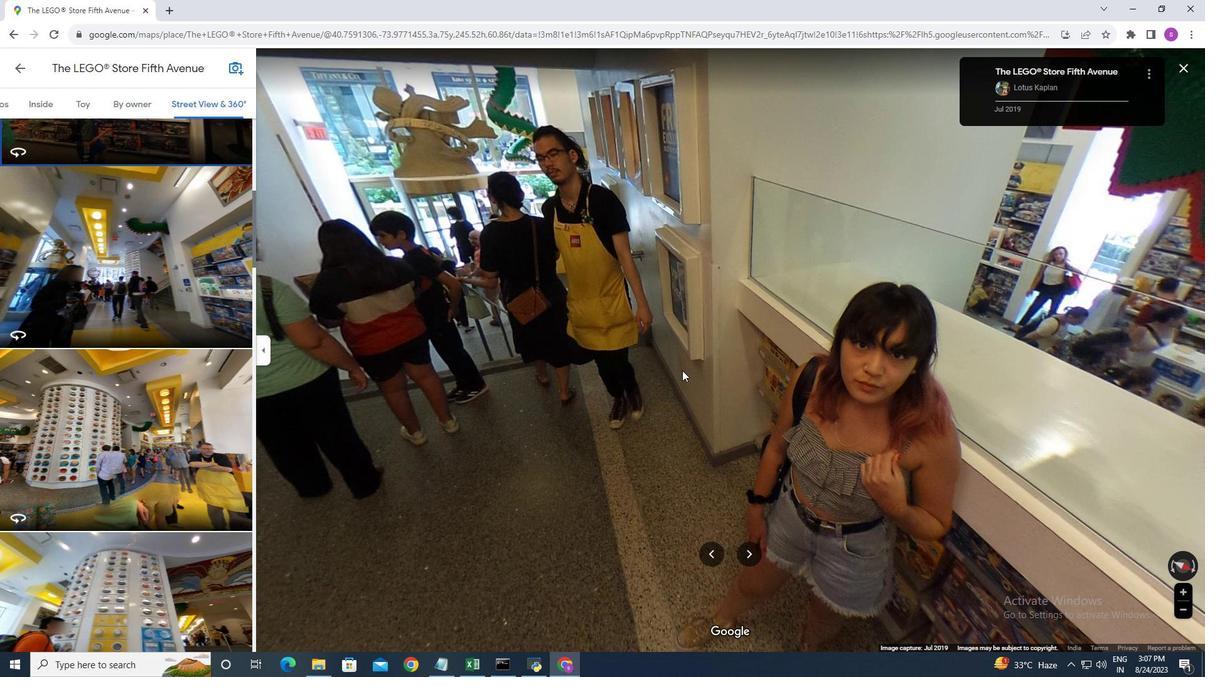 
Action: Mouse moved to (581, 354)
Screenshot: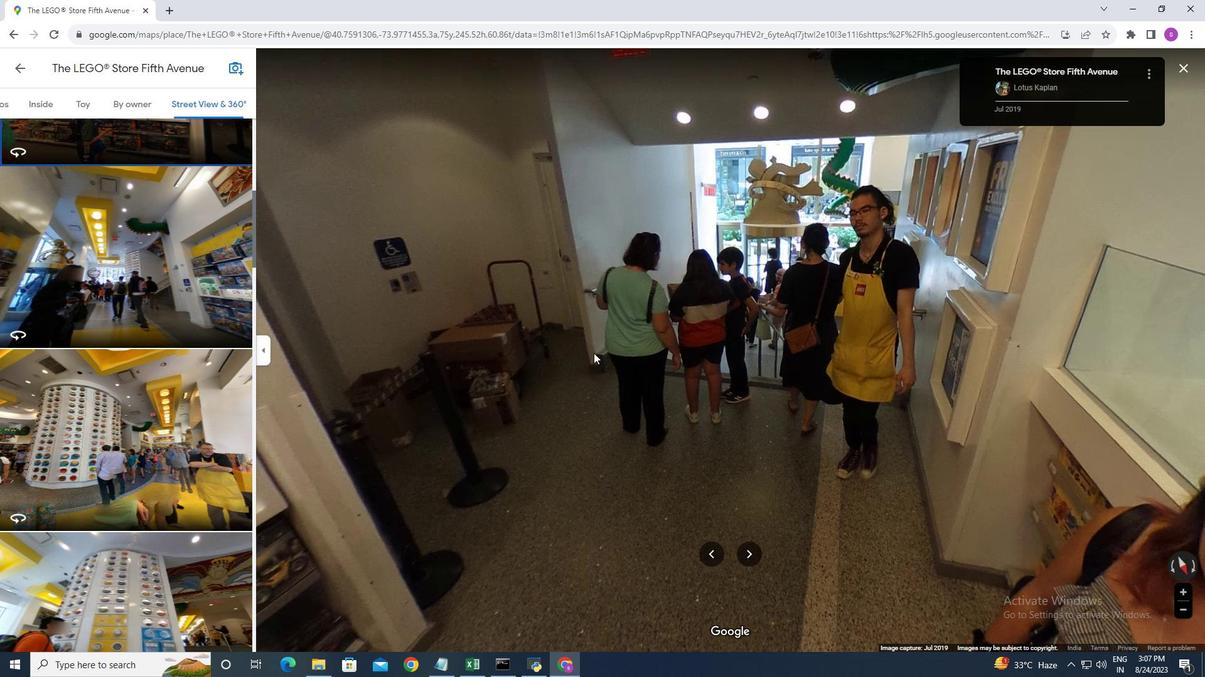 
Action: Mouse pressed left at (581, 354)
Screenshot: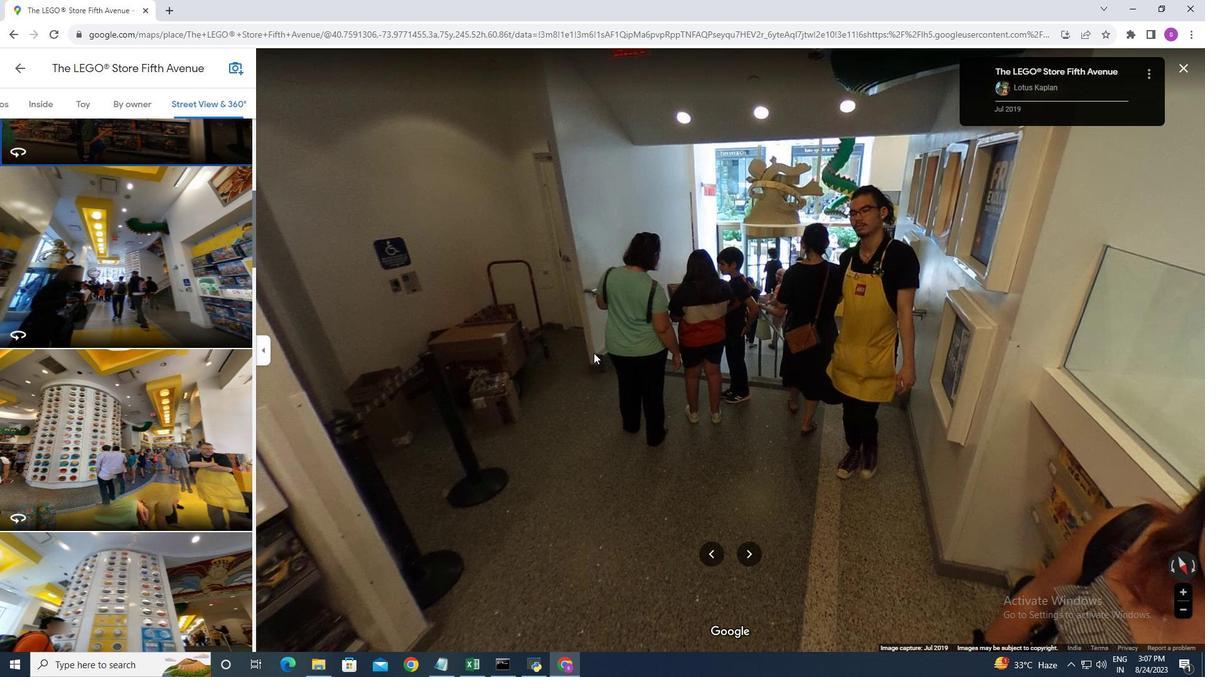 
Action: Mouse moved to (639, 354)
Screenshot: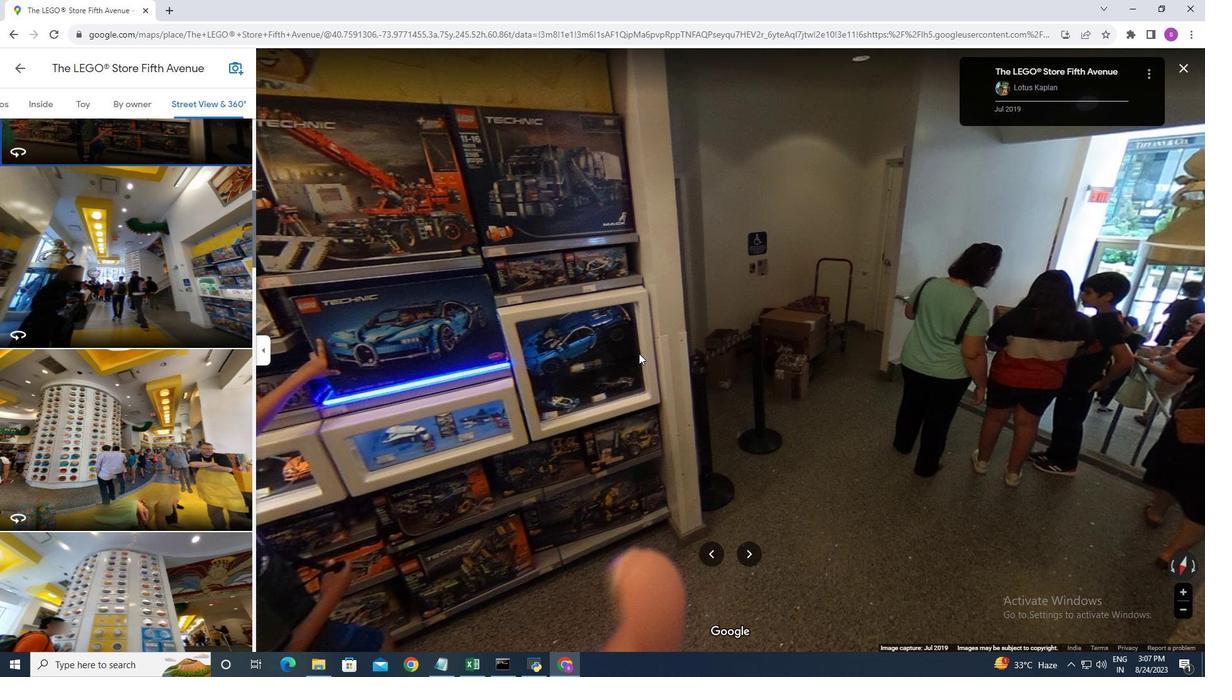
Action: Mouse pressed left at (639, 354)
Screenshot: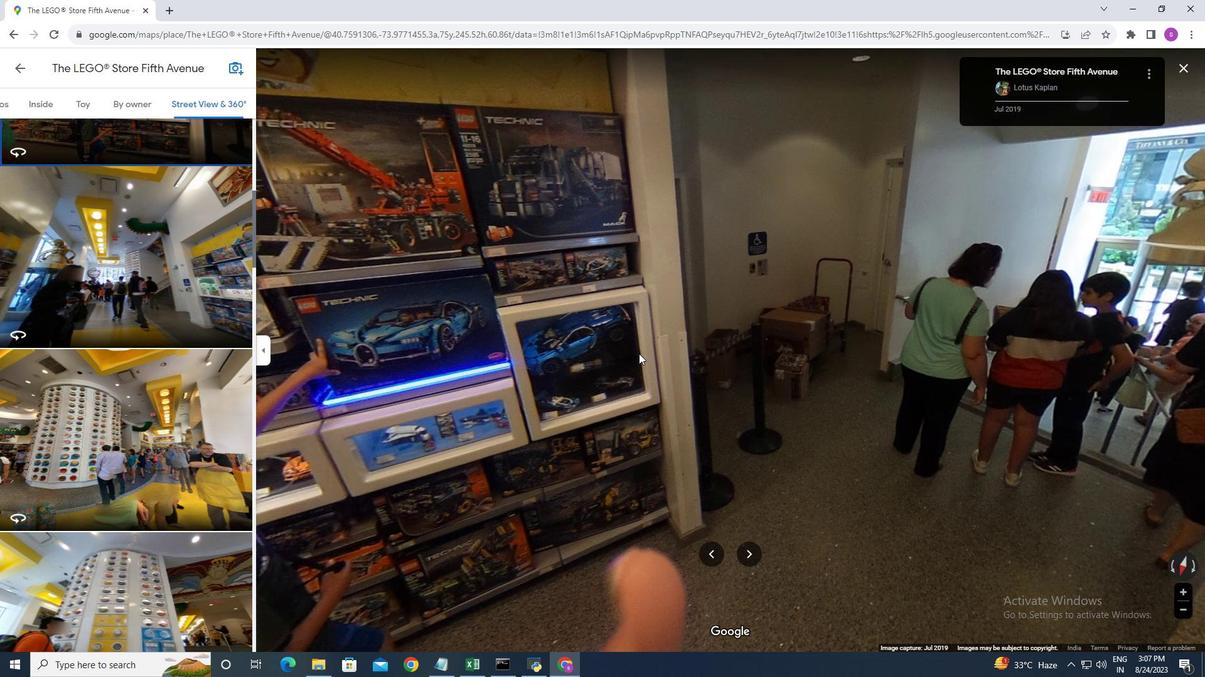 
Action: Mouse moved to (612, 295)
Screenshot: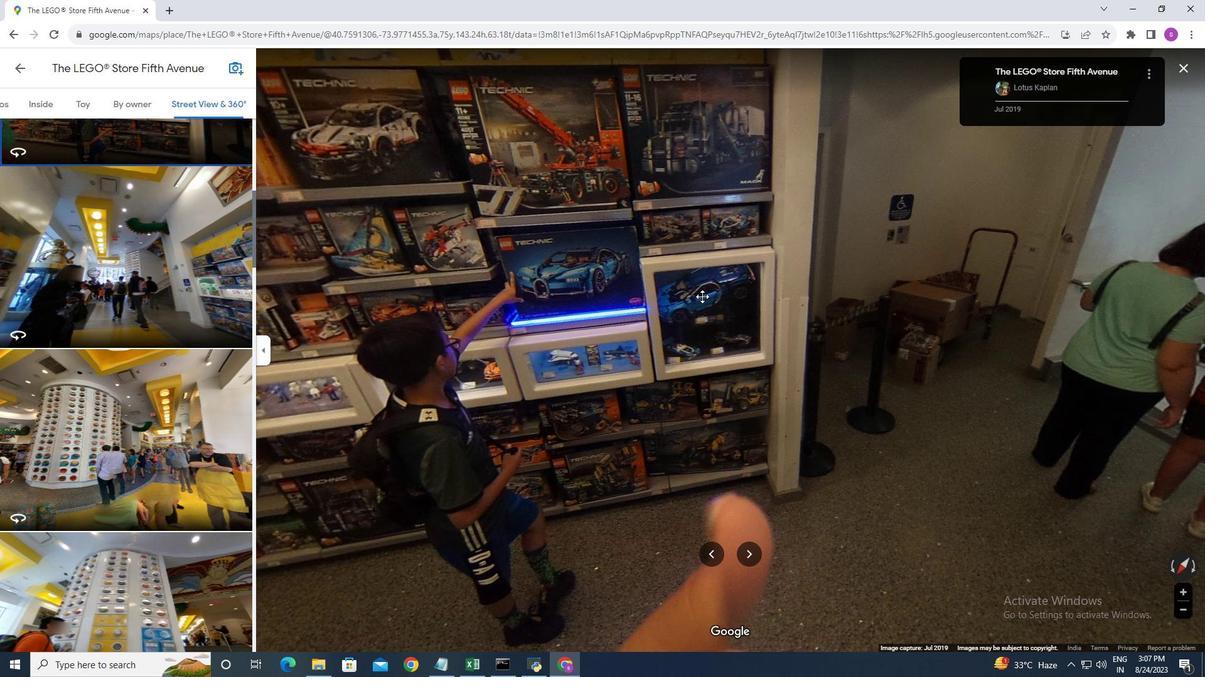 
Action: Mouse pressed left at (612, 295)
Screenshot: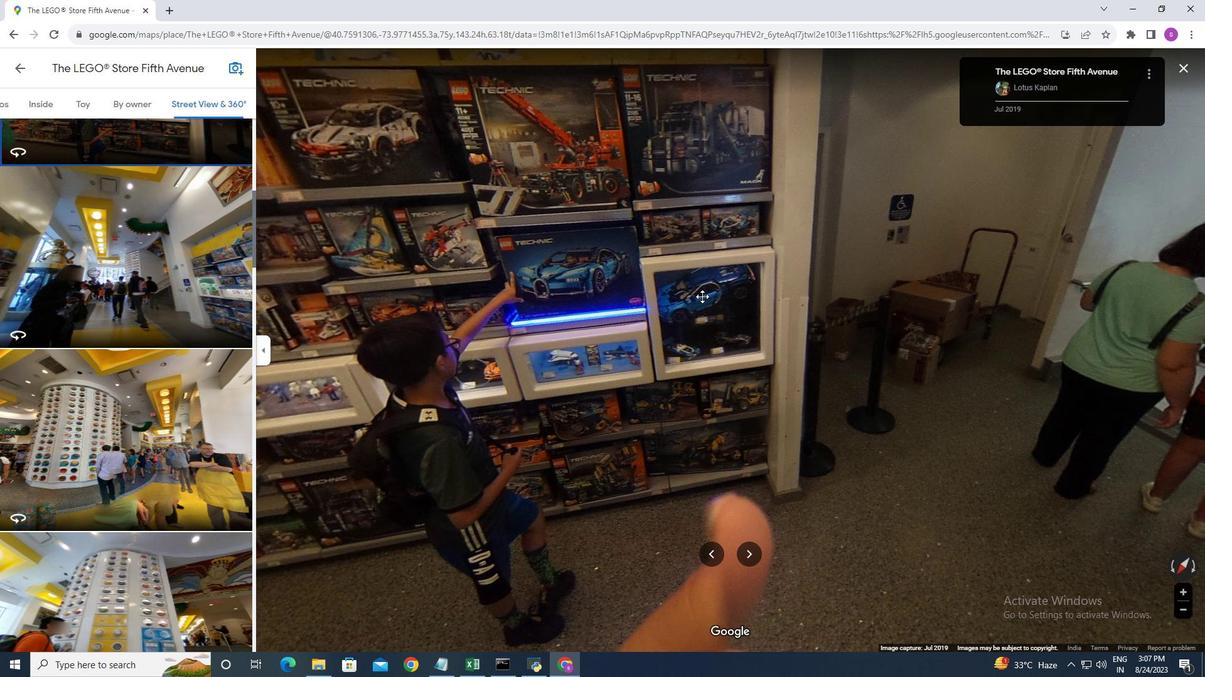 
Action: Mouse moved to (1205, 394)
Screenshot: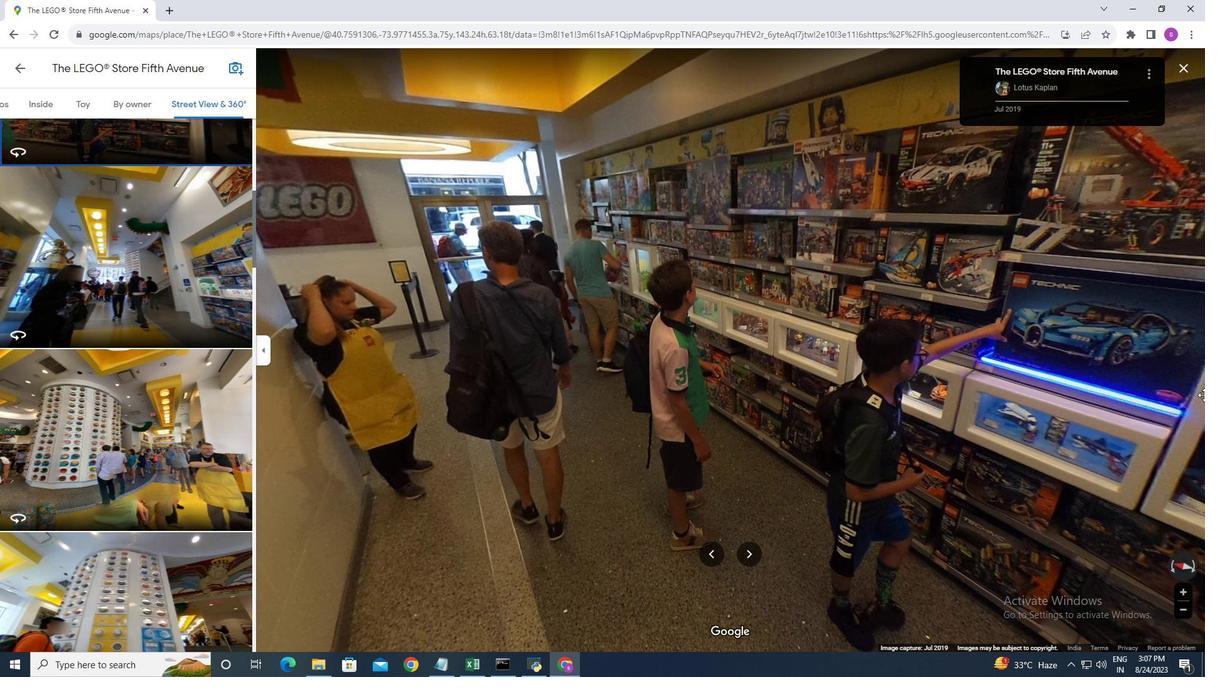 
Action: Mouse pressed left at (745, 398)
Screenshot: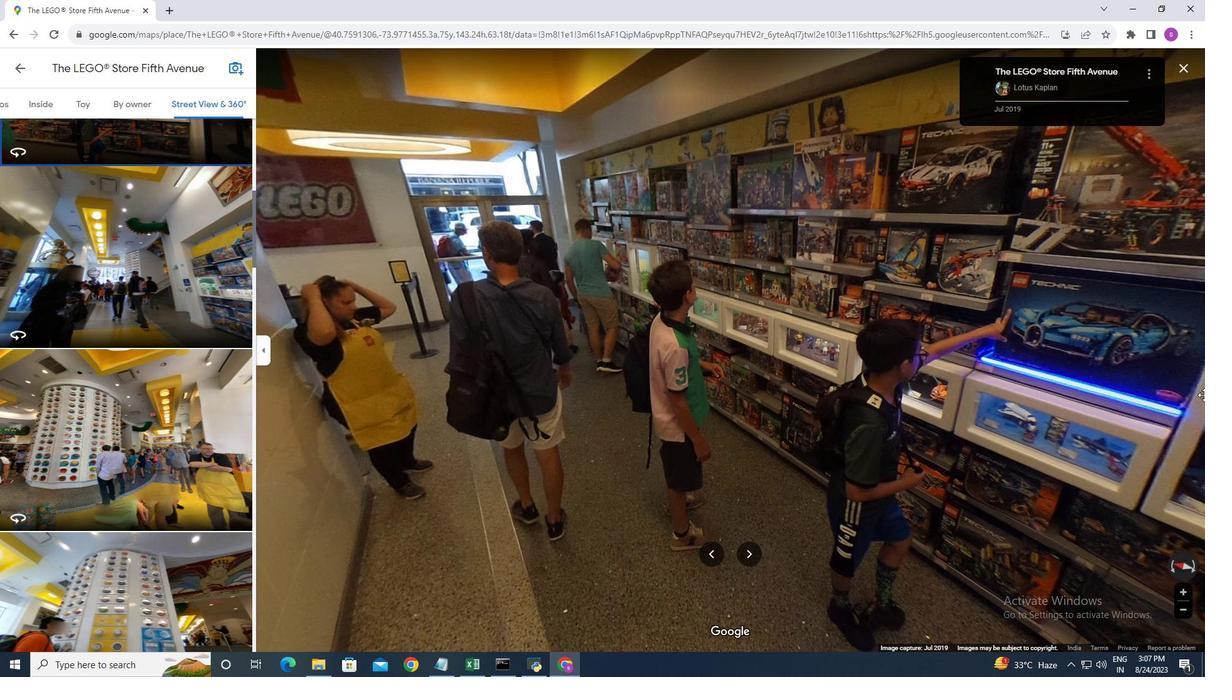 
Action: Mouse moved to (698, 389)
Screenshot: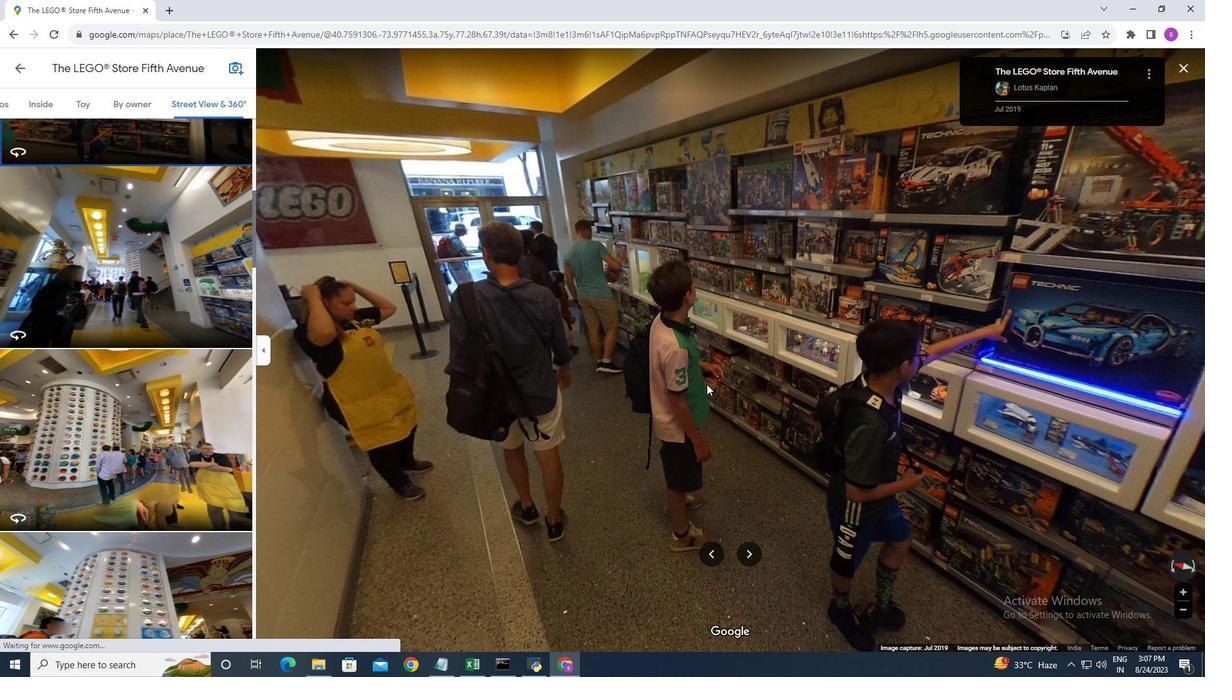 
Action: Mouse pressed left at (698, 389)
Screenshot: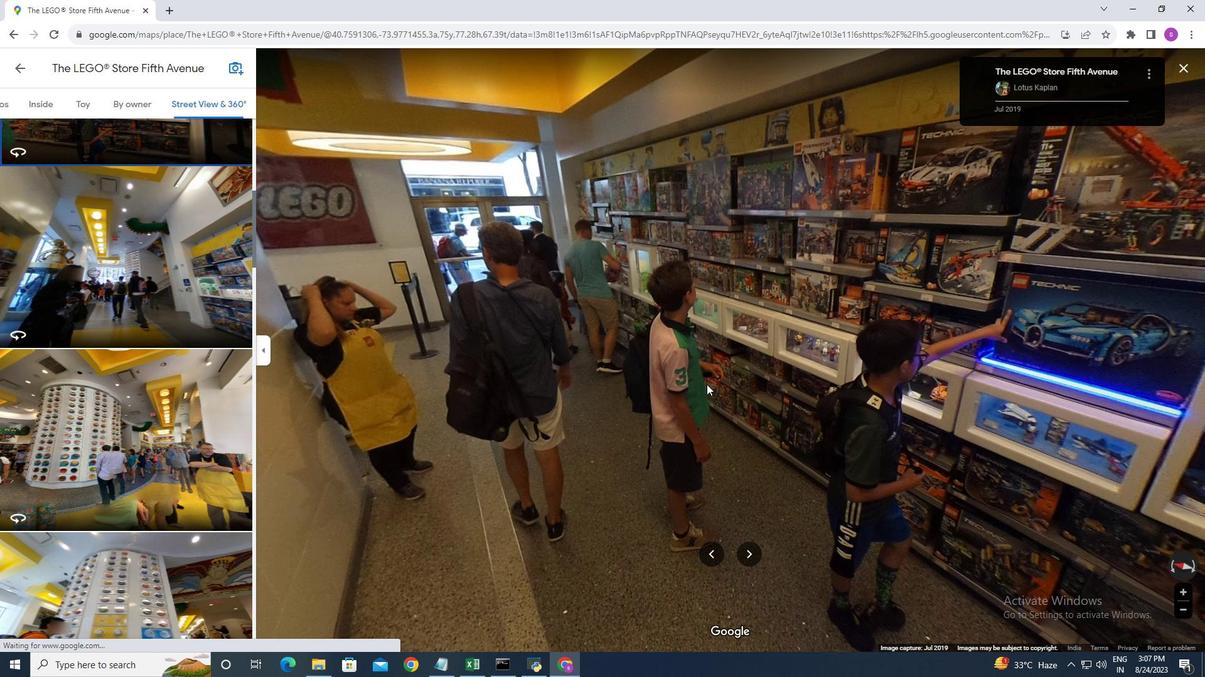 
Action: Mouse moved to (409, 395)
Screenshot: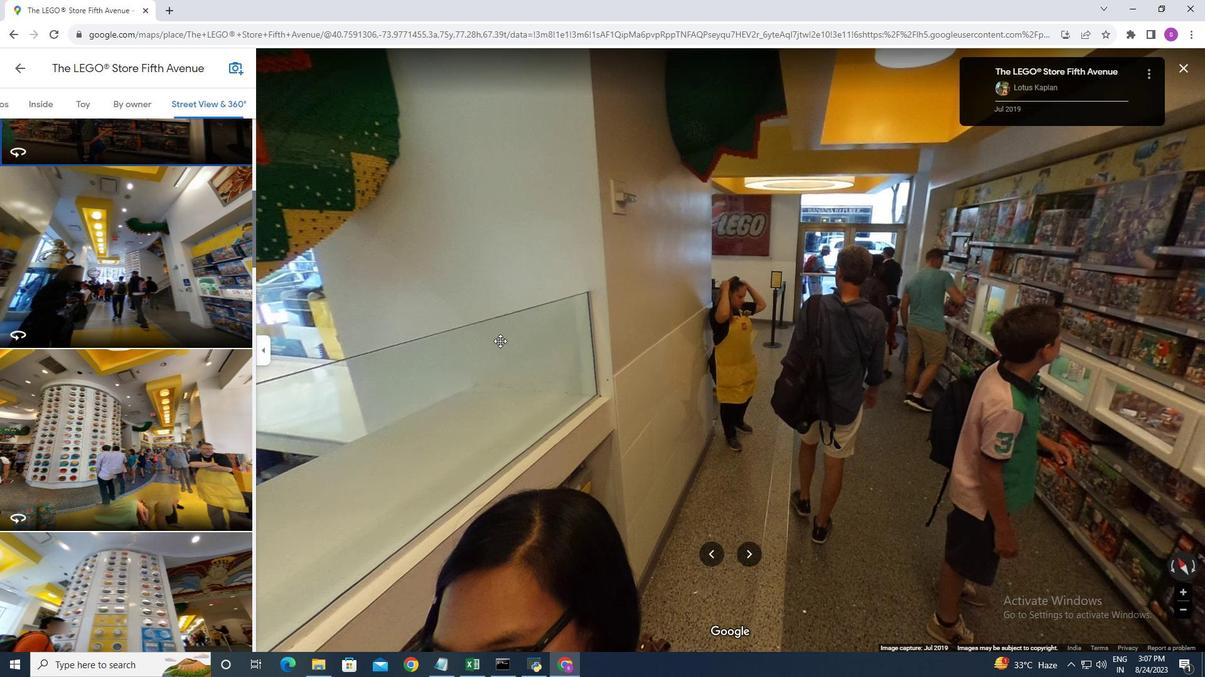 
Action: Mouse pressed left at (409, 395)
Screenshot: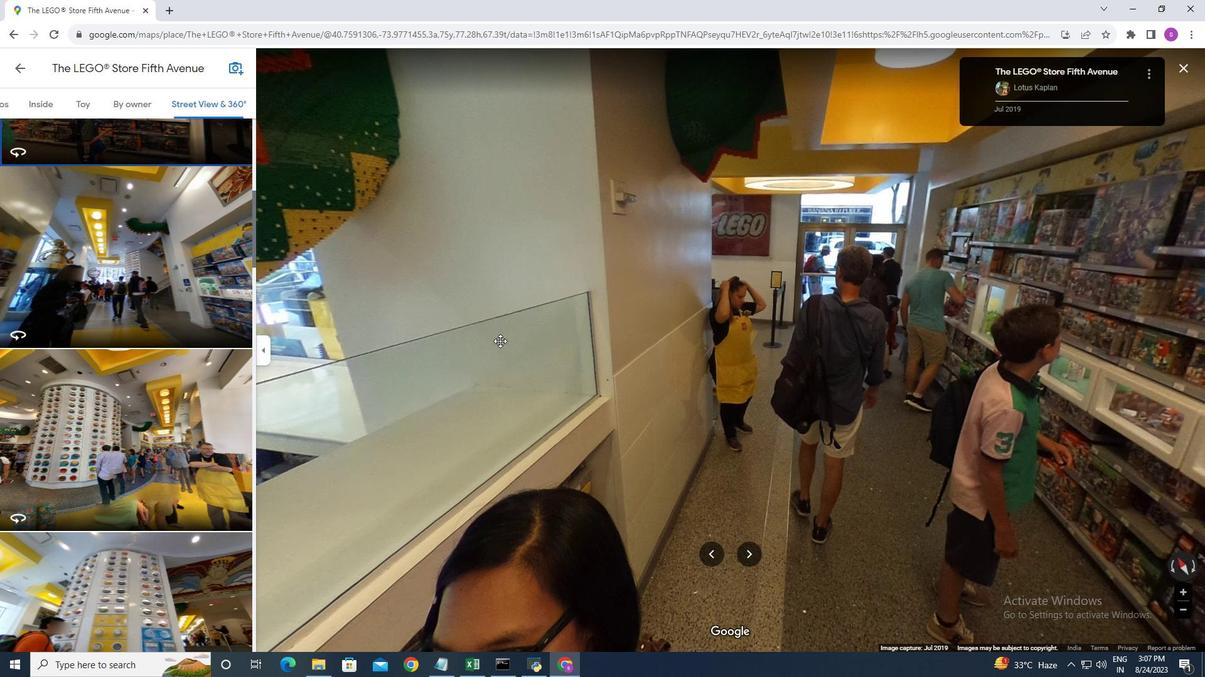 
Action: Mouse moved to (58, 387)
Screenshot: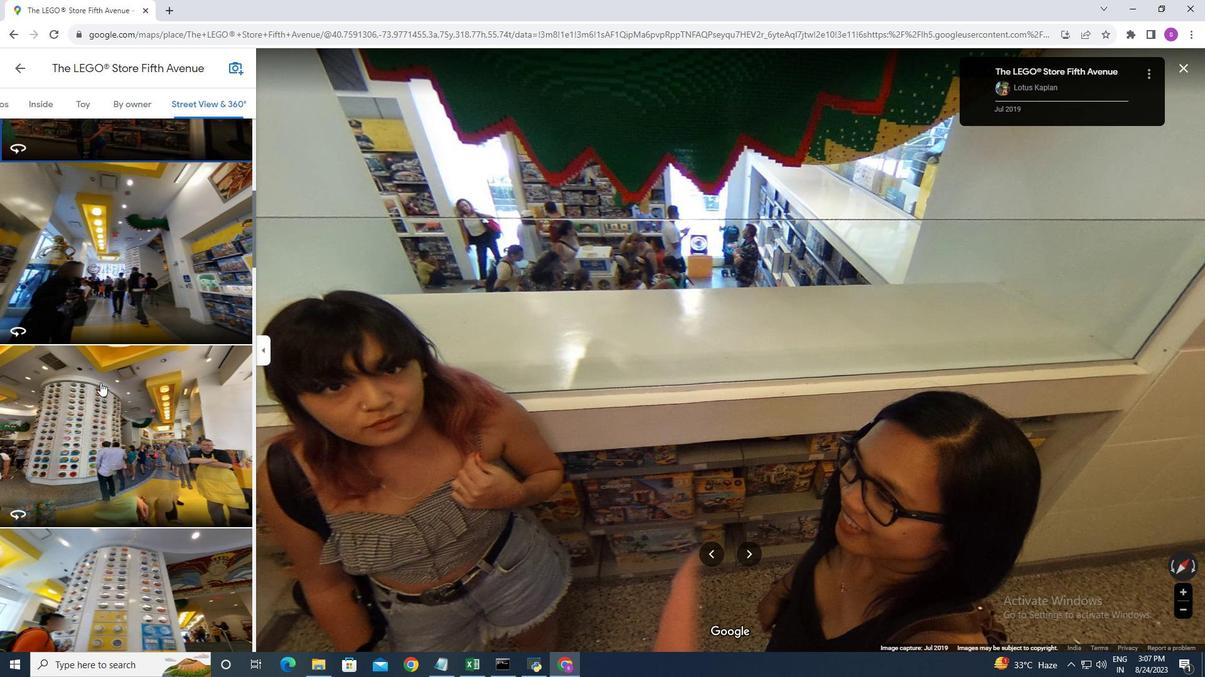 
Action: Mouse scrolled (58, 386) with delta (0, 0)
Screenshot: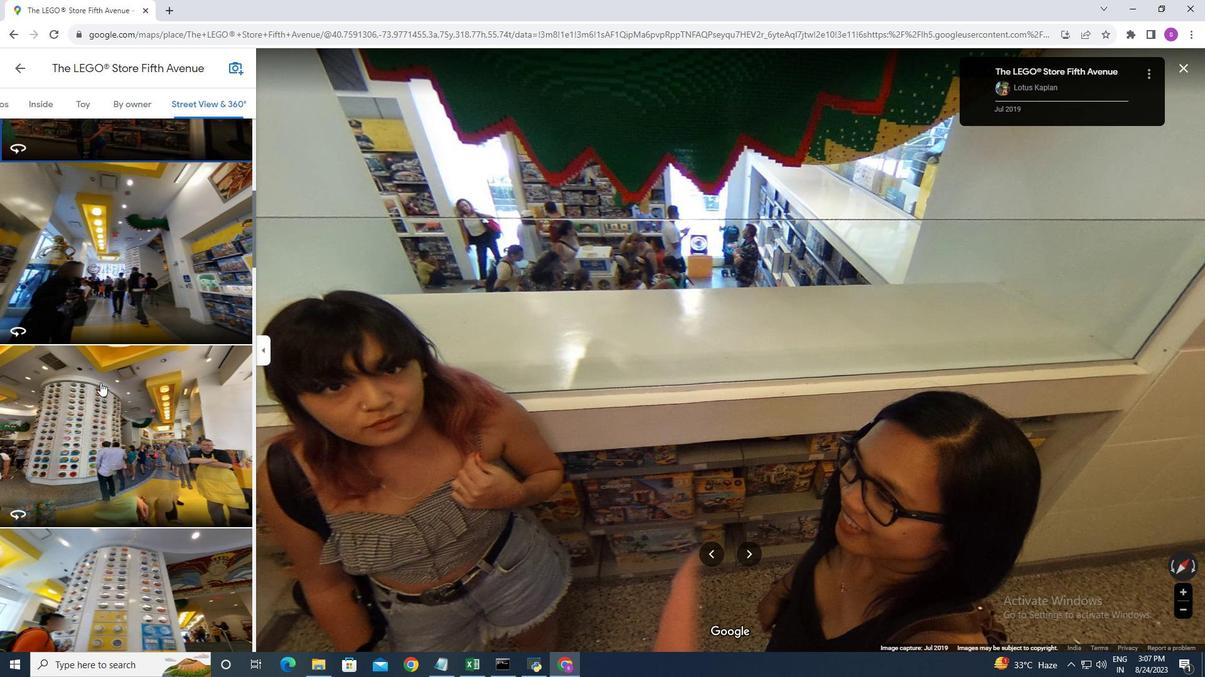 
Action: Mouse moved to (72, 383)
Screenshot: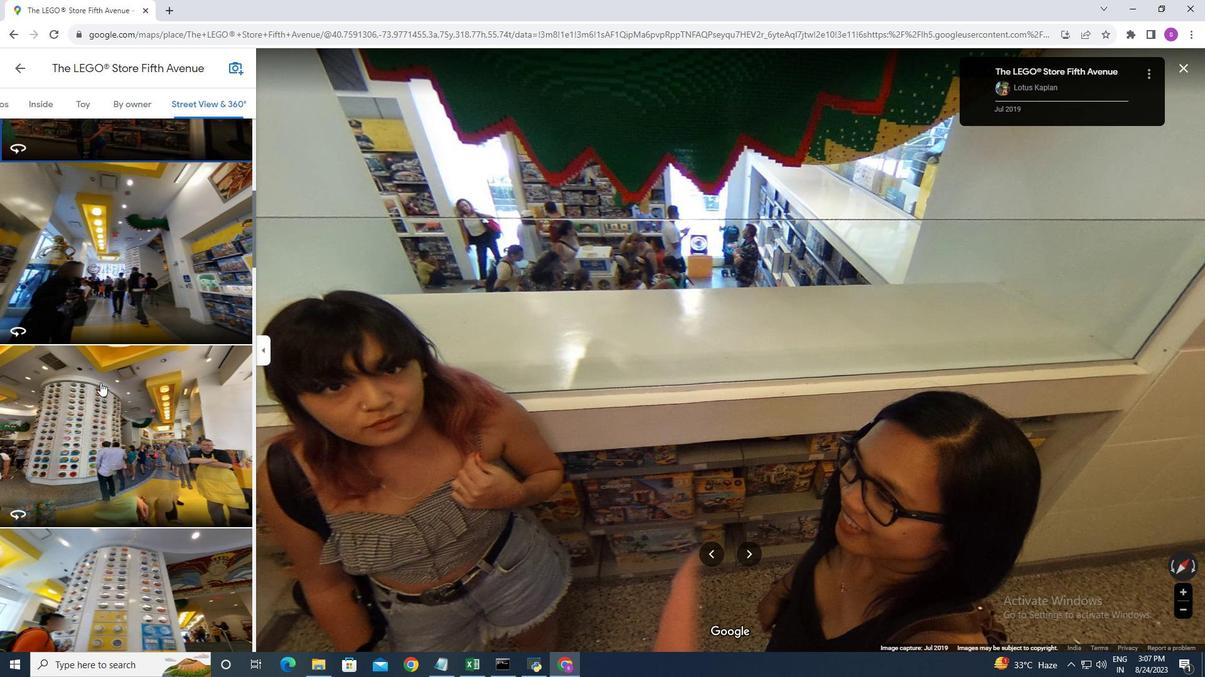 
Action: Mouse scrolled (72, 382) with delta (0, 0)
Screenshot: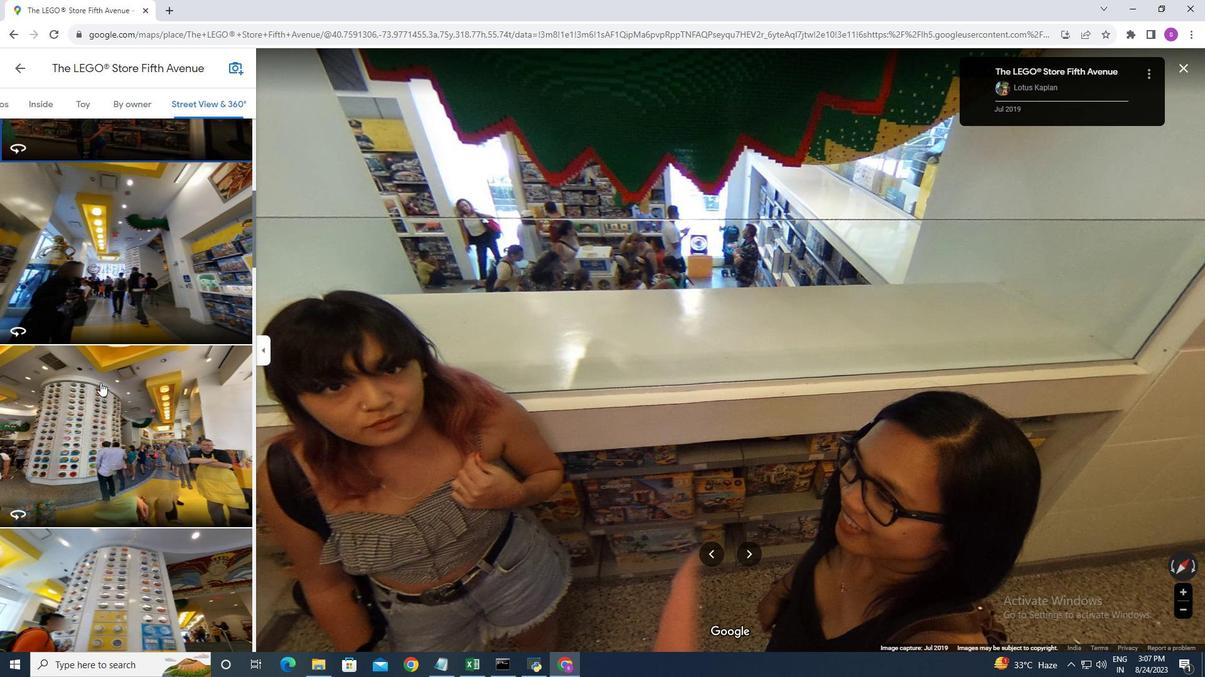
Action: Mouse moved to (95, 382)
Screenshot: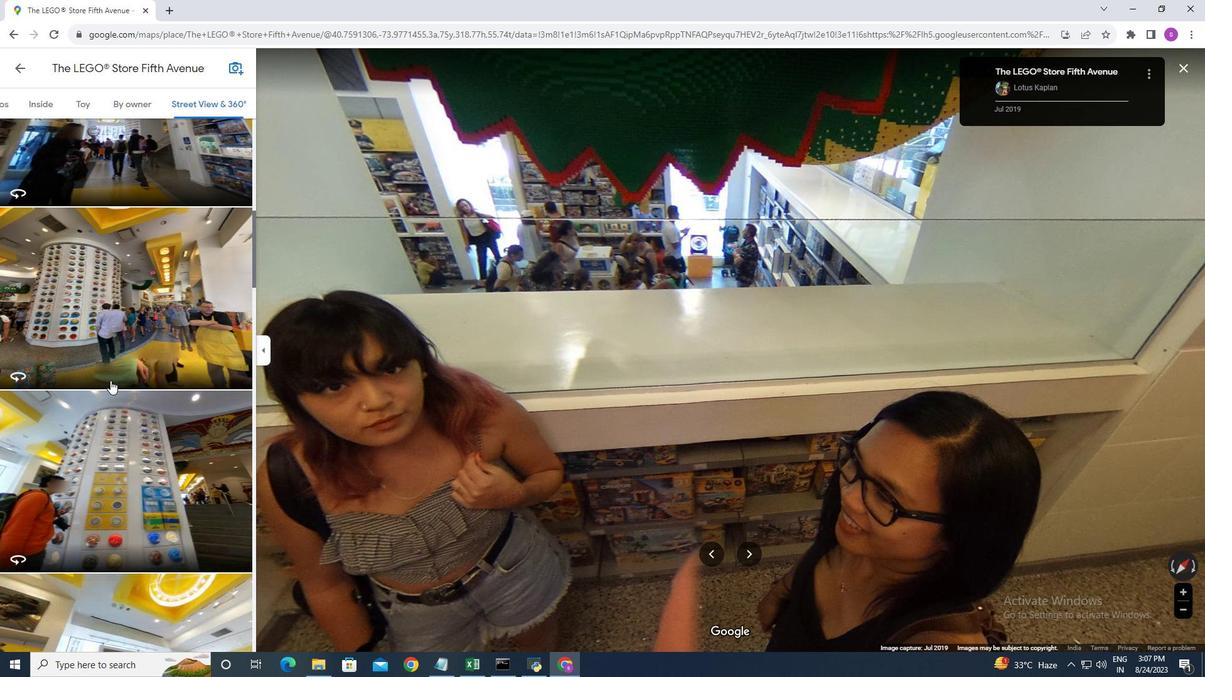 
Action: Mouse scrolled (95, 382) with delta (0, 0)
Screenshot: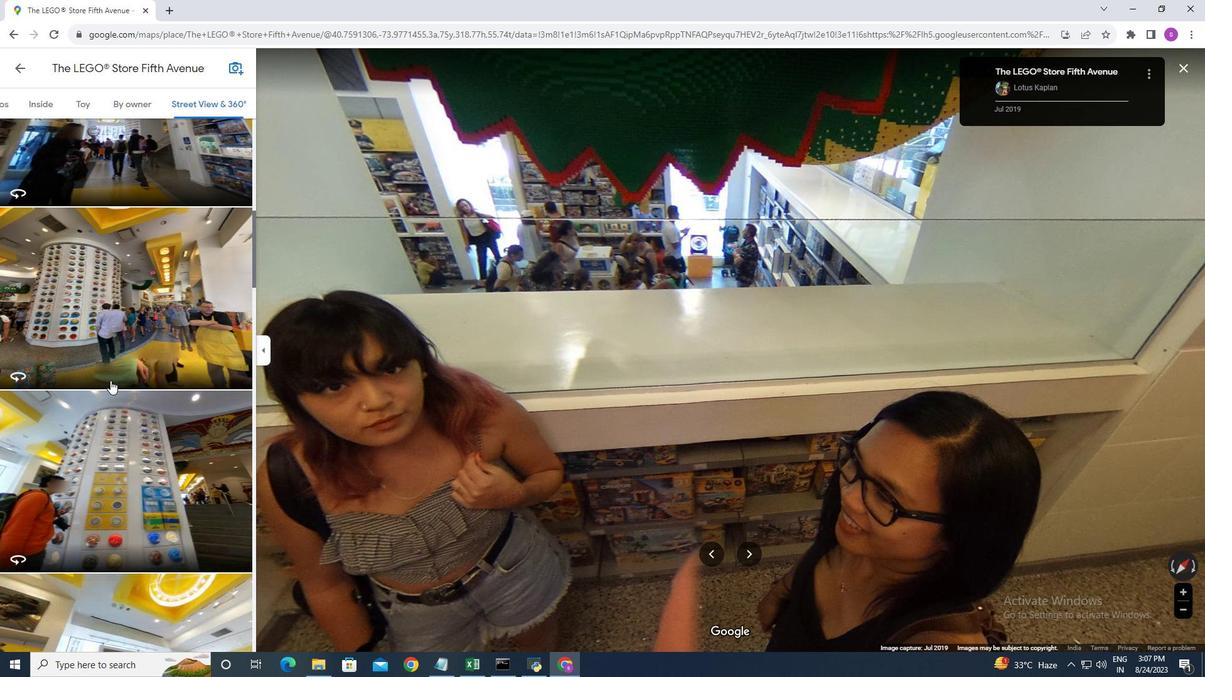 
Action: Mouse moved to (113, 454)
Screenshot: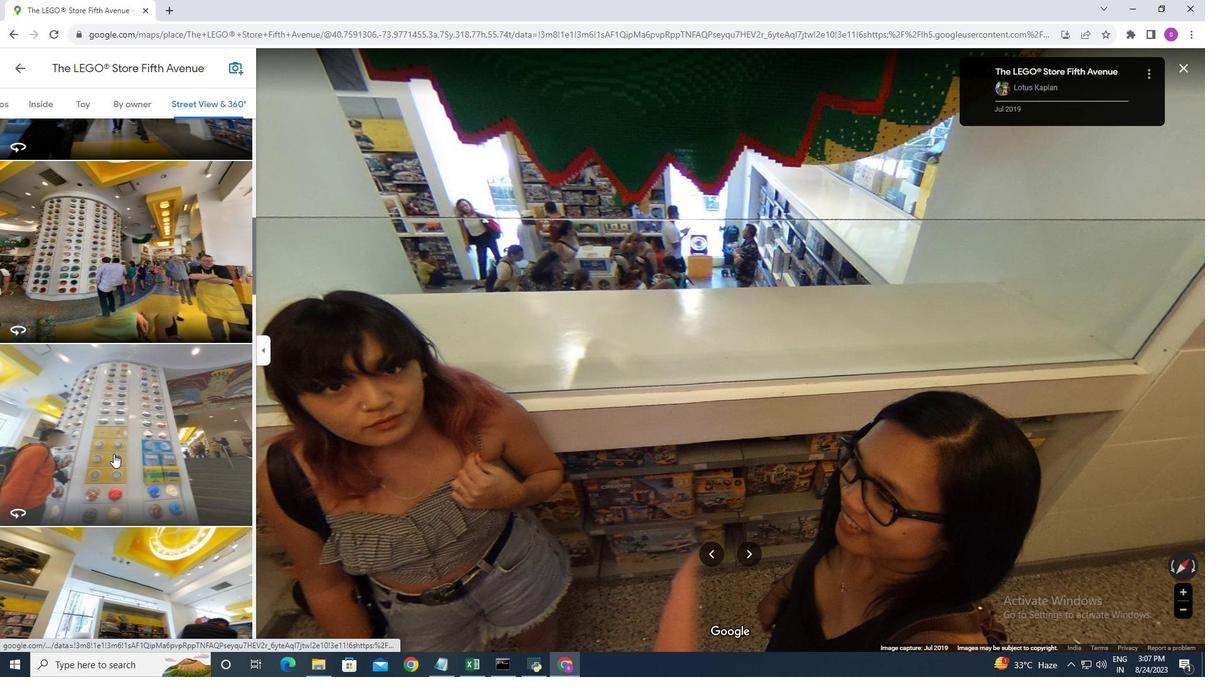 
Action: Mouse pressed left at (113, 454)
Screenshot: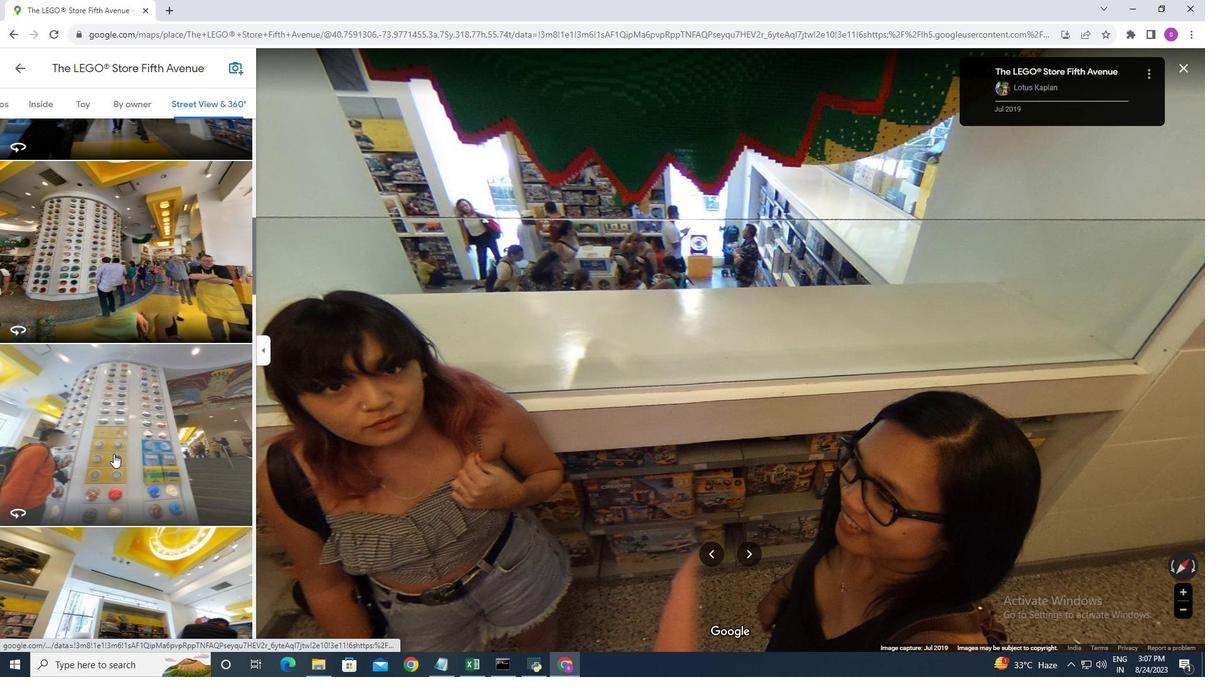 
Action: Mouse moved to (772, 451)
Screenshot: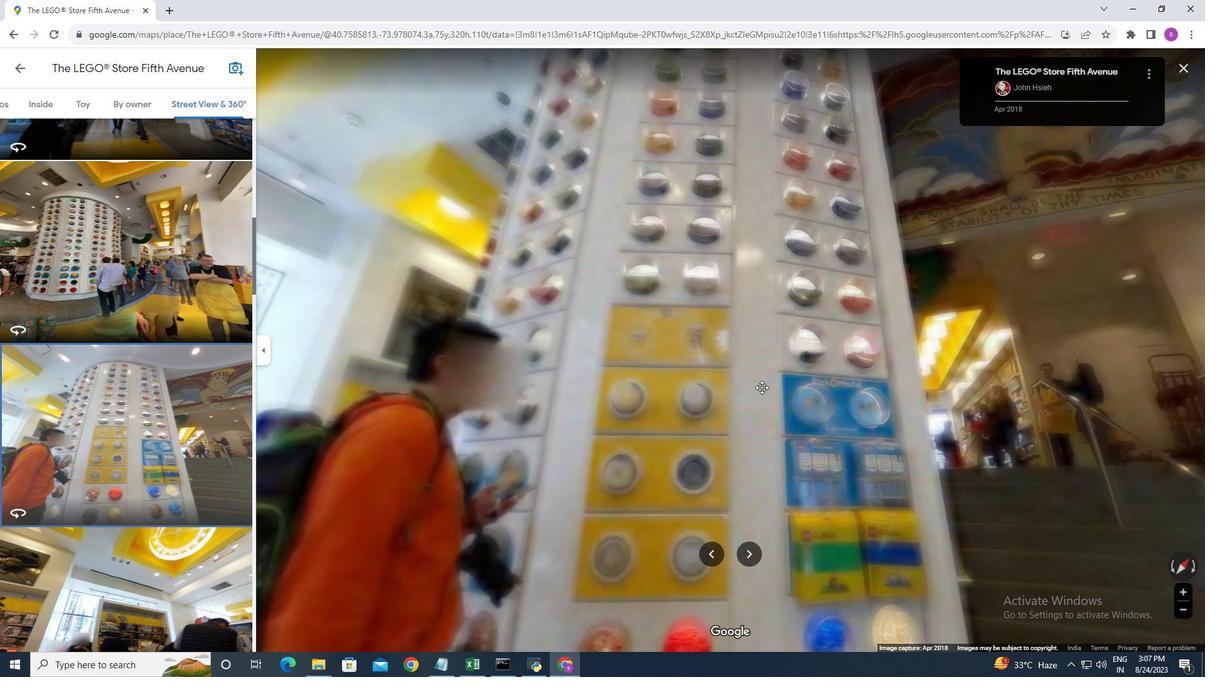 
Action: Mouse pressed left at (772, 453)
Screenshot: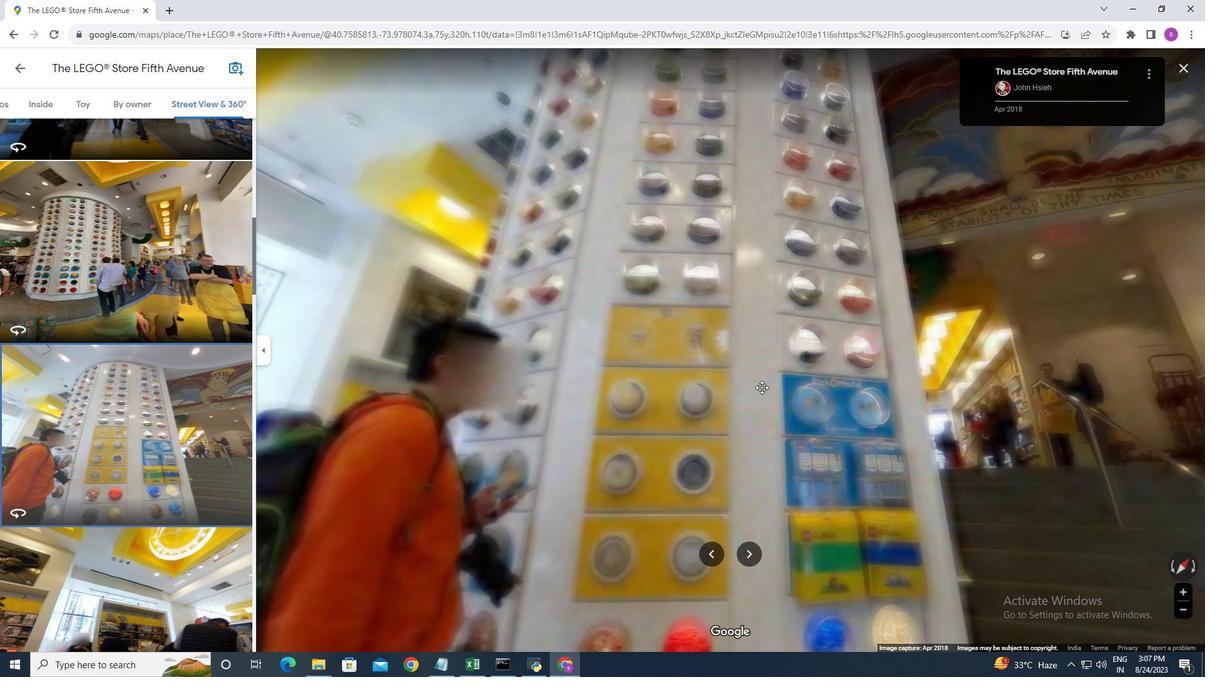 
Action: Mouse moved to (819, 421)
Screenshot: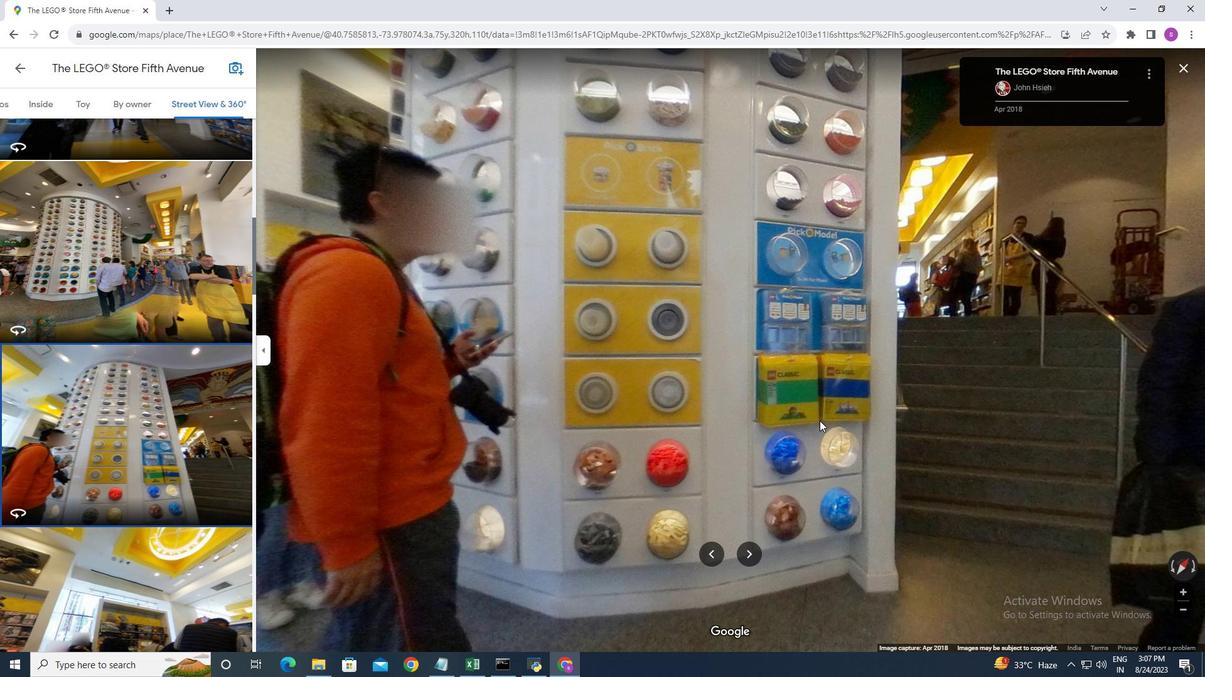 
Action: Mouse pressed left at (819, 421)
Screenshot: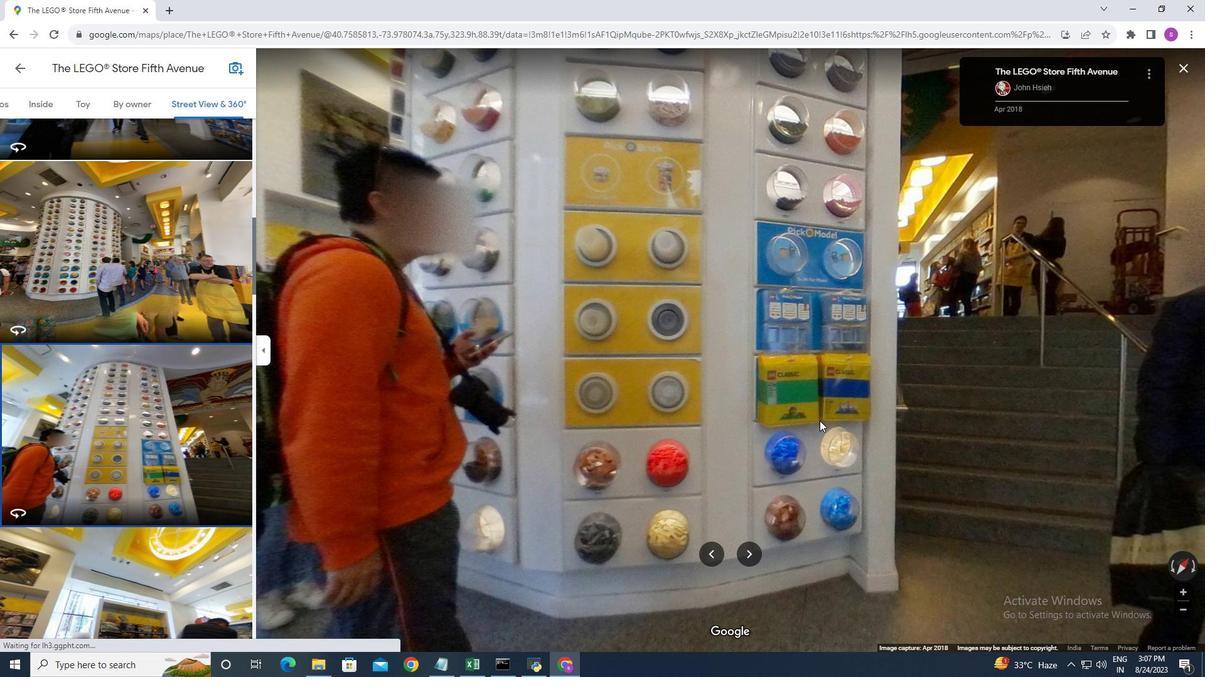 
Action: Mouse moved to (909, 453)
Screenshot: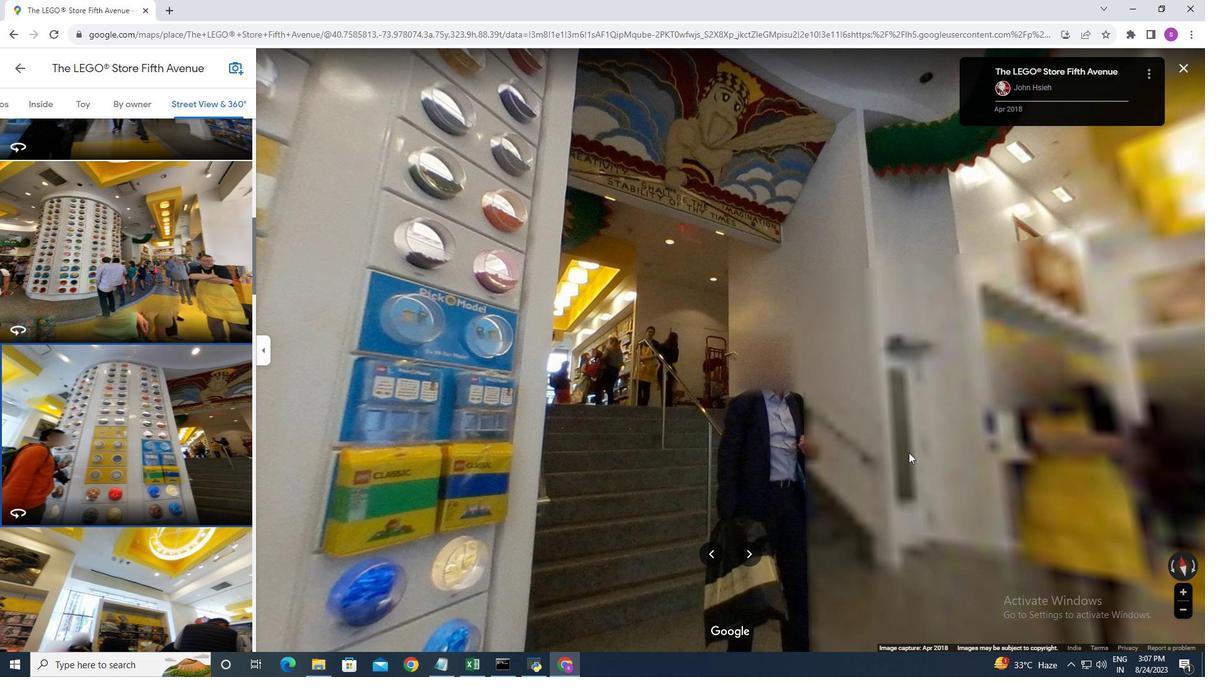 
Action: Mouse pressed left at (909, 453)
Screenshot: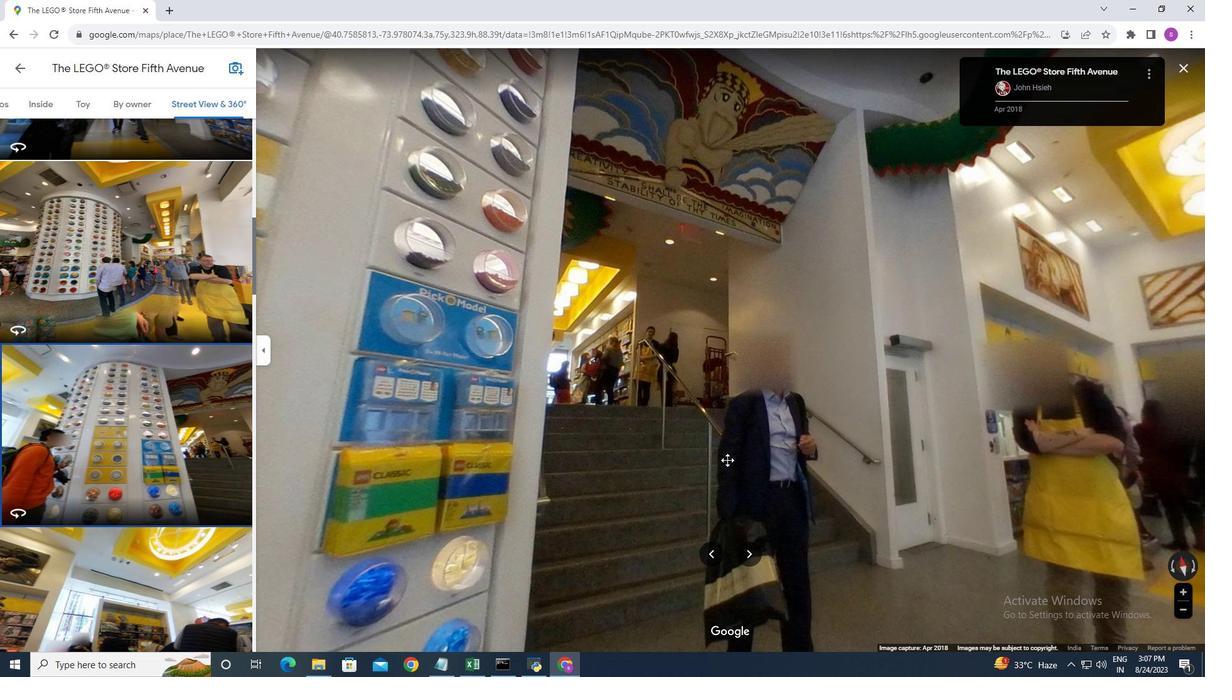 
Action: Mouse moved to (643, 421)
Screenshot: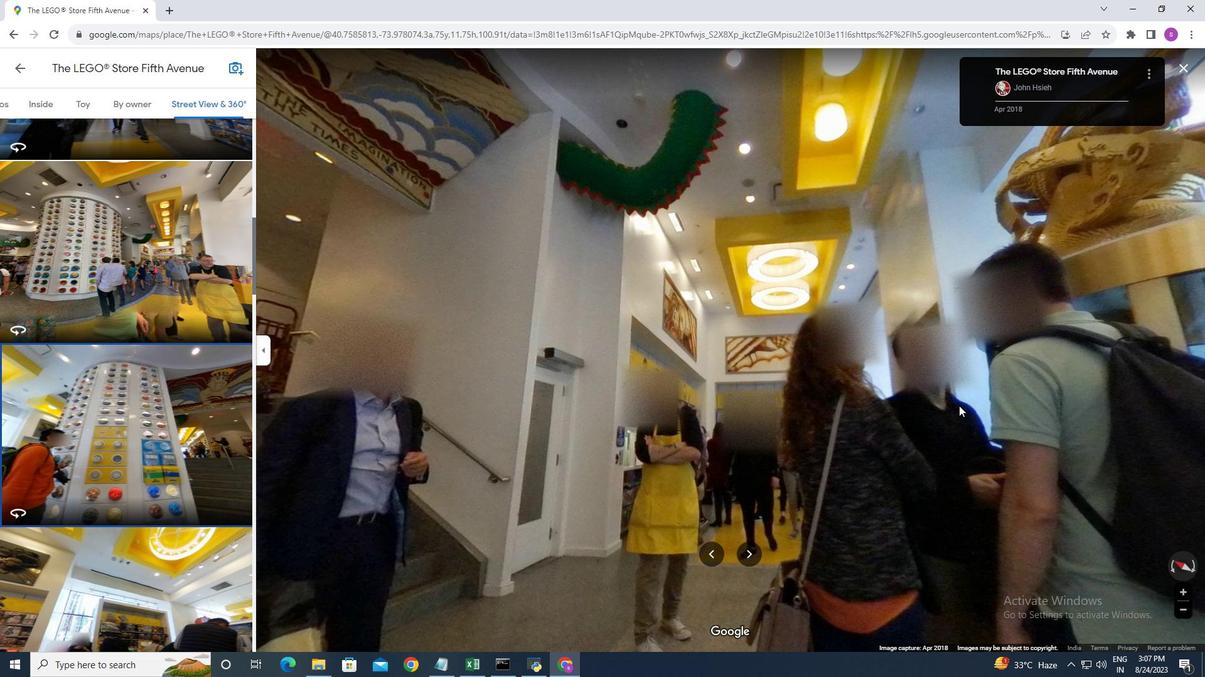
Action: Mouse pressed left at (967, 406)
Screenshot: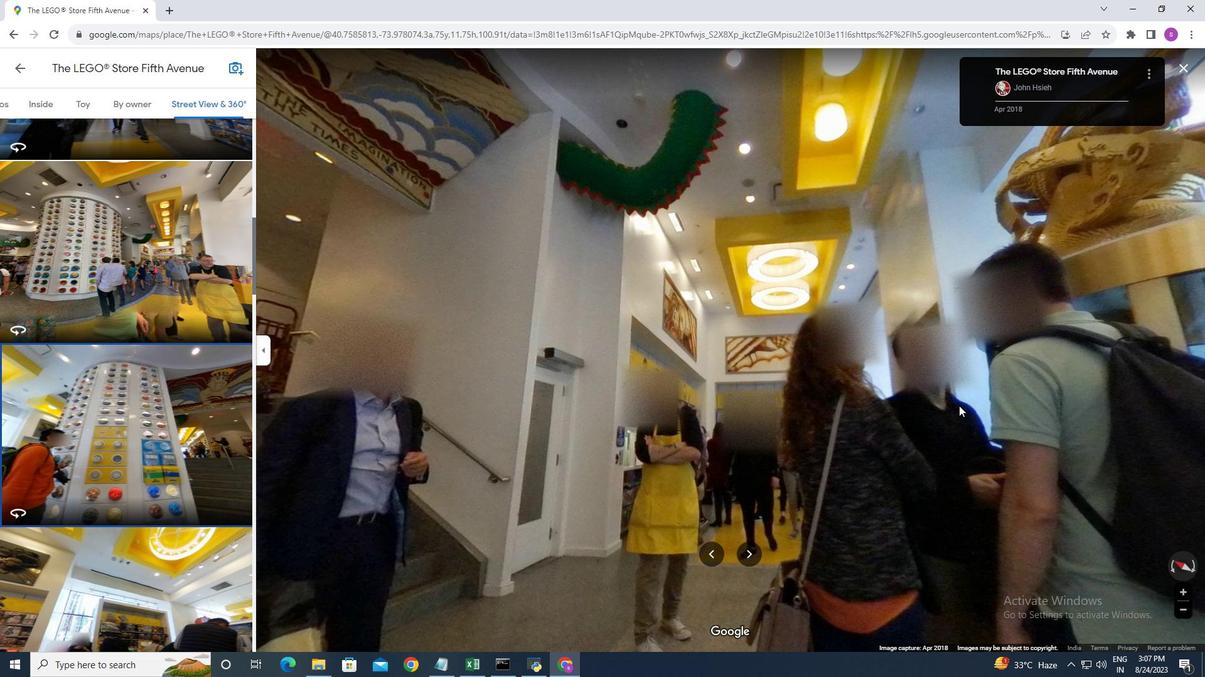 
Action: Mouse moved to (919, 426)
Screenshot: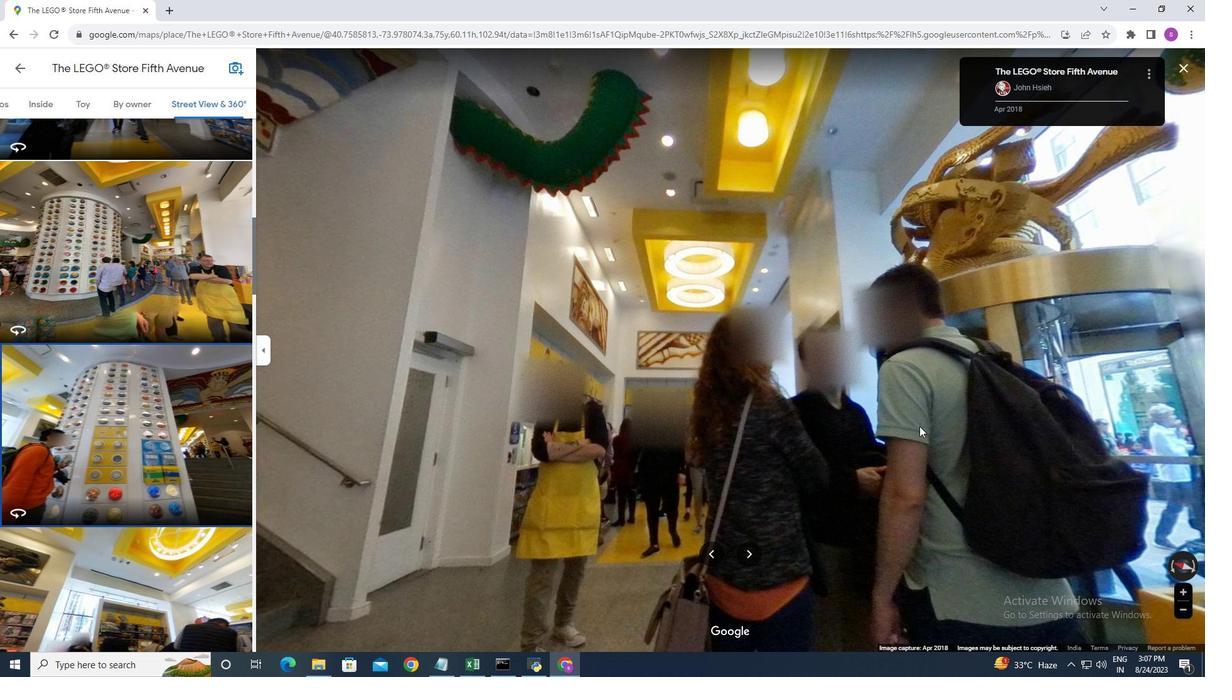 
Action: Mouse pressed left at (919, 426)
Screenshot: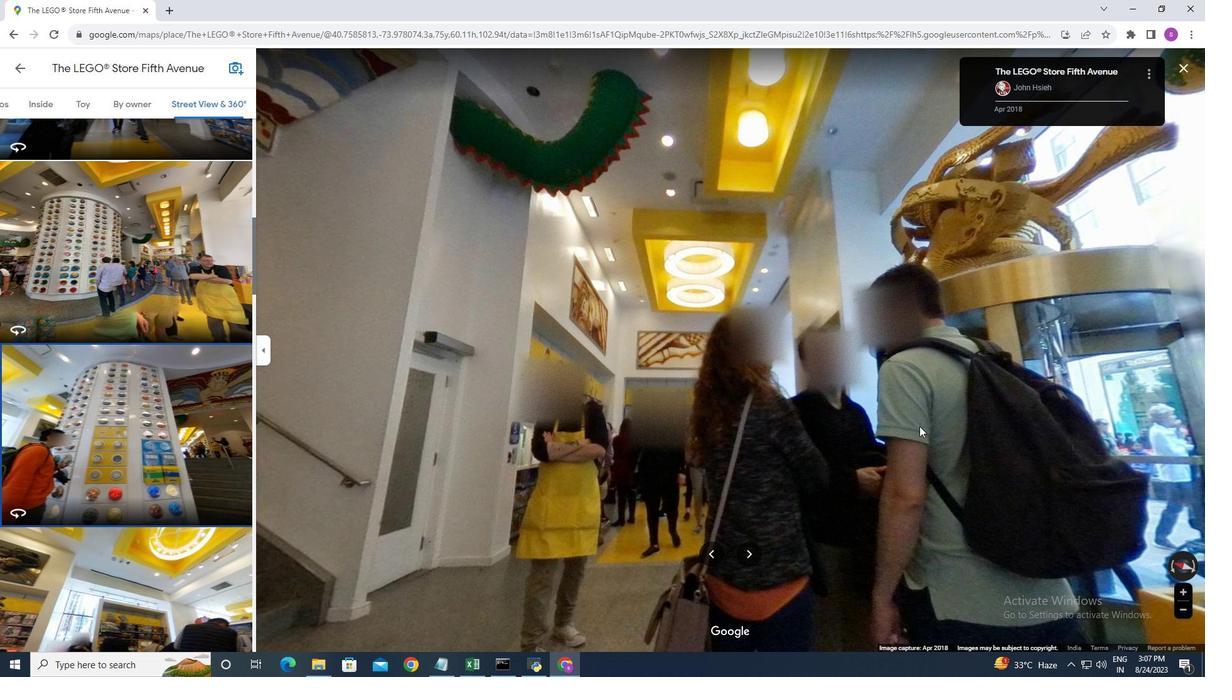 
Action: Mouse moved to (942, 379)
Screenshot: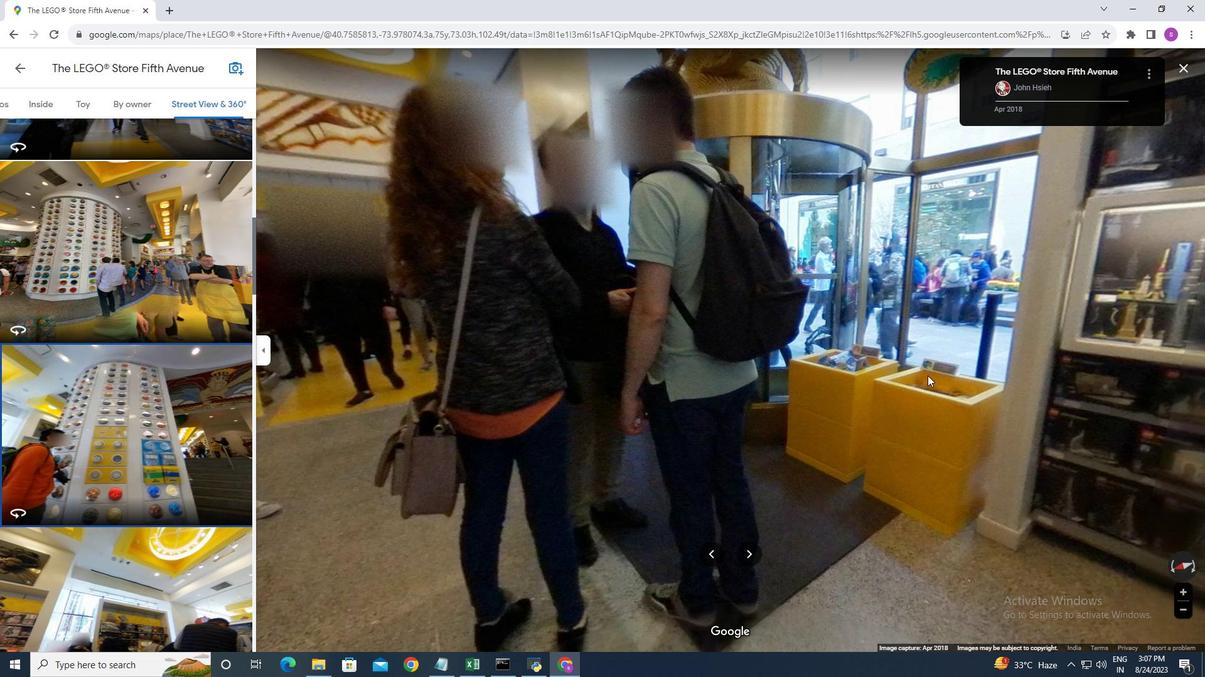 
Action: Mouse pressed left at (942, 379)
Screenshot: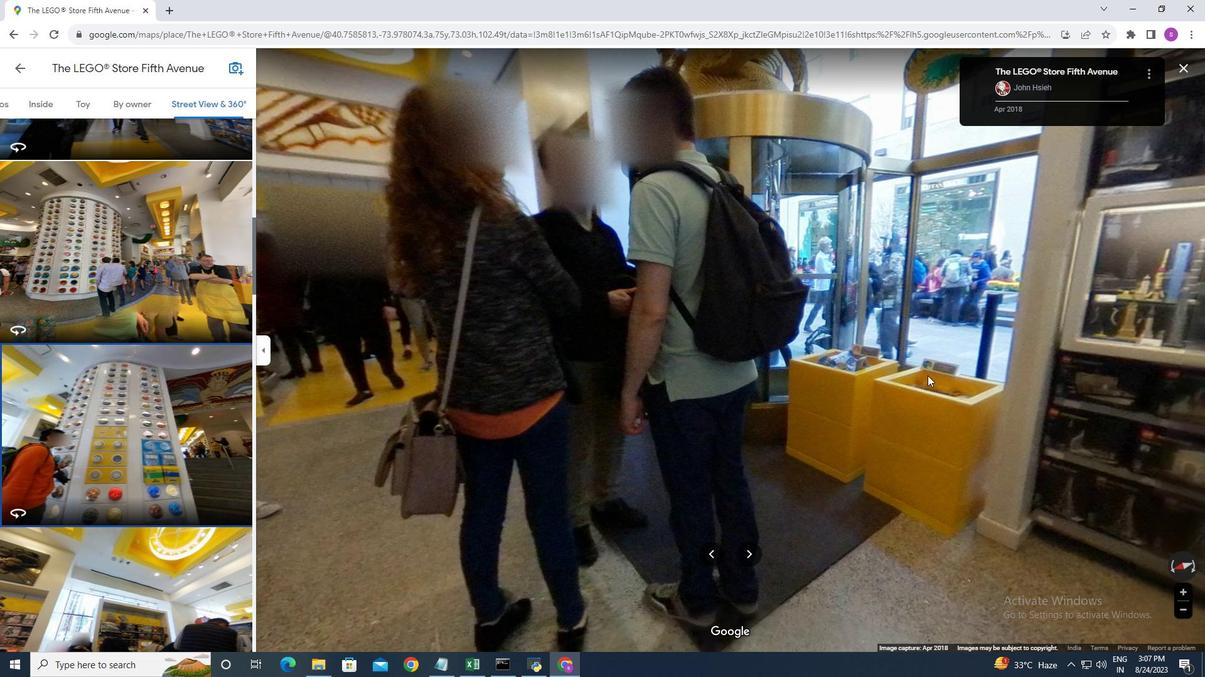 
Action: Mouse moved to (812, 306)
Screenshot: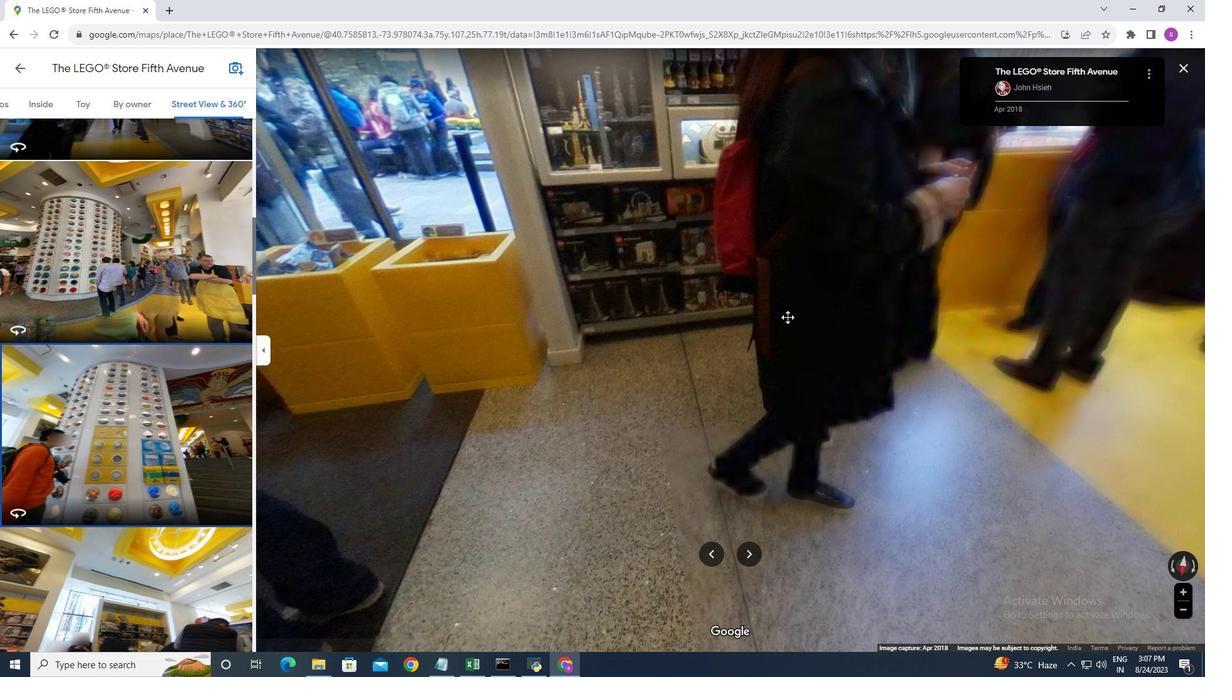 
Action: Mouse pressed left at (812, 306)
Screenshot: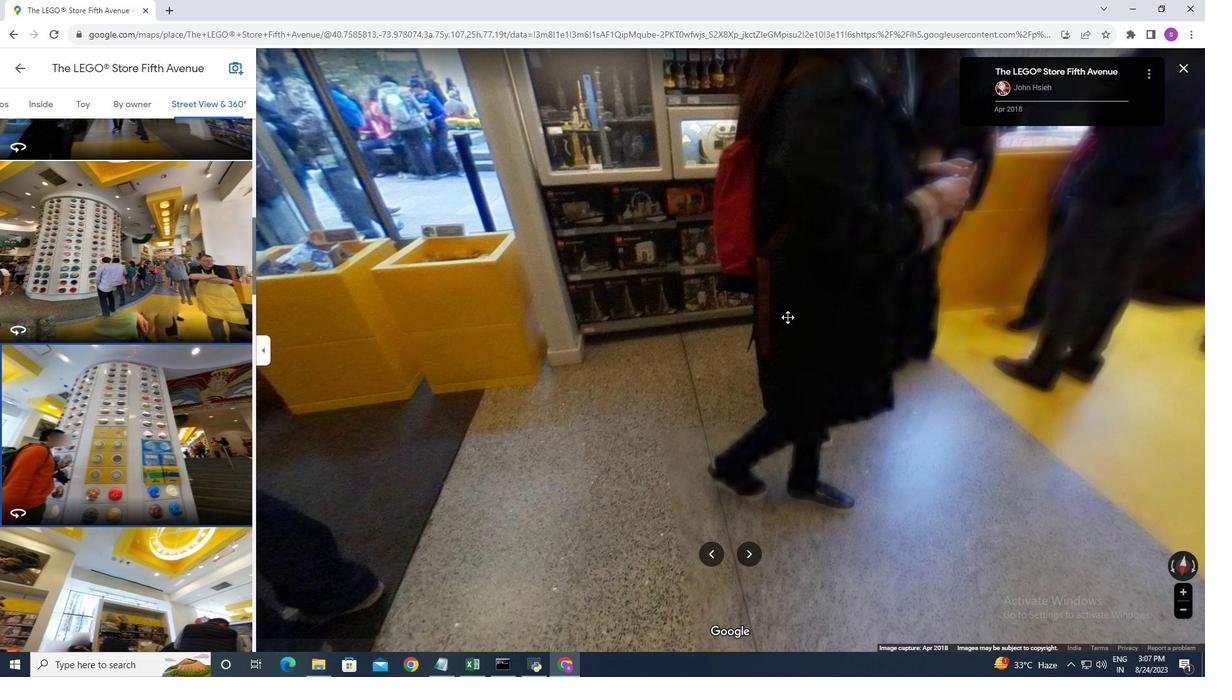 
Action: Mouse moved to (770, 356)
Screenshot: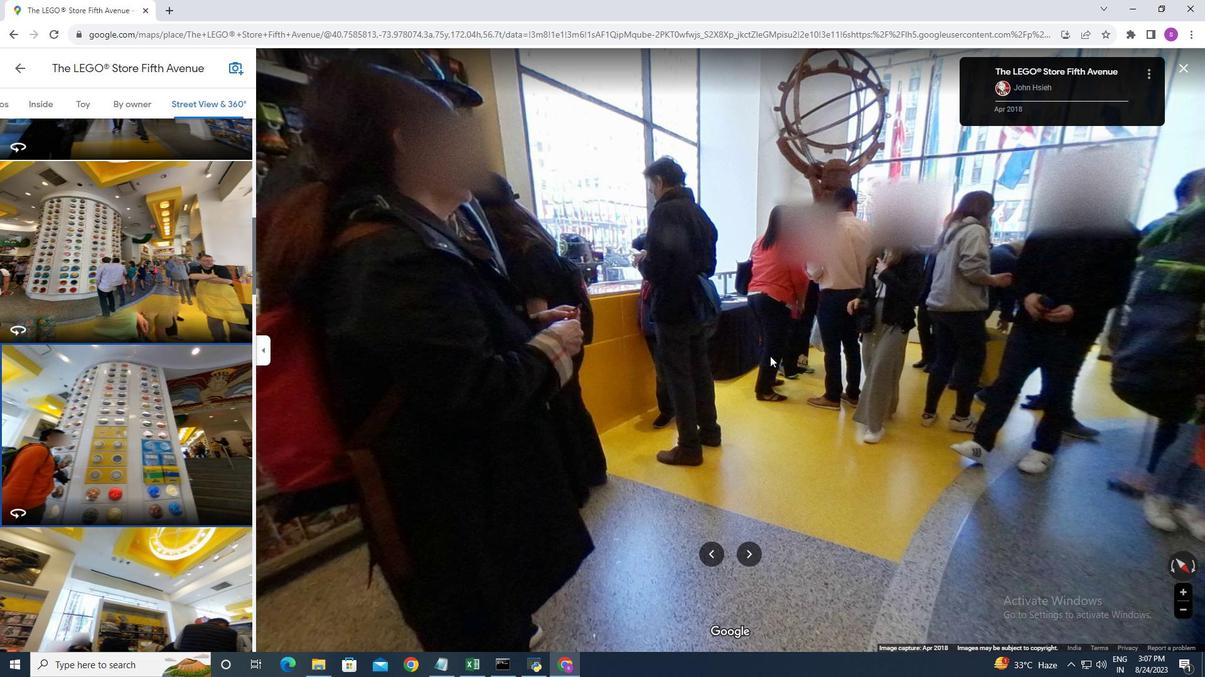 
Action: Mouse pressed left at (770, 356)
Screenshot: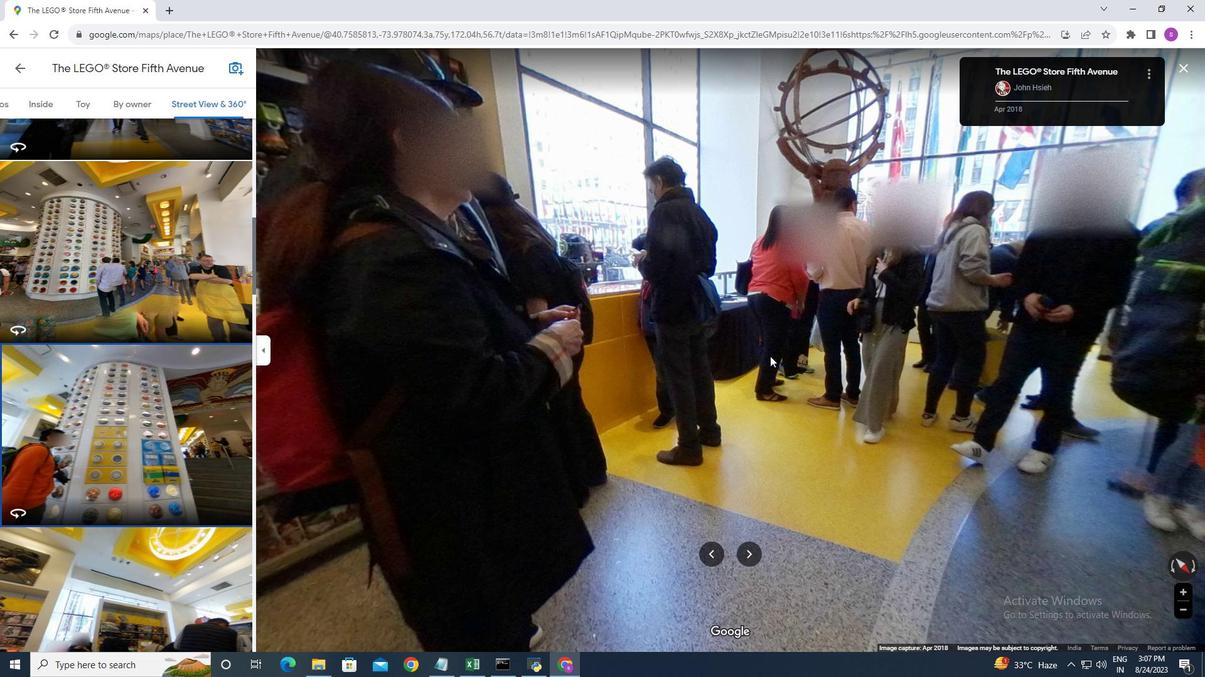 
Action: Mouse moved to (723, 369)
Screenshot: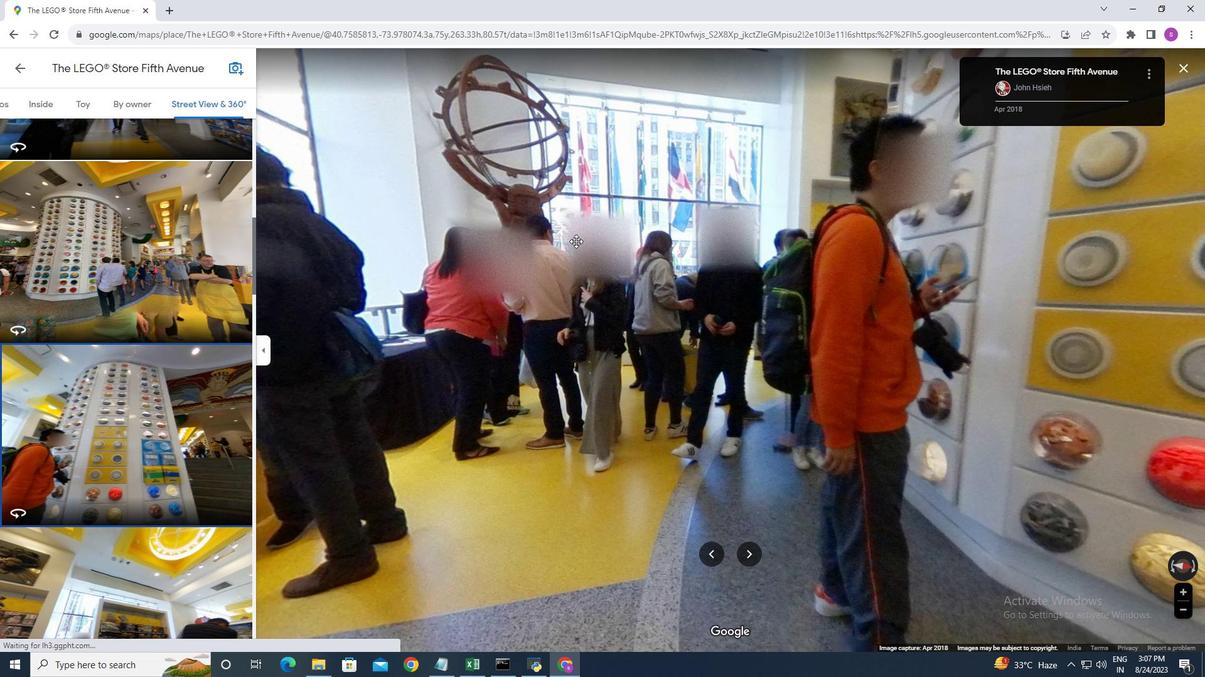 
Action: Mouse pressed left at (739, 386)
Screenshot: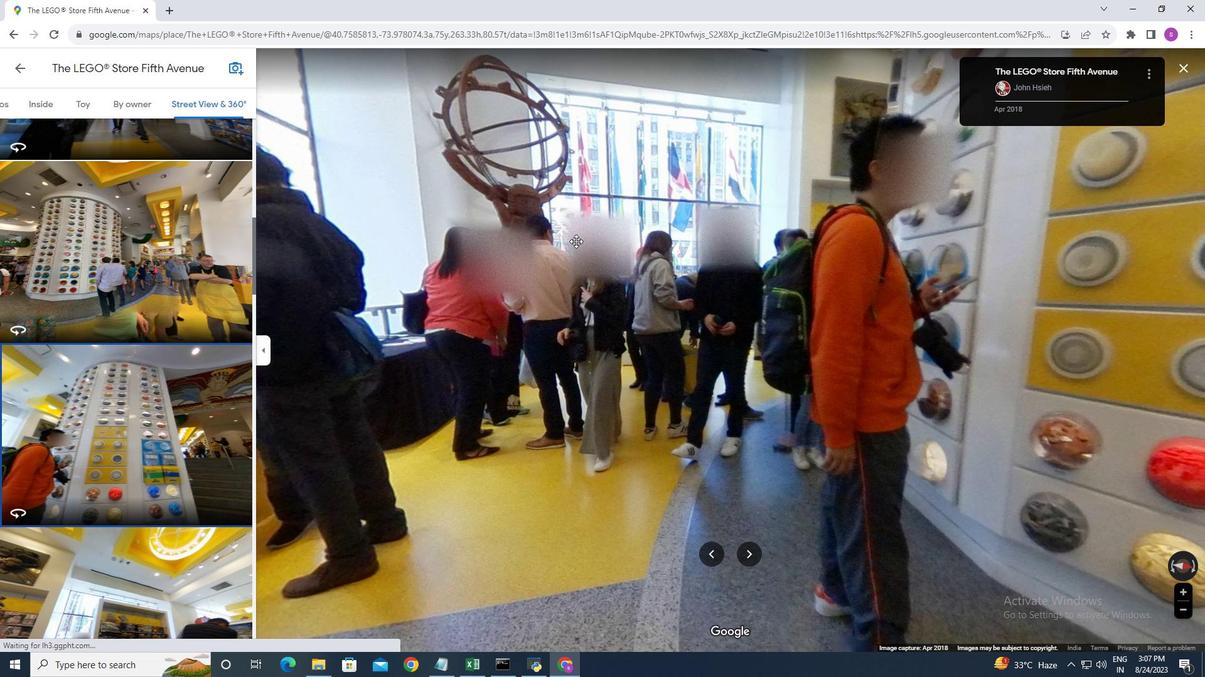 
Action: Mouse moved to (696, 295)
Screenshot: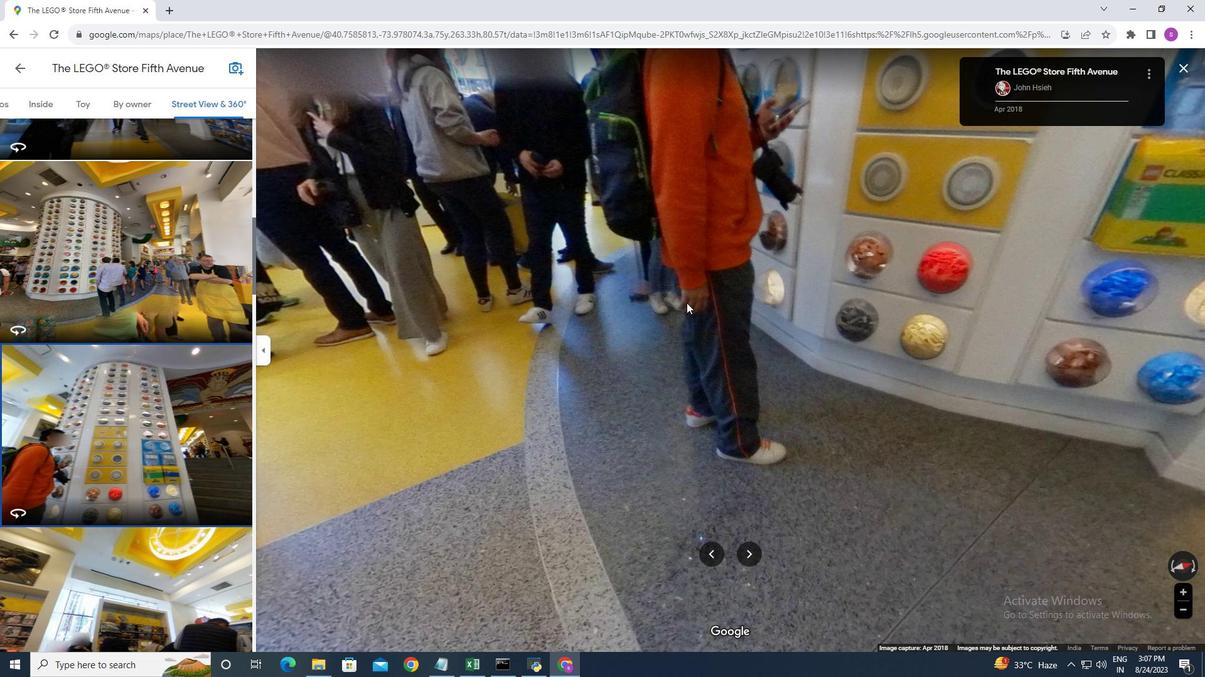 
Action: Mouse pressed left at (696, 295)
Screenshot: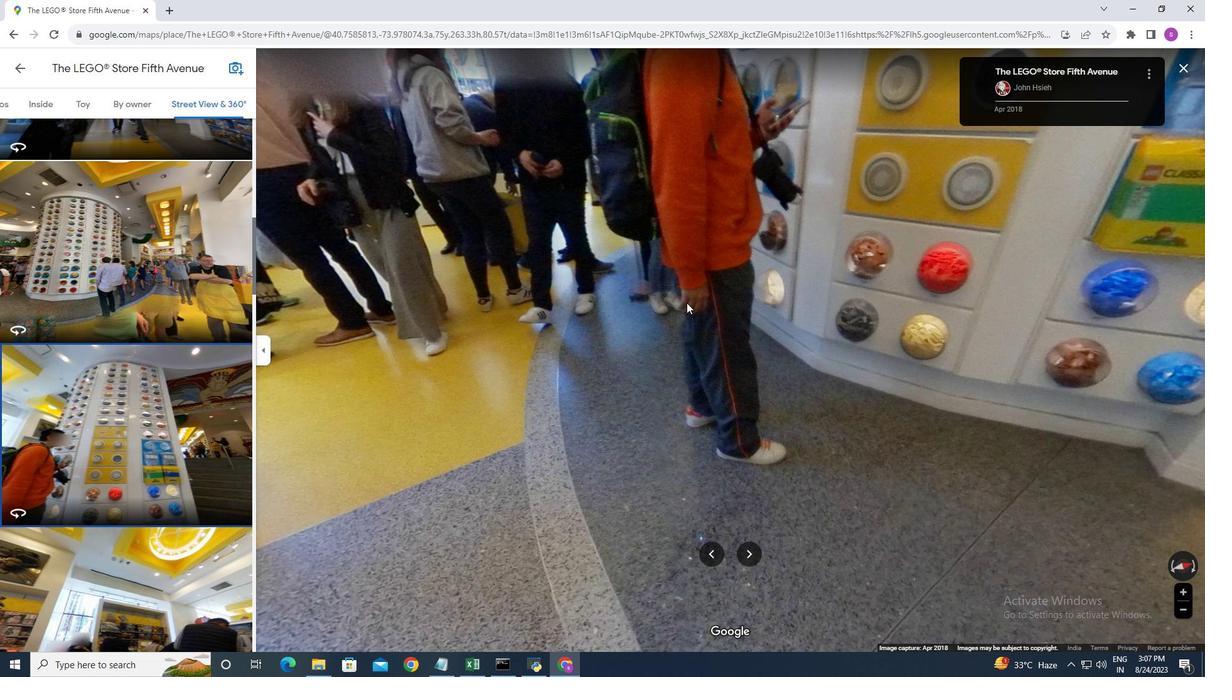 
Action: Mouse moved to (451, 341)
Screenshot: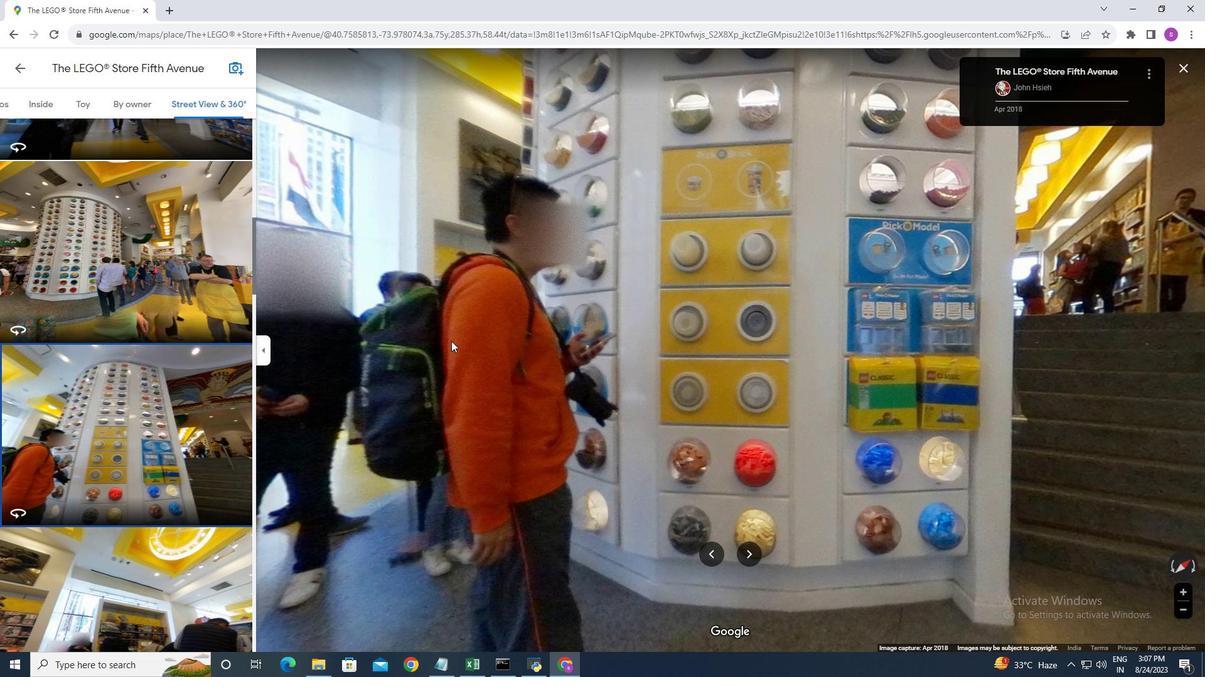 
Action: Mouse scrolled (451, 340) with delta (0, 0)
Screenshot: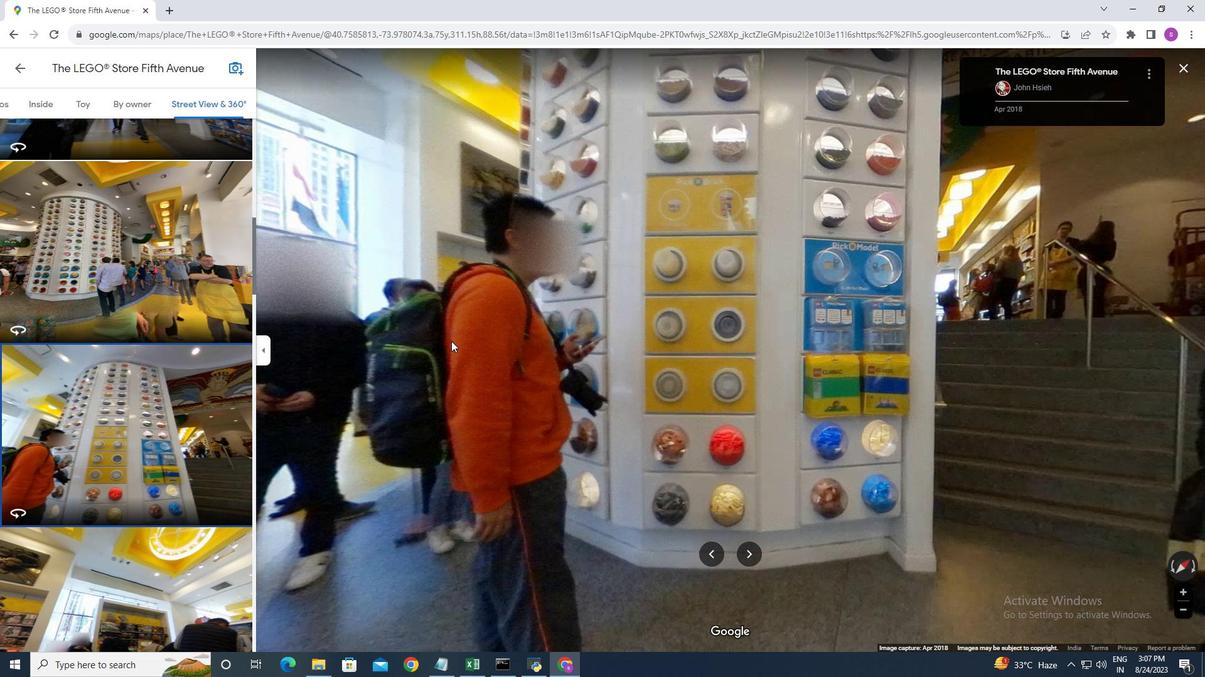 
Action: Mouse scrolled (451, 340) with delta (0, 0)
Screenshot: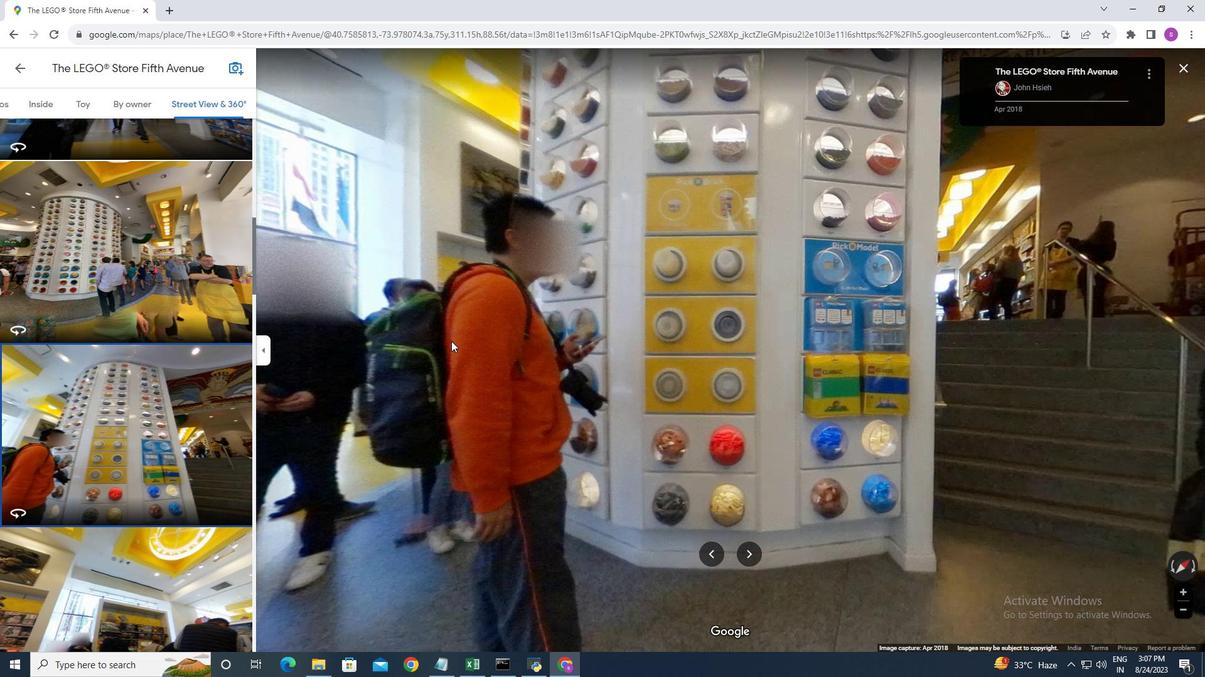 
Action: Mouse scrolled (451, 340) with delta (0, 0)
Screenshot: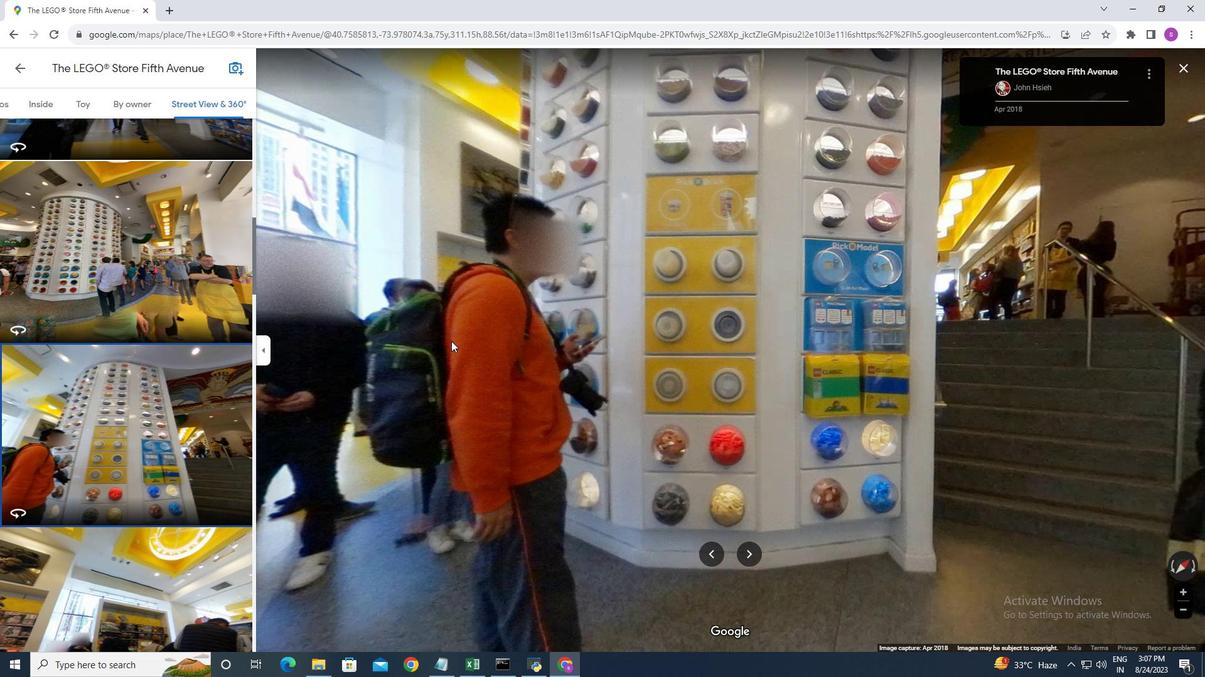 
Action: Mouse scrolled (451, 340) with delta (0, 0)
Screenshot: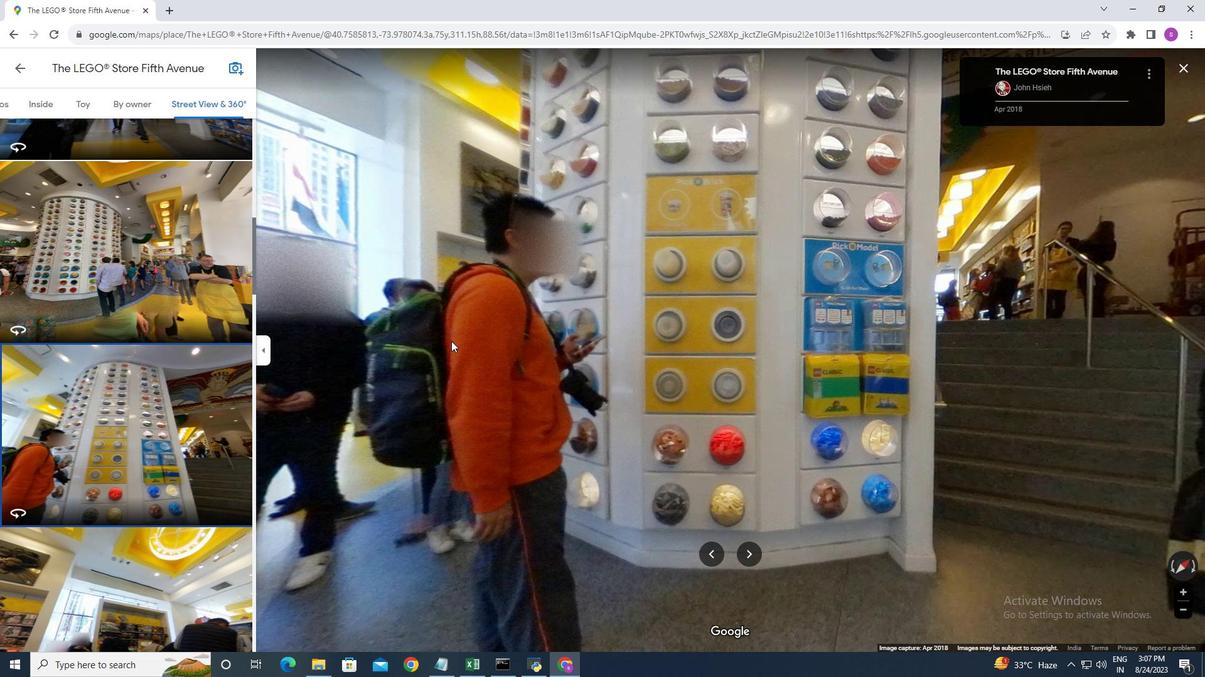 
Action: Mouse scrolled (451, 340) with delta (0, 0)
Screenshot: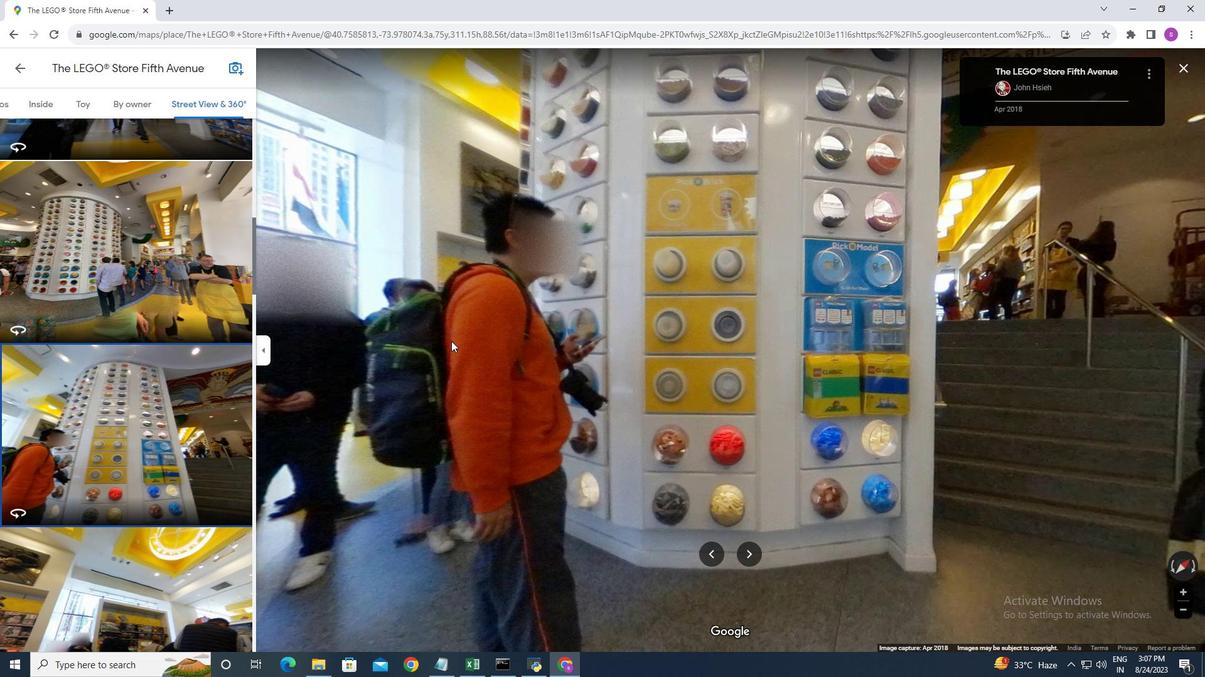 
Action: Mouse scrolled (451, 340) with delta (0, 0)
Screenshot: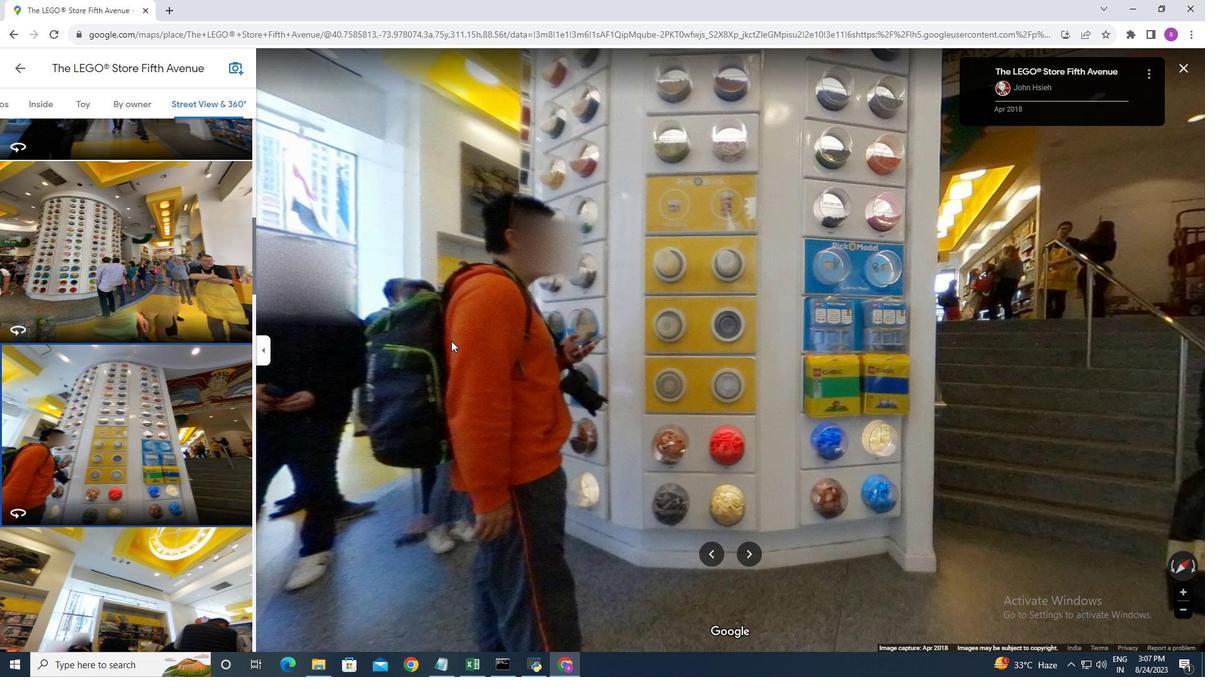 
